 Task: Install coding tutorial extensions for learning programming languages.
Action: Mouse moved to (971, 29)
Screenshot: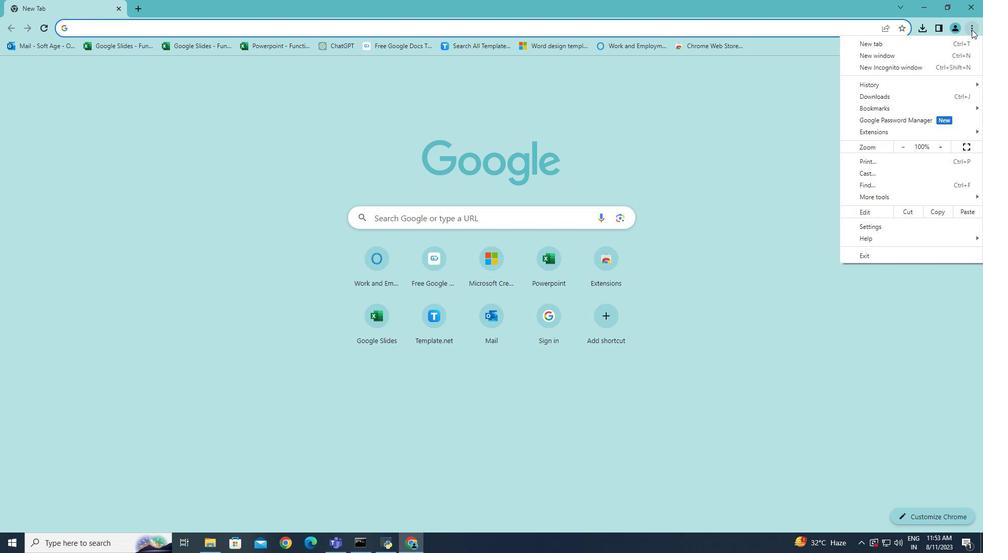 
Action: Mouse pressed left at (971, 29)
Screenshot: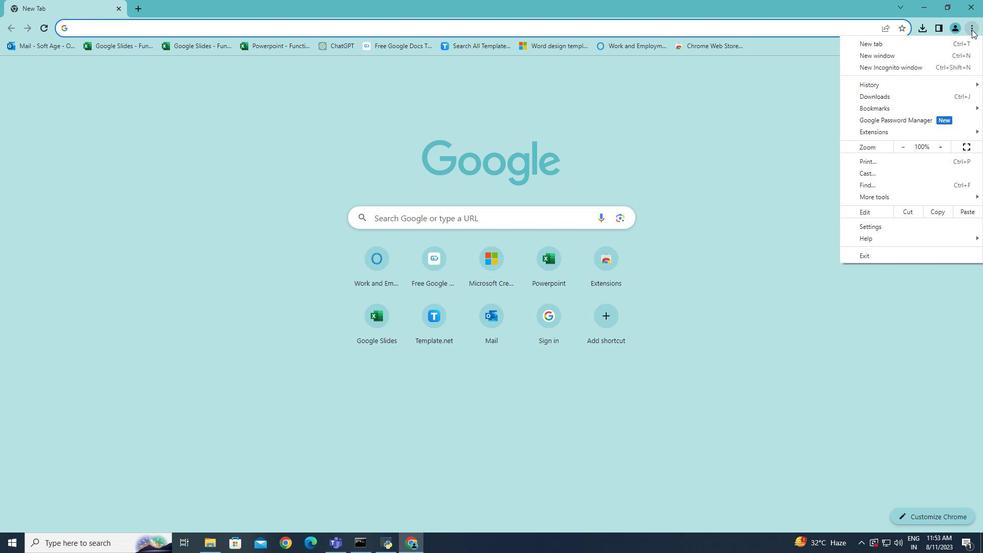 
Action: Mouse moved to (916, 131)
Screenshot: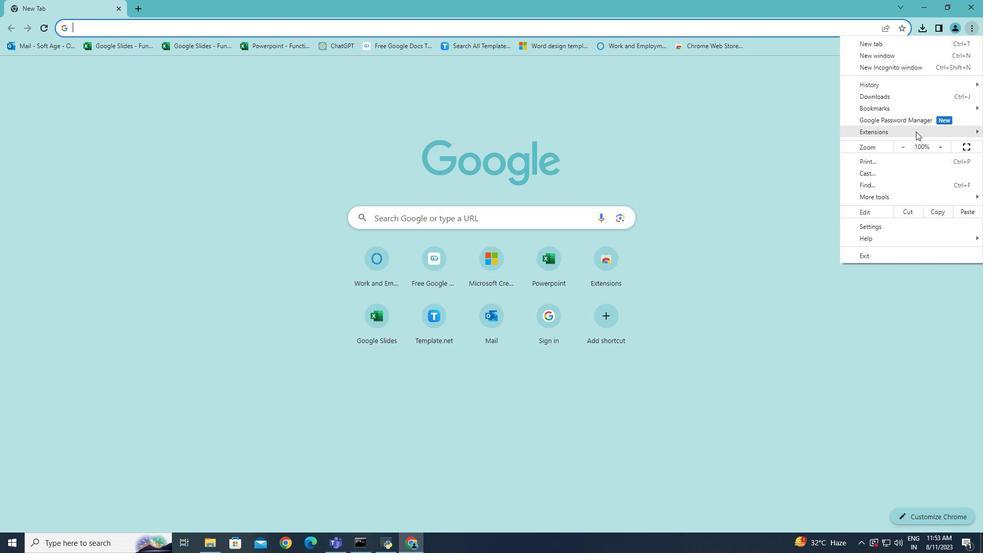 
Action: Mouse pressed left at (916, 131)
Screenshot: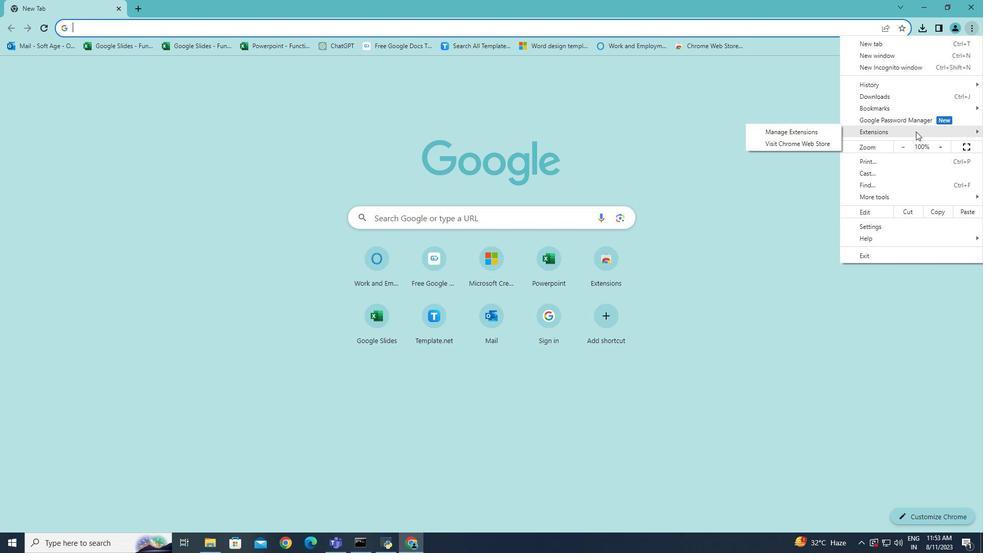 
Action: Mouse moved to (801, 142)
Screenshot: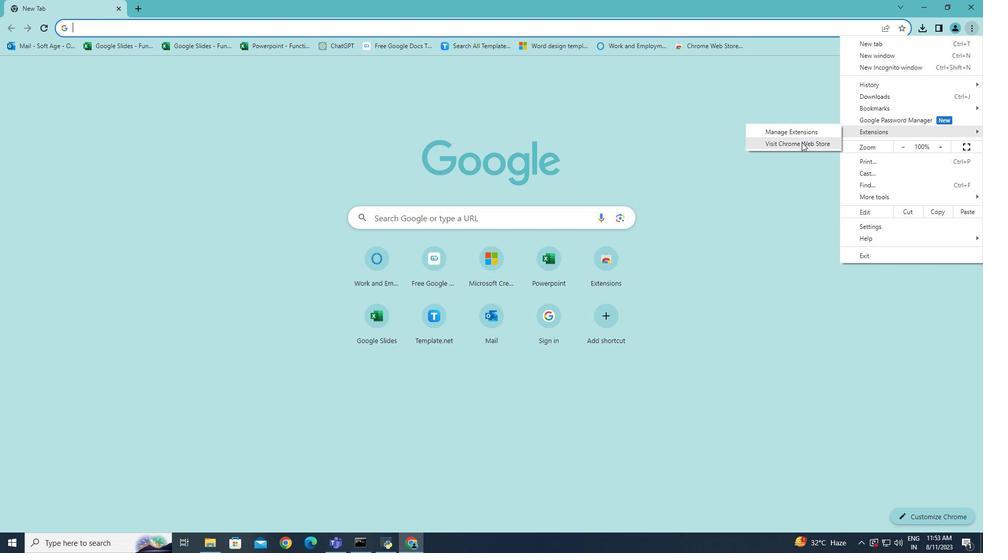 
Action: Mouse pressed left at (801, 142)
Screenshot: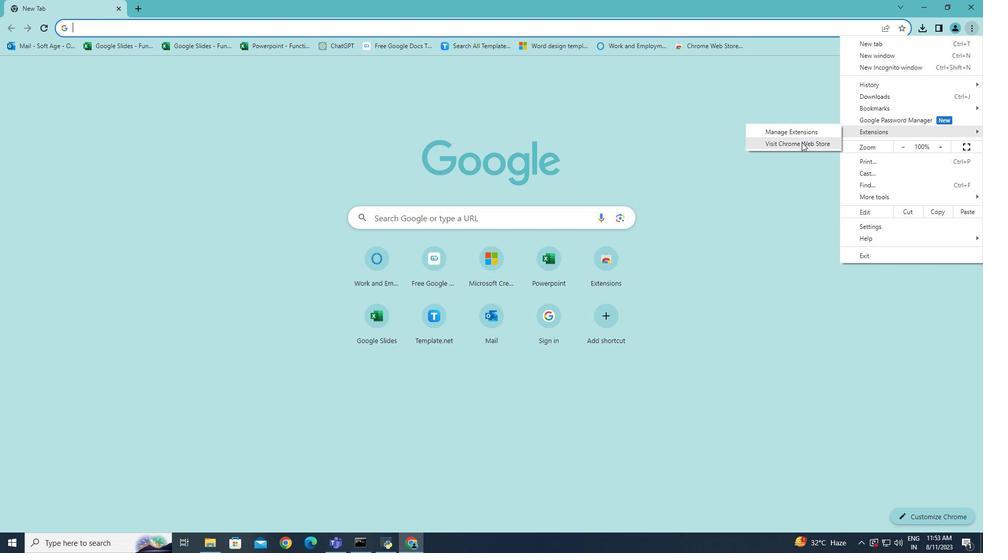 
Action: Mouse moved to (273, 93)
Screenshot: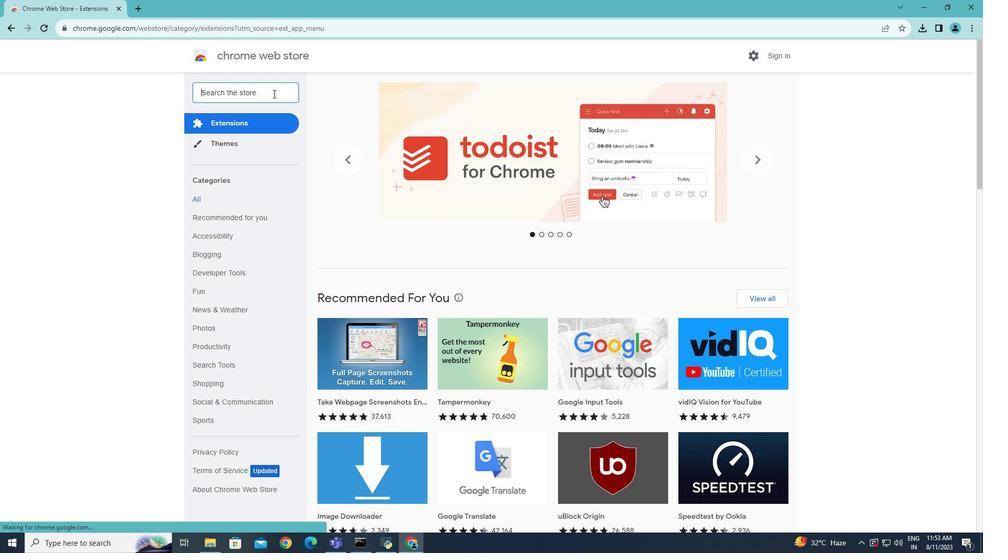 
Action: Mouse pressed left at (273, 93)
Screenshot: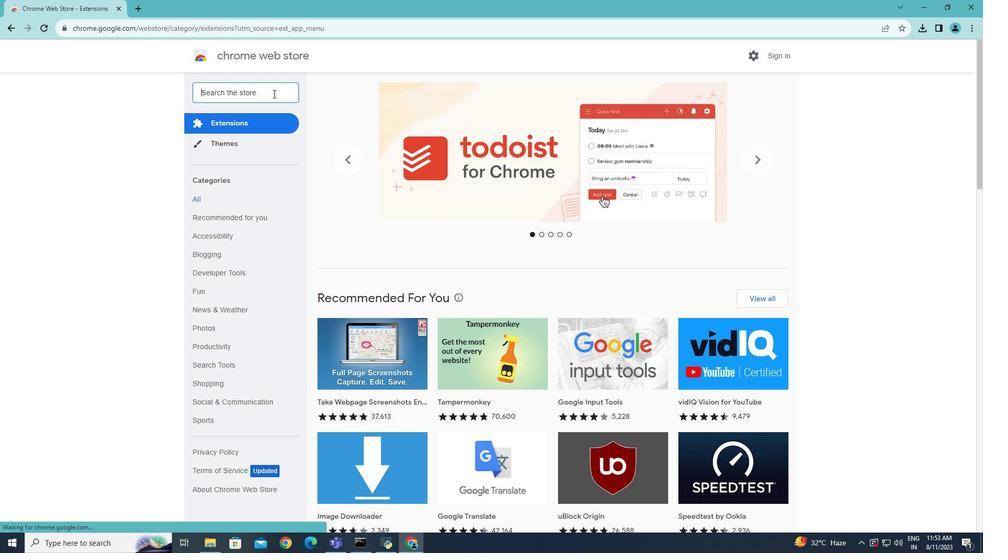 
Action: Key pressed coding<Key.space>tur<Key.backspace>torial<Key.space>extensions<Key.space>for<Key.space>learning<Key.space>programmo<Key.backspace>ing<Key.space>languages
Screenshot: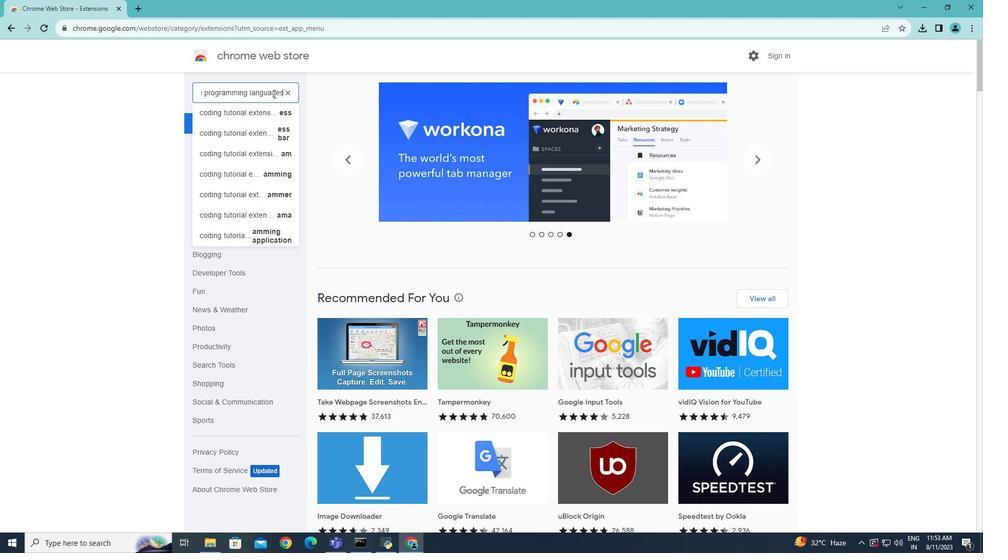
Action: Mouse moved to (420, 220)
Screenshot: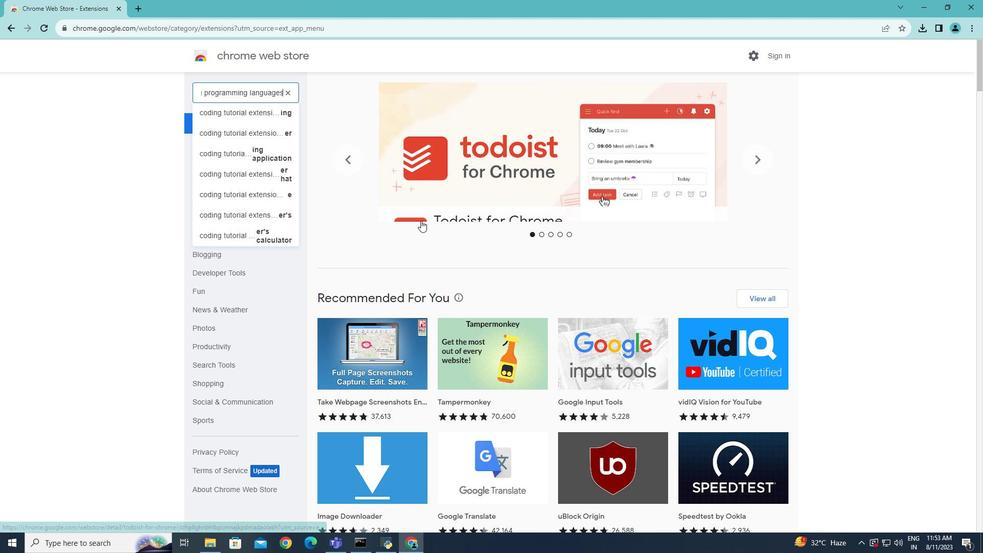 
Action: Key pressed <Key.enter>
Screenshot: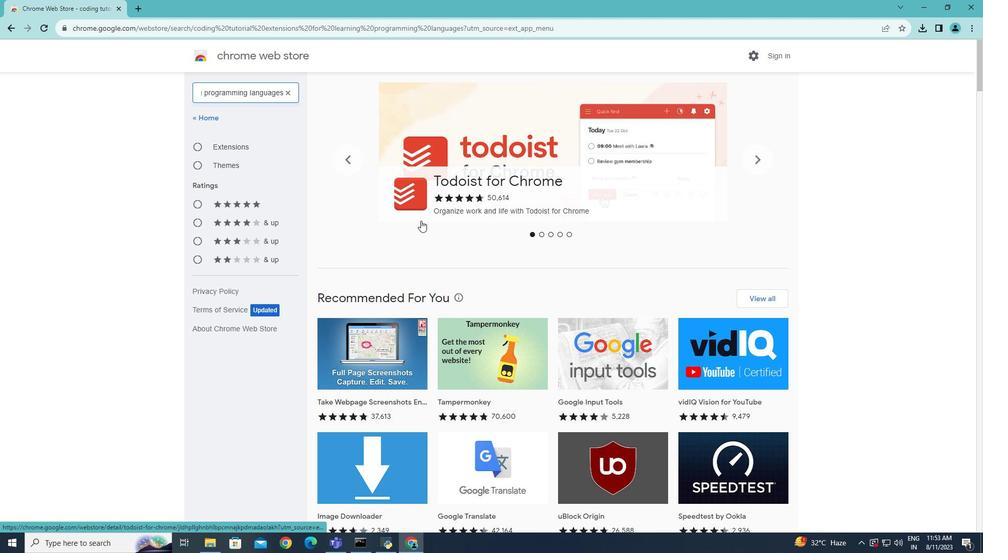 
Action: Mouse moved to (596, 218)
Screenshot: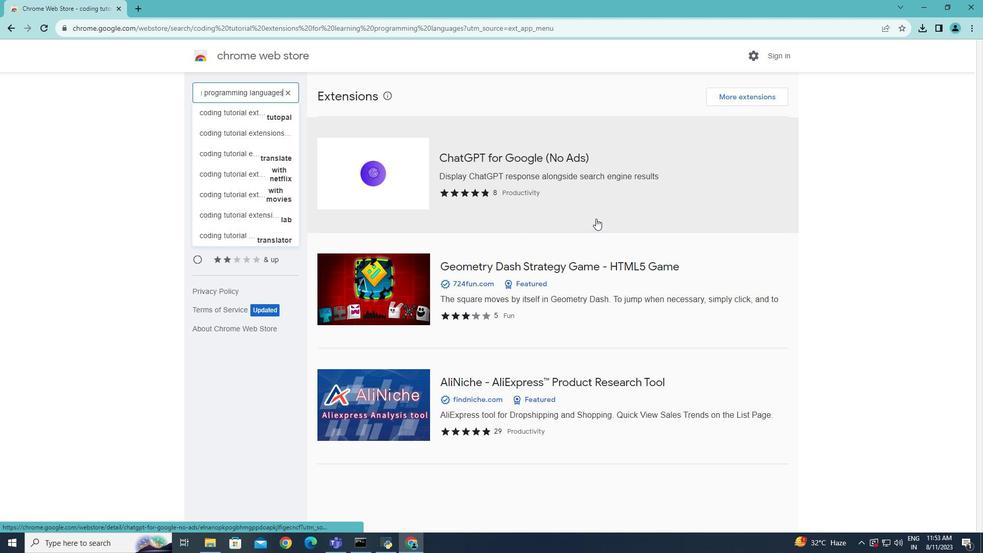 
Action: Mouse scrolled (596, 218) with delta (0, 0)
Screenshot: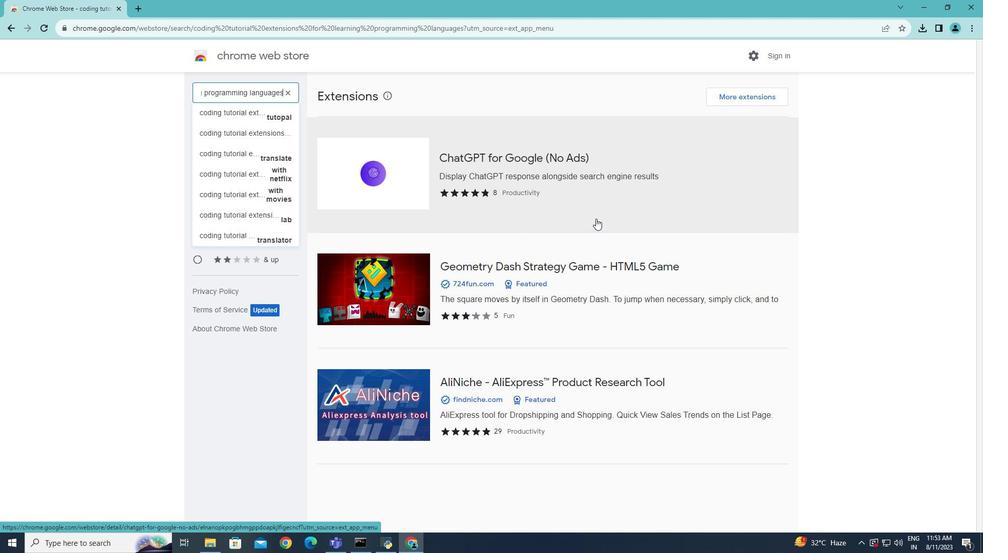 
Action: Mouse scrolled (596, 218) with delta (0, 0)
Screenshot: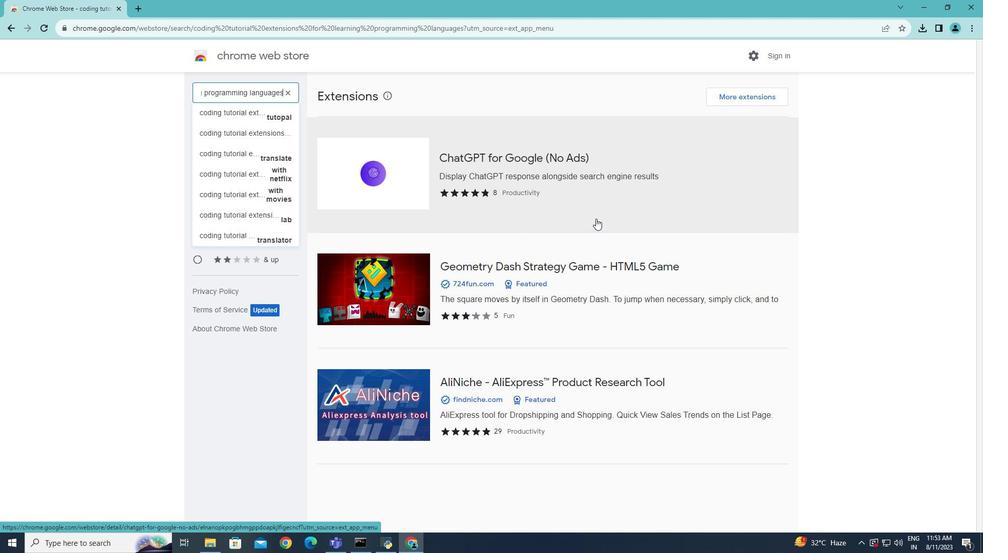 
Action: Mouse scrolled (596, 218) with delta (0, 0)
Screenshot: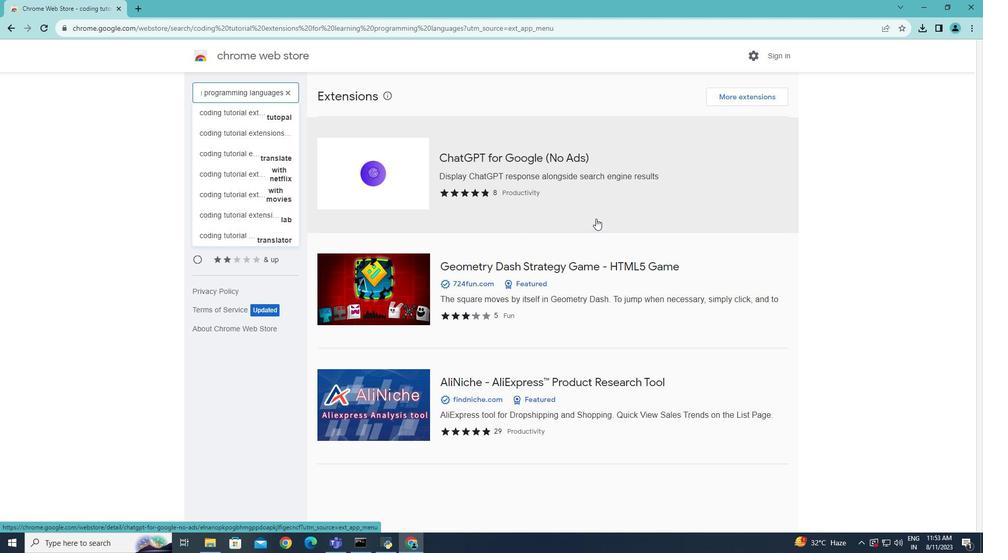 
Action: Mouse scrolled (596, 219) with delta (0, 0)
Screenshot: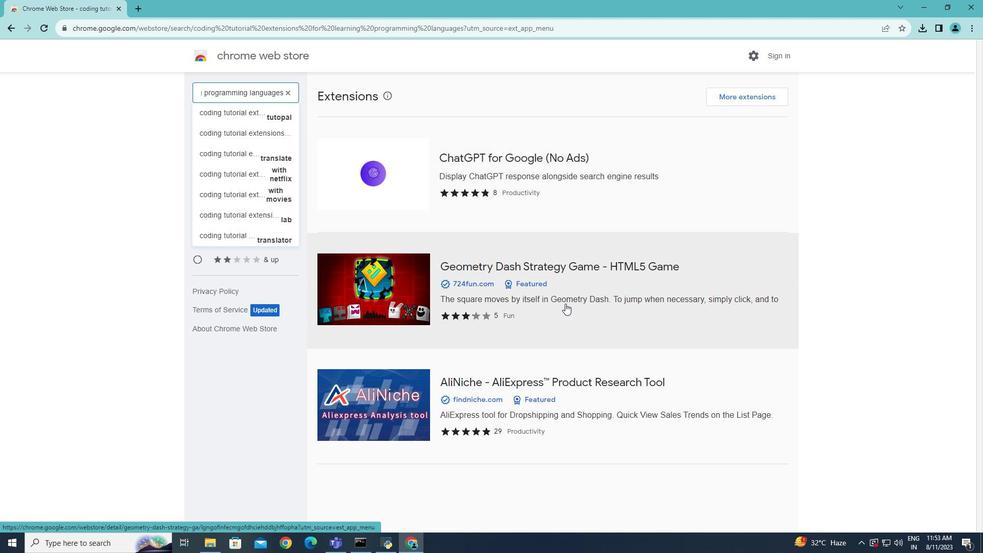 
Action: Mouse moved to (552, 334)
Screenshot: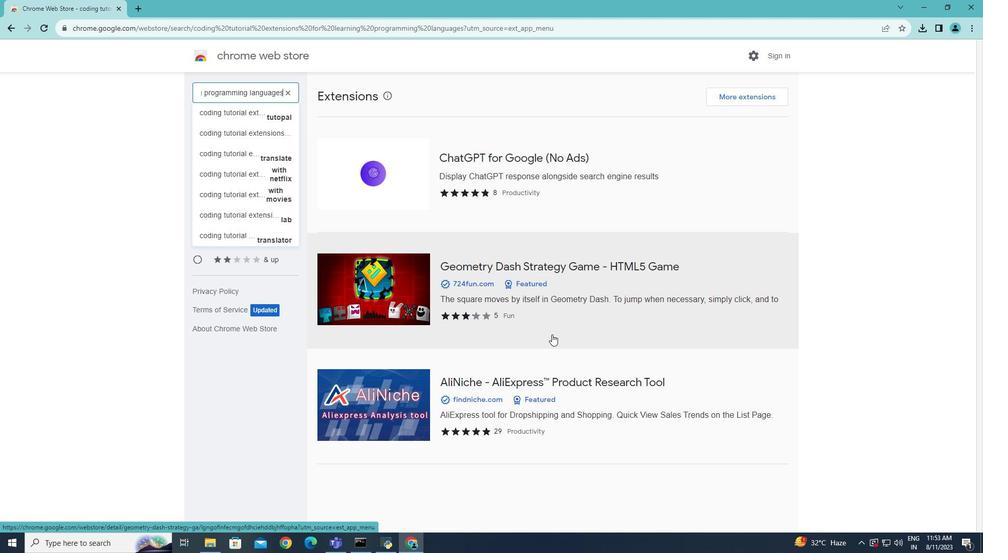 
Action: Mouse scrolled (552, 333) with delta (0, 0)
Screenshot: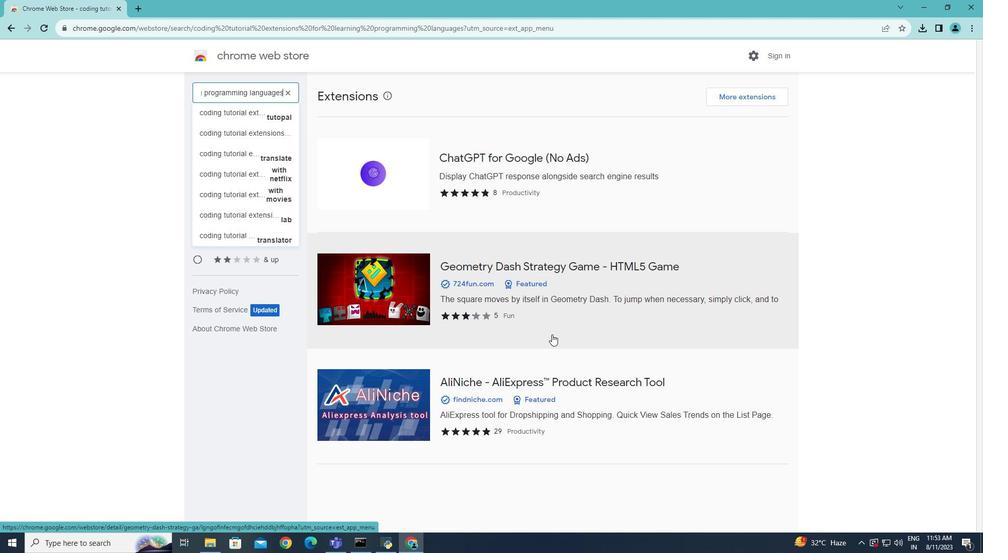 
Action: Mouse scrolled (552, 333) with delta (0, 0)
Screenshot: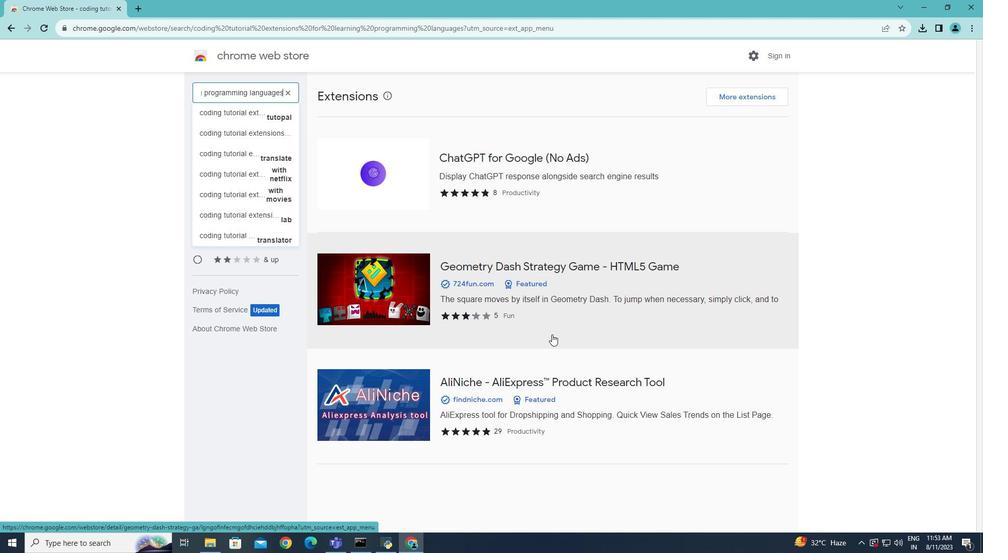 
Action: Mouse moved to (756, 96)
Screenshot: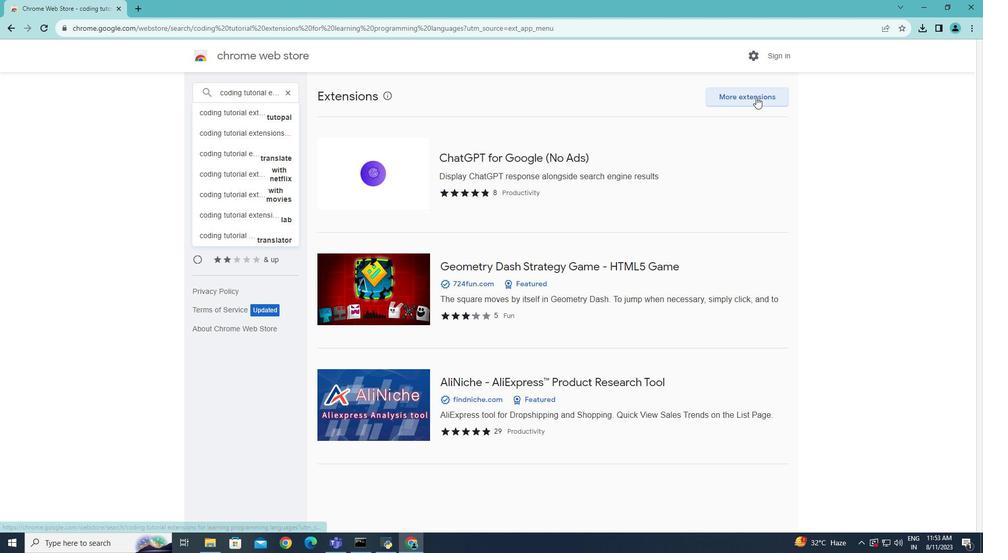 
Action: Mouse pressed left at (756, 96)
Screenshot: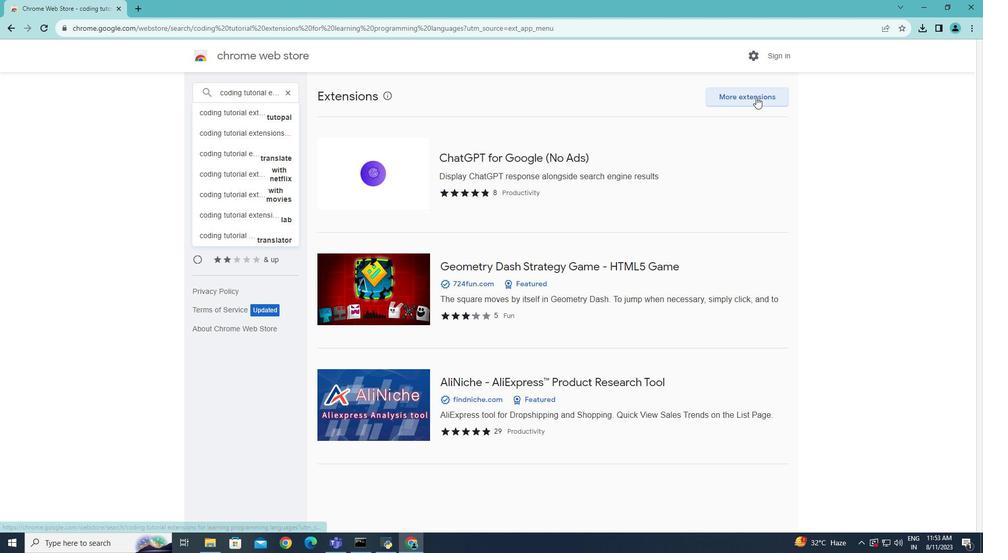 
Action: Mouse moved to (596, 248)
Screenshot: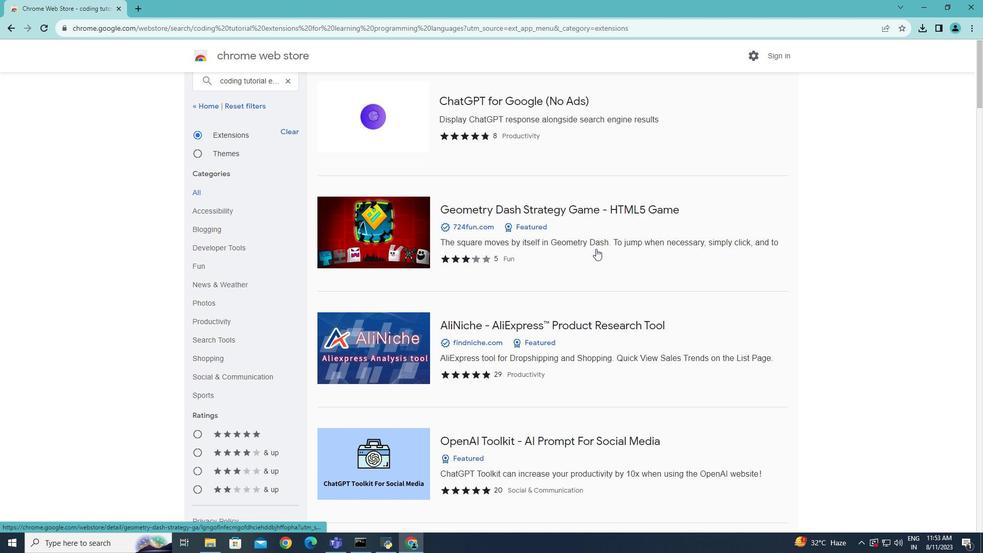 
Action: Mouse scrolled (596, 248) with delta (0, 0)
Screenshot: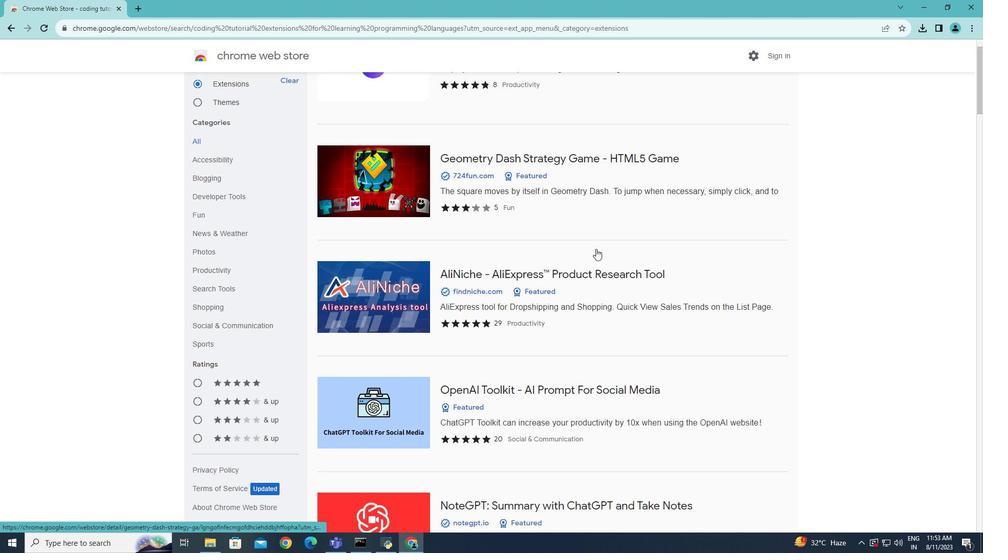 
Action: Mouse scrolled (596, 248) with delta (0, 0)
Screenshot: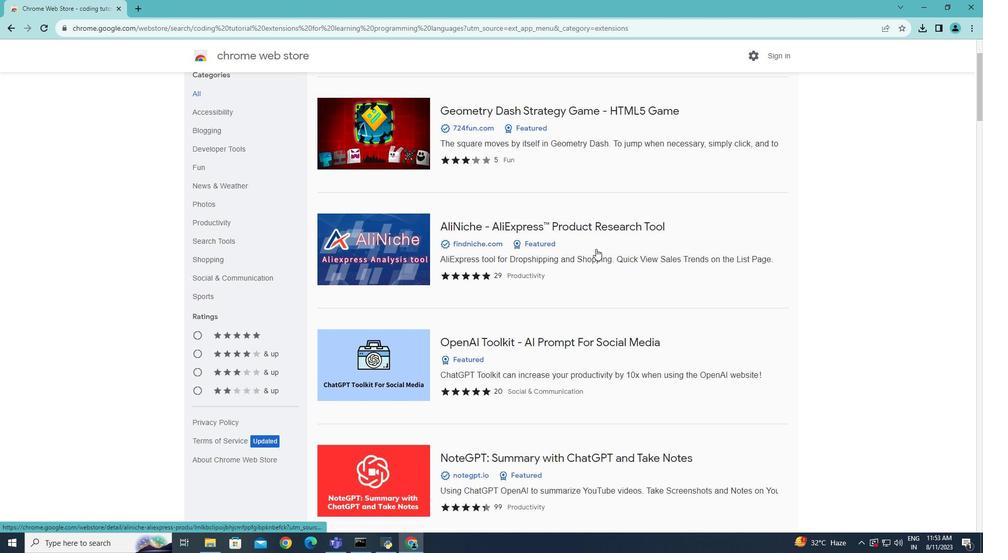 
Action: Mouse scrolled (596, 248) with delta (0, 0)
Screenshot: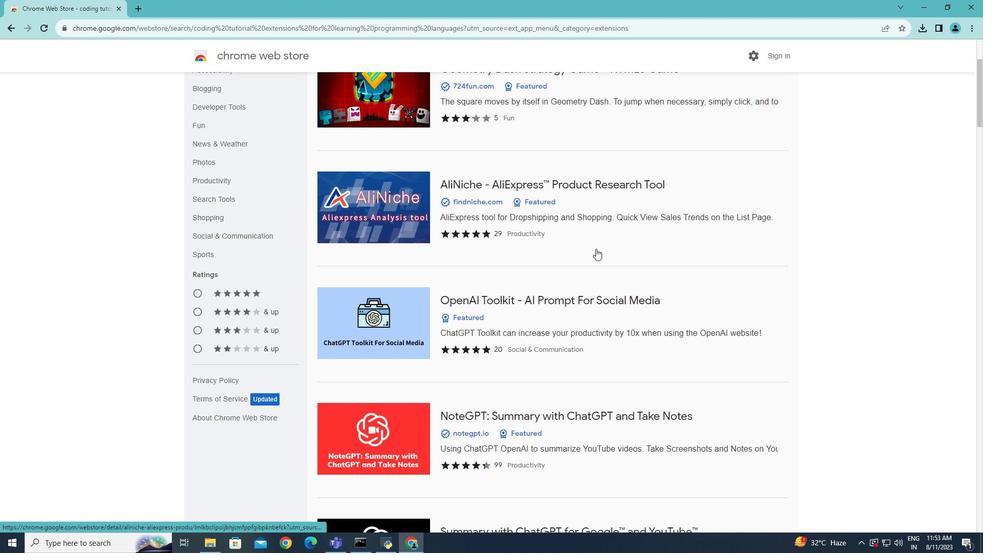 
Action: Mouse scrolled (596, 248) with delta (0, 0)
Screenshot: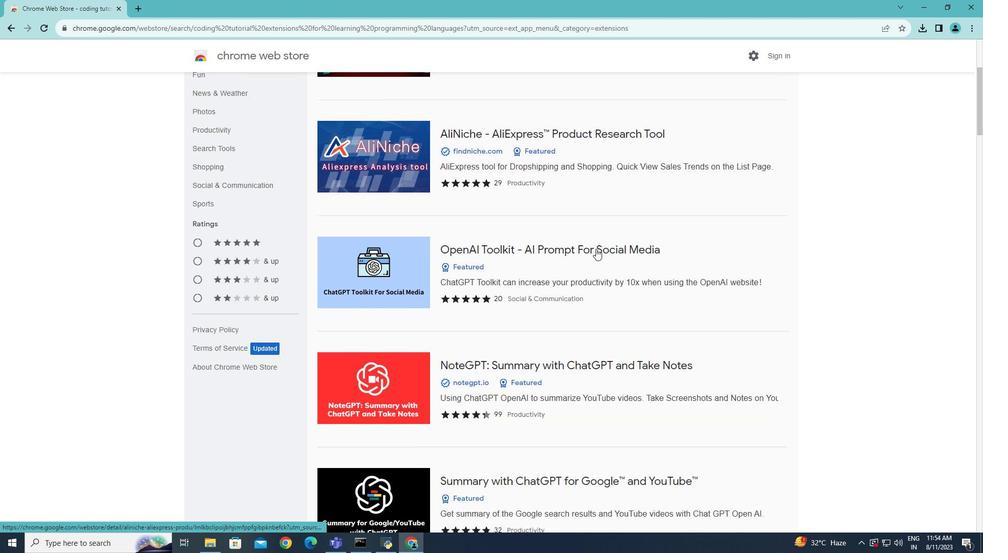 
Action: Mouse scrolled (596, 248) with delta (0, 0)
Screenshot: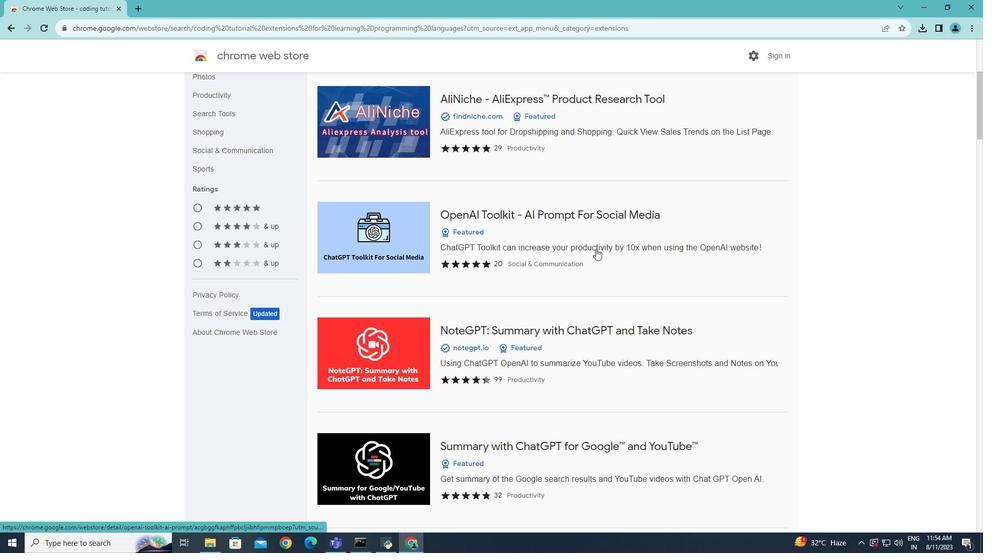 
Action: Mouse scrolled (596, 248) with delta (0, 0)
Screenshot: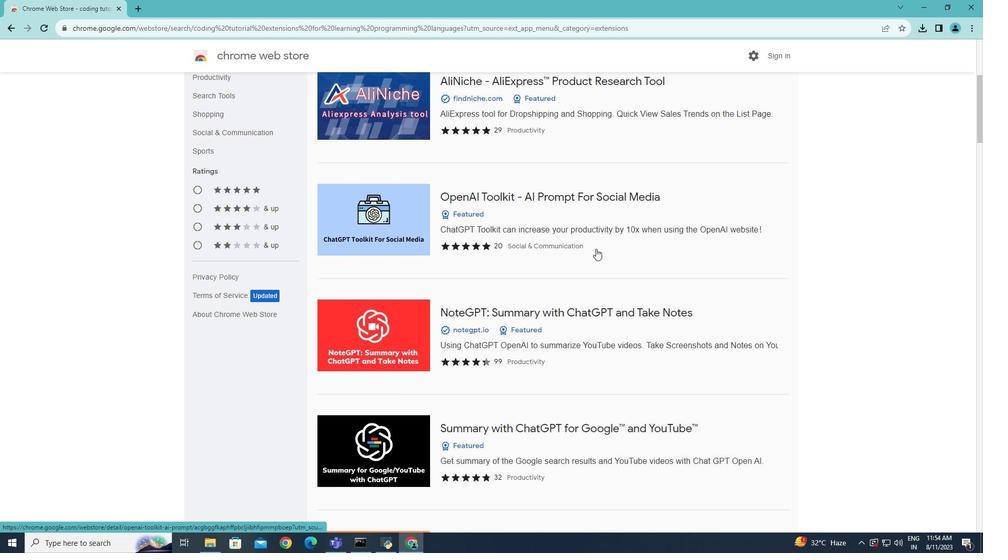 
Action: Mouse scrolled (596, 248) with delta (0, 0)
Screenshot: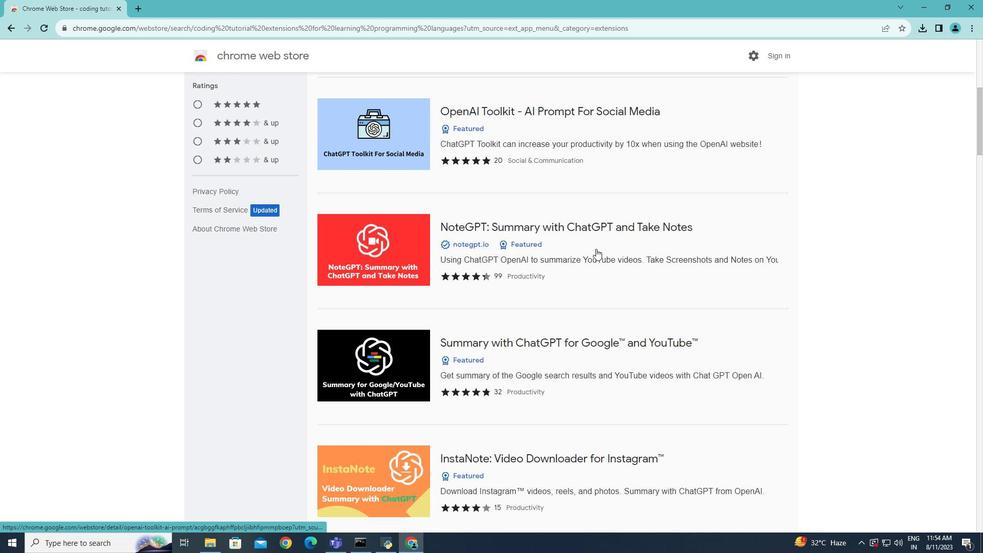
Action: Mouse scrolled (596, 248) with delta (0, 0)
Screenshot: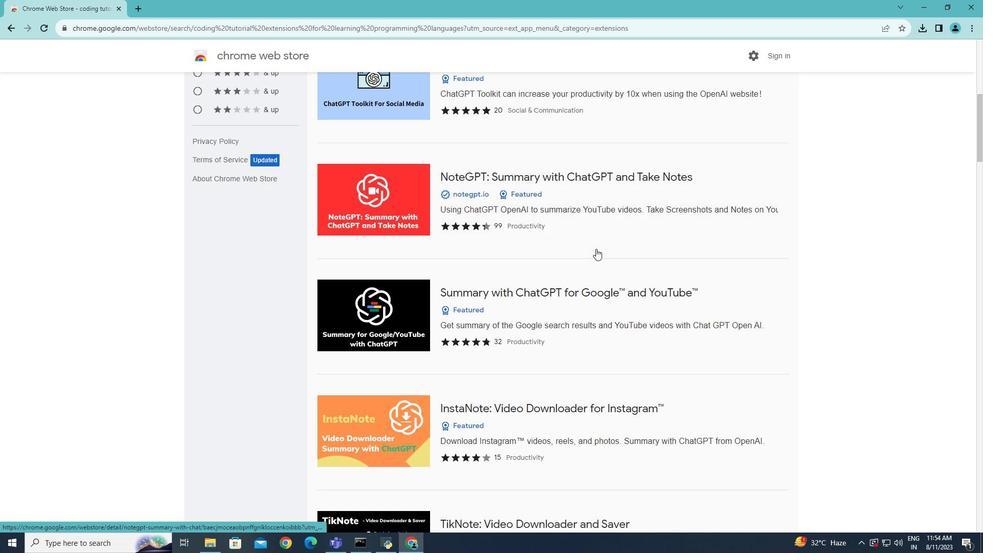 
Action: Mouse scrolled (596, 248) with delta (0, 0)
Screenshot: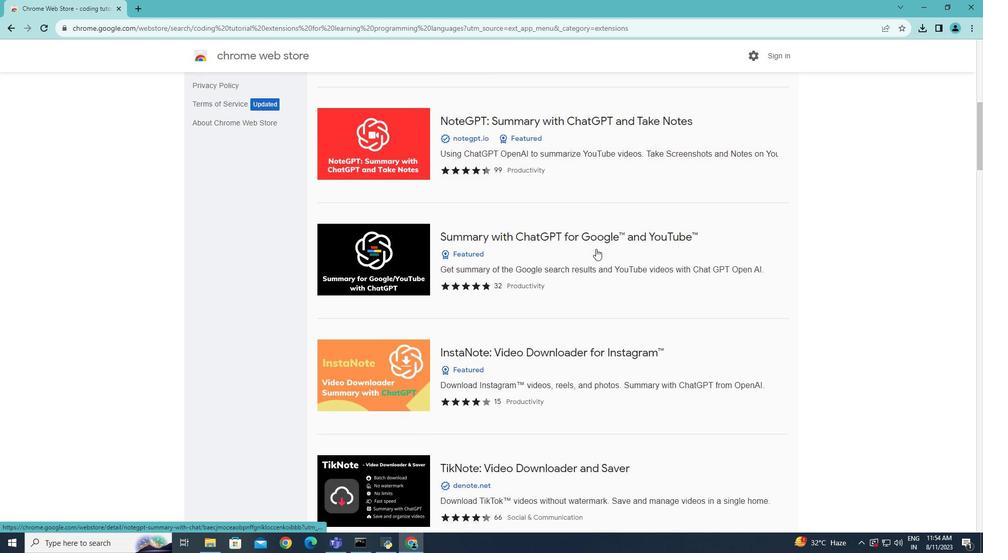 
Action: Mouse scrolled (596, 248) with delta (0, 0)
Screenshot: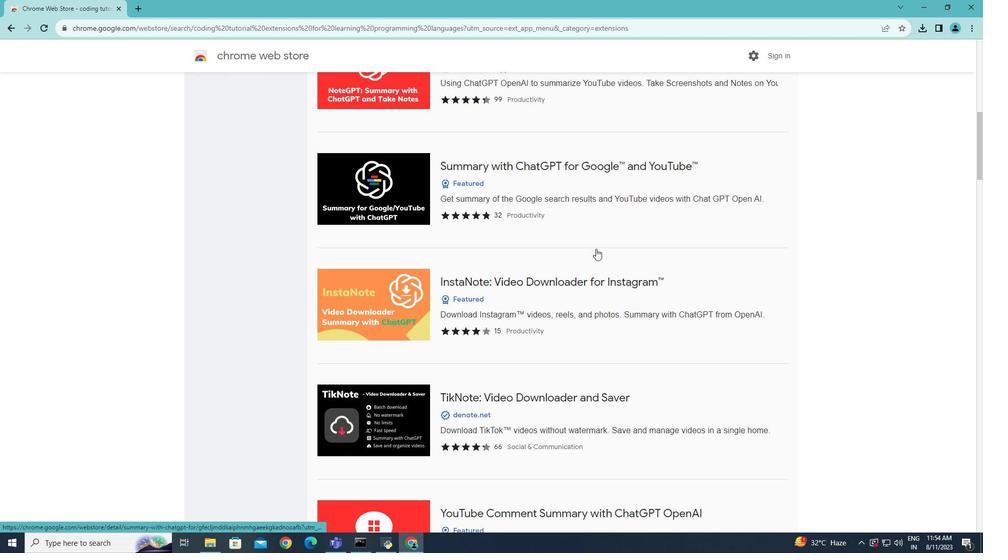 
Action: Mouse scrolled (596, 248) with delta (0, 0)
Screenshot: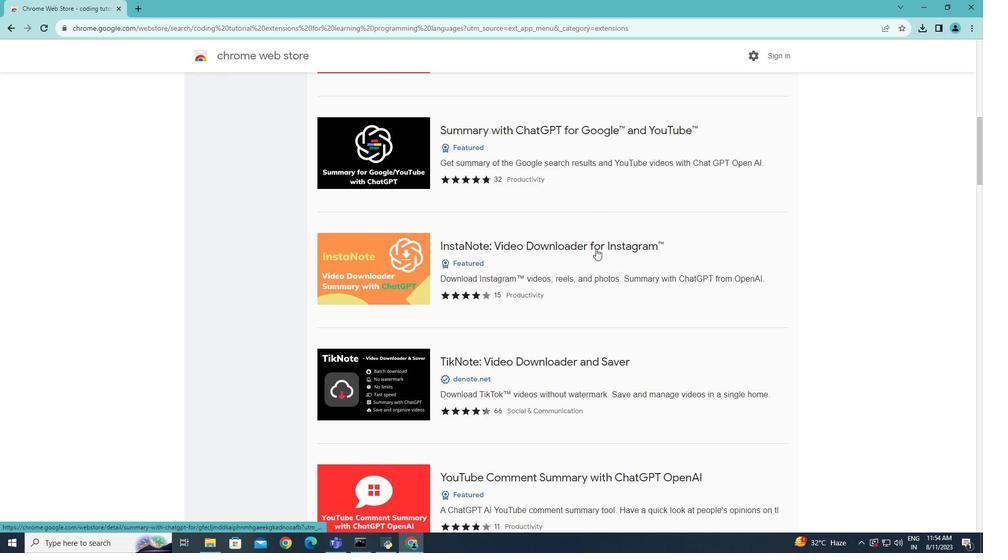 
Action: Mouse scrolled (596, 248) with delta (0, 0)
Screenshot: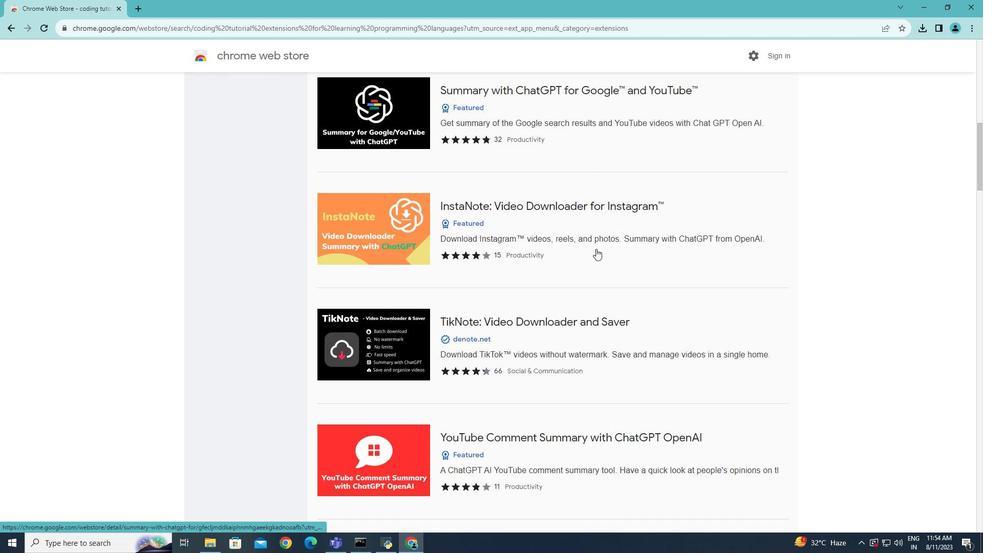 
Action: Mouse moved to (596, 249)
Screenshot: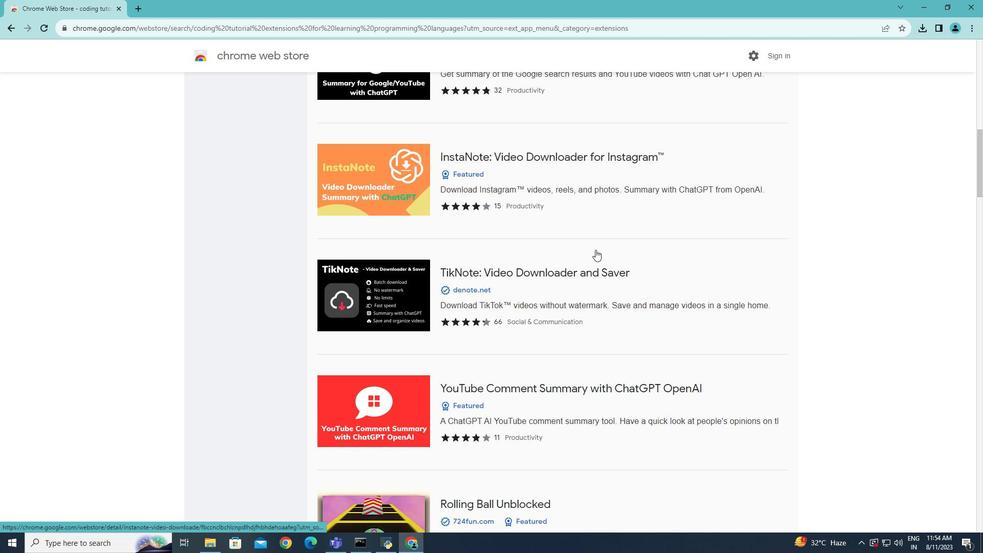 
Action: Mouse scrolled (596, 248) with delta (0, 0)
Screenshot: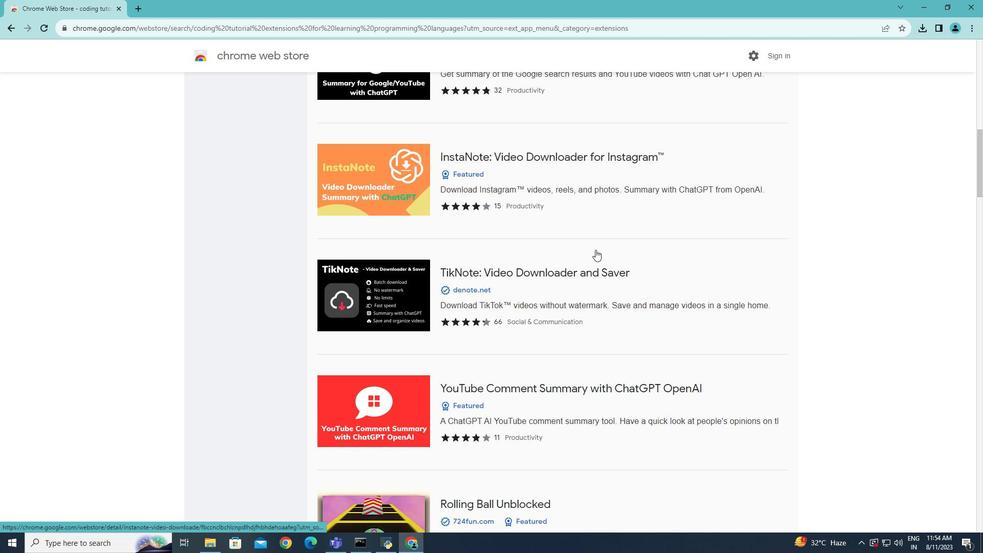 
Action: Mouse moved to (595, 249)
Screenshot: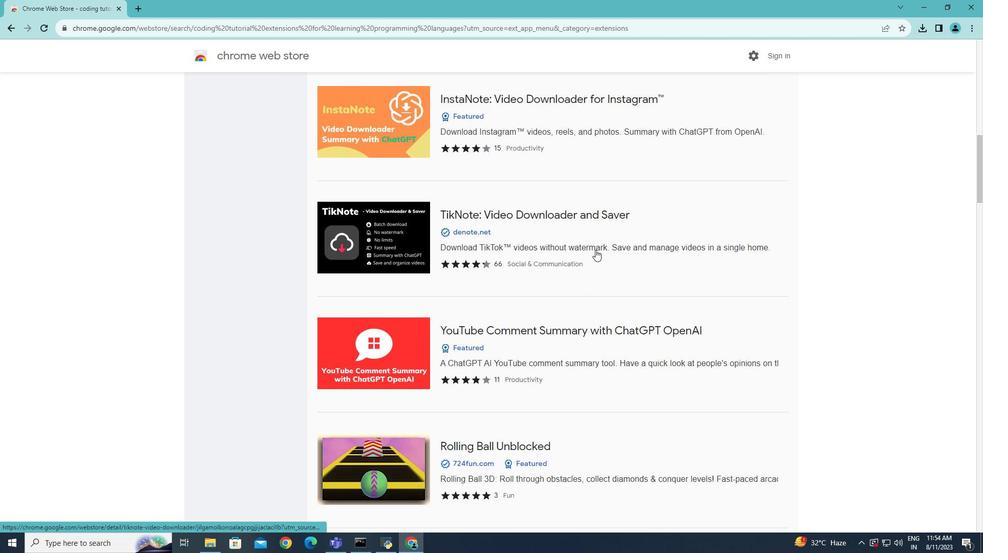 
Action: Mouse scrolled (595, 249) with delta (0, 0)
Screenshot: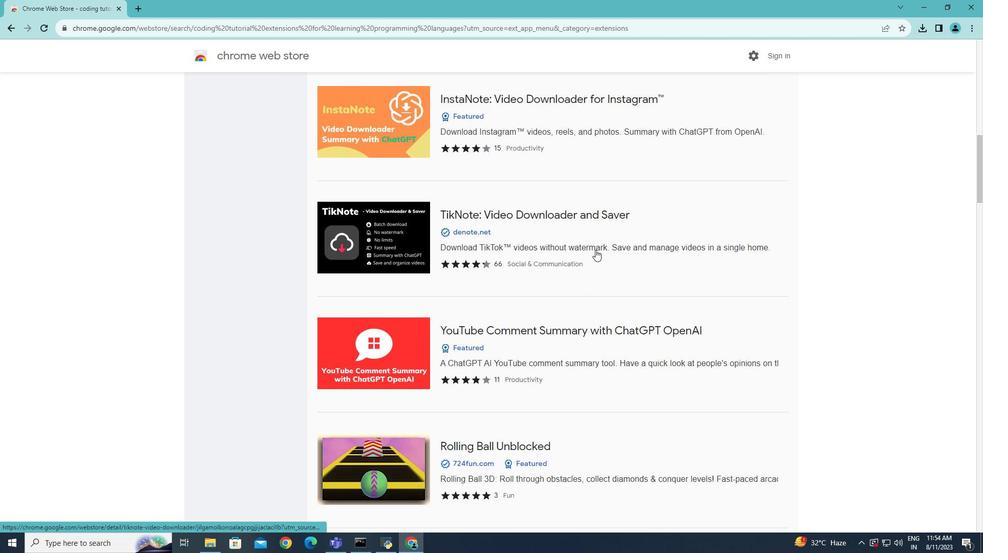 
Action: Mouse scrolled (595, 249) with delta (0, 0)
Screenshot: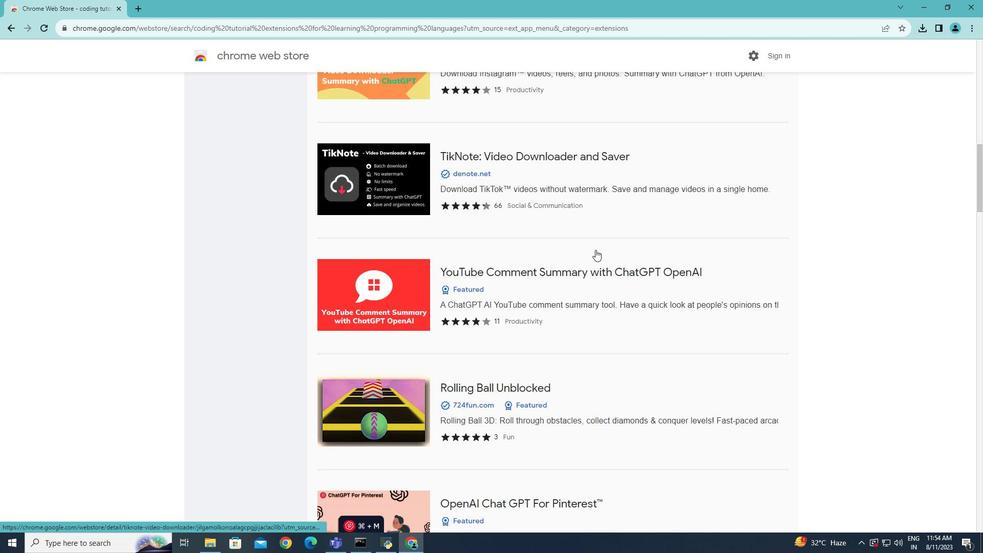 
Action: Mouse scrolled (595, 249) with delta (0, 0)
Screenshot: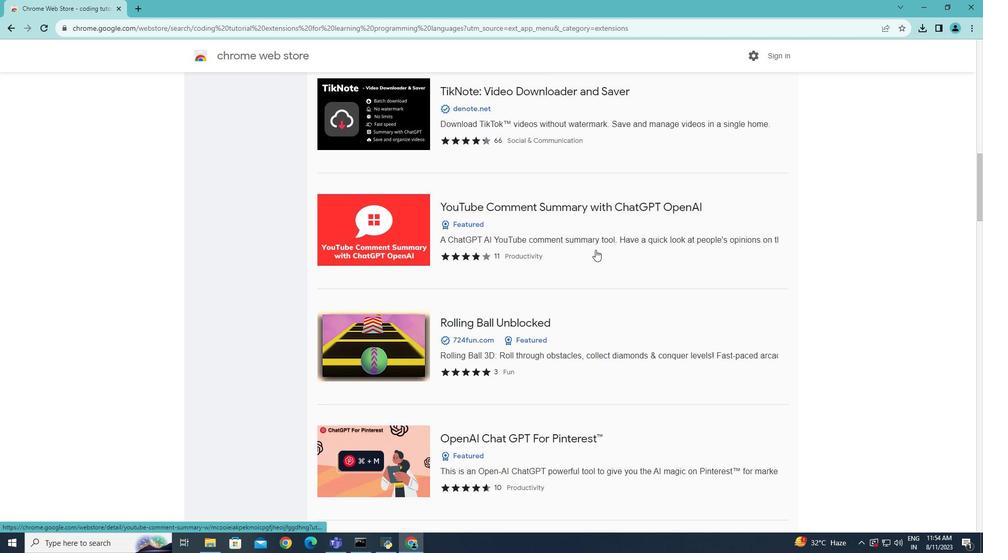 
Action: Mouse scrolled (595, 249) with delta (0, 0)
Screenshot: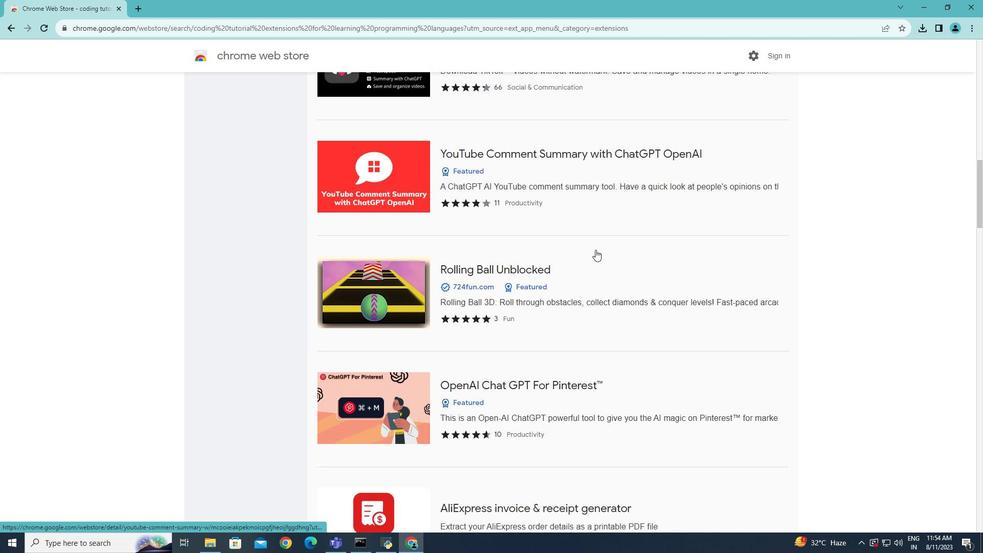 
Action: Mouse scrolled (595, 249) with delta (0, 0)
Screenshot: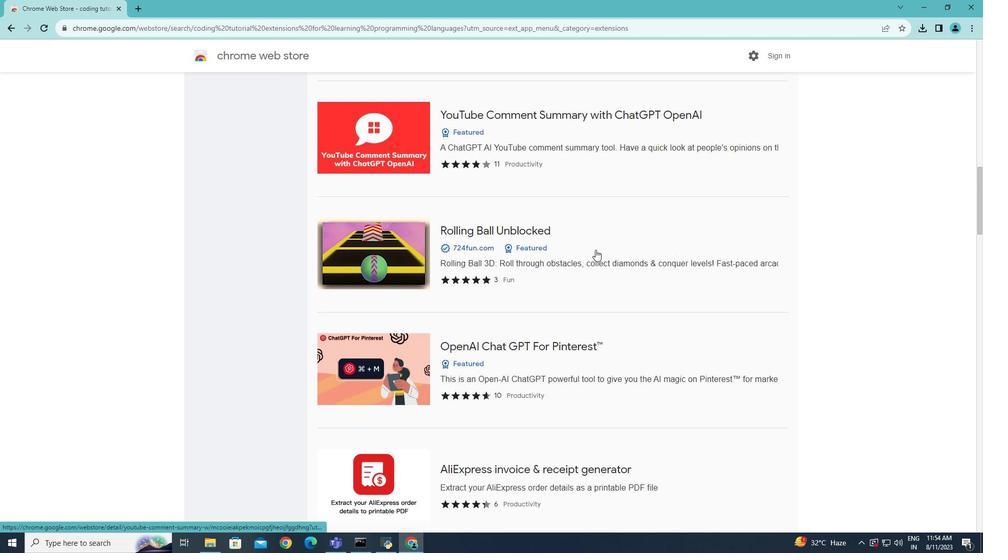 
Action: Mouse scrolled (595, 249) with delta (0, 0)
Screenshot: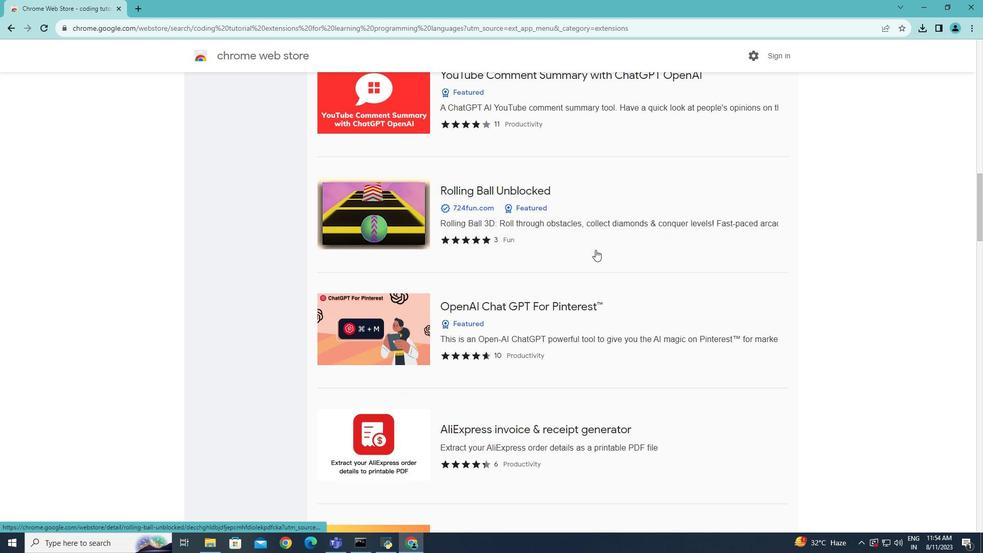 
Action: Mouse scrolled (595, 249) with delta (0, 0)
Screenshot: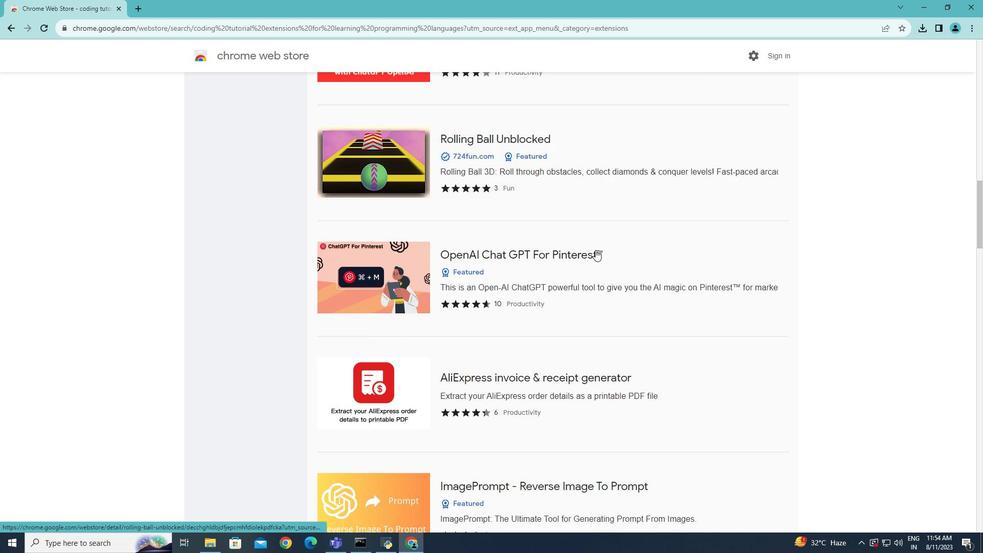
Action: Mouse scrolled (595, 249) with delta (0, 0)
Screenshot: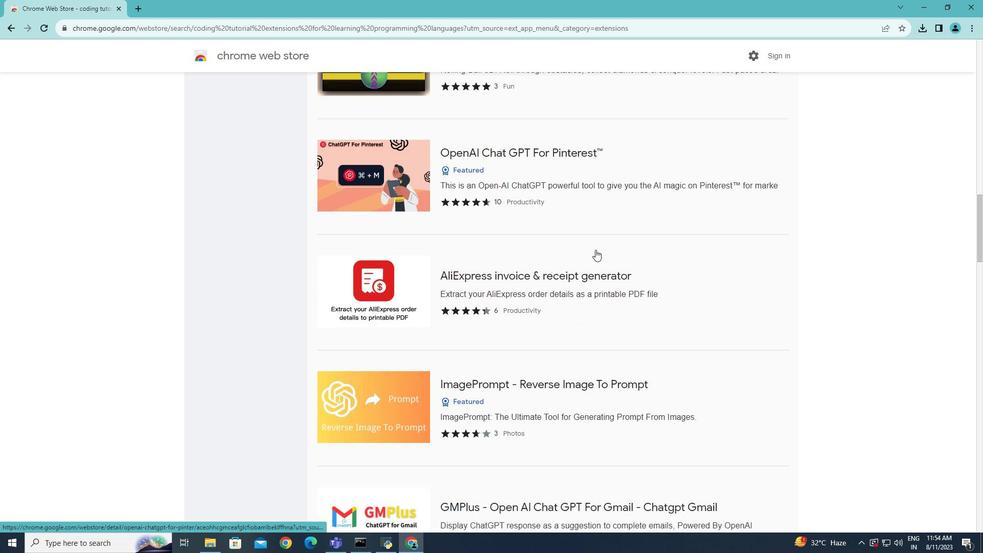 
Action: Mouse scrolled (595, 249) with delta (0, 0)
Screenshot: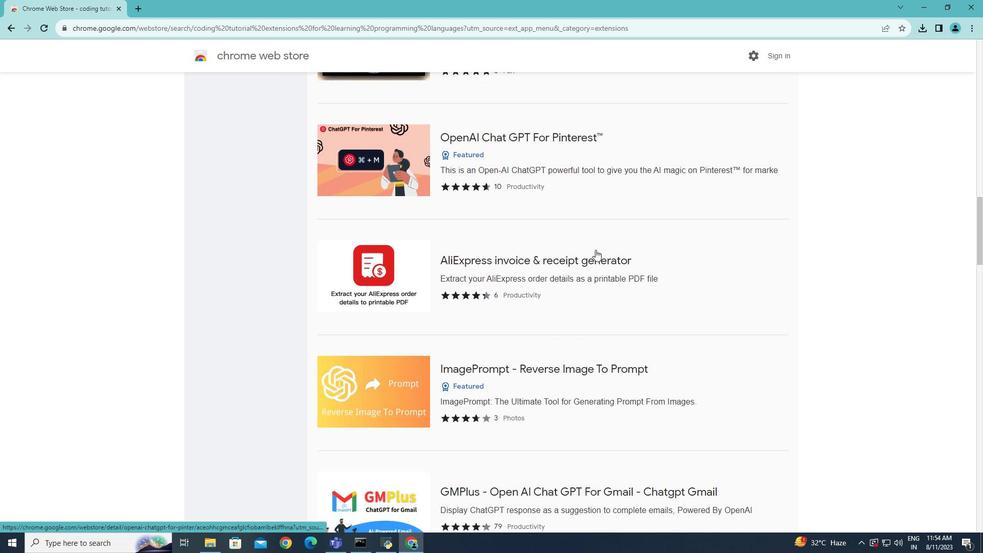 
Action: Mouse scrolled (595, 249) with delta (0, 0)
Screenshot: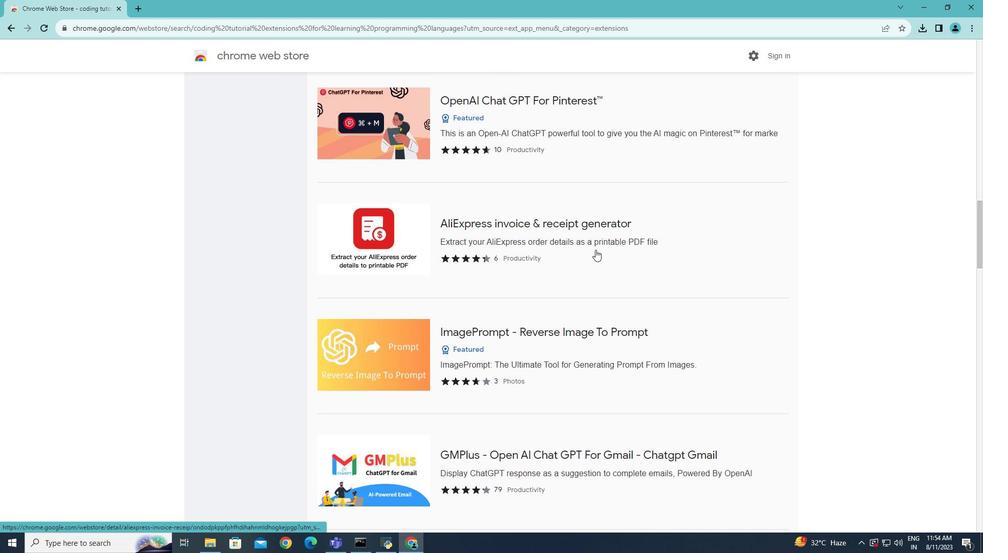 
Action: Mouse scrolled (595, 249) with delta (0, 0)
Screenshot: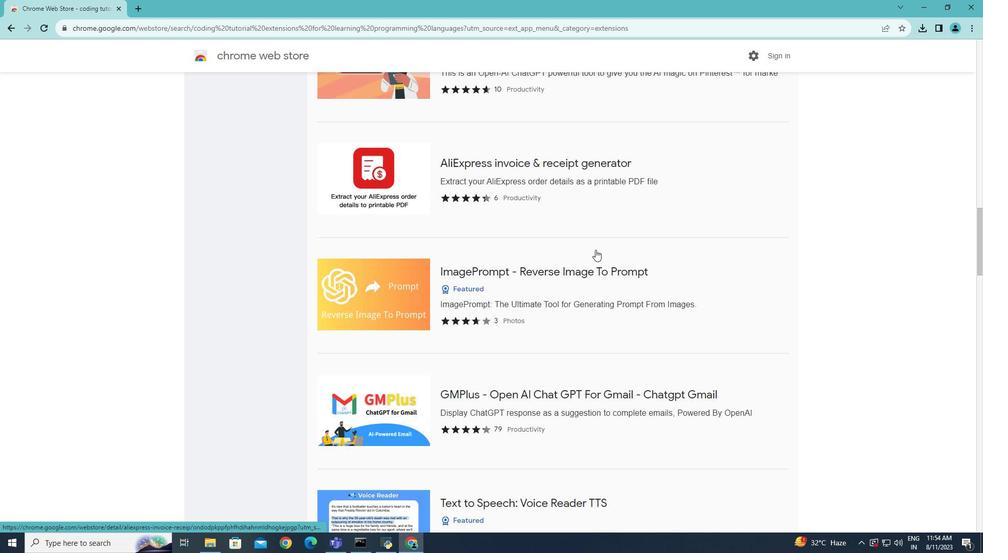 
Action: Mouse scrolled (595, 249) with delta (0, 0)
Screenshot: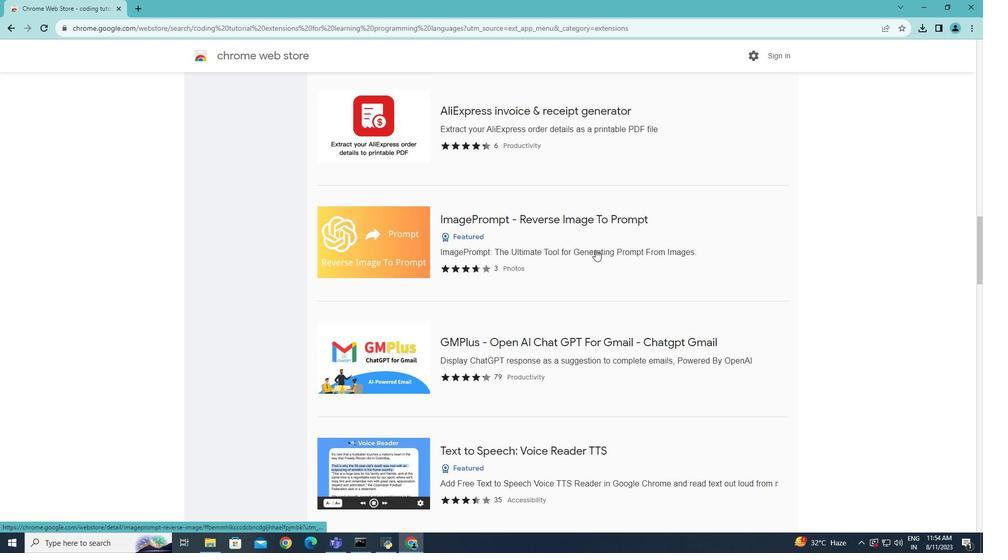 
Action: Mouse scrolled (595, 249) with delta (0, 0)
Screenshot: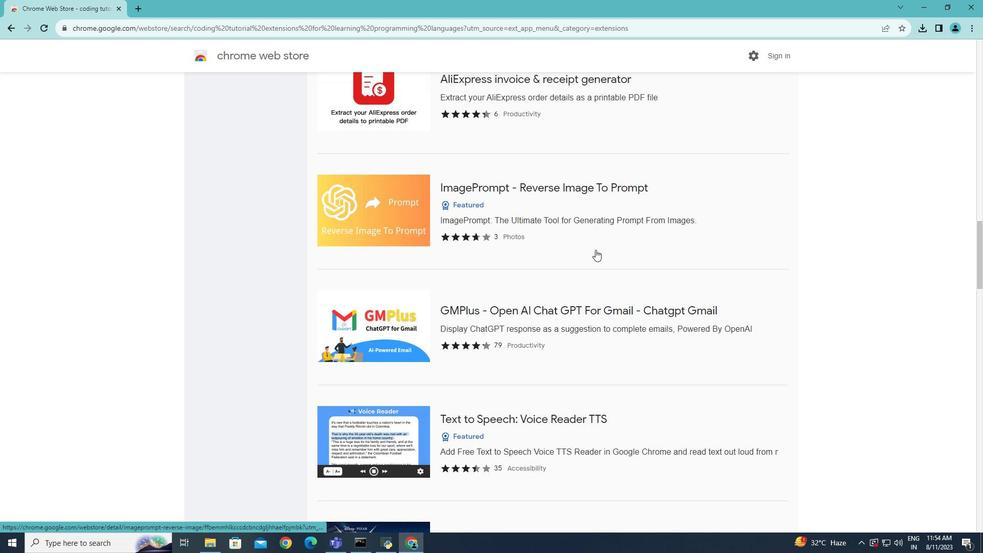 
Action: Mouse scrolled (595, 249) with delta (0, 0)
Screenshot: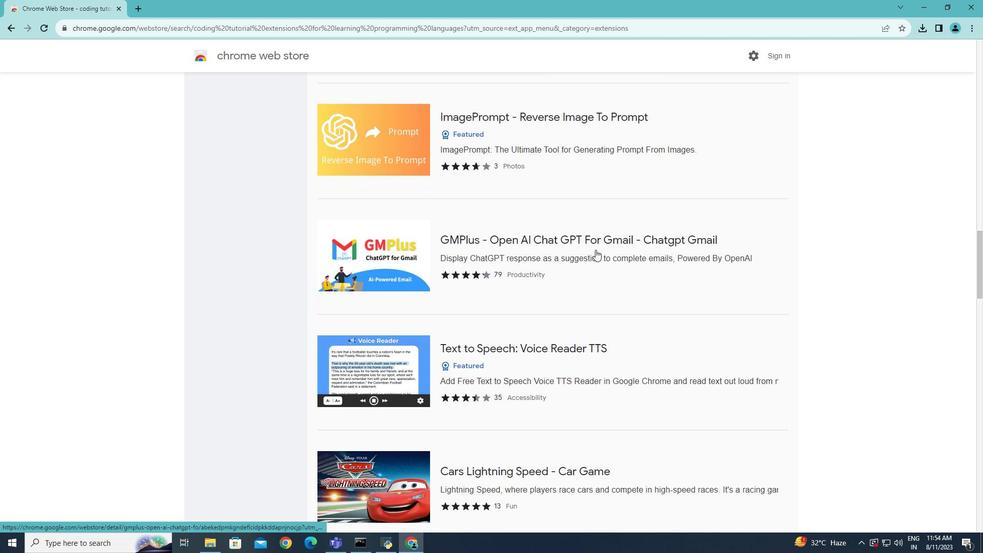 
Action: Mouse scrolled (595, 249) with delta (0, 0)
Screenshot: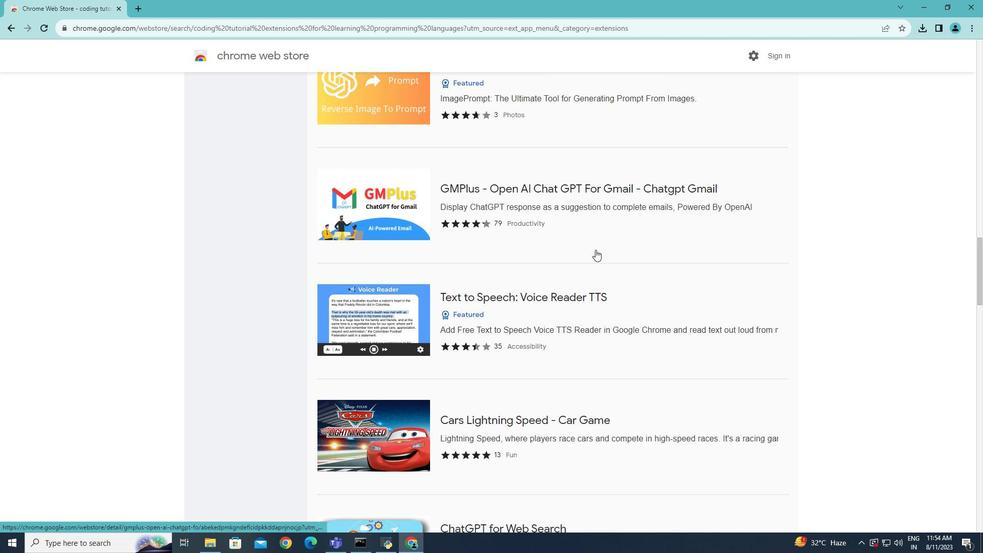 
Action: Mouse scrolled (595, 249) with delta (0, 0)
Screenshot: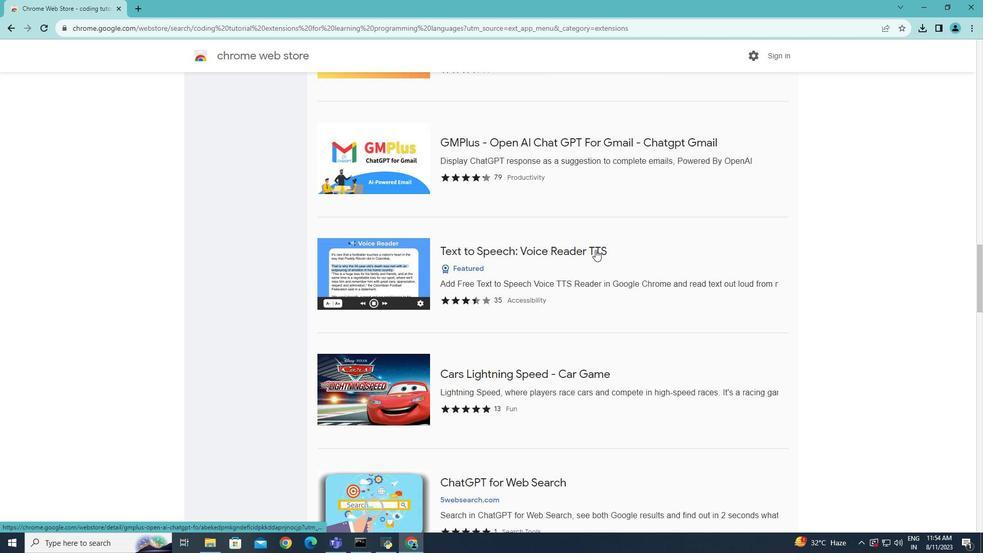 
Action: Mouse scrolled (595, 249) with delta (0, 0)
Screenshot: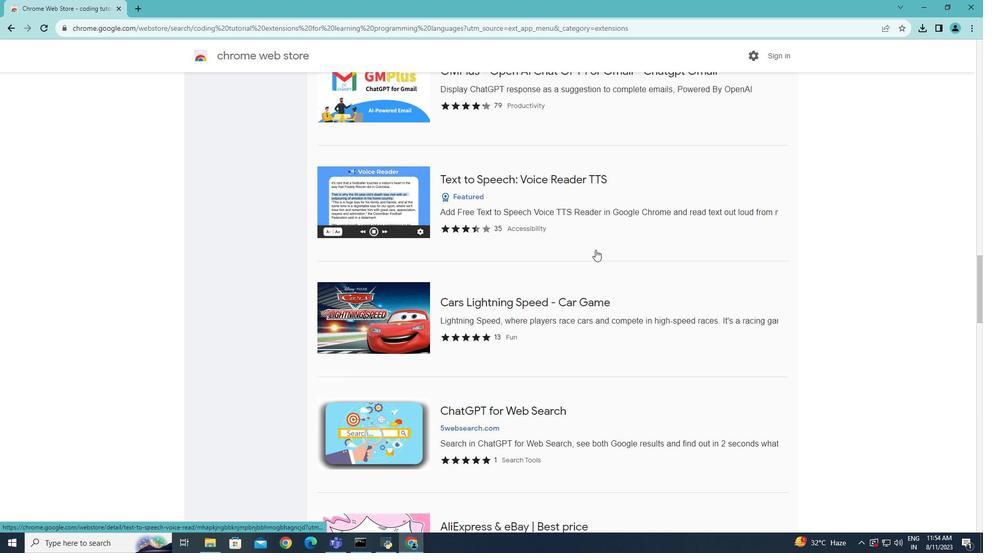 
Action: Mouse scrolled (595, 249) with delta (0, 0)
Screenshot: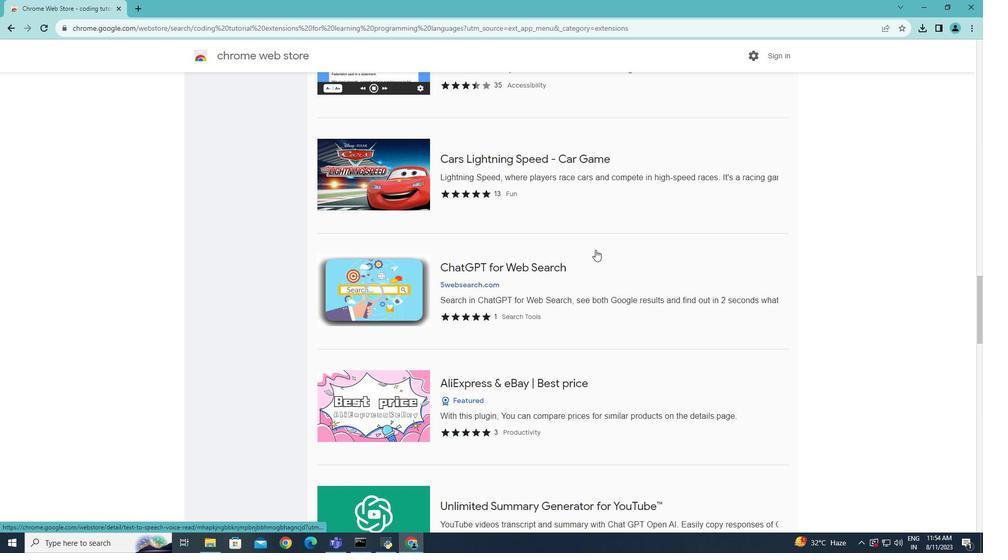
Action: Mouse scrolled (595, 249) with delta (0, 0)
Screenshot: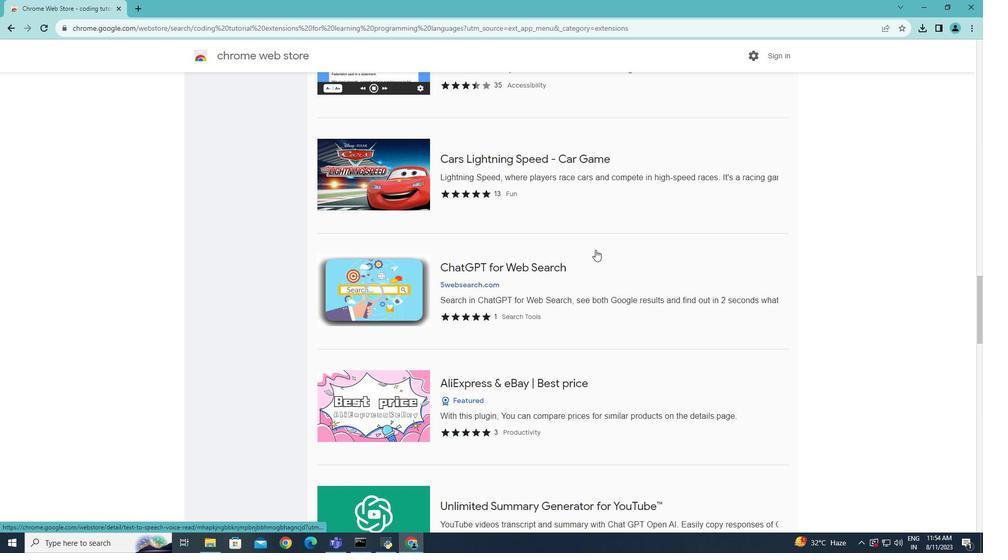 
Action: Mouse scrolled (595, 249) with delta (0, 0)
Screenshot: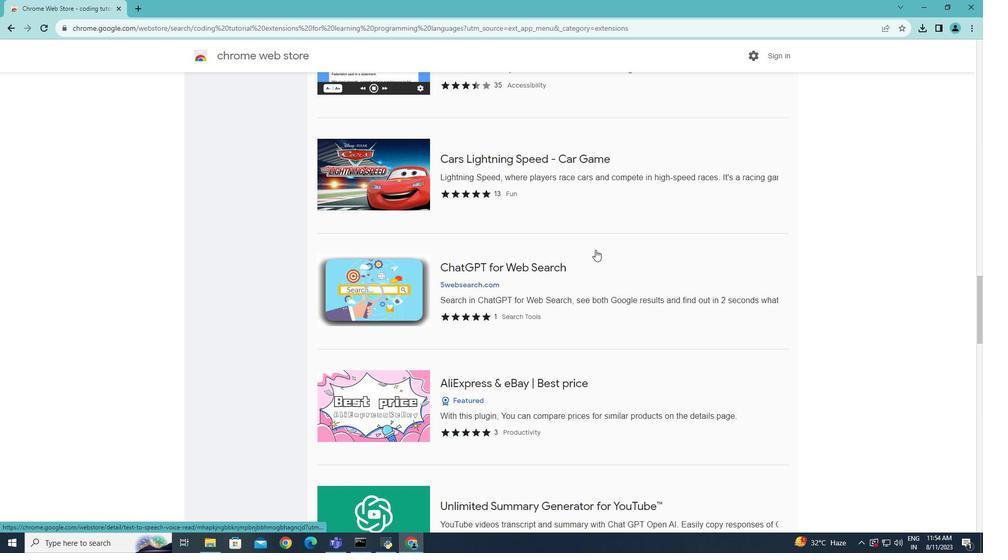 
Action: Mouse scrolled (595, 249) with delta (0, 0)
Screenshot: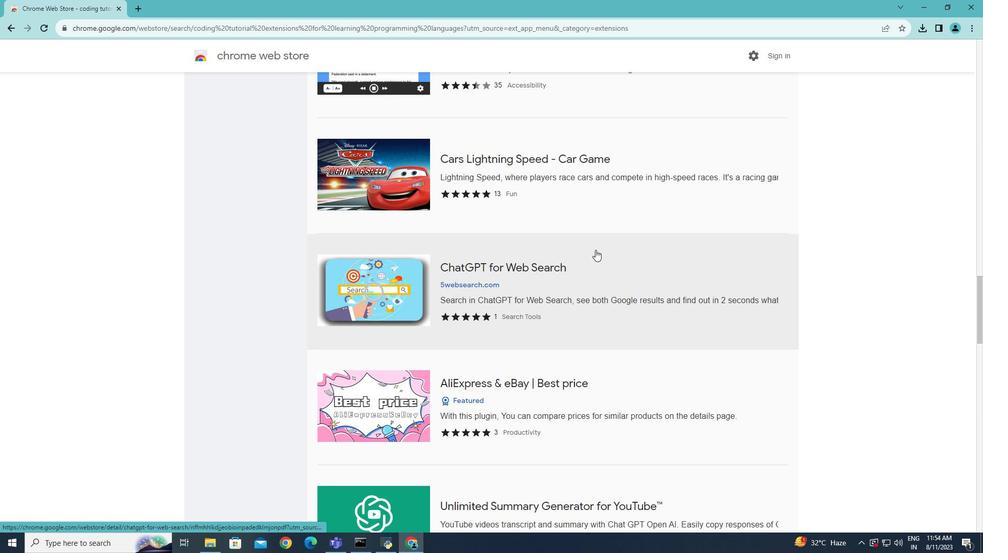 
Action: Mouse scrolled (595, 249) with delta (0, 0)
Screenshot: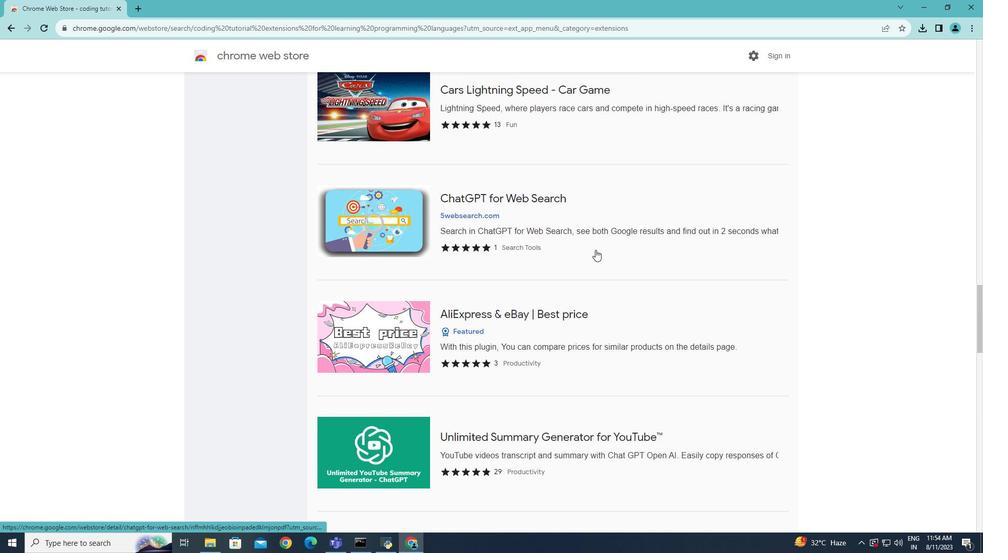 
Action: Mouse scrolled (595, 249) with delta (0, 0)
Screenshot: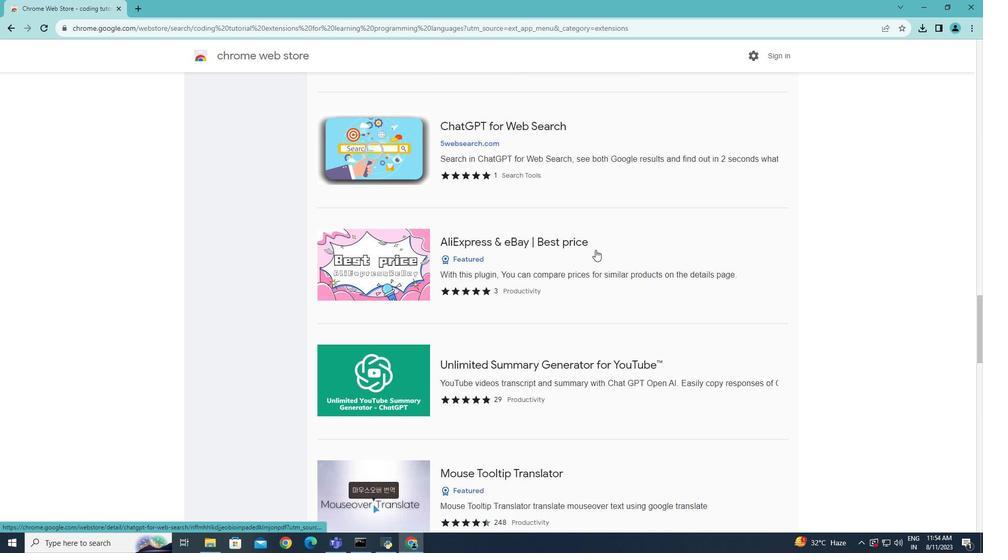 
Action: Mouse moved to (594, 276)
Screenshot: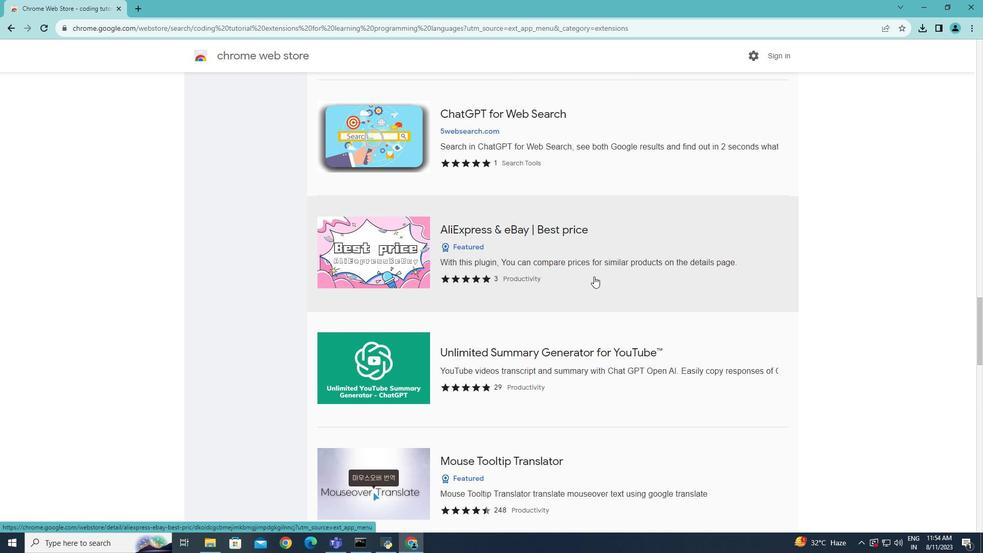 
Action: Mouse scrolled (594, 276) with delta (0, 0)
Screenshot: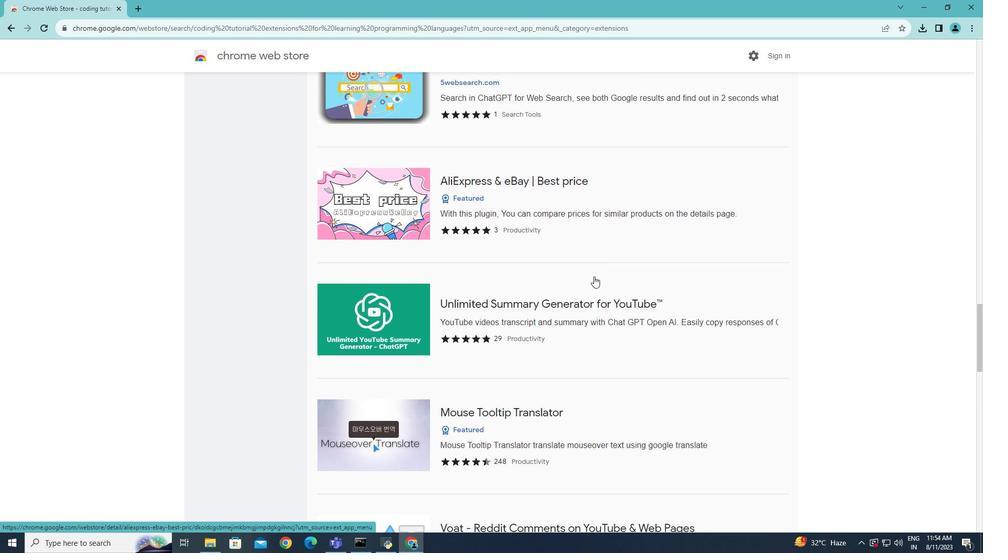 
Action: Mouse scrolled (594, 276) with delta (0, 0)
Screenshot: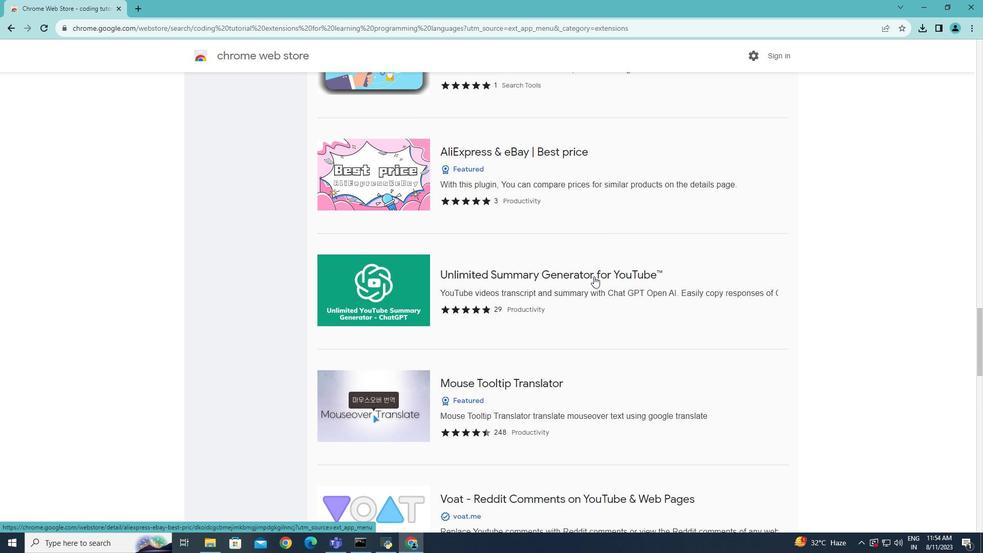 
Action: Mouse moved to (618, 323)
Screenshot: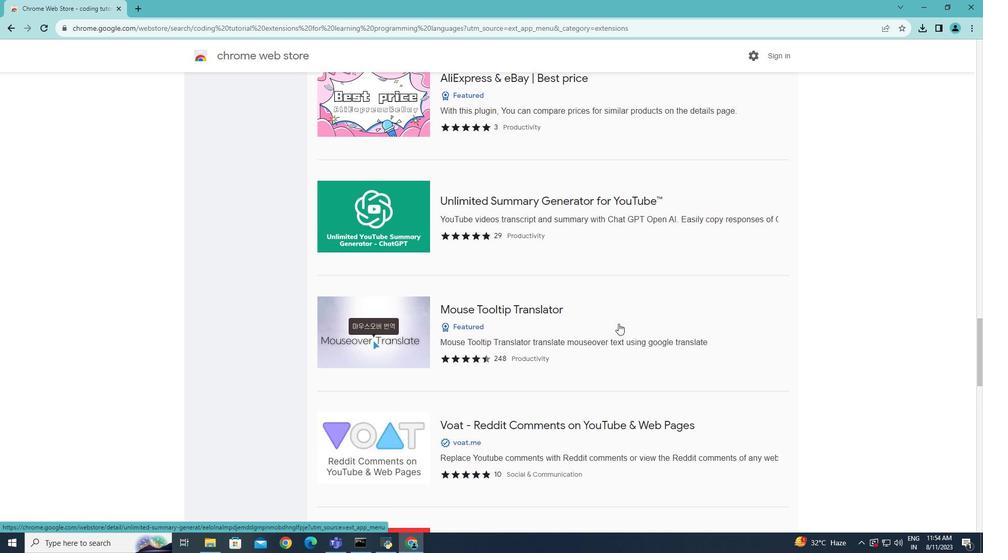 
Action: Mouse scrolled (618, 323) with delta (0, 0)
Screenshot: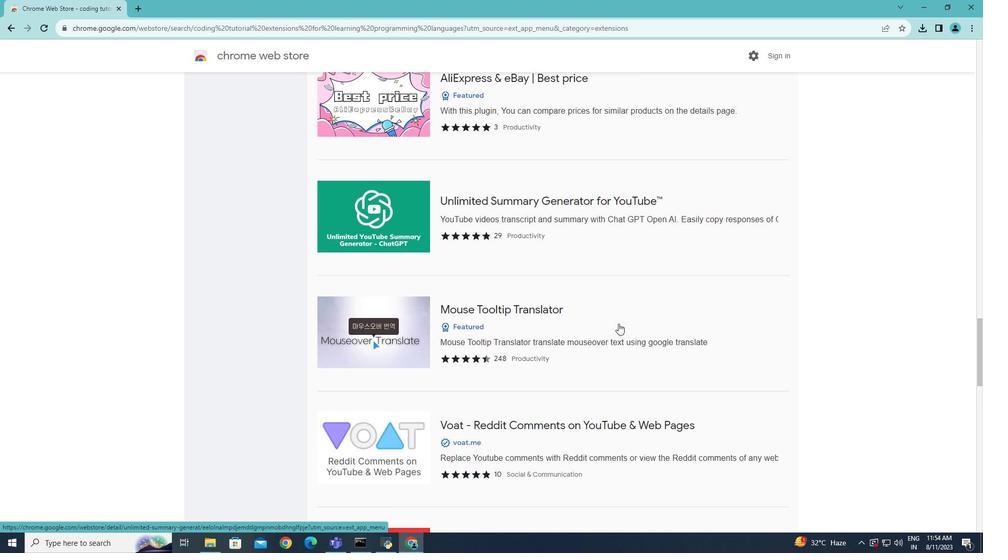 
Action: Mouse scrolled (618, 323) with delta (0, 0)
Screenshot: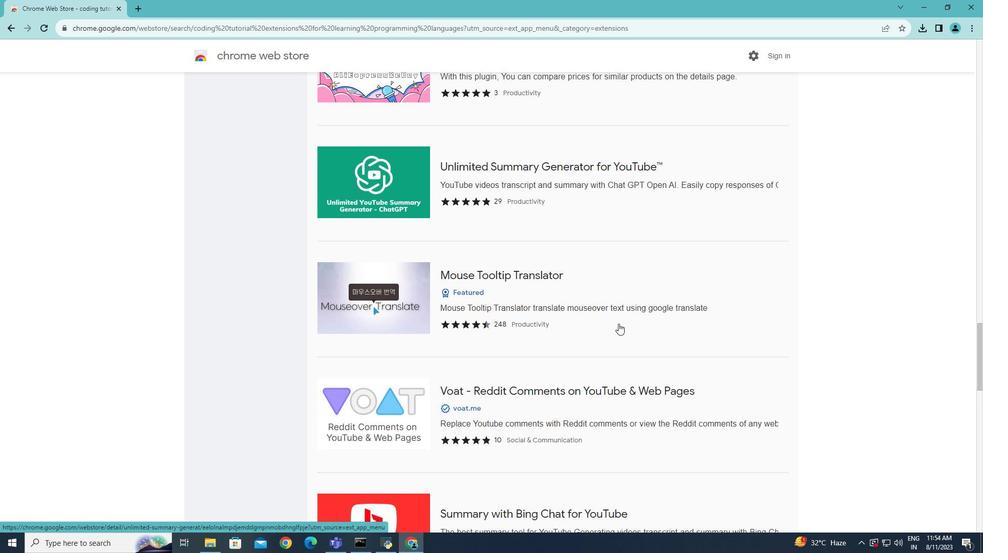 
Action: Mouse moved to (557, 315)
Screenshot: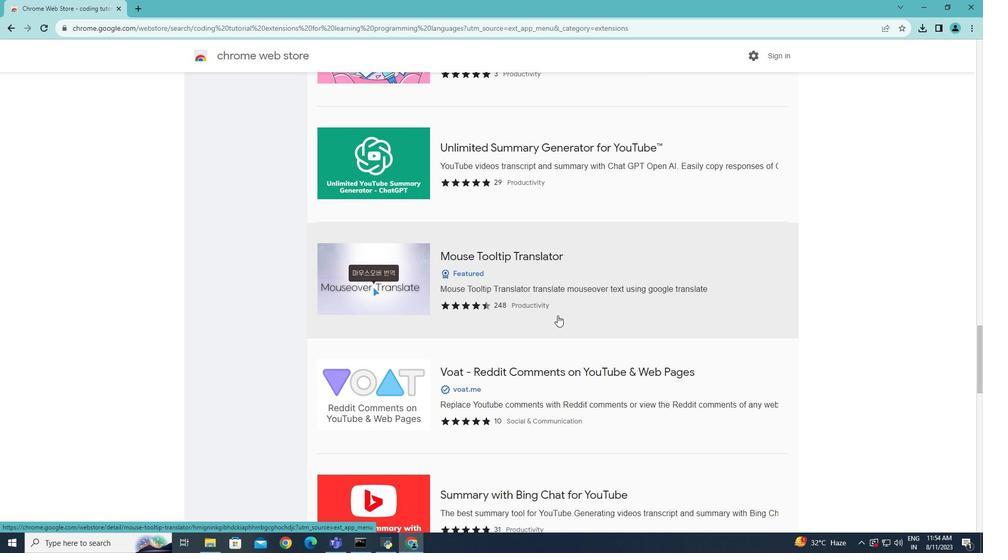 
Action: Mouse scrolled (557, 314) with delta (0, 0)
Screenshot: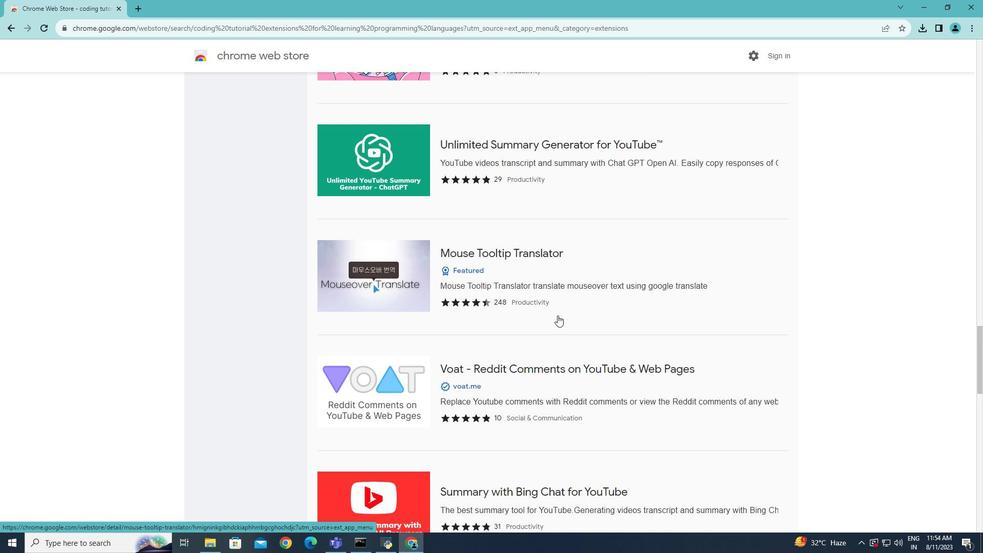 
Action: Mouse scrolled (557, 314) with delta (0, 0)
Screenshot: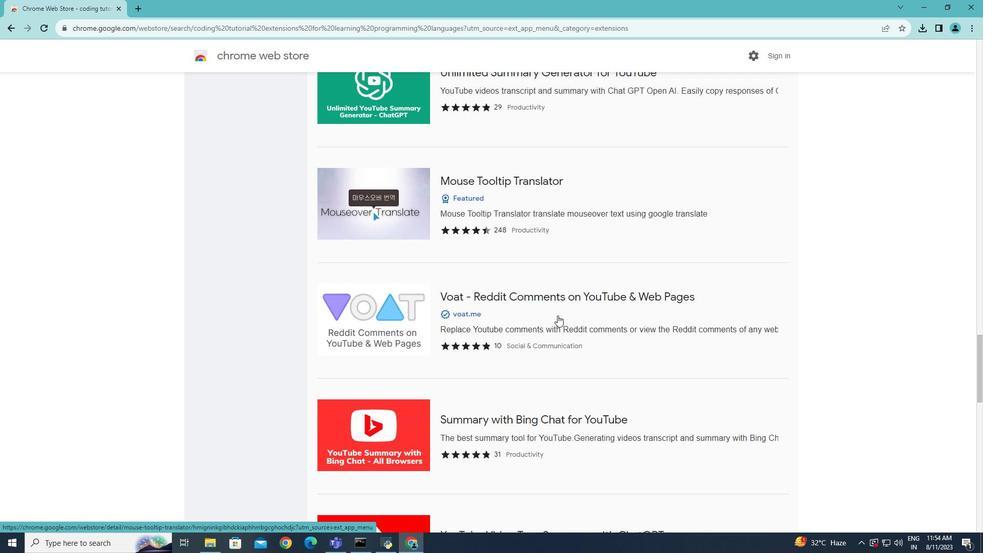 
Action: Mouse scrolled (557, 314) with delta (0, 0)
Screenshot: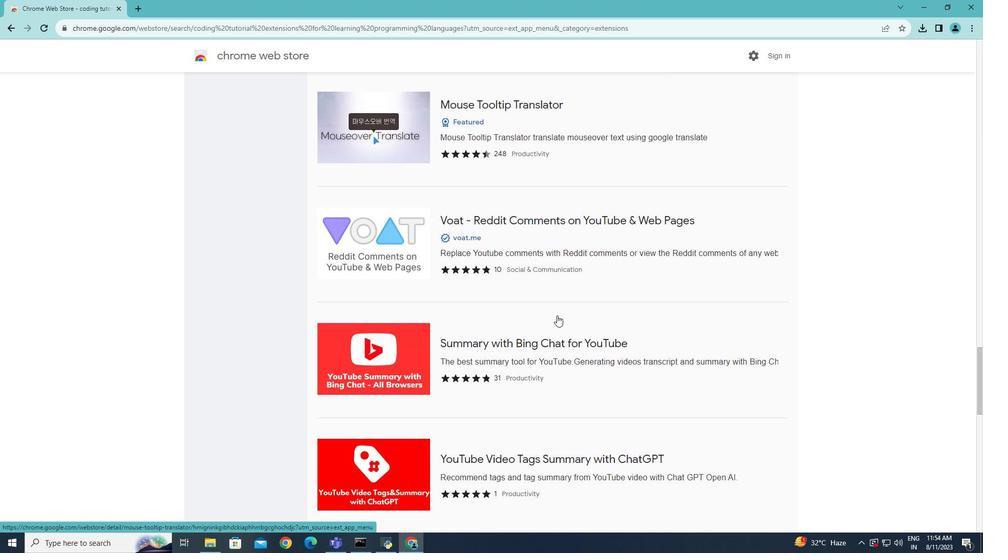 
Action: Mouse moved to (650, 376)
Screenshot: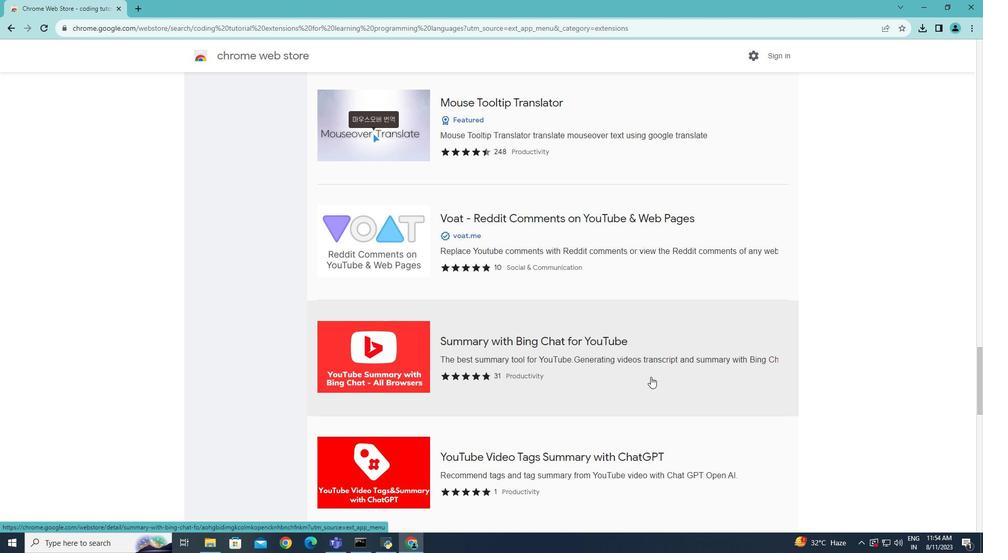 
Action: Mouse scrolled (650, 376) with delta (0, 0)
Screenshot: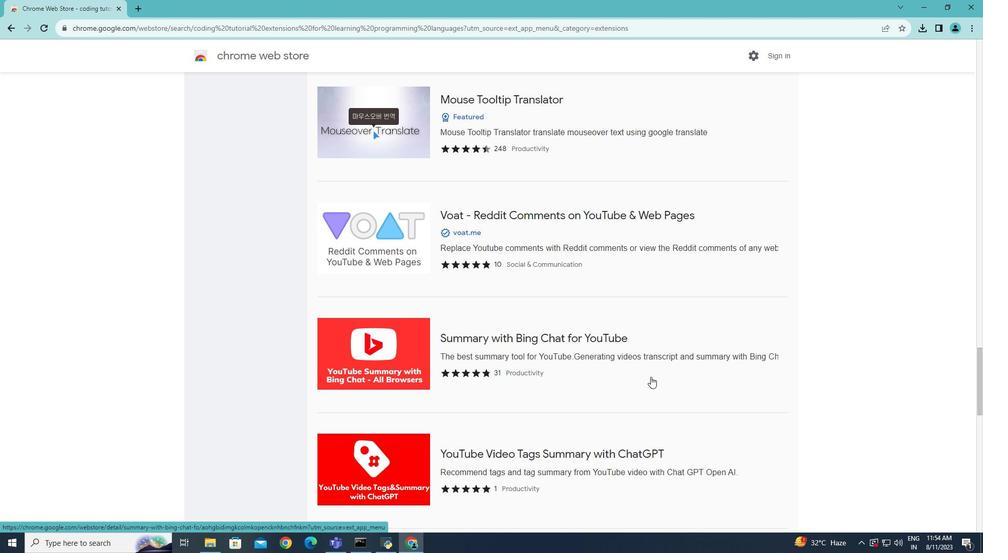 
Action: Mouse moved to (651, 376)
Screenshot: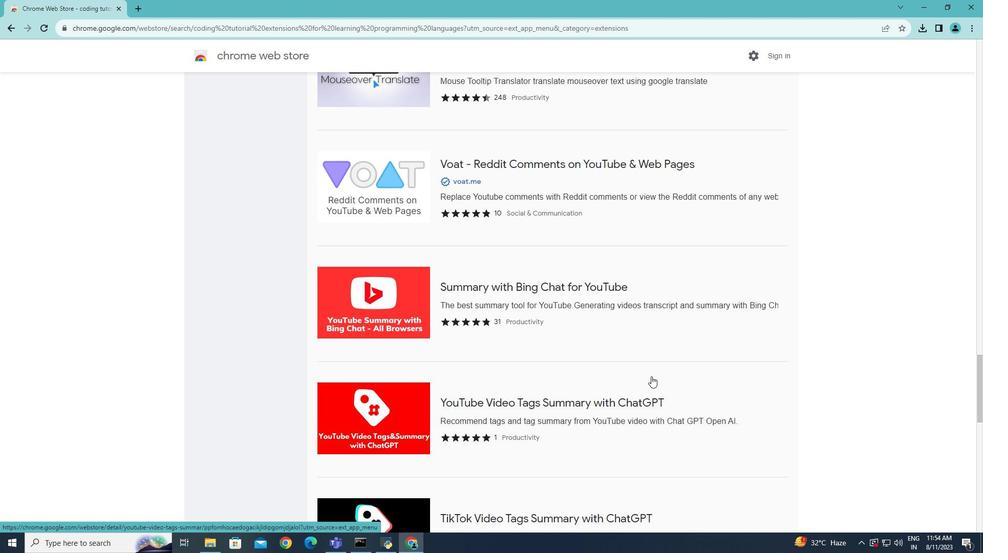 
Action: Mouse scrolled (651, 375) with delta (0, 0)
Screenshot: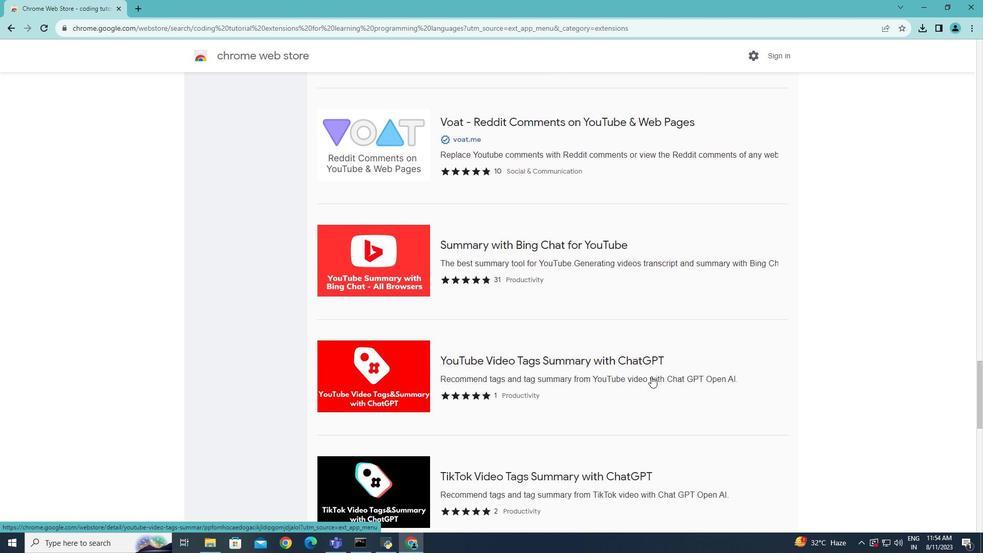 
Action: Mouse scrolled (651, 375) with delta (0, 0)
Screenshot: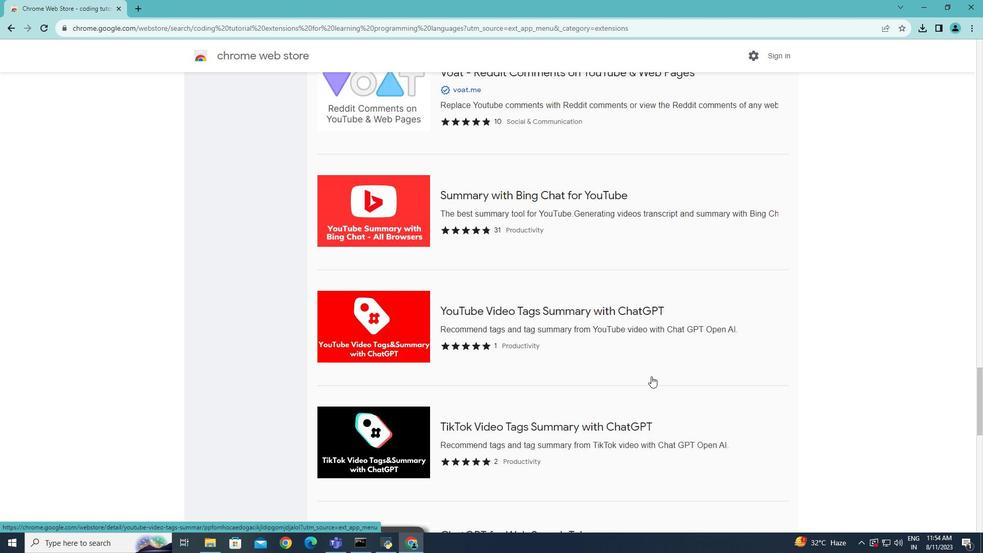 
Action: Mouse moved to (652, 375)
Screenshot: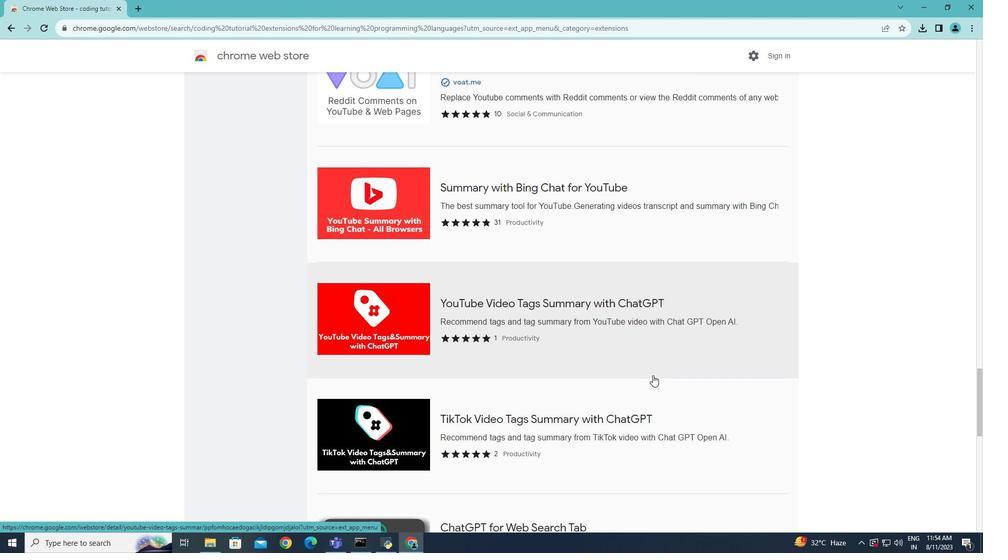 
Action: Mouse scrolled (652, 374) with delta (0, 0)
Screenshot: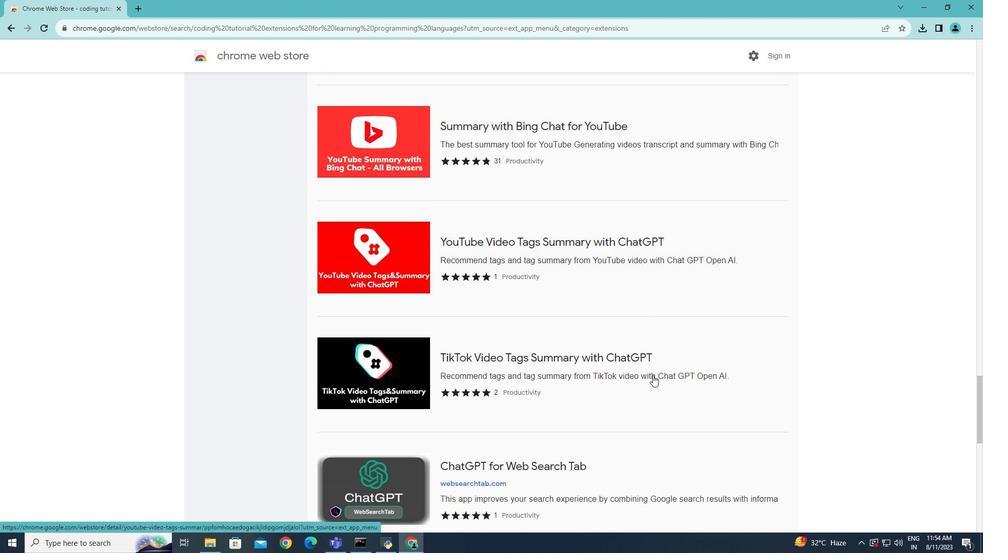 
Action: Mouse scrolled (652, 374) with delta (0, 0)
Screenshot: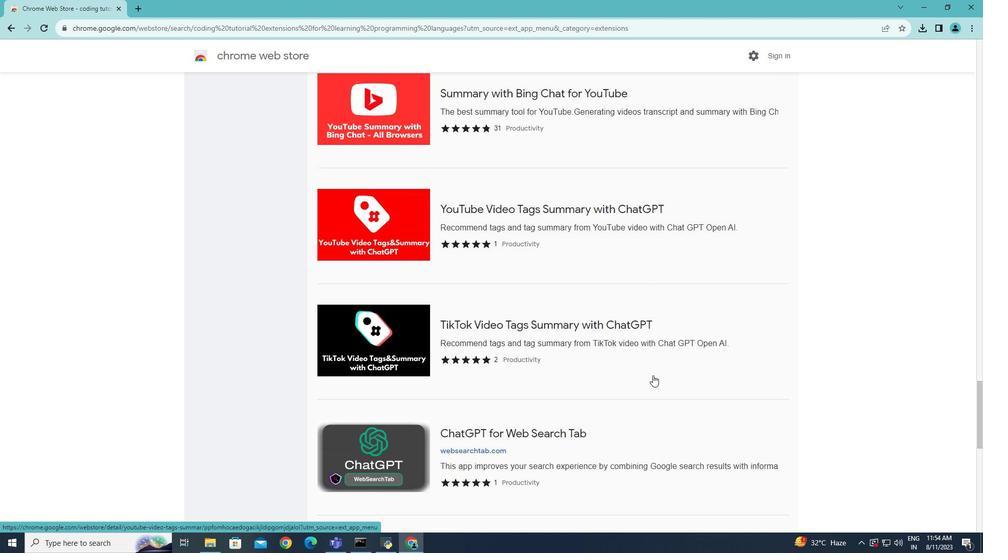 
Action: Mouse moved to (572, 362)
Screenshot: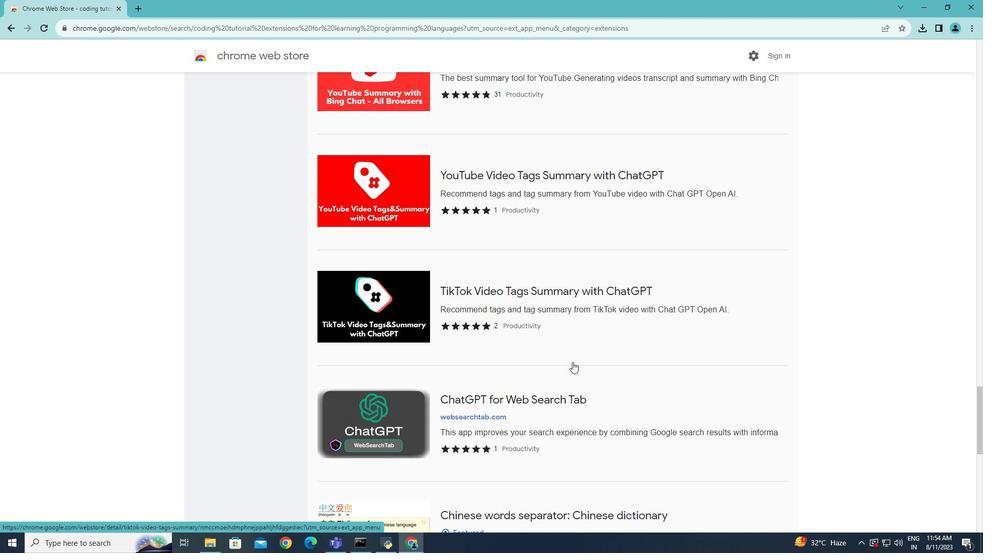 
Action: Mouse scrolled (572, 361) with delta (0, 0)
Screenshot: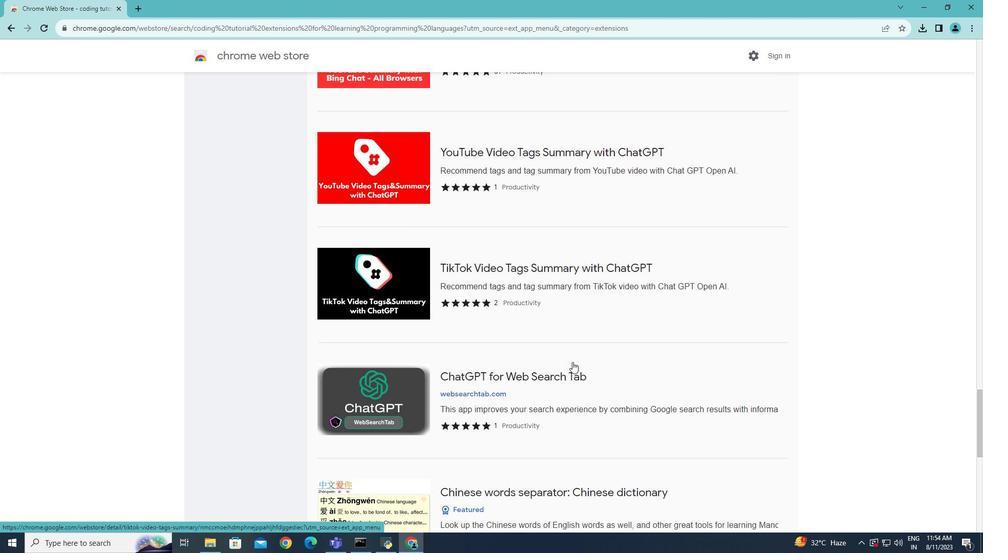 
Action: Mouse moved to (572, 362)
Screenshot: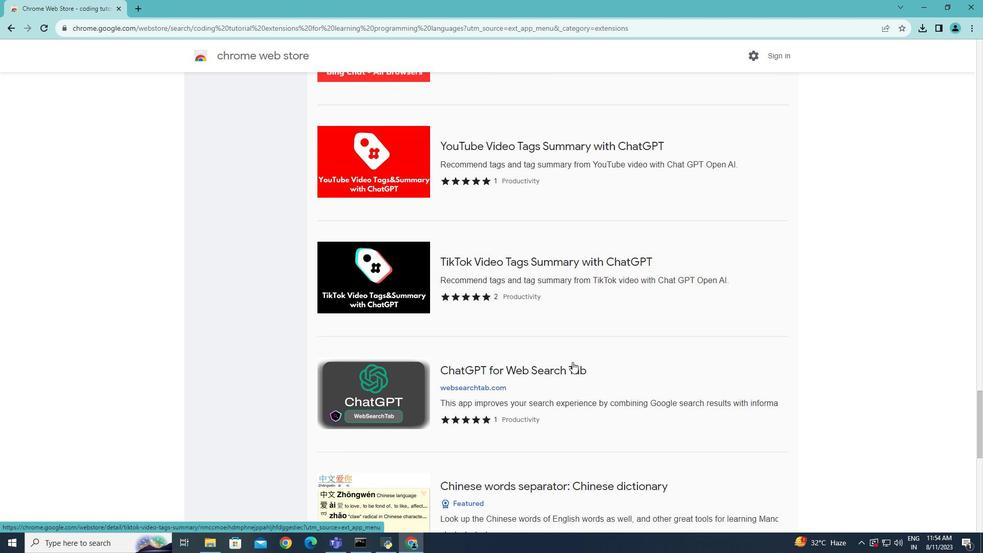 
Action: Mouse scrolled (572, 361) with delta (0, 0)
Screenshot: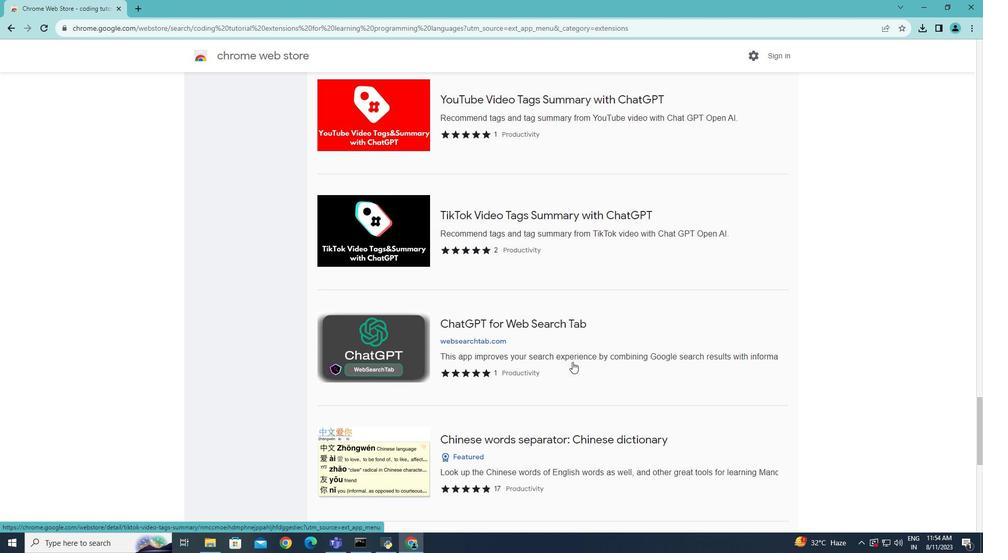 
Action: Mouse moved to (556, 357)
Screenshot: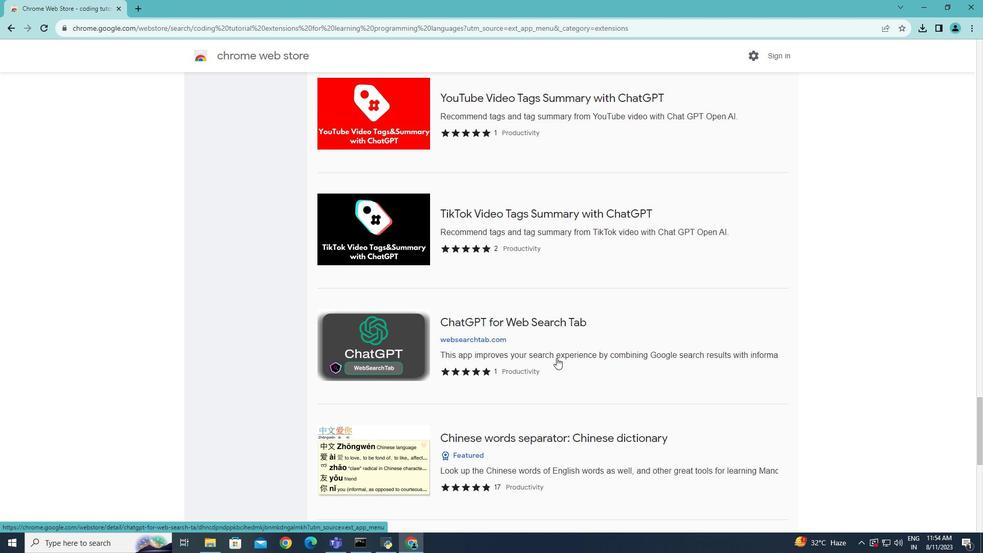 
Action: Mouse scrolled (556, 357) with delta (0, 0)
Screenshot: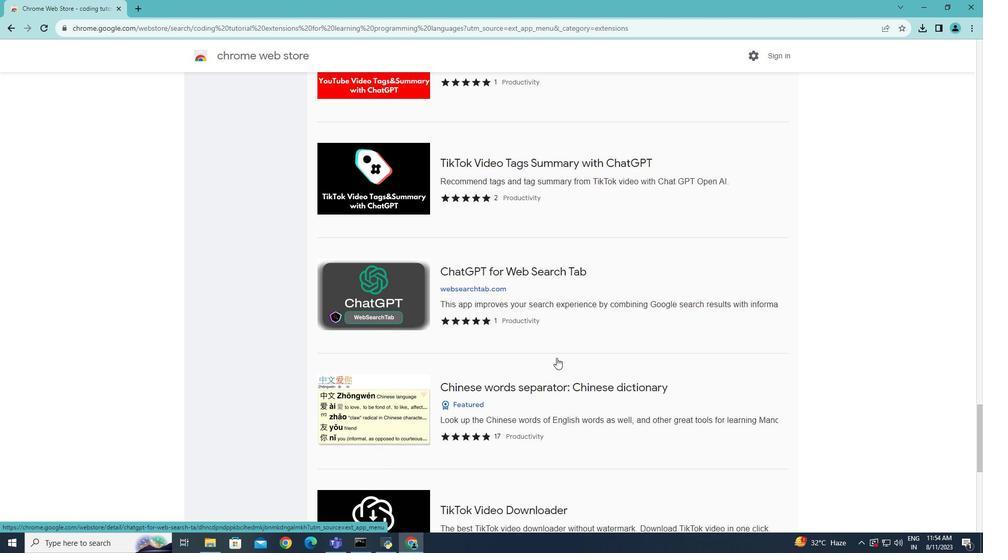 
Action: Mouse moved to (556, 357)
Screenshot: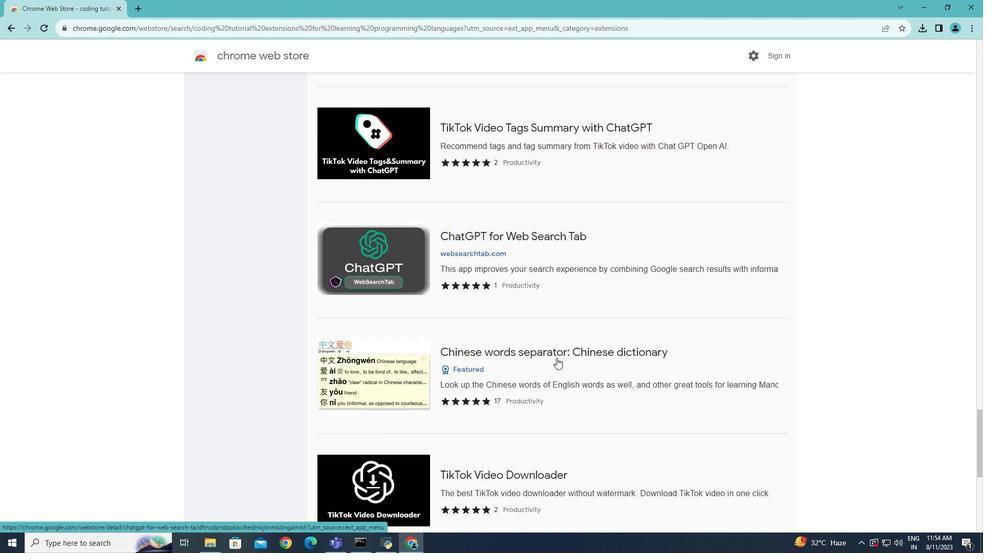 
Action: Mouse scrolled (556, 357) with delta (0, 0)
Screenshot: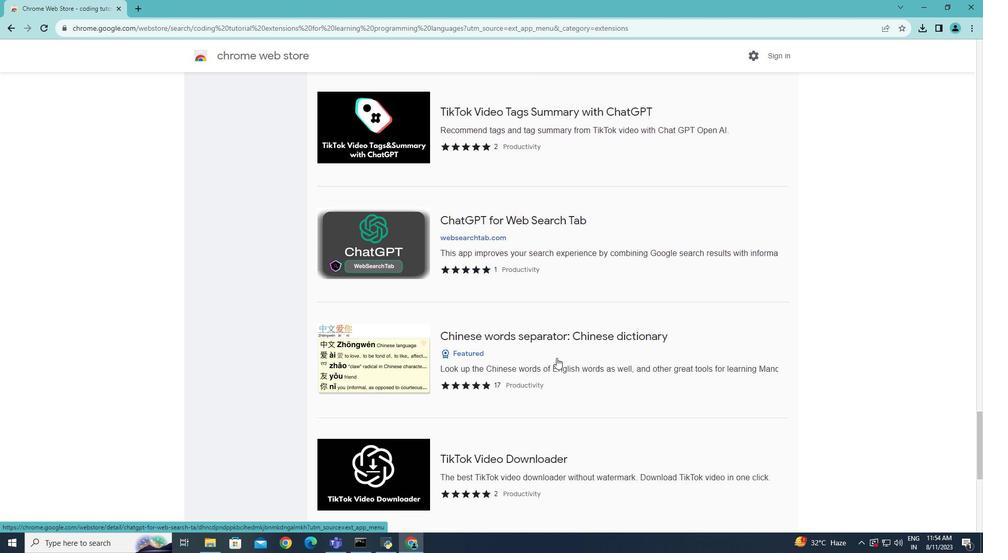 
Action: Mouse moved to (656, 377)
Screenshot: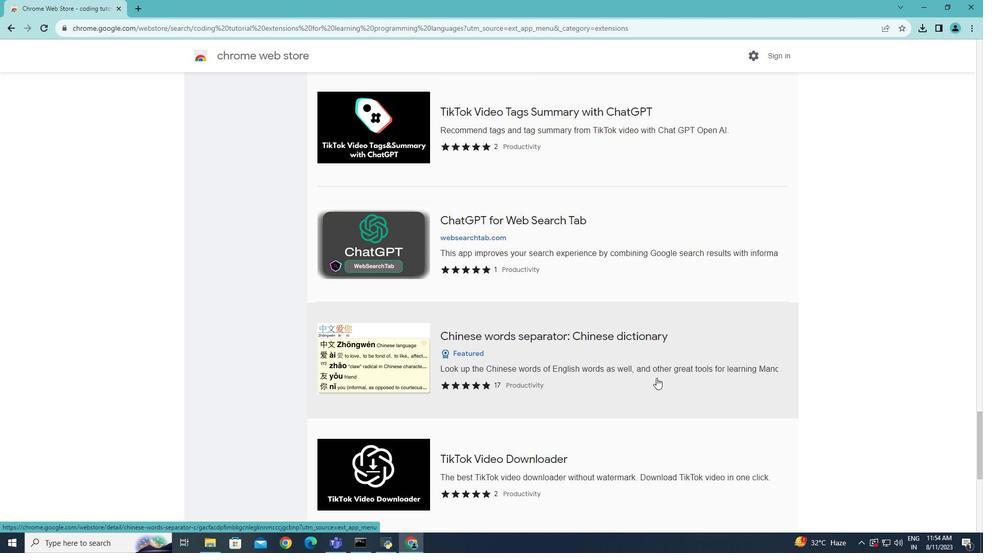 
Action: Mouse scrolled (656, 377) with delta (0, 0)
Screenshot: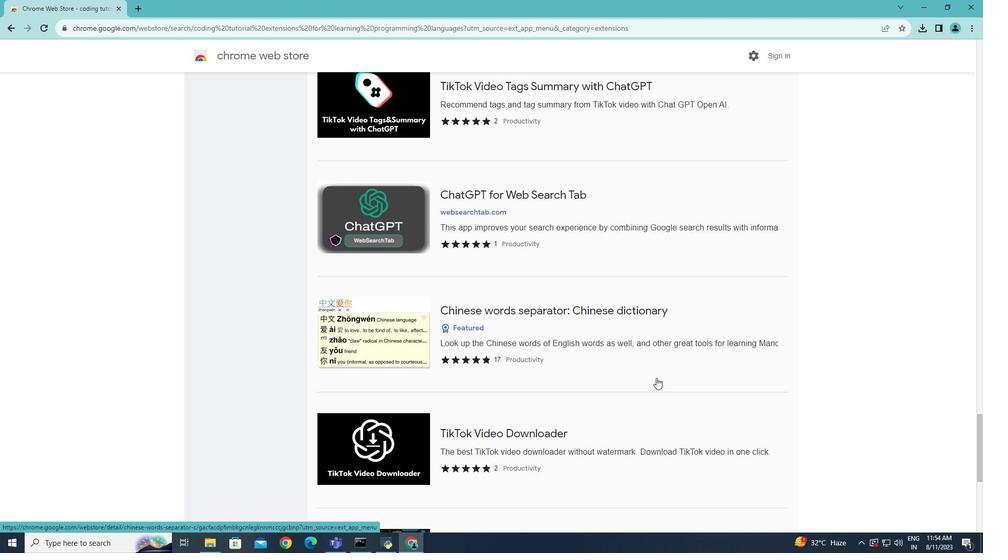 
Action: Mouse scrolled (656, 377) with delta (0, 0)
Screenshot: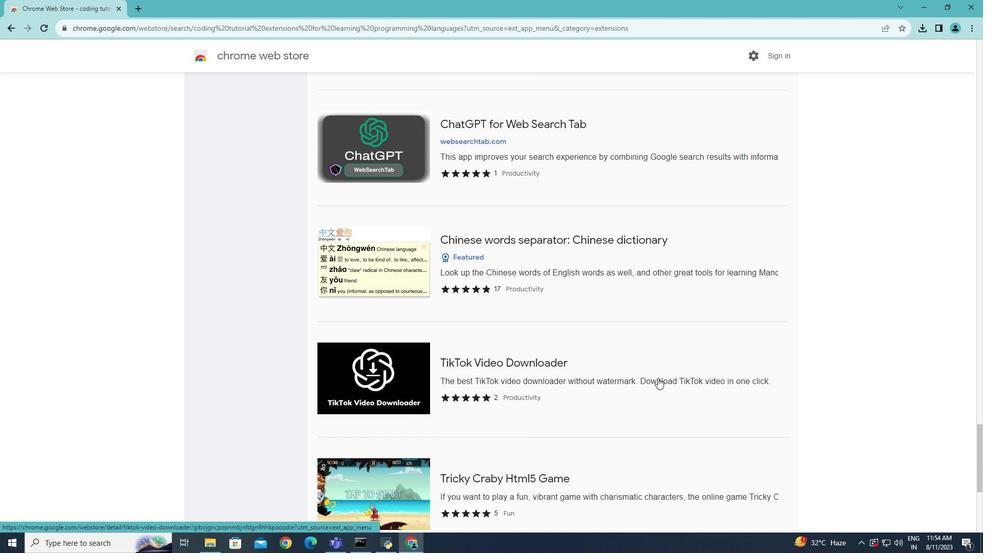 
Action: Mouse moved to (659, 377)
Screenshot: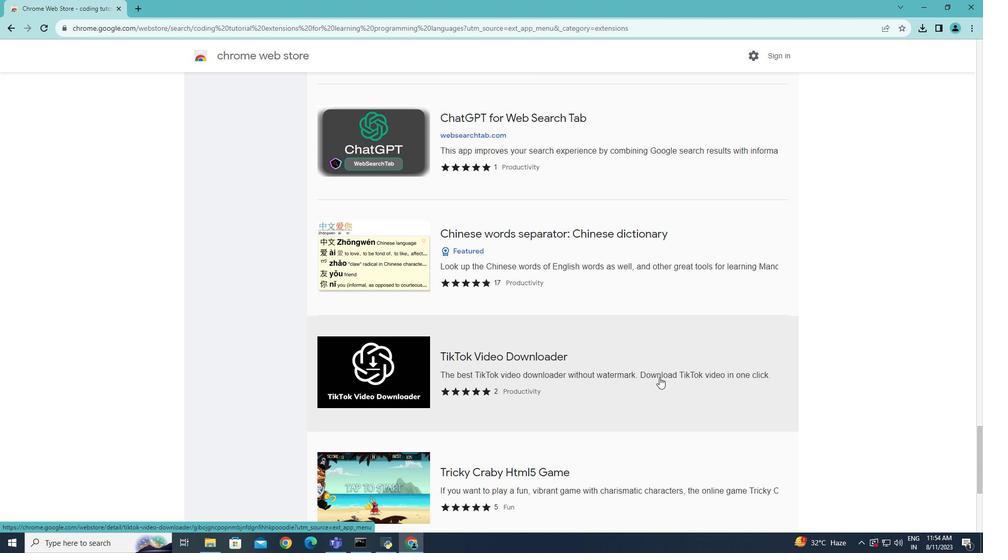 
Action: Mouse scrolled (659, 376) with delta (0, 0)
Screenshot: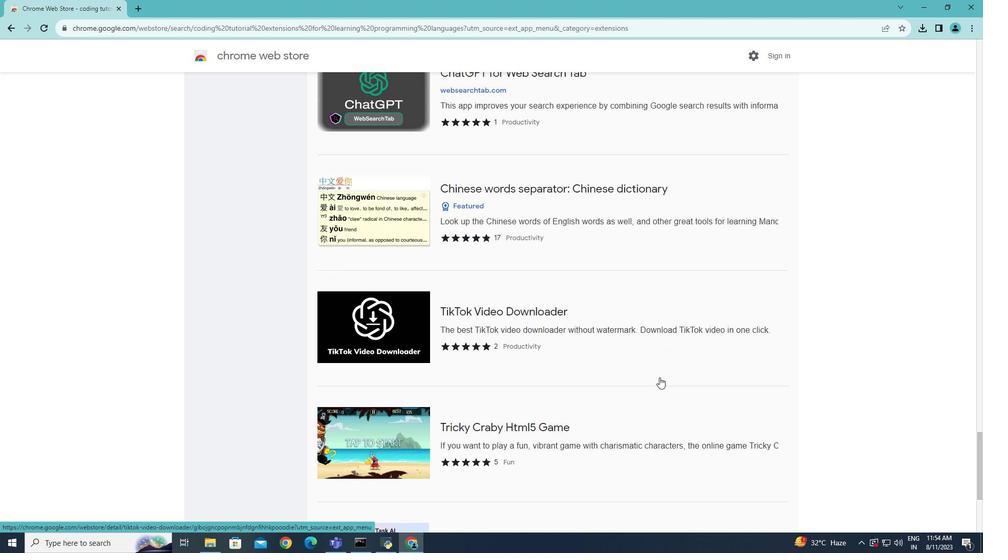 
Action: Mouse scrolled (659, 376) with delta (0, 0)
Screenshot: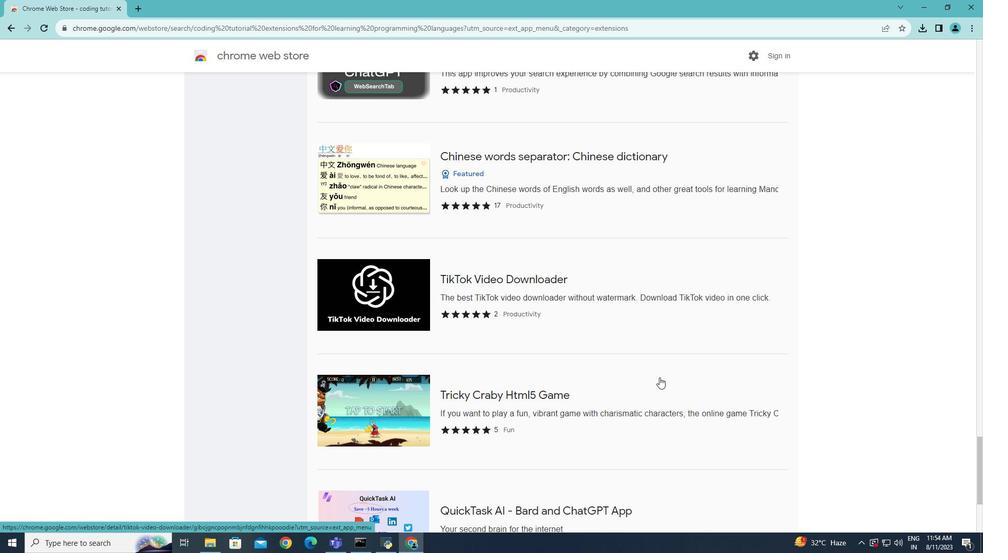 
Action: Mouse scrolled (659, 376) with delta (0, 0)
Screenshot: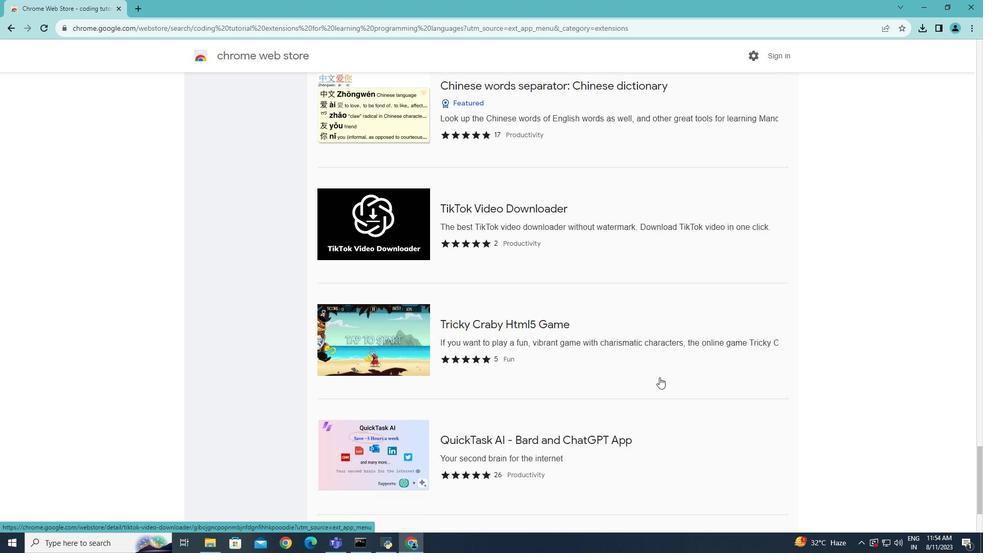 
Action: Mouse scrolled (659, 376) with delta (0, 0)
Screenshot: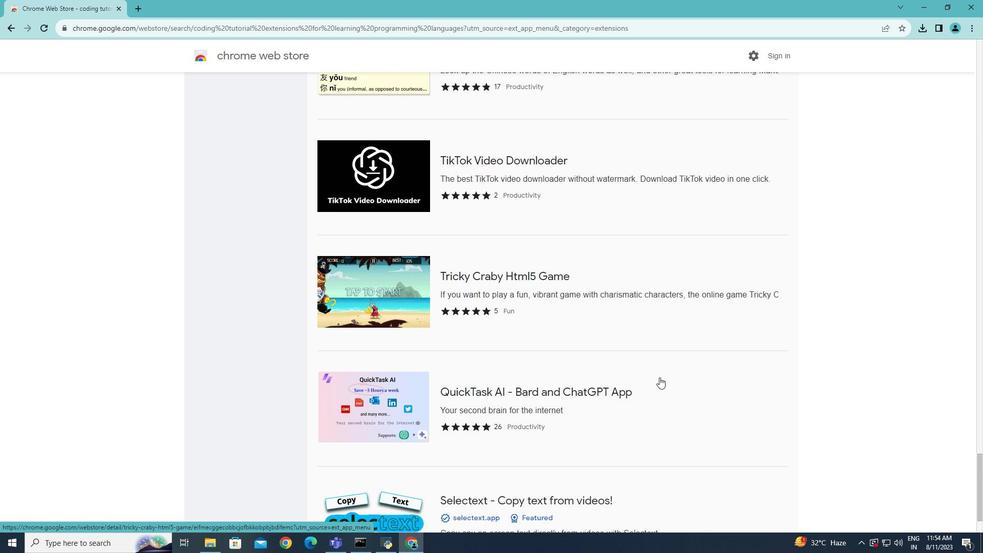 
Action: Mouse scrolled (659, 376) with delta (0, 0)
Screenshot: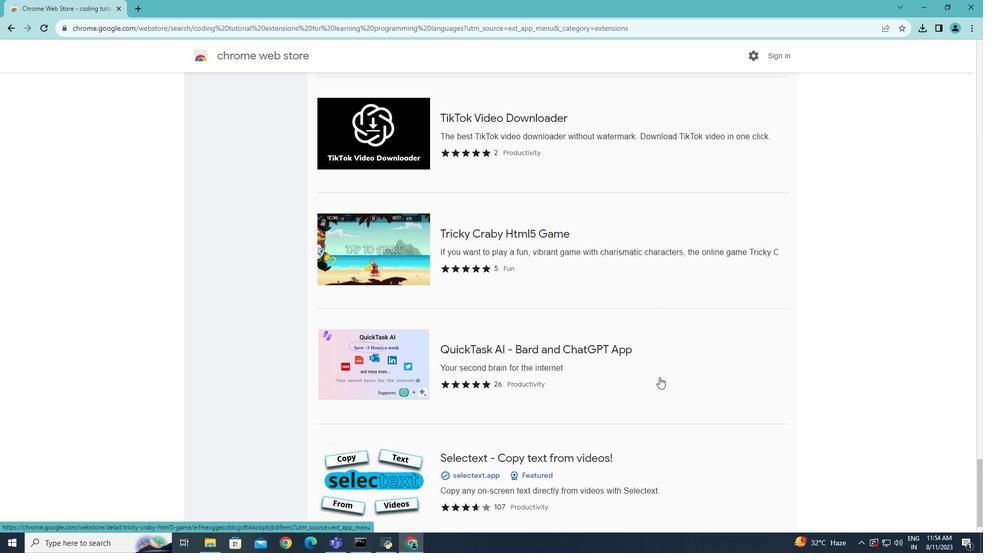 
Action: Mouse scrolled (659, 376) with delta (0, 0)
Screenshot: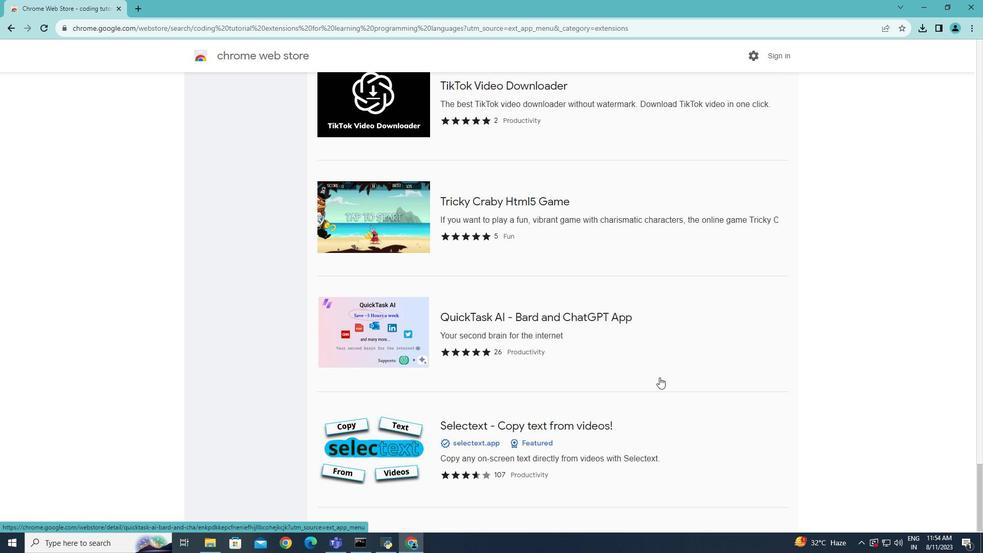 
Action: Mouse scrolled (659, 376) with delta (0, 0)
Screenshot: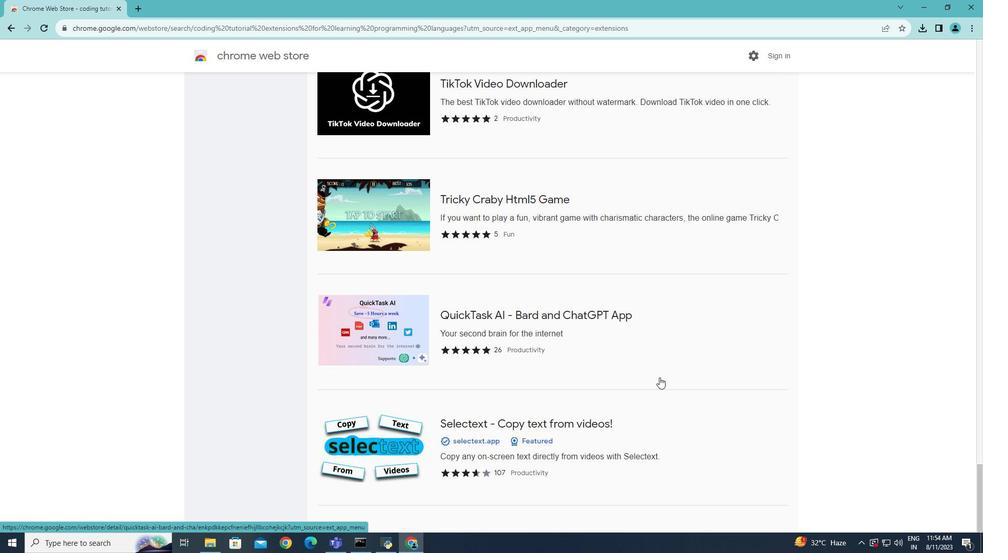 
Action: Mouse scrolled (659, 376) with delta (0, 0)
Screenshot: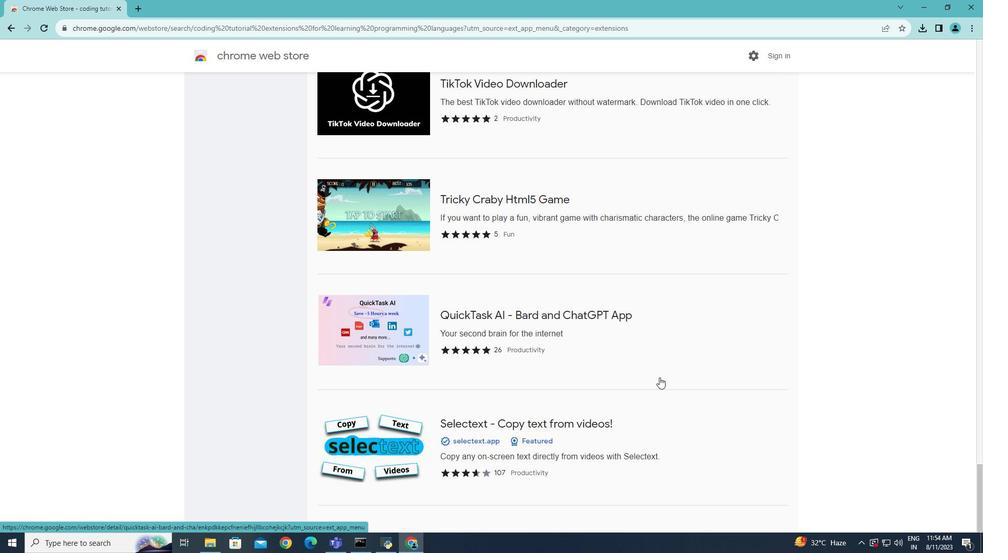 
Action: Mouse moved to (552, 420)
Screenshot: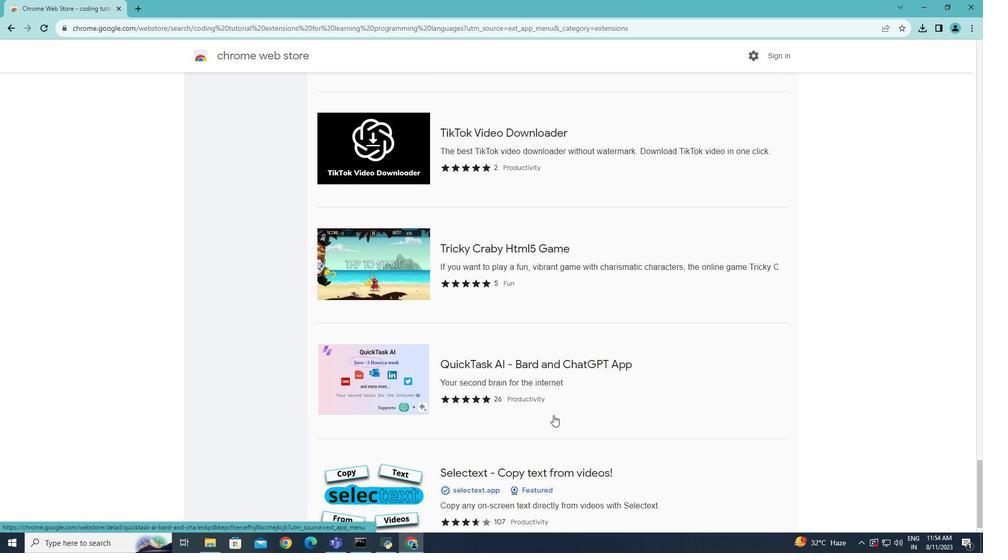 
Action: Mouse scrolled (552, 420) with delta (0, 0)
Screenshot: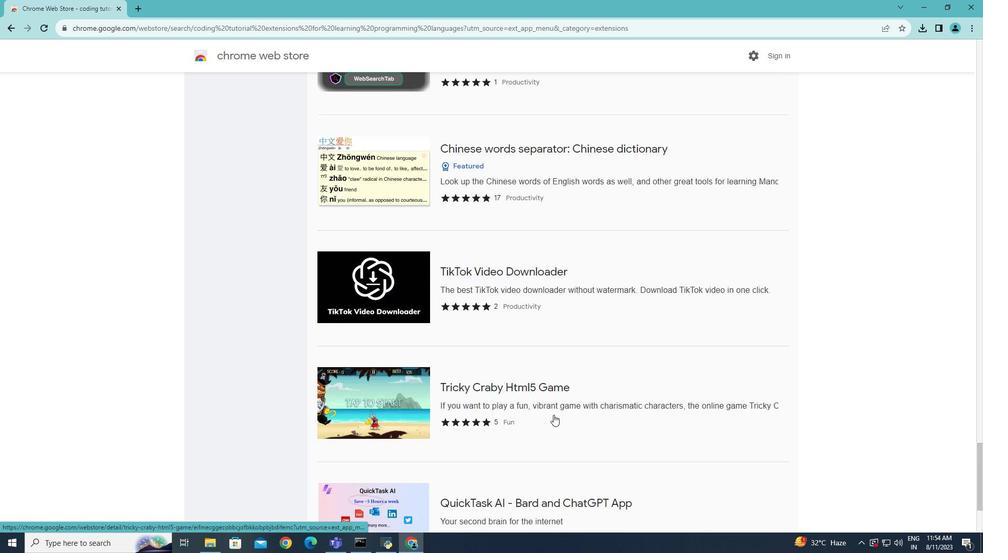 
Action: Mouse moved to (553, 419)
Screenshot: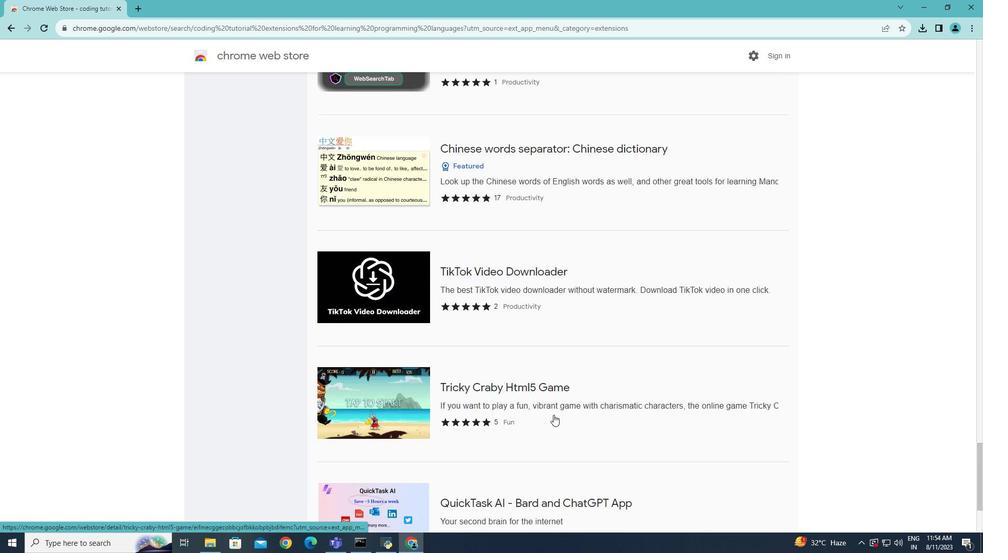 
Action: Mouse scrolled (553, 420) with delta (0, 0)
Screenshot: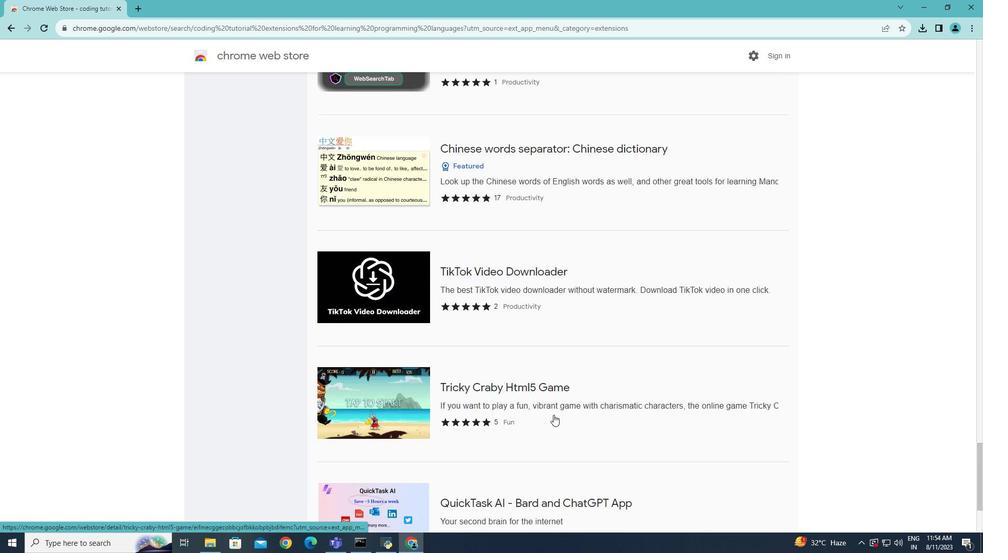 
Action: Mouse moved to (553, 419)
Screenshot: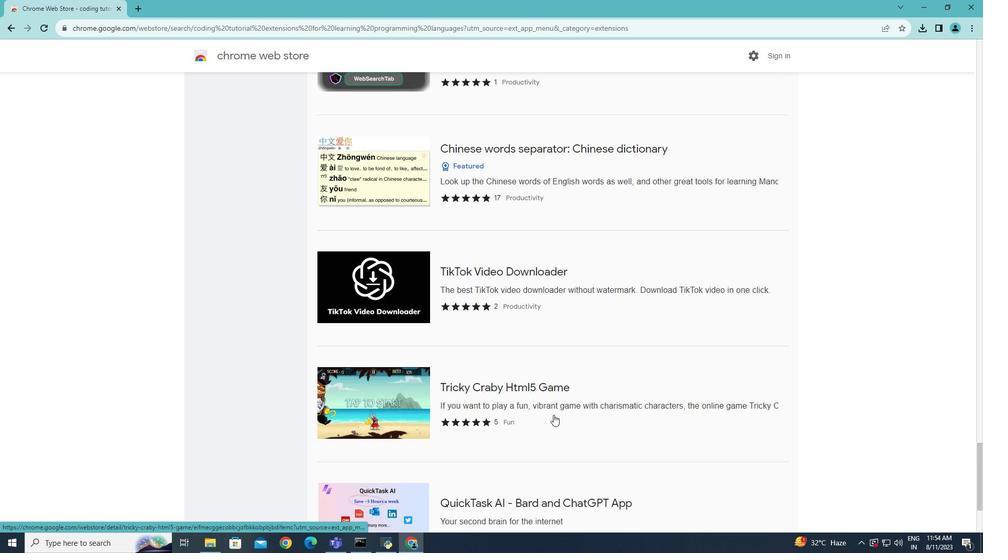 
Action: Mouse scrolled (553, 420) with delta (0, 0)
Screenshot: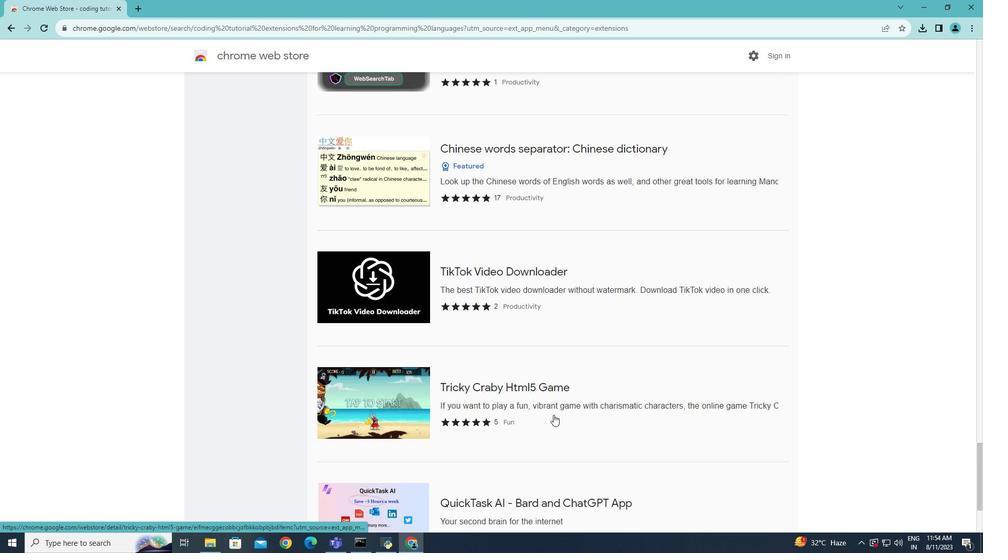 
Action: Mouse scrolled (553, 420) with delta (0, 0)
Screenshot: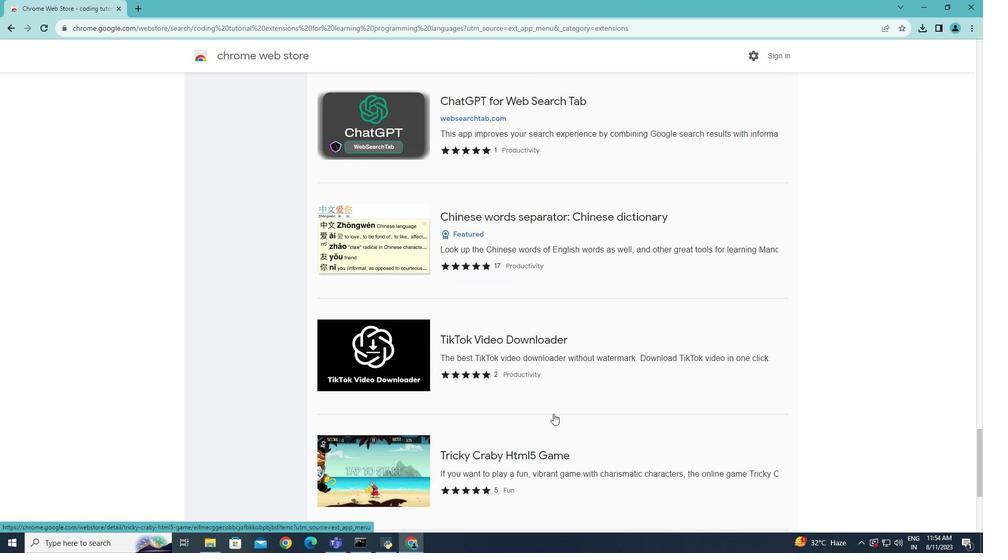 
Action: Mouse moved to (553, 418)
Screenshot: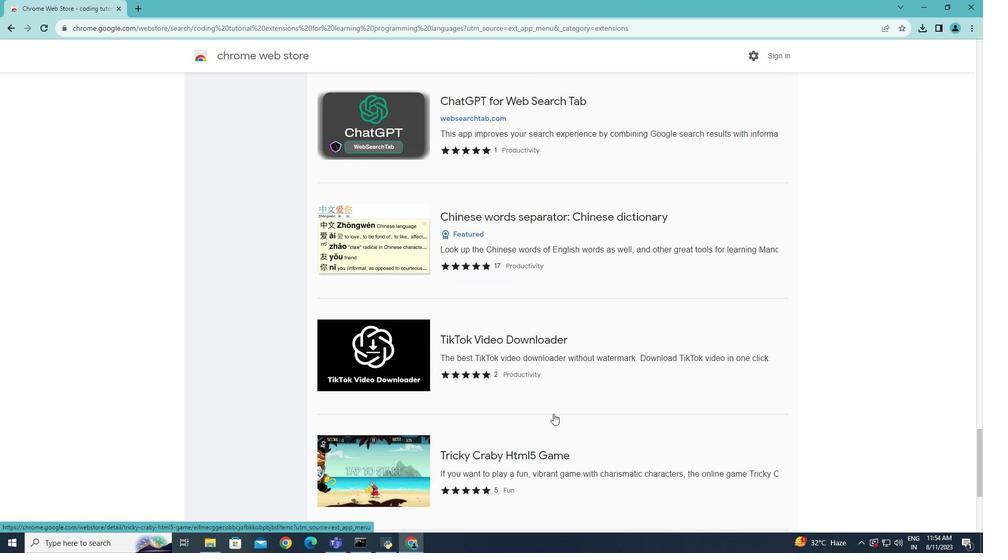 
Action: Mouse scrolled (553, 419) with delta (0, 0)
Screenshot: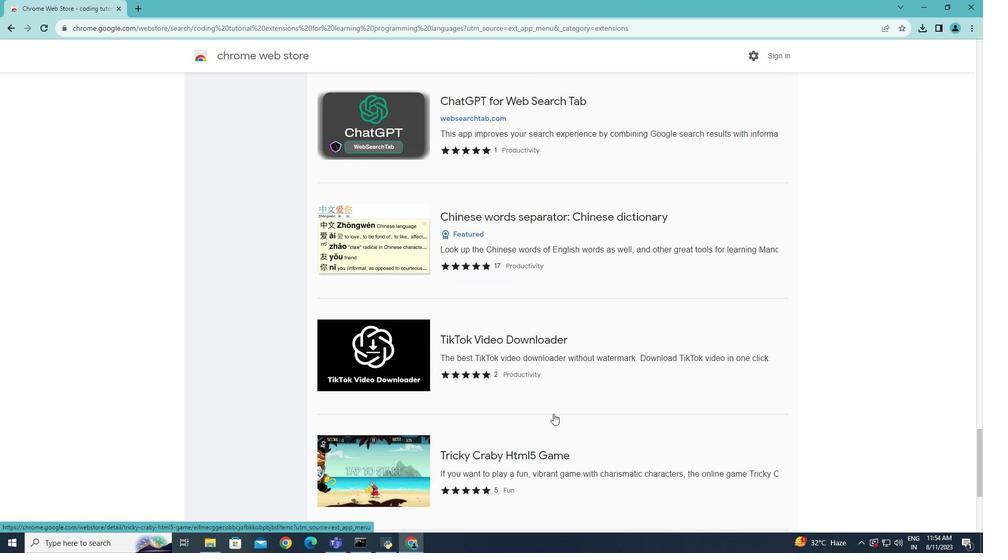 
Action: Mouse moved to (553, 411)
Screenshot: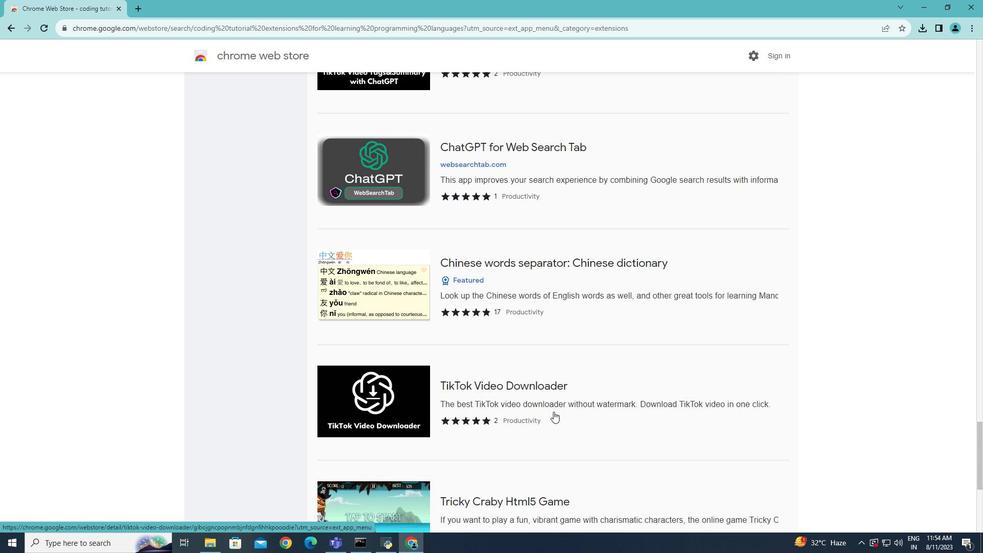 
Action: Mouse scrolled (553, 412) with delta (0, 0)
Screenshot: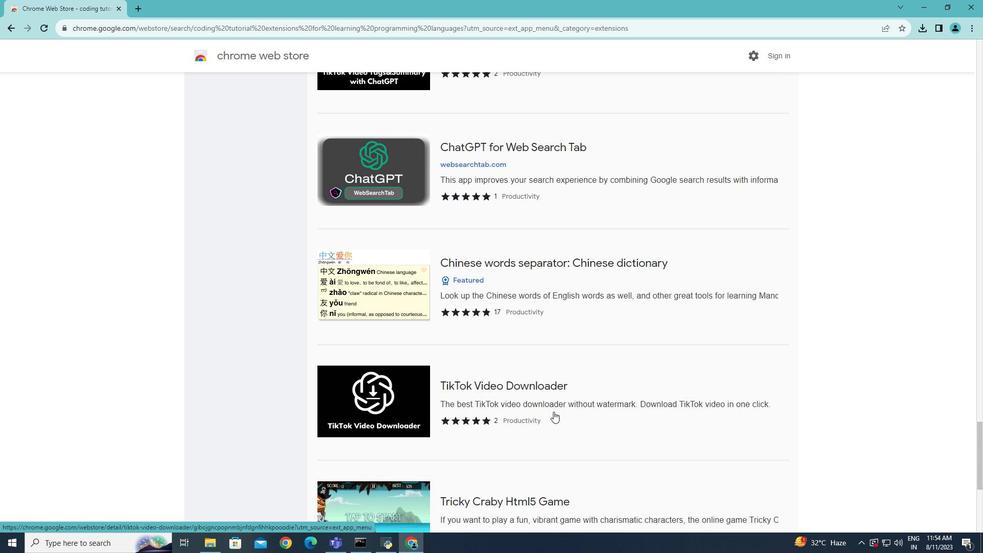 
Action: Mouse scrolled (553, 412) with delta (0, 0)
Screenshot: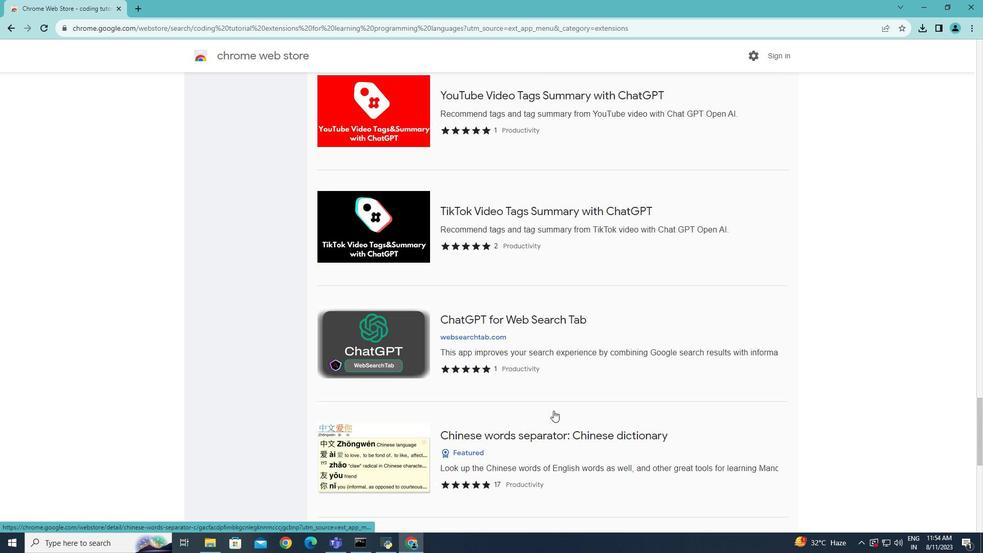 
Action: Mouse scrolled (553, 412) with delta (0, 0)
Screenshot: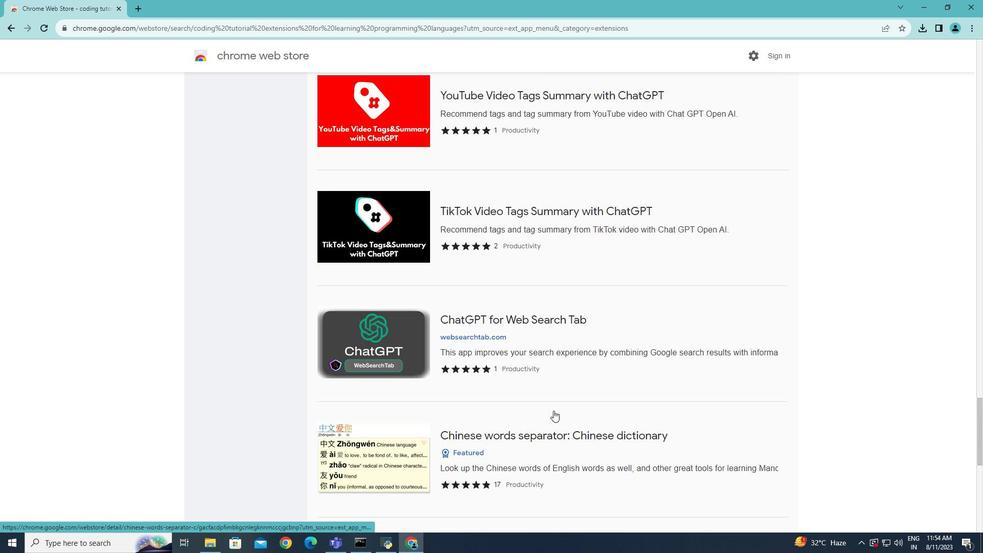 
Action: Mouse scrolled (553, 412) with delta (0, 0)
Screenshot: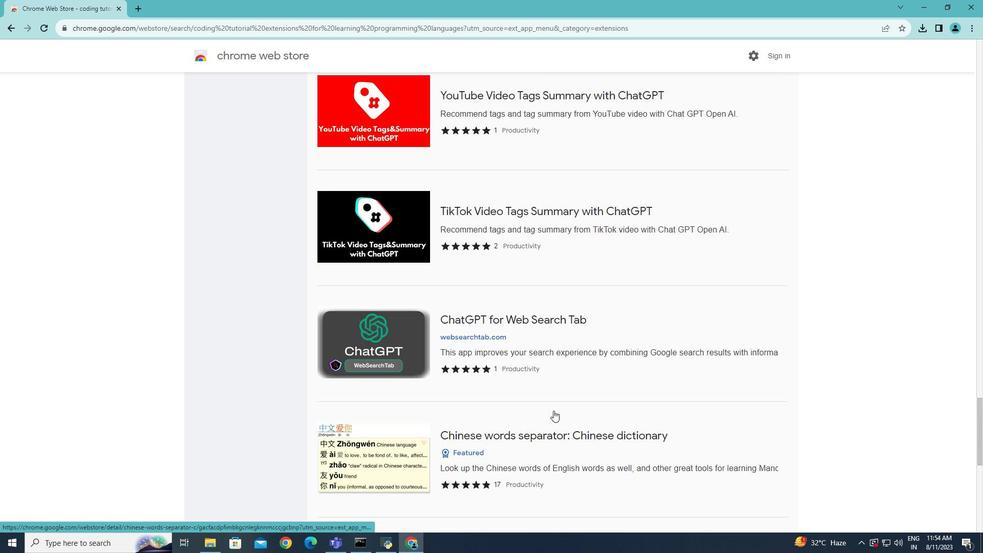 
Action: Mouse scrolled (553, 412) with delta (0, 0)
Screenshot: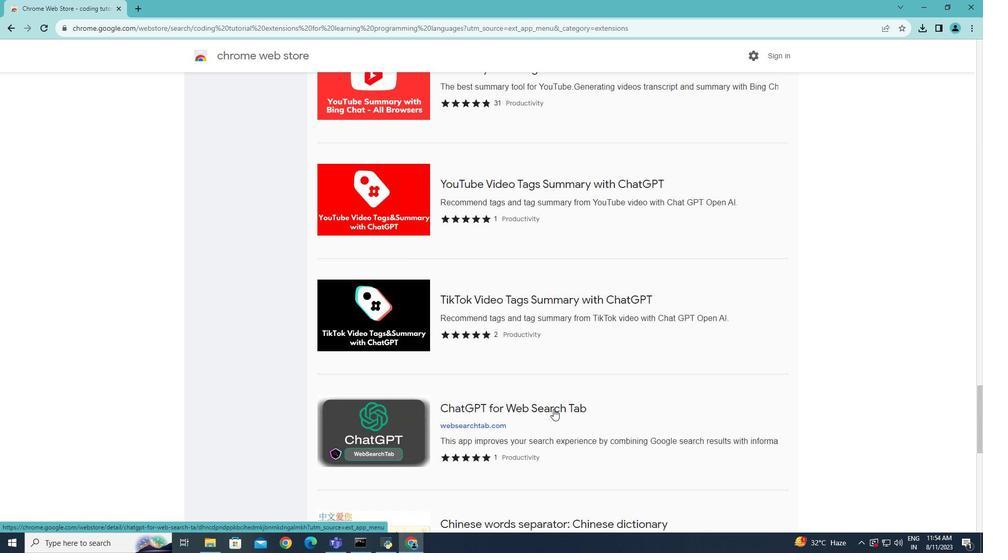 
Action: Mouse scrolled (553, 412) with delta (0, 0)
Screenshot: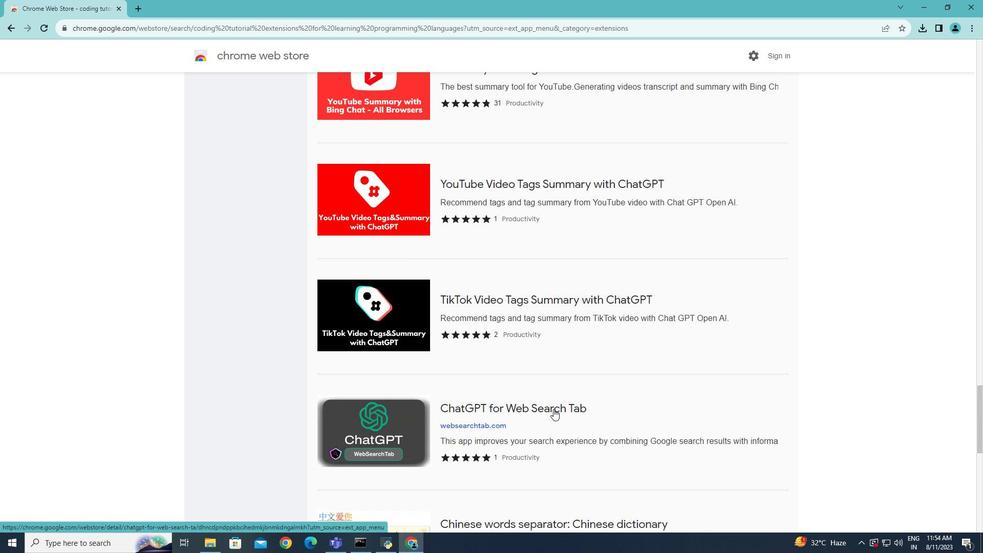 
Action: Mouse moved to (553, 407)
Screenshot: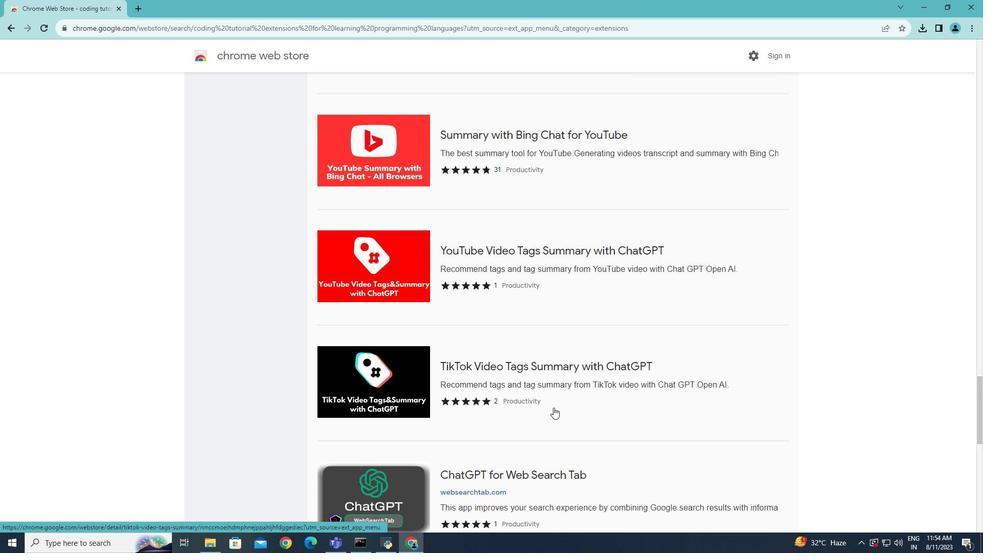 
Action: Mouse scrolled (553, 408) with delta (0, 0)
Screenshot: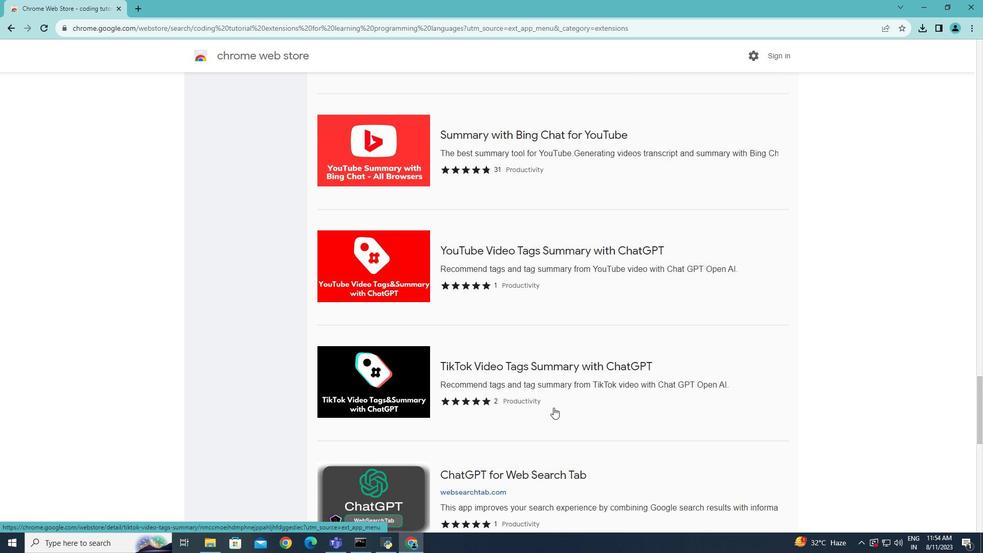 
Action: Mouse scrolled (553, 408) with delta (0, 0)
Screenshot: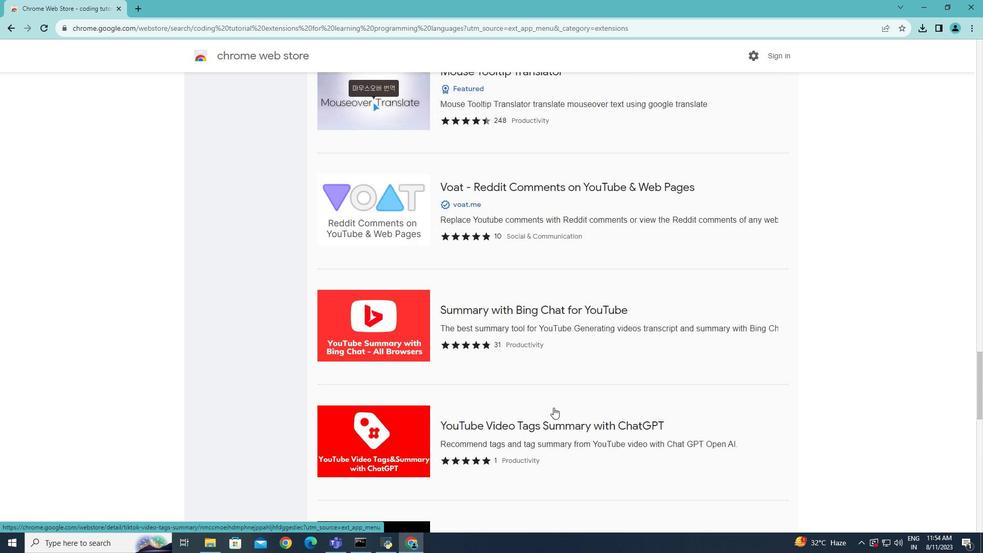 
Action: Mouse scrolled (553, 408) with delta (0, 0)
Screenshot: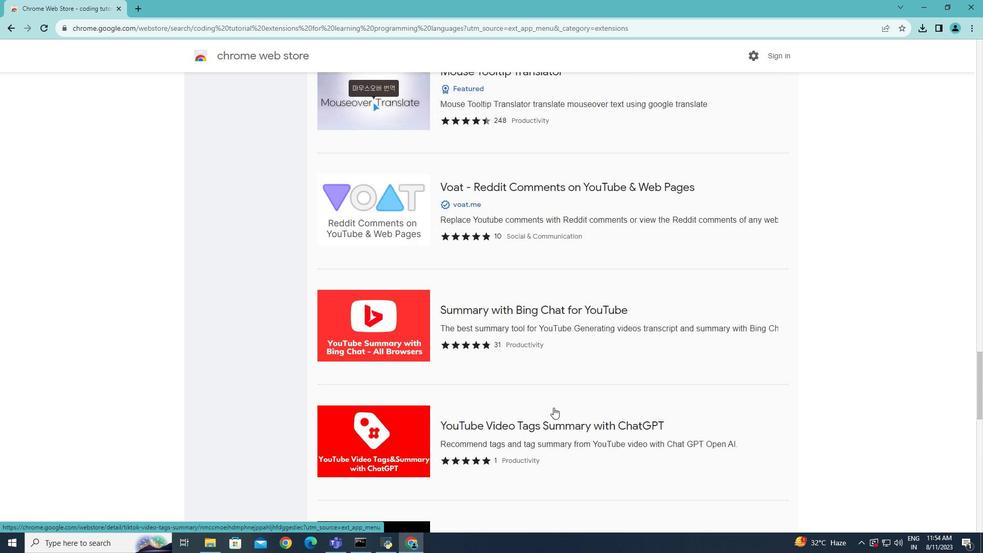 
Action: Mouse scrolled (553, 408) with delta (0, 0)
Screenshot: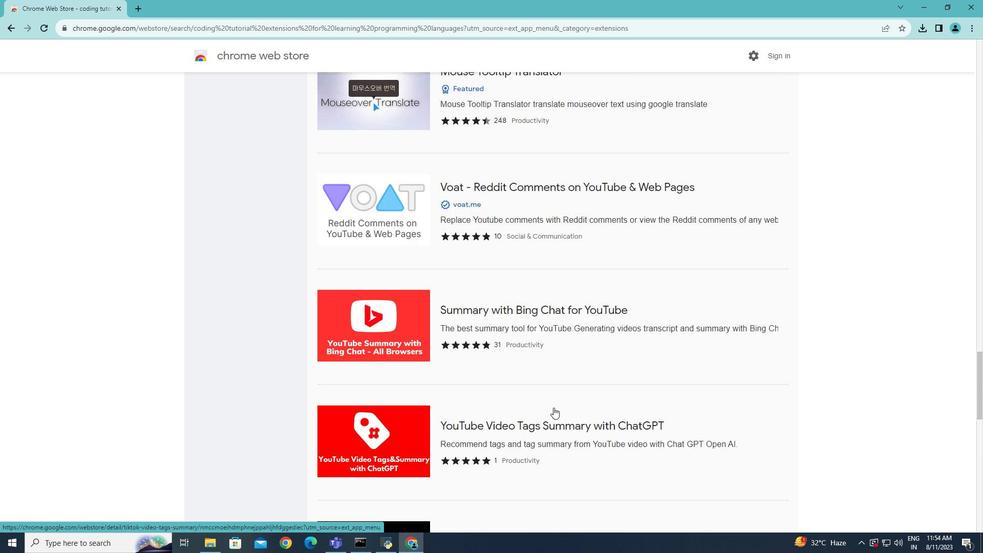 
Action: Mouse scrolled (553, 408) with delta (0, 0)
Screenshot: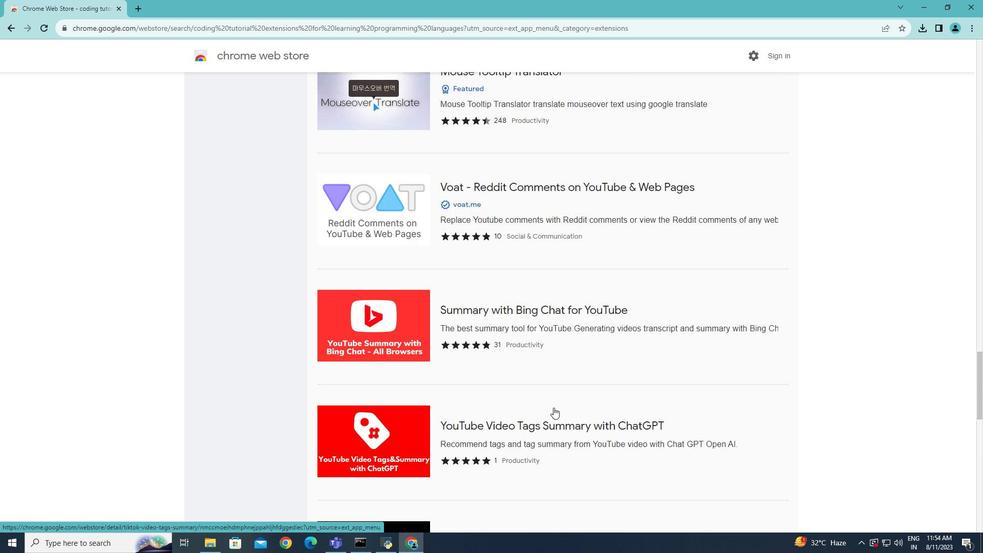 
Action: Mouse scrolled (553, 408) with delta (0, 0)
Screenshot: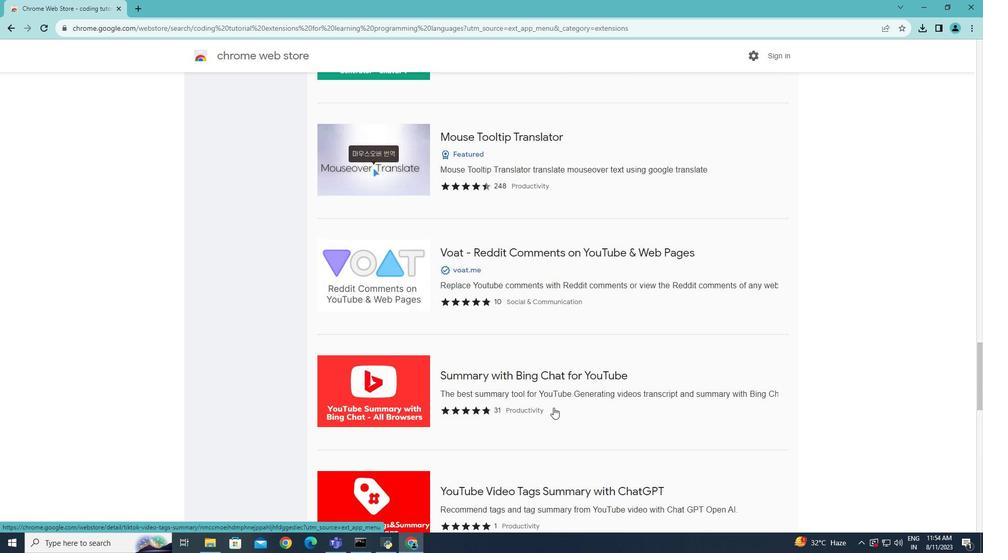 
Action: Mouse moved to (553, 407)
Screenshot: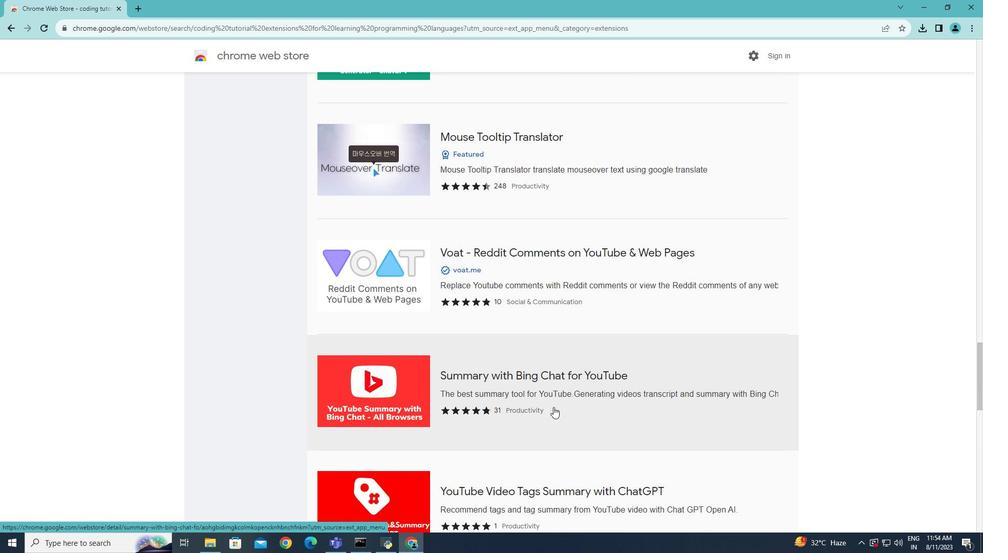 
Action: Mouse scrolled (553, 407) with delta (0, 0)
Screenshot: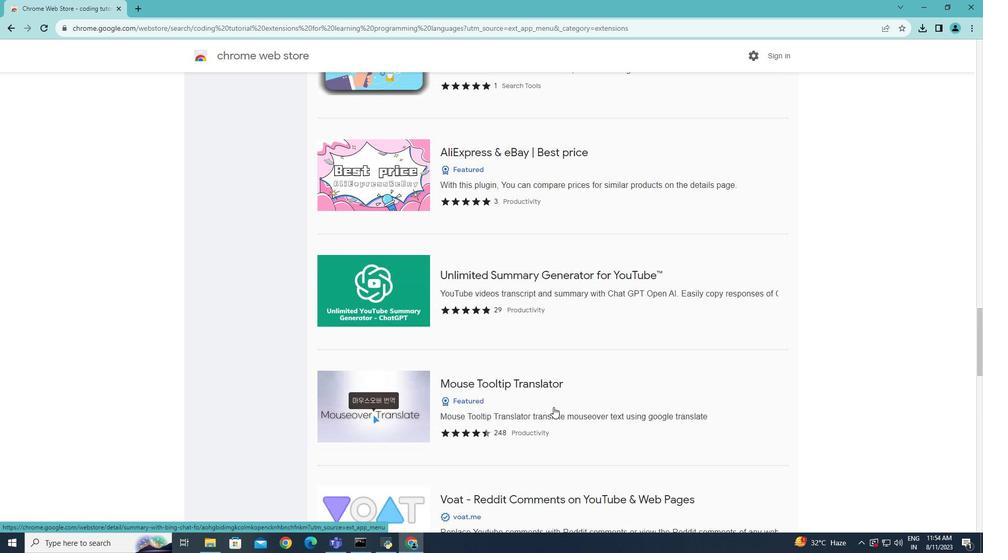 
Action: Mouse scrolled (553, 407) with delta (0, 0)
Screenshot: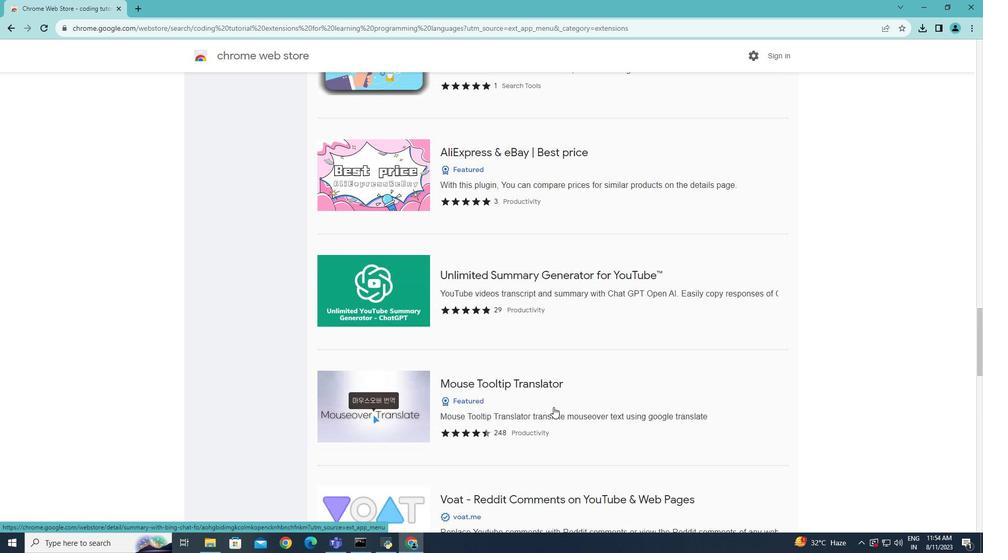 
Action: Mouse scrolled (553, 407) with delta (0, 0)
Screenshot: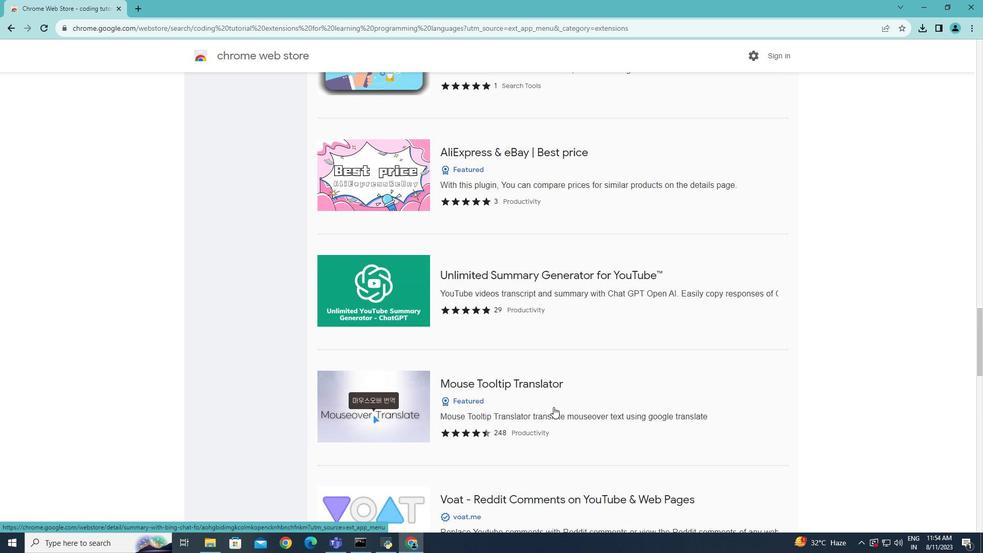 
Action: Mouse scrolled (553, 407) with delta (0, 0)
Screenshot: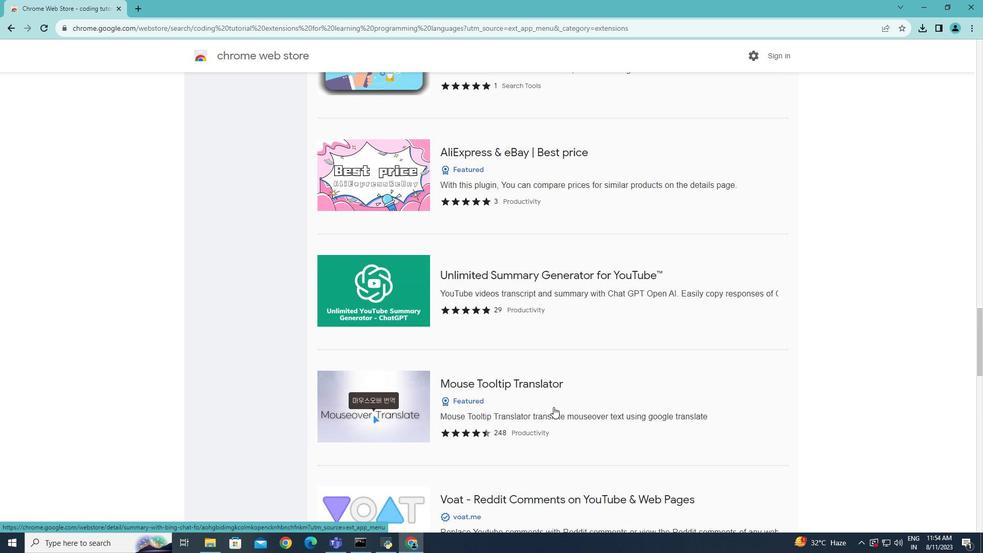 
Action: Mouse scrolled (553, 407) with delta (0, 0)
Screenshot: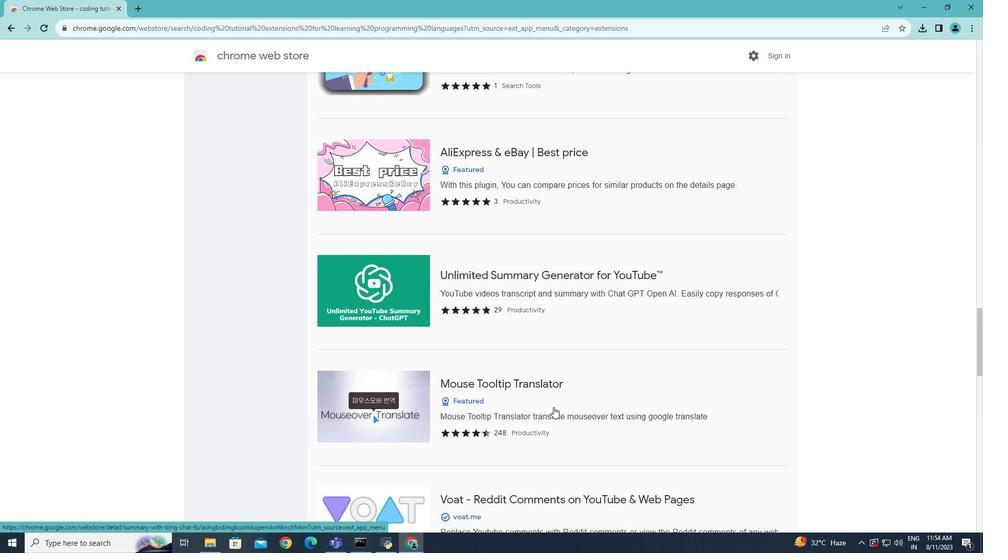 
Action: Mouse moved to (553, 403)
Screenshot: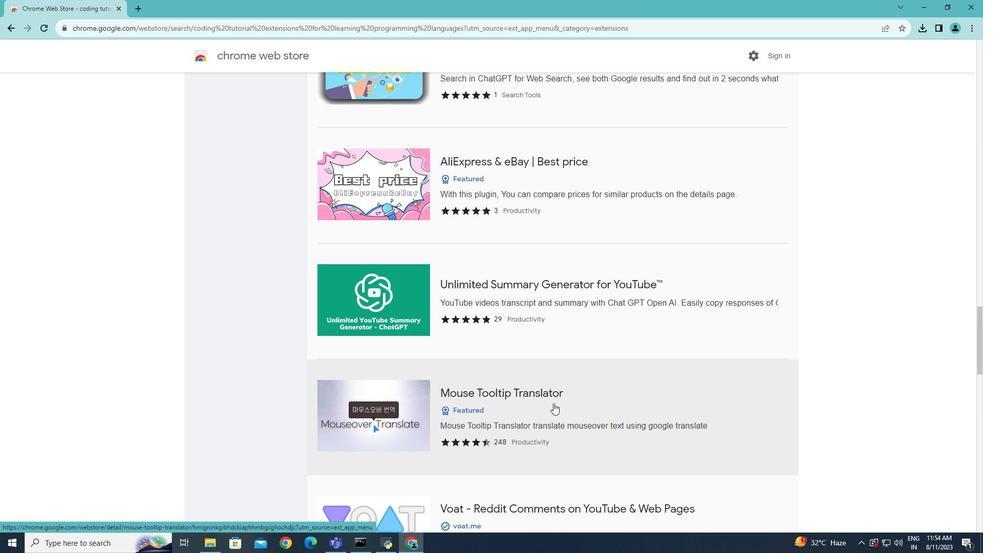 
Action: Mouse scrolled (553, 404) with delta (0, 0)
Screenshot: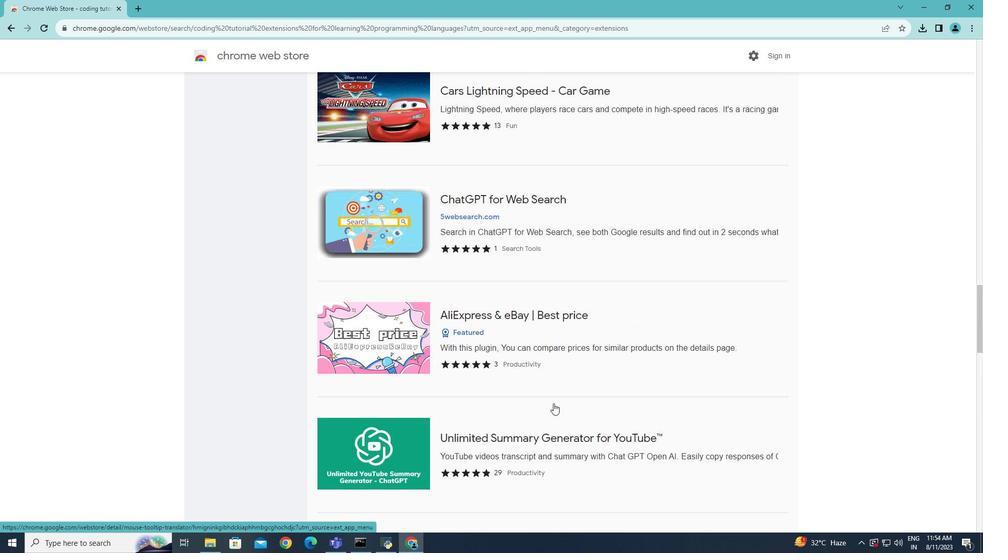 
Action: Mouse scrolled (553, 404) with delta (0, 0)
Screenshot: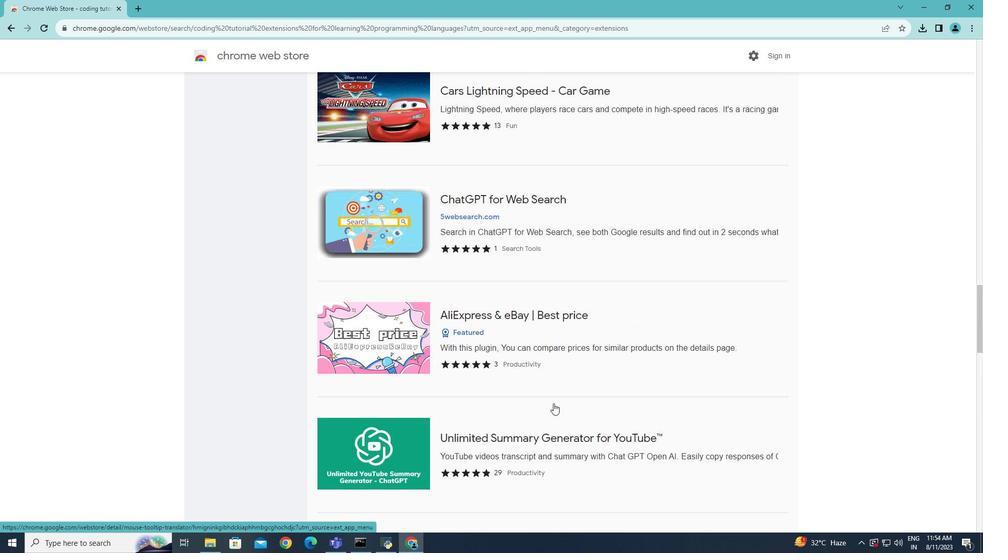 
Action: Mouse scrolled (553, 404) with delta (0, 0)
Screenshot: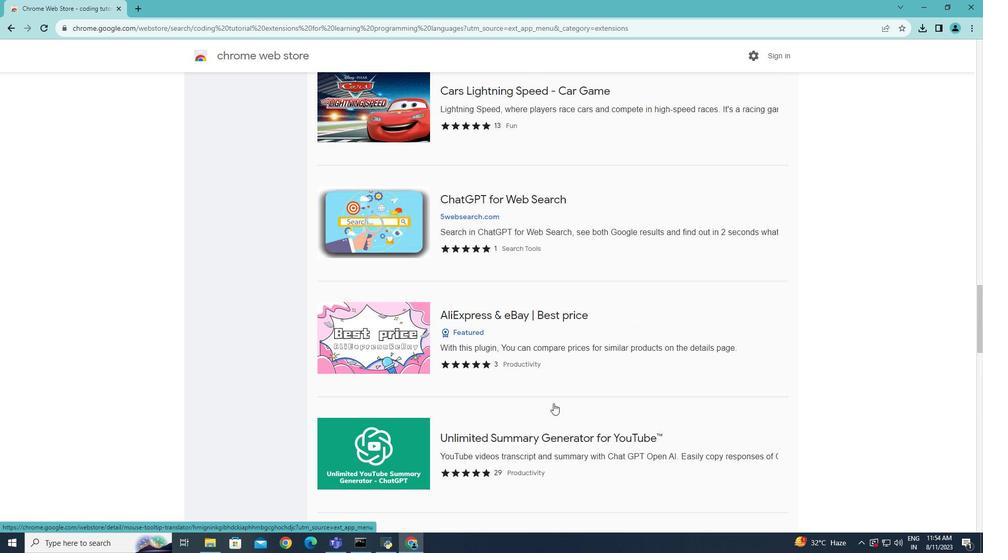 
Action: Mouse scrolled (553, 404) with delta (0, 0)
Screenshot: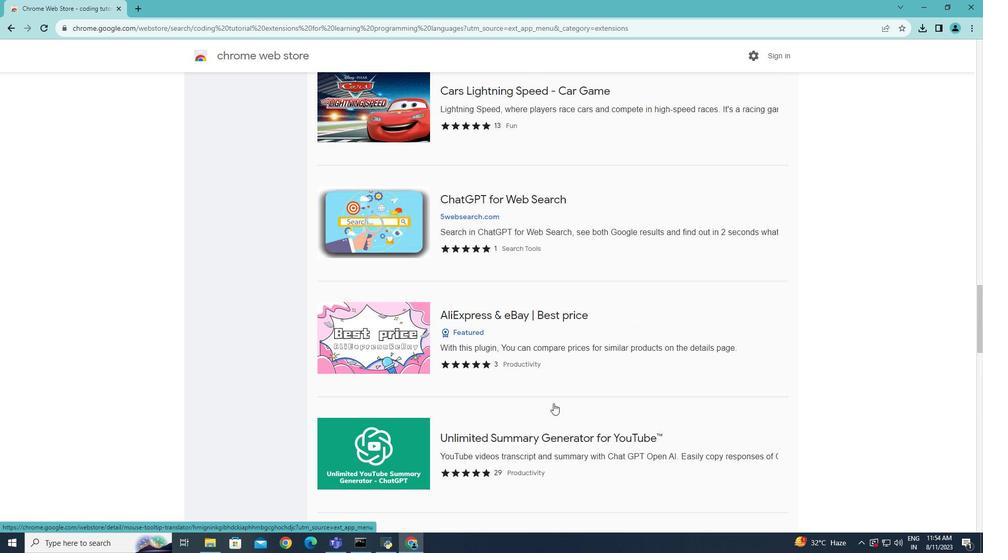
Action: Mouse scrolled (553, 404) with delta (0, 0)
Screenshot: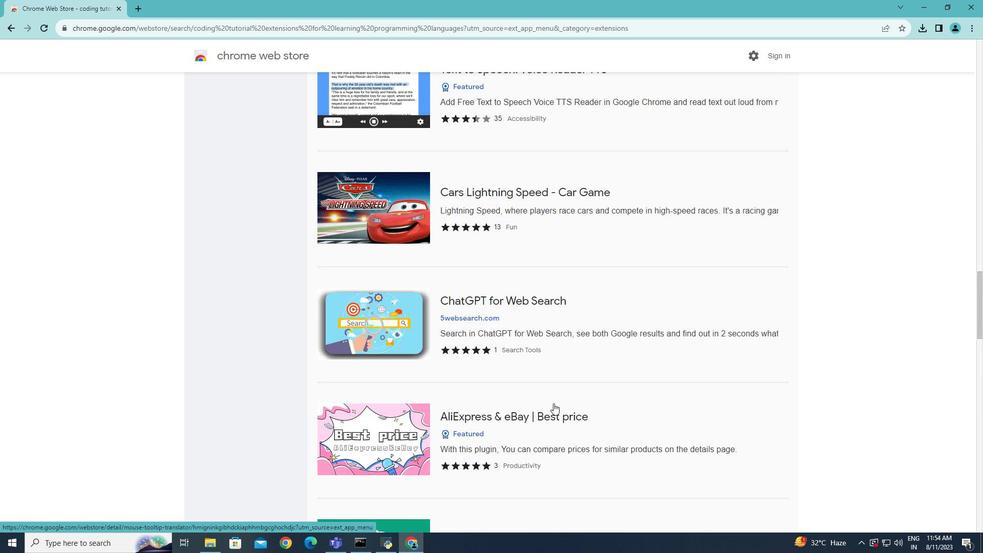 
Action: Mouse moved to (553, 402)
Screenshot: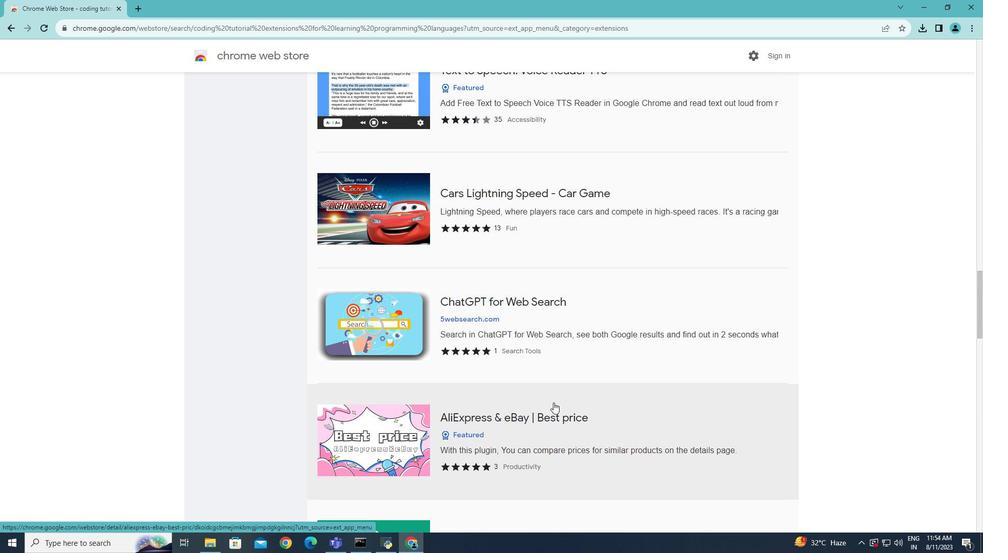 
Action: Mouse scrolled (553, 403) with delta (0, 0)
Screenshot: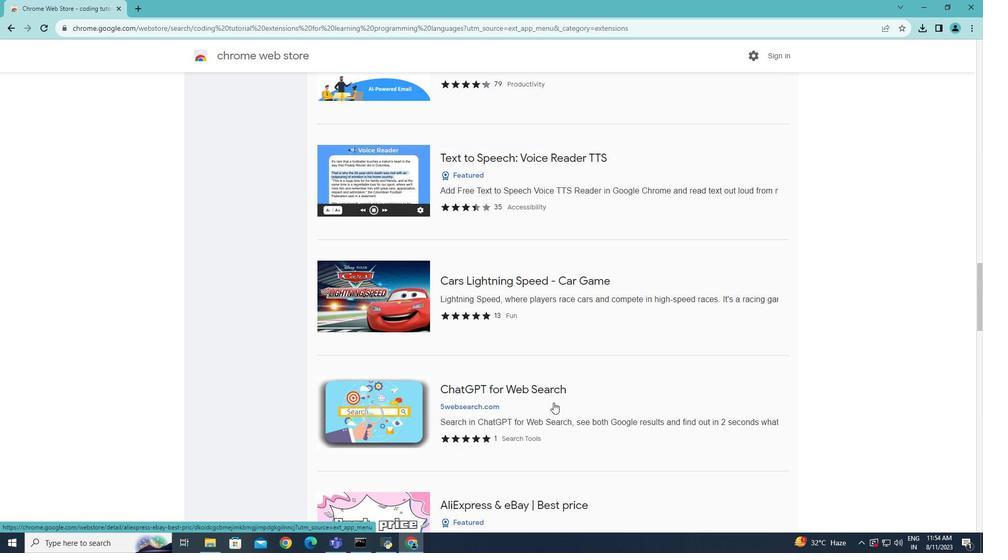 
Action: Mouse scrolled (553, 403) with delta (0, 0)
Screenshot: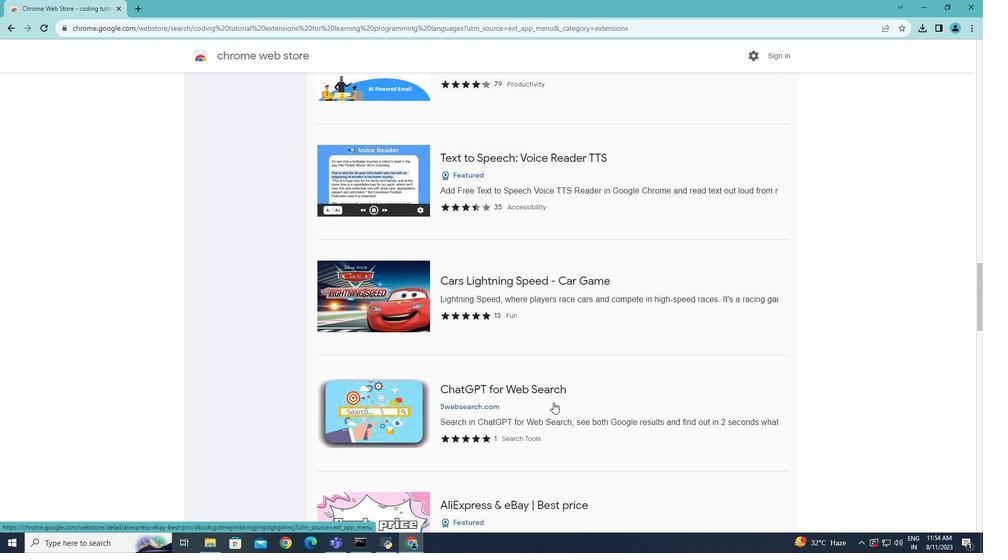 
Action: Mouse scrolled (553, 403) with delta (0, 0)
Screenshot: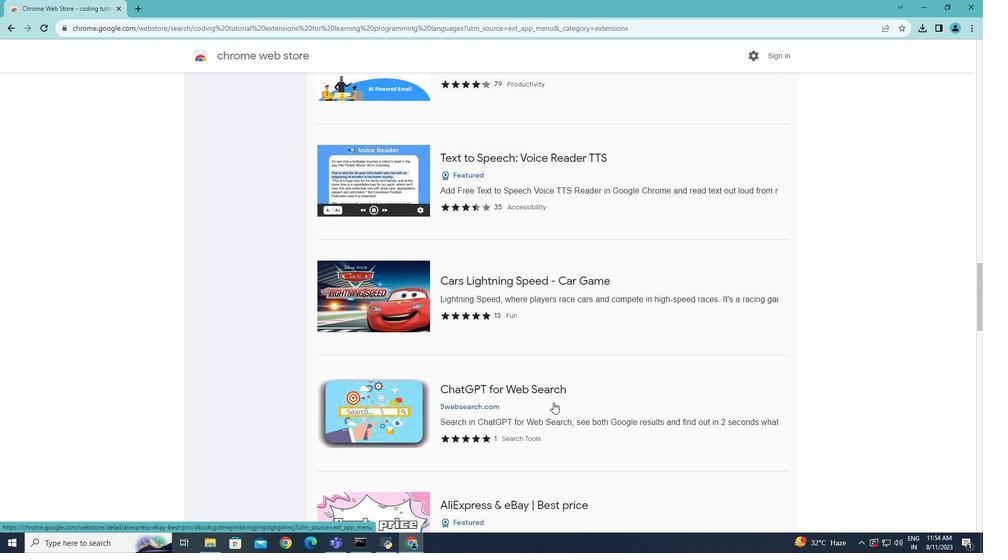 
Action: Mouse scrolled (553, 403) with delta (0, 0)
Screenshot: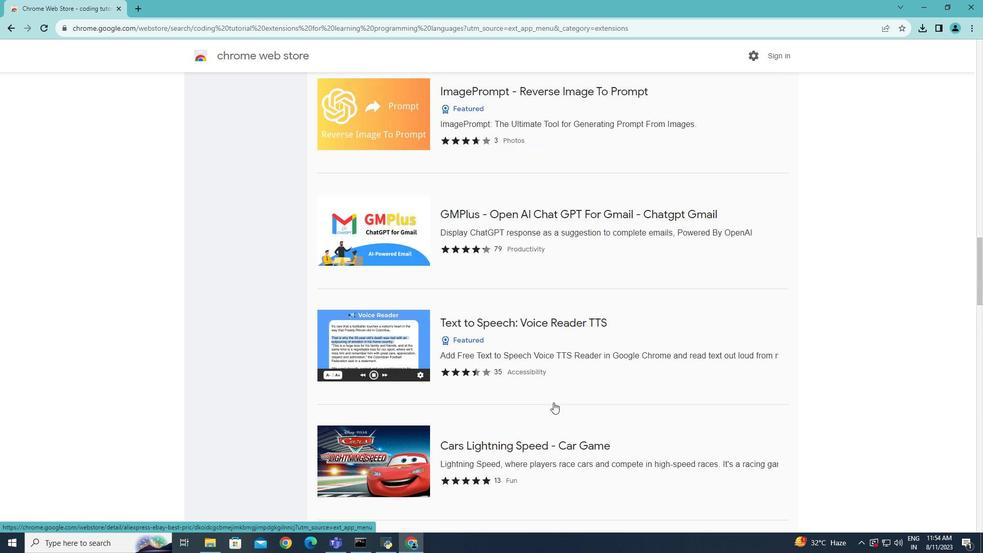 
Action: Mouse scrolled (553, 403) with delta (0, 0)
Screenshot: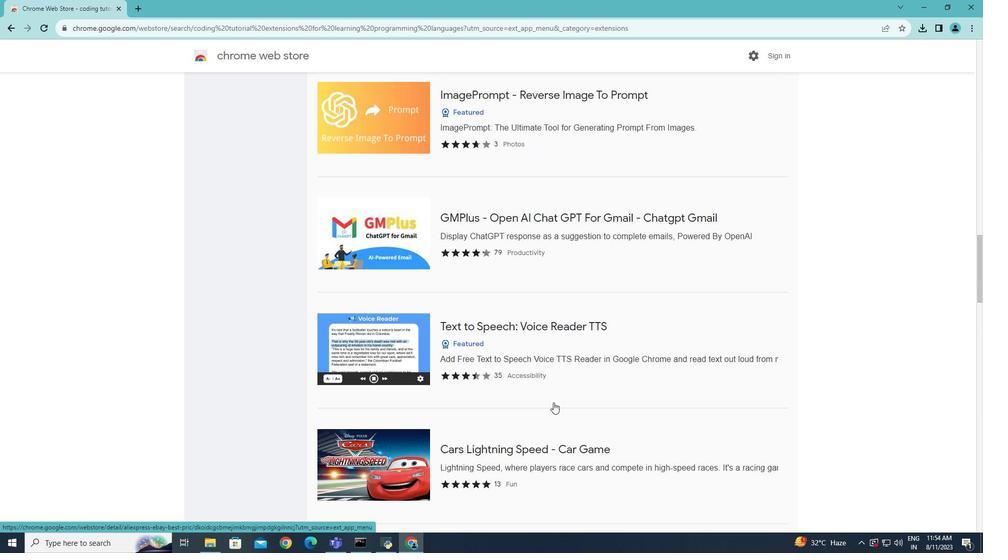 
Action: Mouse moved to (553, 400)
Screenshot: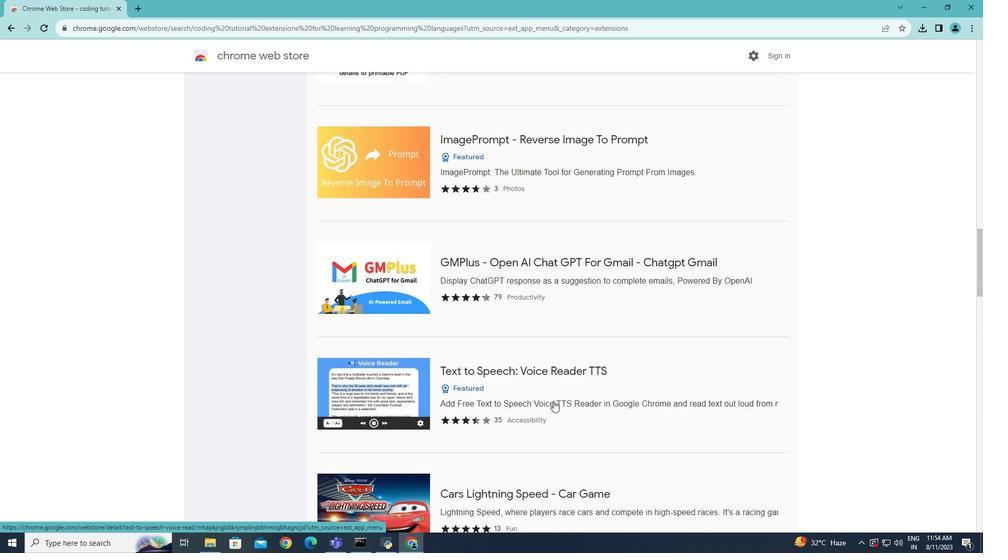 
Action: Mouse scrolled (553, 401) with delta (0, 0)
Screenshot: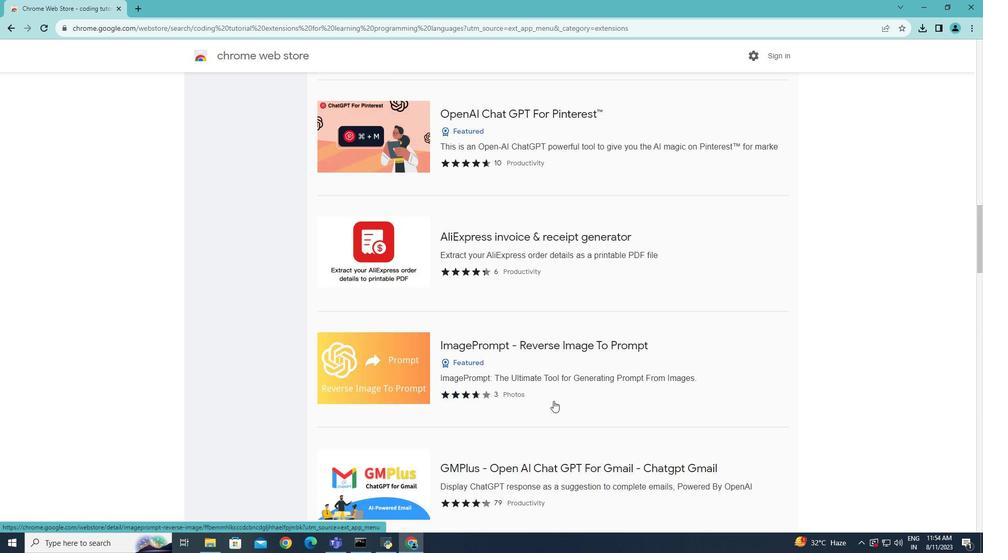 
Action: Mouse scrolled (553, 401) with delta (0, 0)
Screenshot: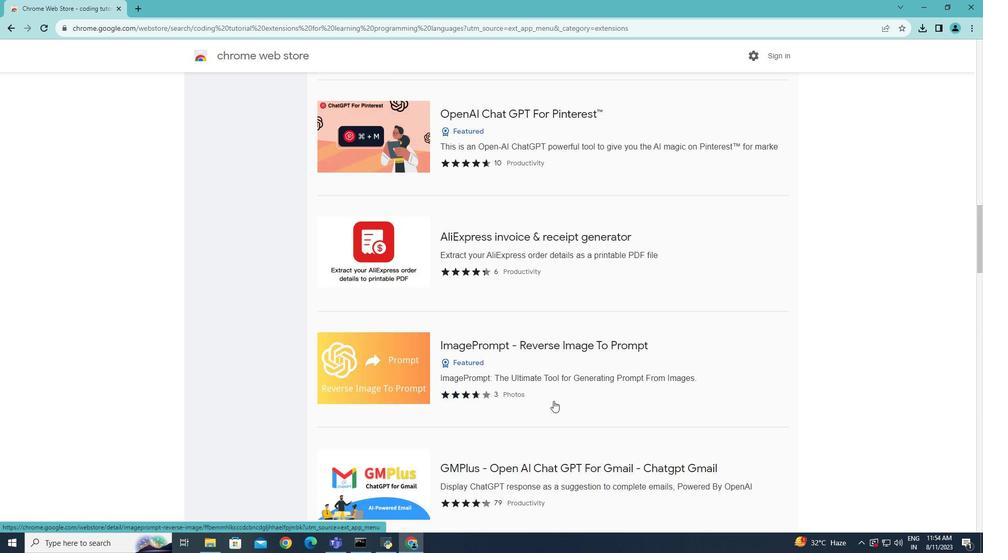 
Action: Mouse scrolled (553, 401) with delta (0, 0)
Screenshot: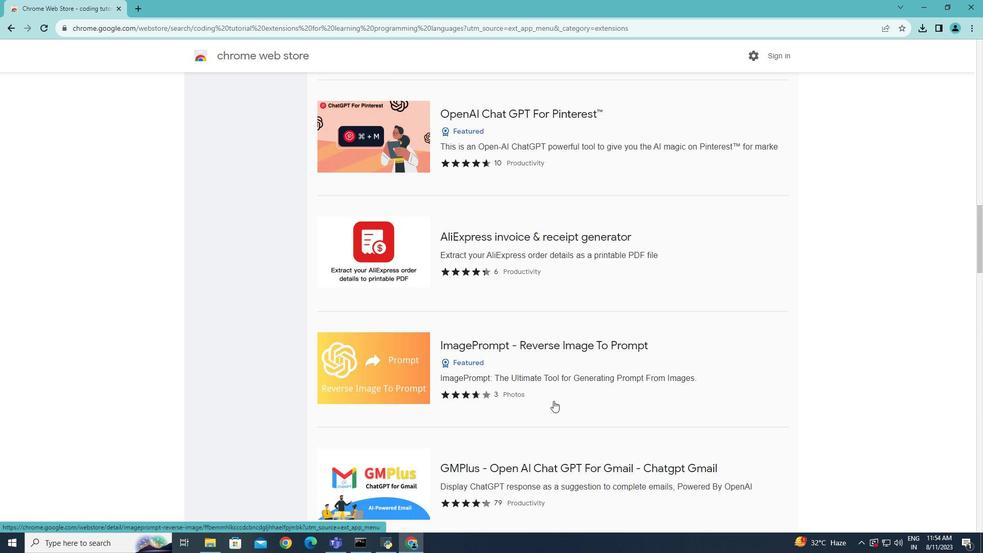 
Action: Mouse scrolled (553, 401) with delta (0, 0)
Screenshot: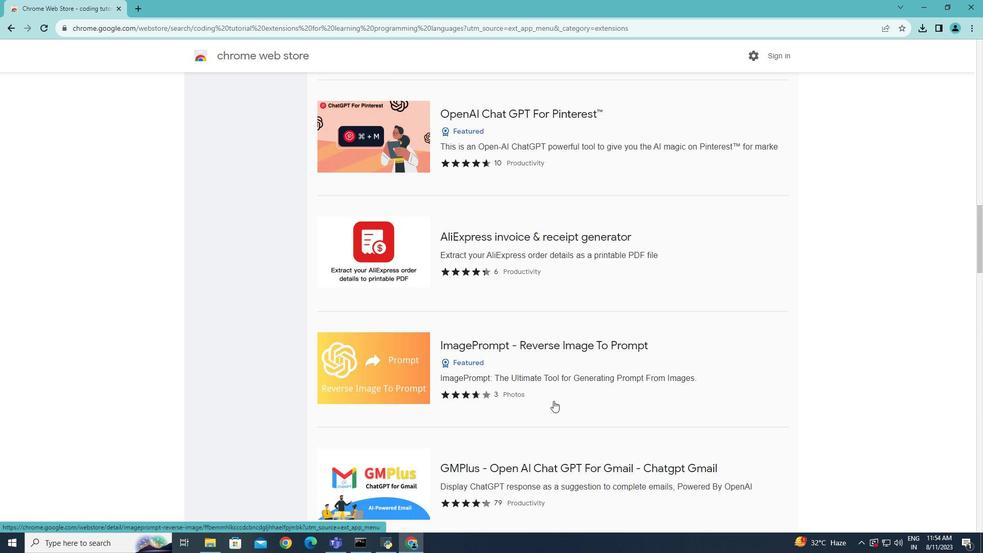 
Action: Mouse scrolled (553, 401) with delta (0, 0)
Screenshot: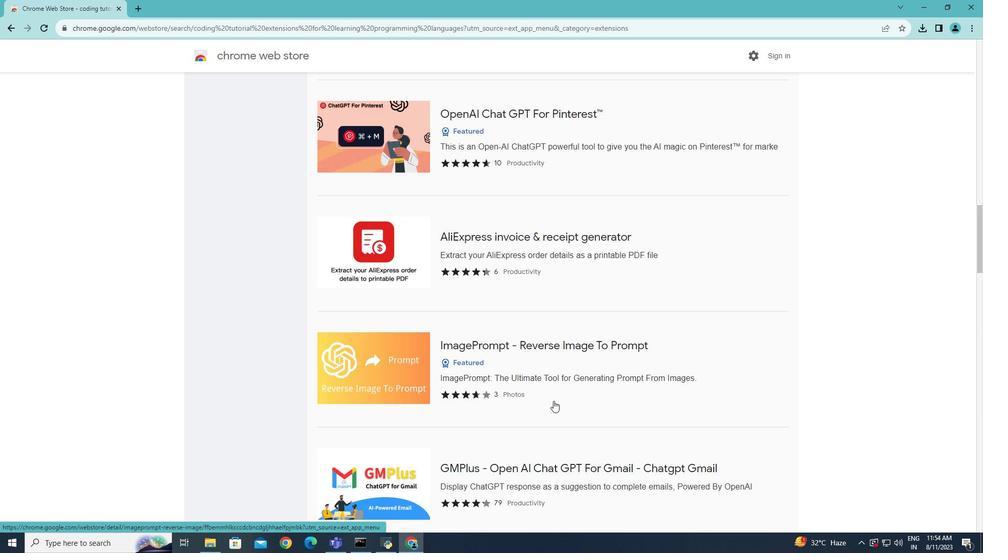 
Action: Mouse scrolled (553, 401) with delta (0, 0)
Screenshot: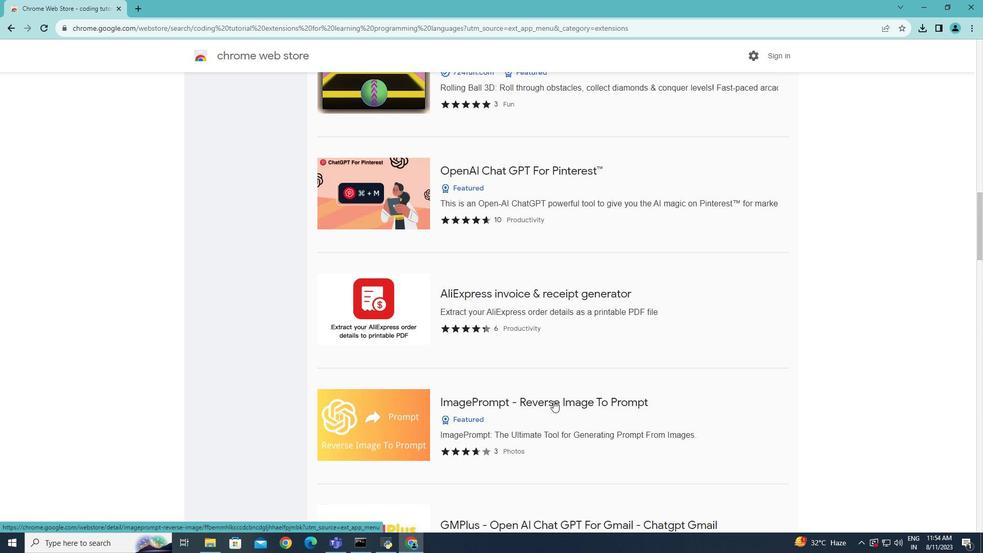 
Action: Mouse scrolled (553, 401) with delta (0, 0)
Screenshot: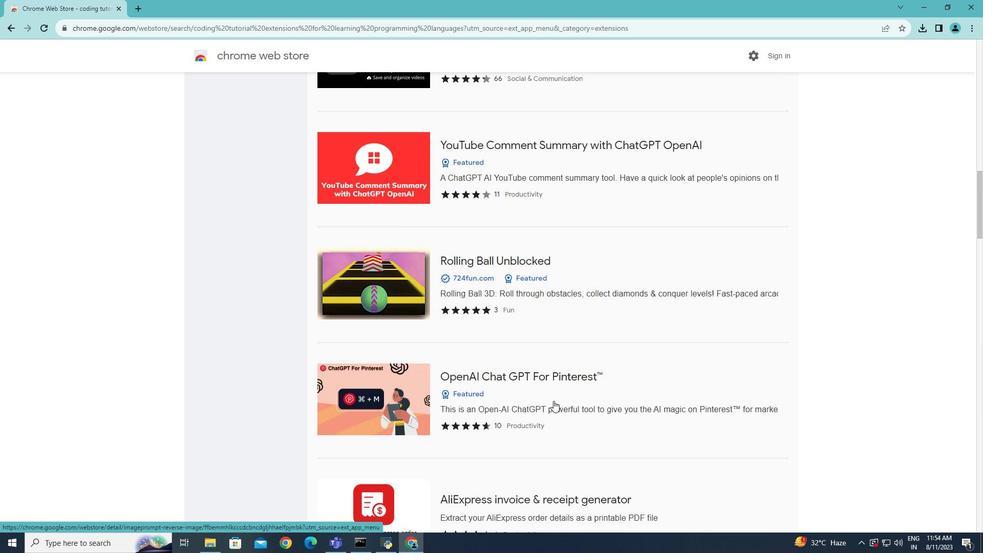 
Action: Mouse scrolled (553, 401) with delta (0, 0)
Screenshot: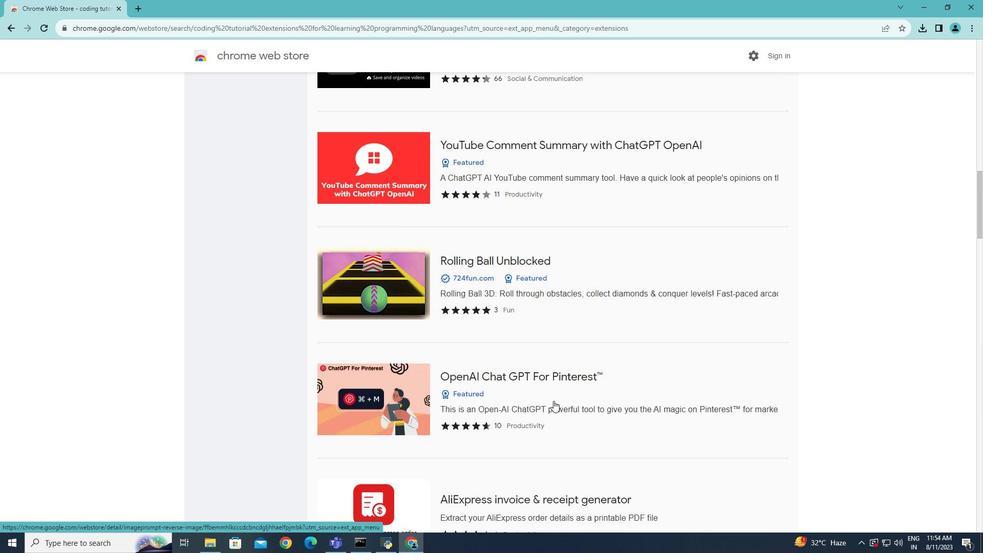 
Action: Mouse scrolled (553, 401) with delta (0, 0)
Screenshot: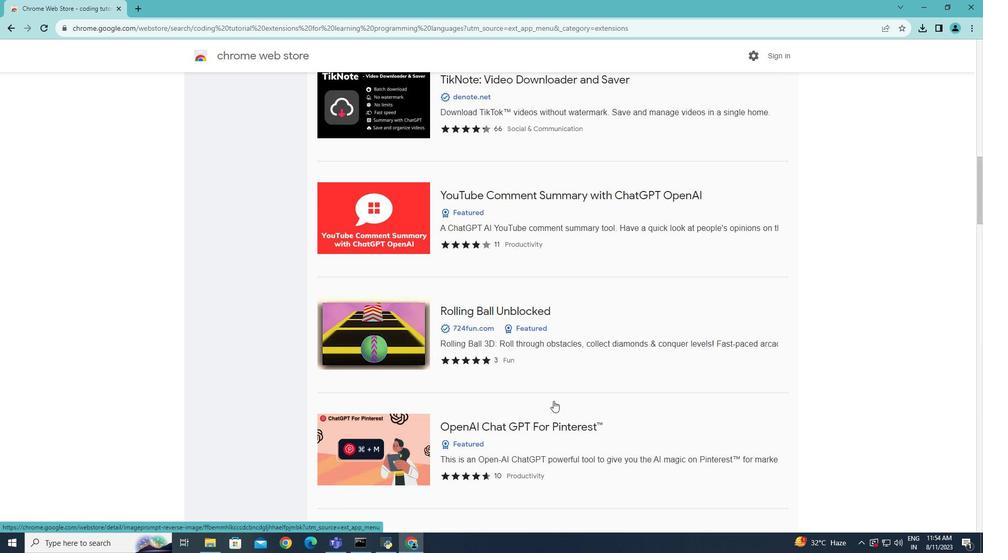 
Action: Mouse scrolled (553, 401) with delta (0, 0)
Screenshot: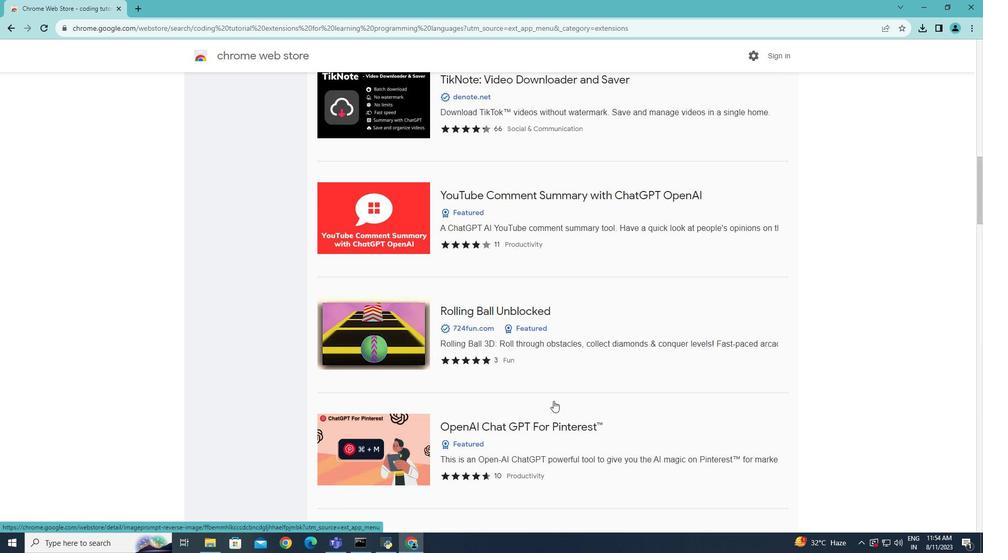 
Action: Mouse scrolled (553, 401) with delta (0, 0)
Screenshot: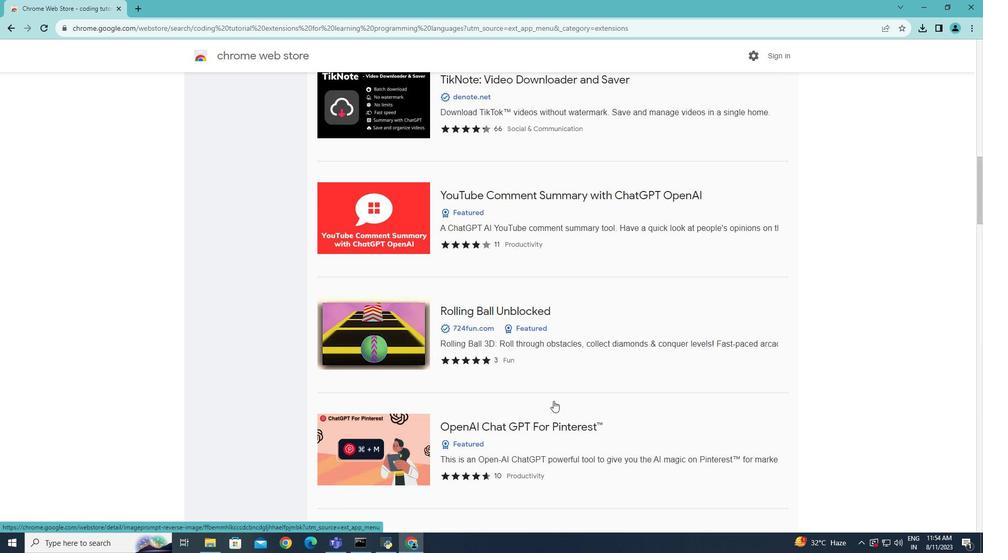 
Action: Mouse moved to (553, 400)
Screenshot: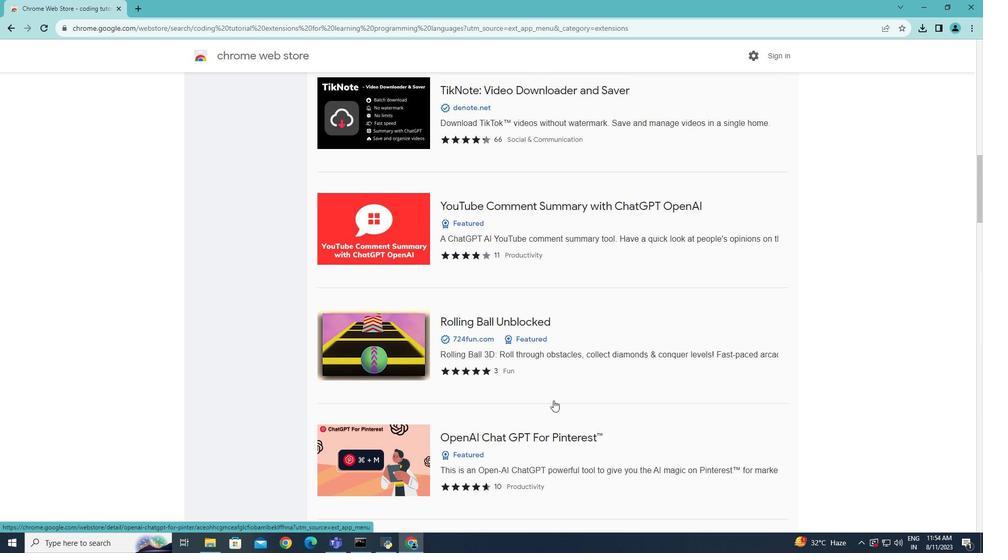 
Action: Mouse scrolled (553, 400) with delta (0, 0)
Screenshot: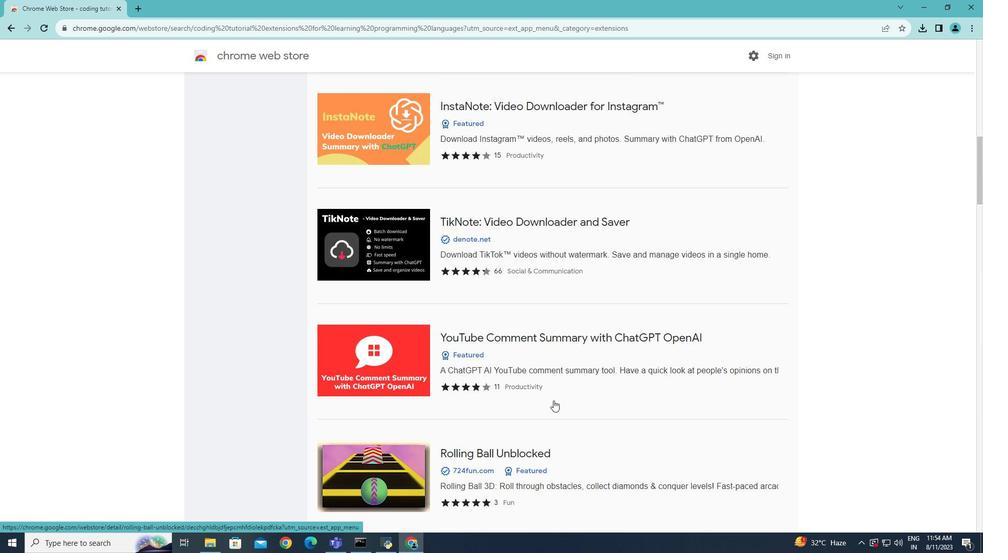 
Action: Mouse scrolled (553, 400) with delta (0, 0)
Screenshot: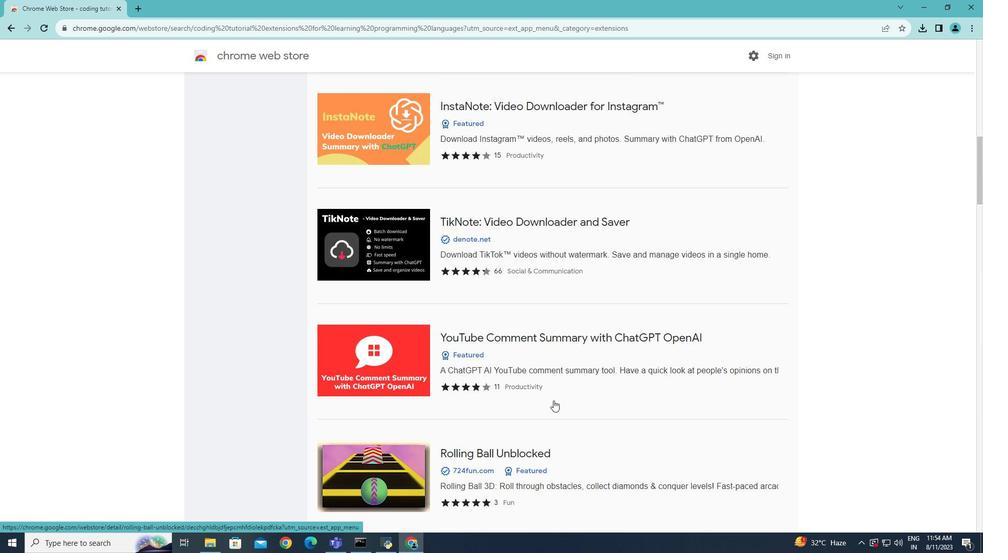 
Action: Mouse scrolled (553, 400) with delta (0, 0)
Screenshot: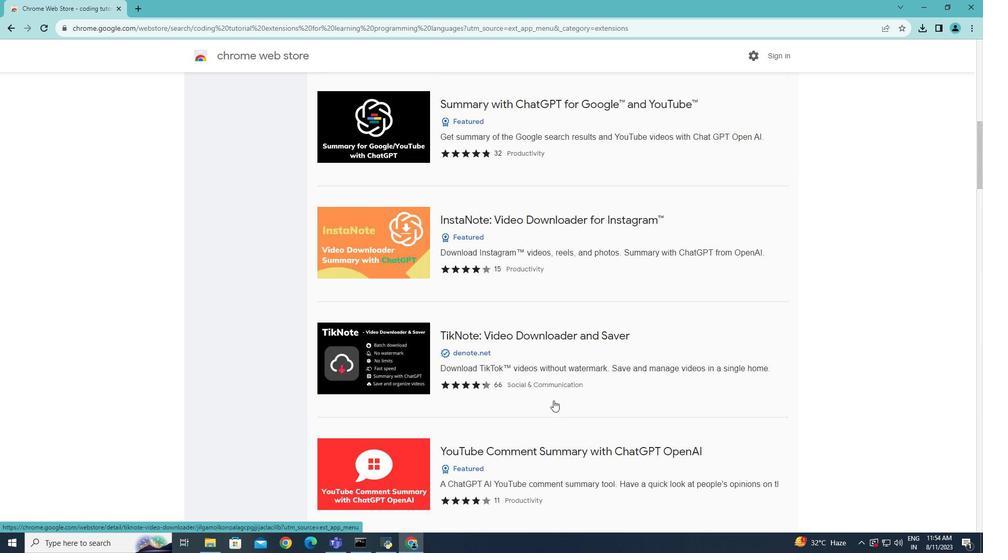 
Action: Mouse scrolled (553, 400) with delta (0, 0)
Screenshot: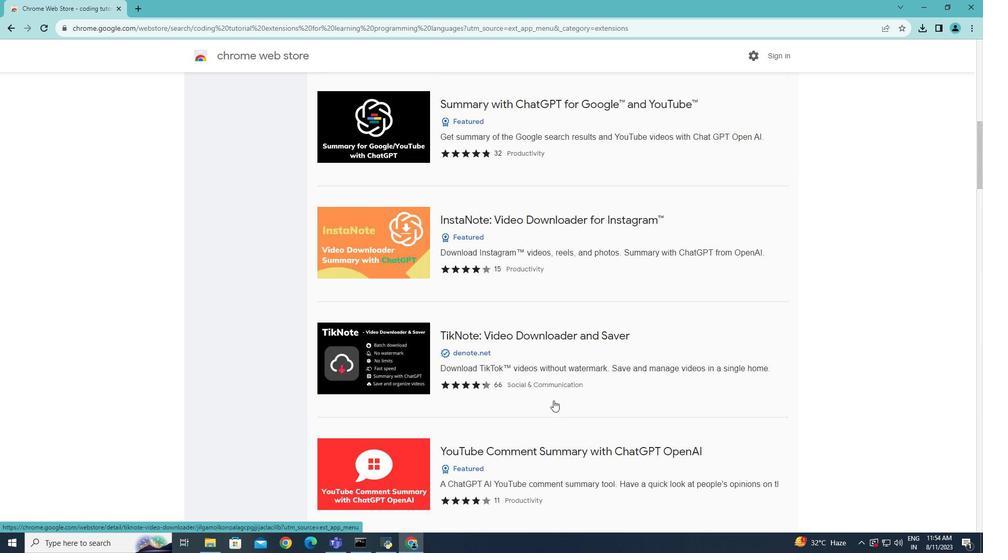 
Action: Mouse scrolled (553, 400) with delta (0, 0)
Screenshot: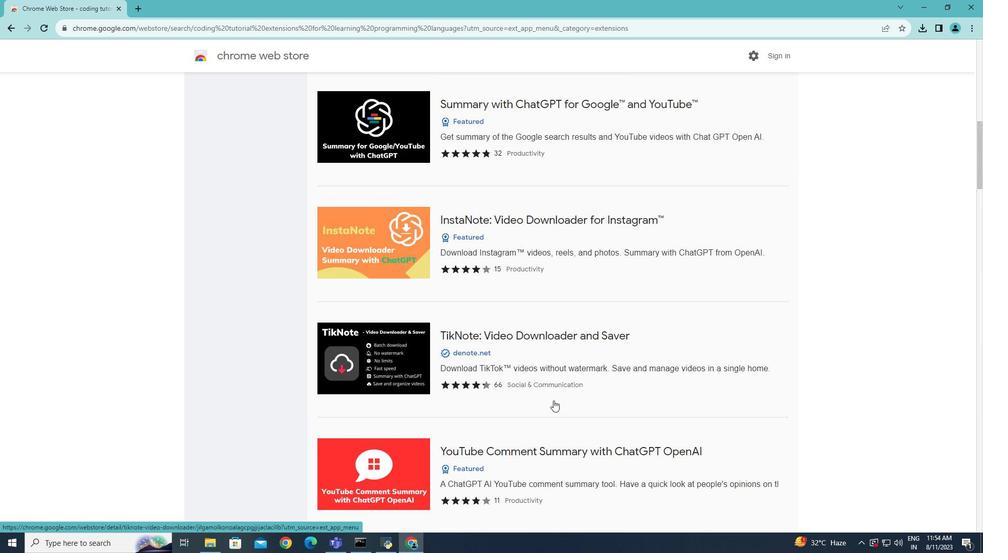 
Action: Mouse moved to (553, 399)
Screenshot: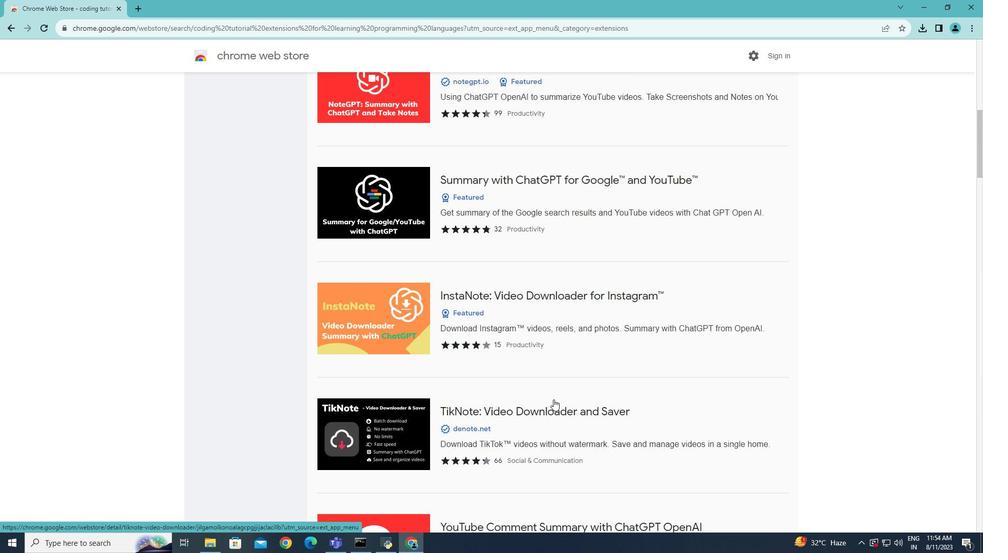 
Action: Mouse scrolled (553, 399) with delta (0, 0)
Screenshot: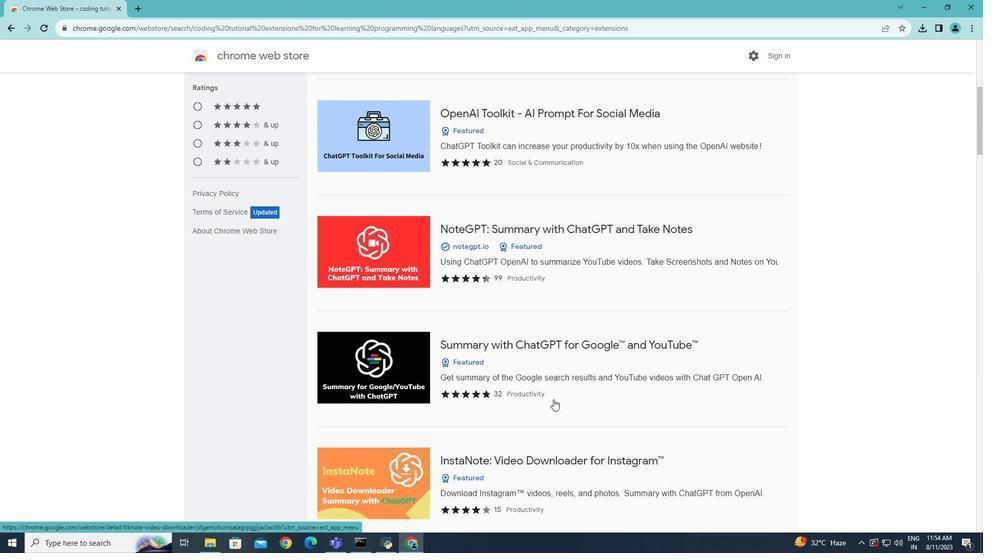 
Action: Mouse scrolled (553, 399) with delta (0, 0)
Screenshot: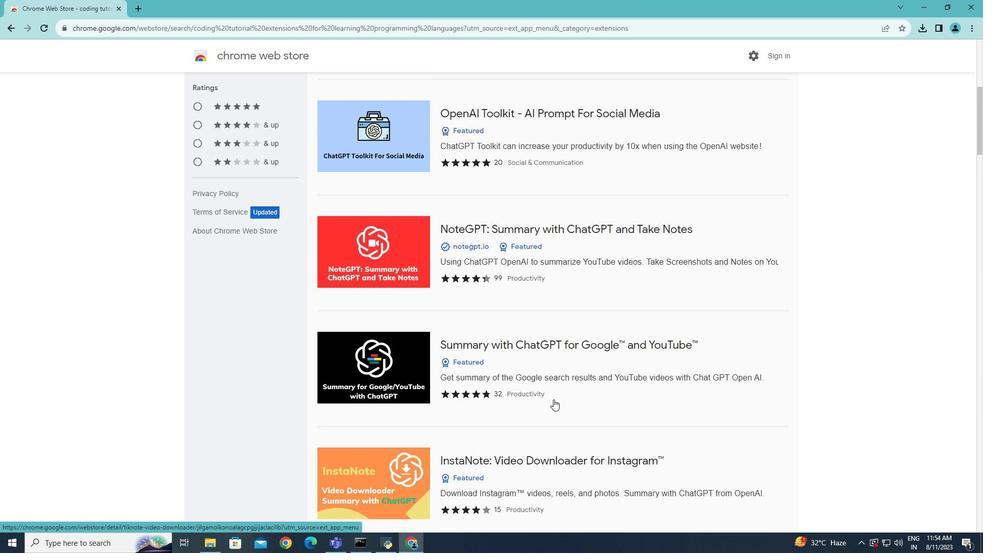 
Action: Mouse scrolled (553, 399) with delta (0, 0)
Screenshot: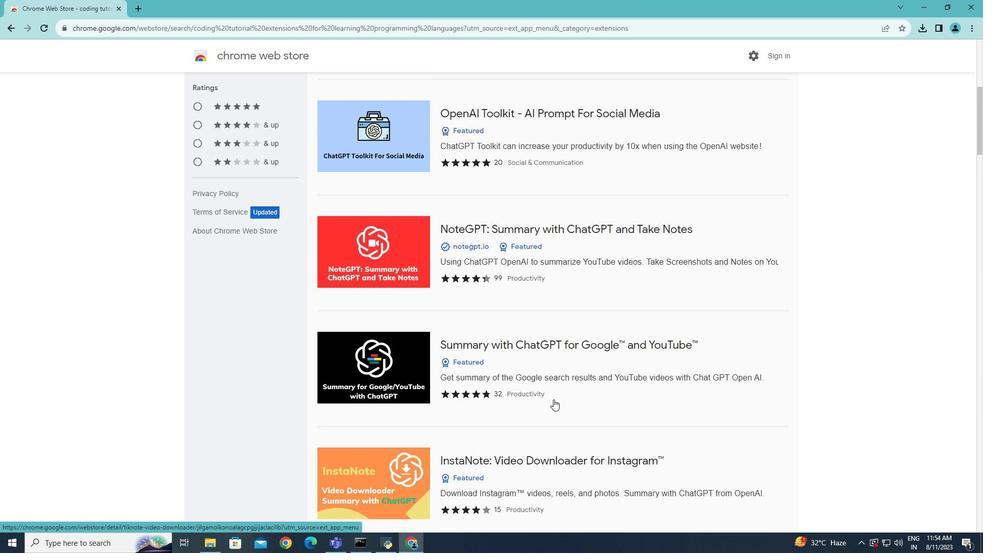 
Action: Mouse scrolled (553, 399) with delta (0, 0)
Screenshot: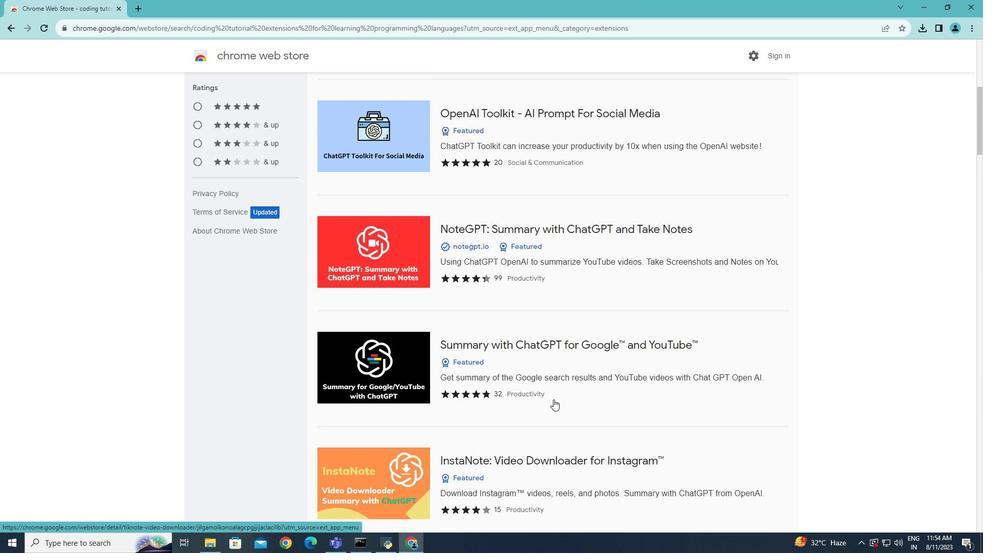 
Action: Mouse scrolled (553, 399) with delta (0, 0)
Screenshot: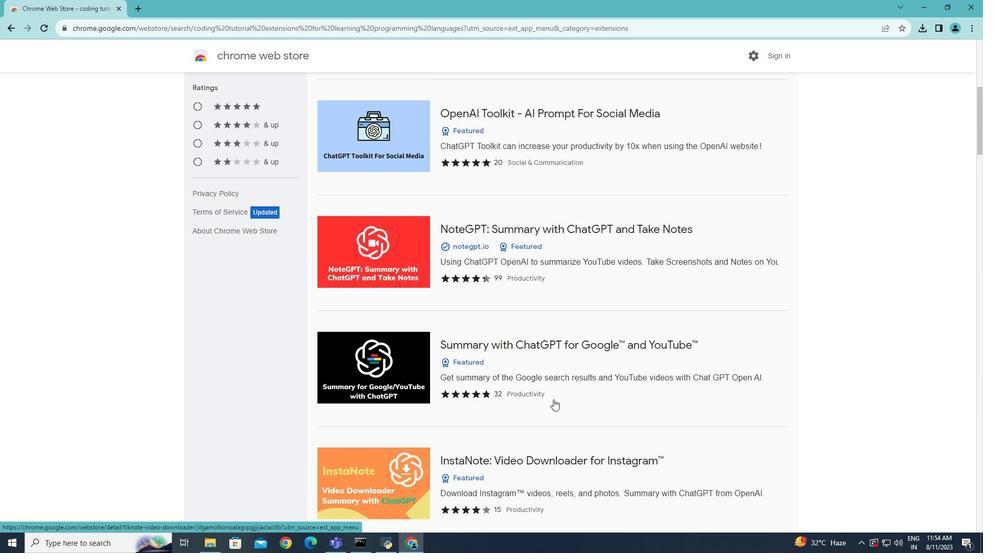 
Action: Mouse moved to (553, 396)
Screenshot: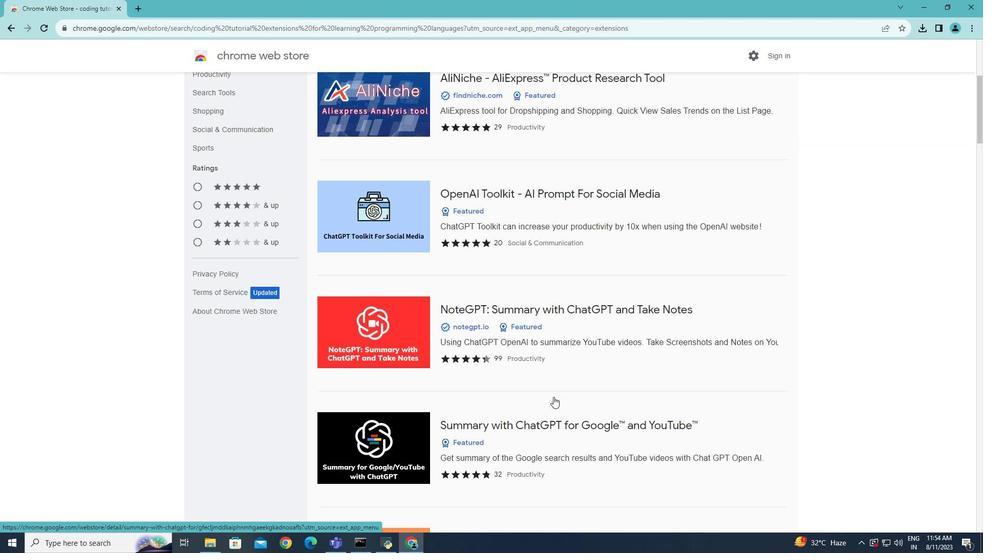
Action: Mouse scrolled (553, 397) with delta (0, 0)
Screenshot: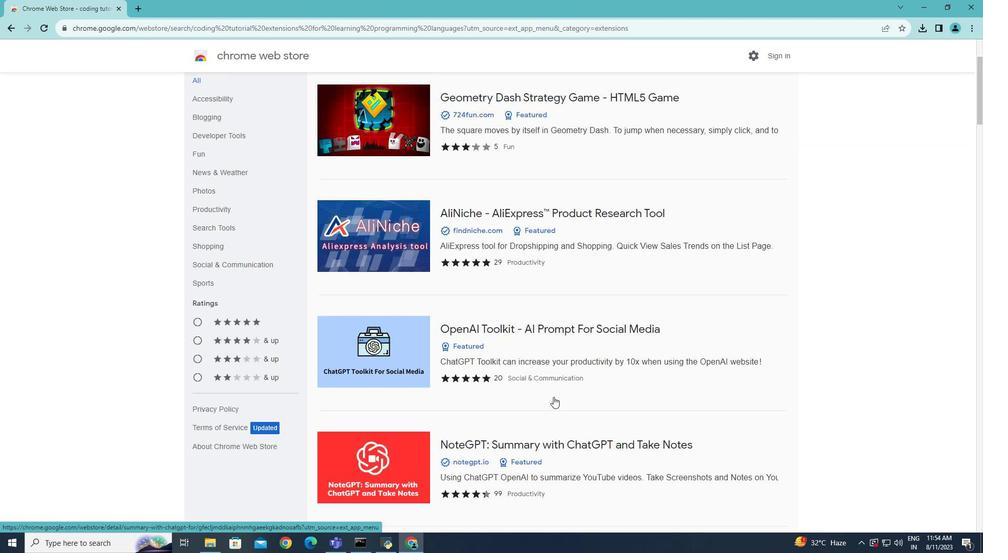 
Action: Mouse scrolled (553, 397) with delta (0, 0)
Screenshot: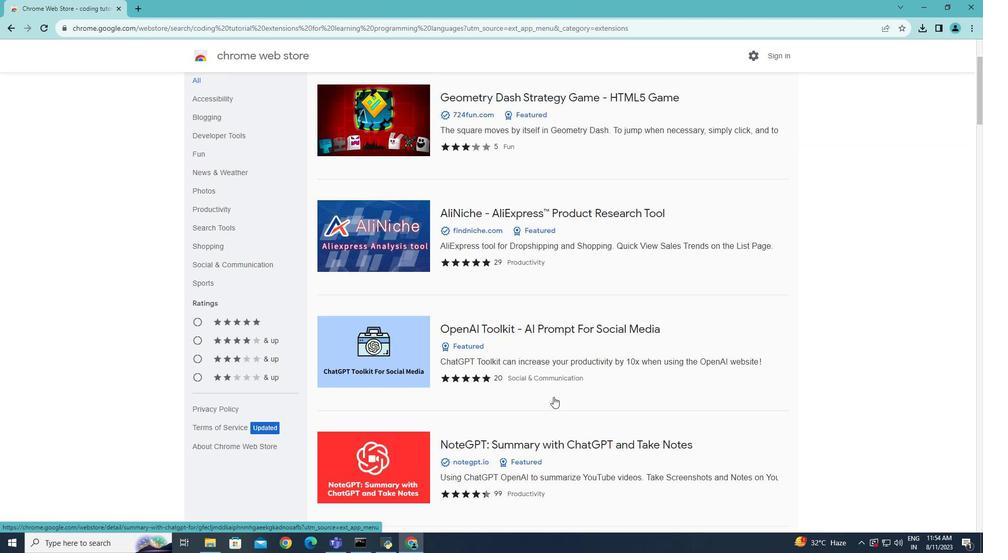 
Action: Mouse scrolled (553, 397) with delta (0, 0)
Screenshot: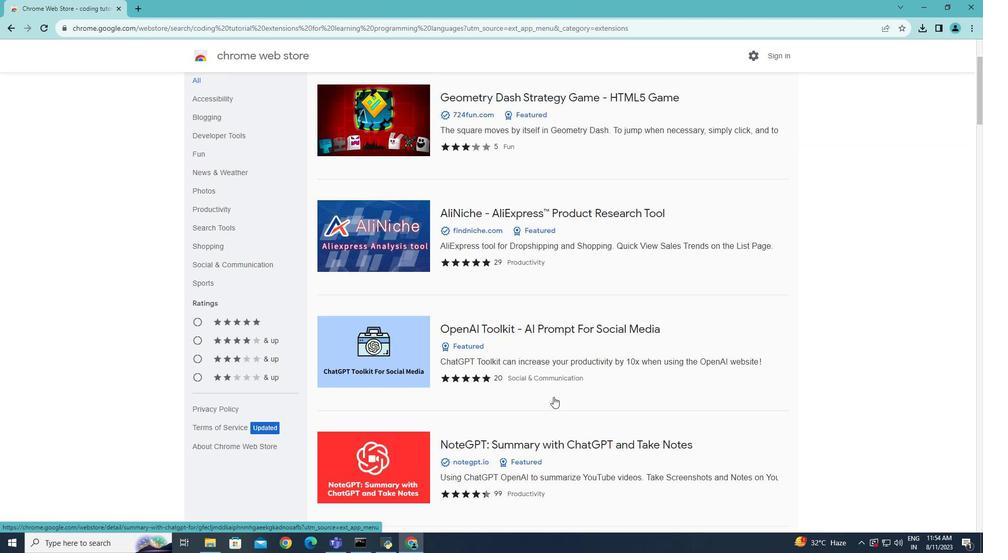 
Action: Mouse scrolled (553, 397) with delta (0, 0)
Screenshot: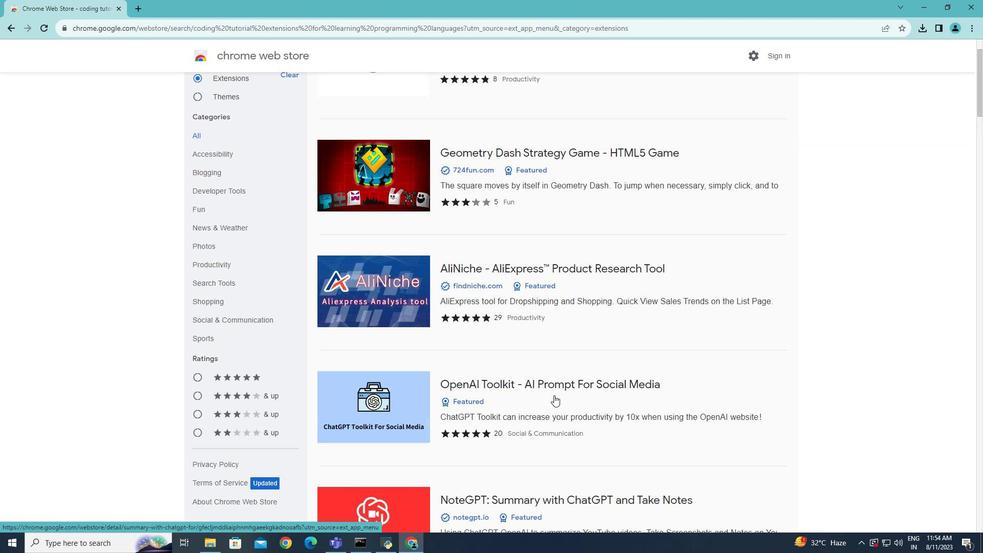 
Action: Mouse scrolled (553, 397) with delta (0, 0)
Screenshot: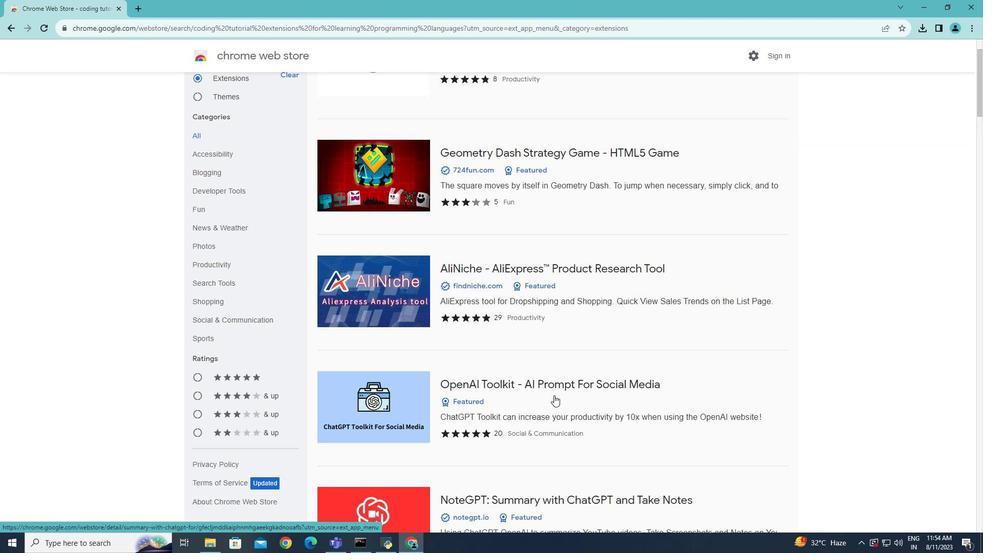 
Action: Mouse moved to (554, 360)
Screenshot: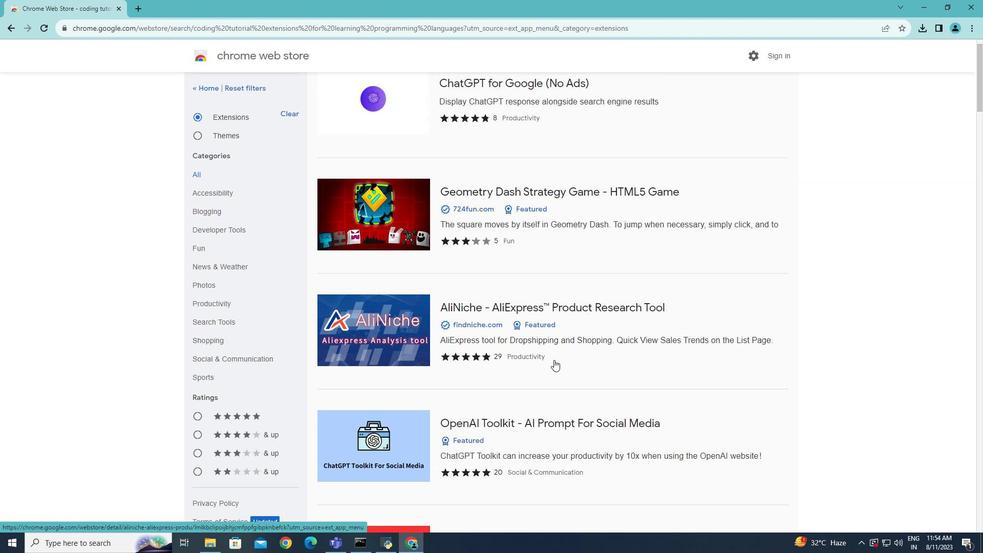 
Action: Mouse scrolled (554, 360) with delta (0, 0)
Screenshot: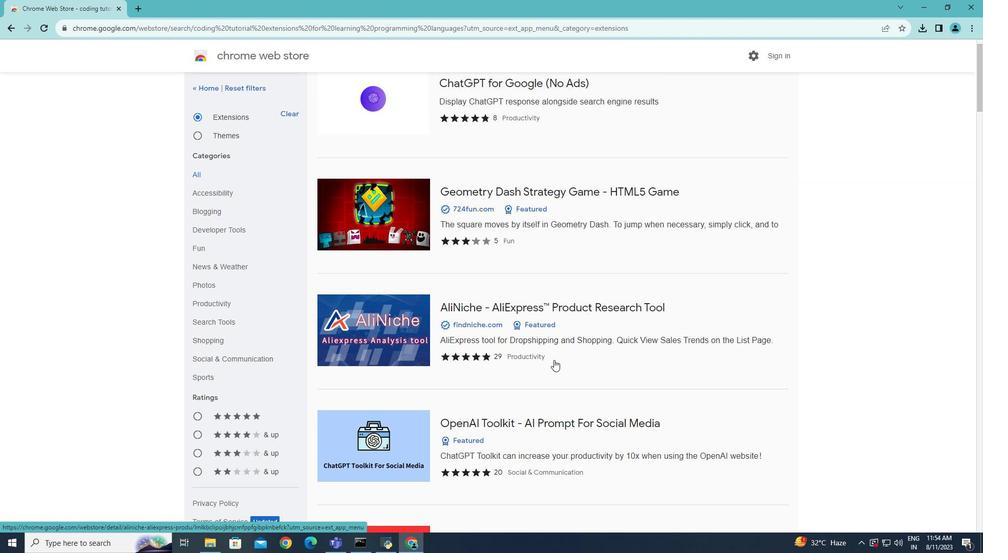 
Action: Mouse scrolled (554, 360) with delta (0, 0)
Screenshot: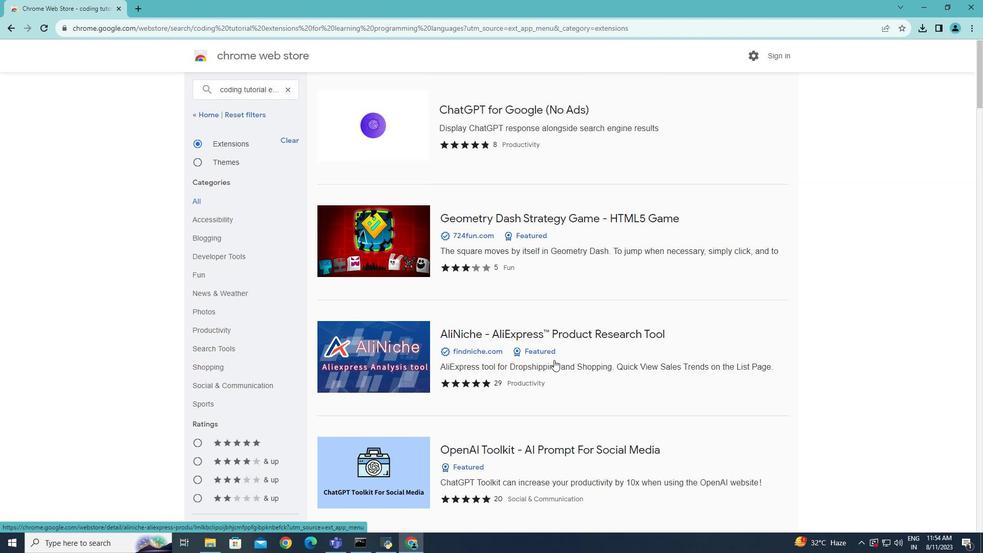 
Action: Mouse scrolled (554, 360) with delta (0, 0)
Screenshot: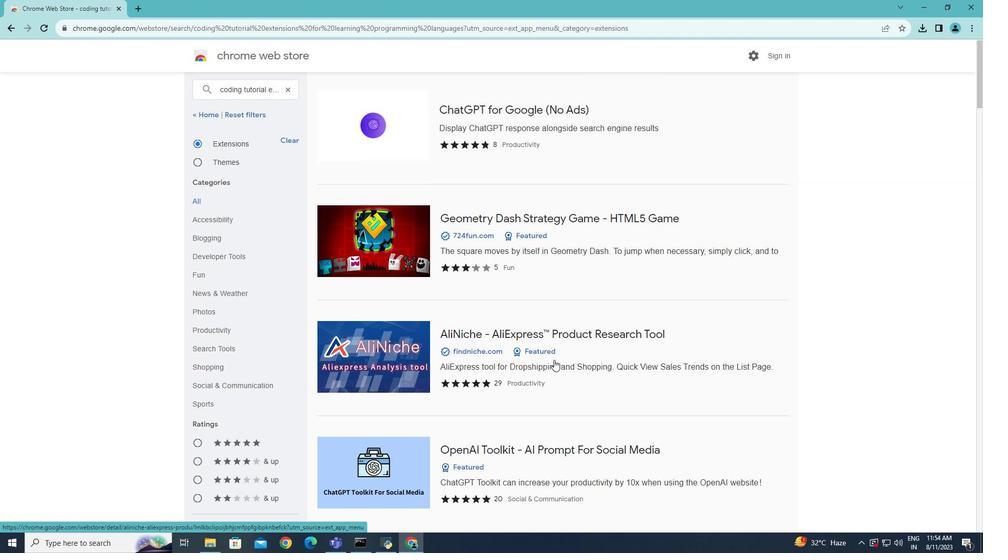 
Action: Mouse scrolled (554, 360) with delta (0, 0)
Screenshot: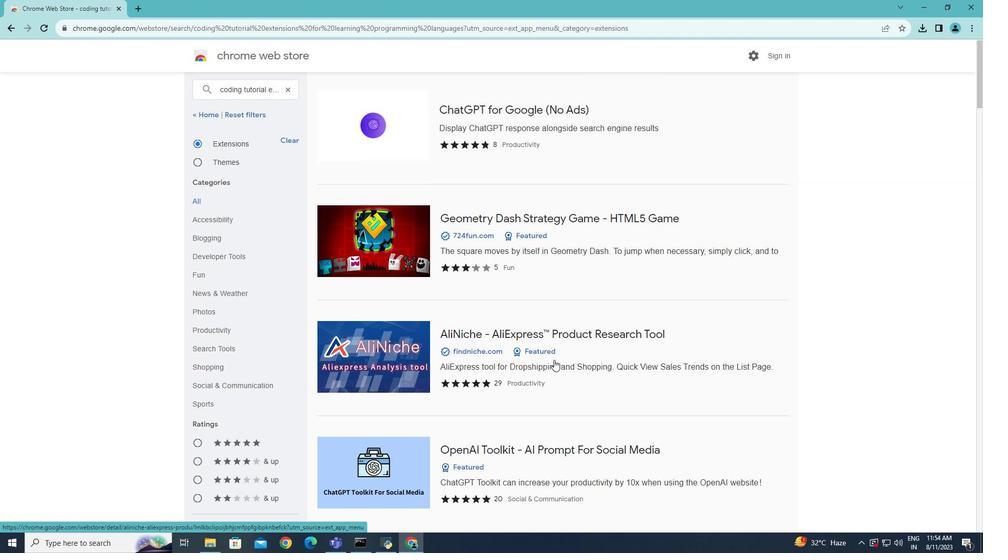 
Action: Mouse scrolled (554, 360) with delta (0, 0)
Screenshot: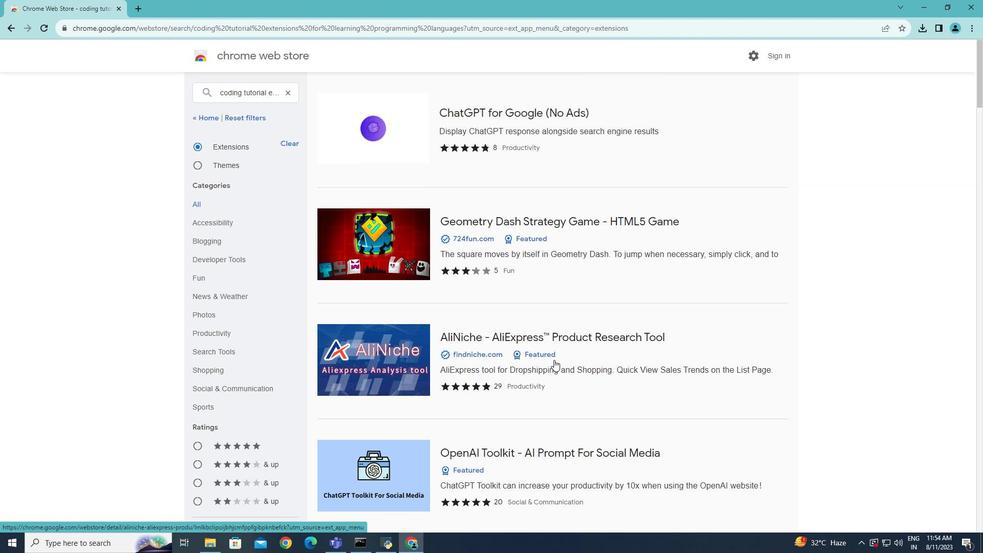 
Action: Mouse scrolled (554, 360) with delta (0, 0)
Screenshot: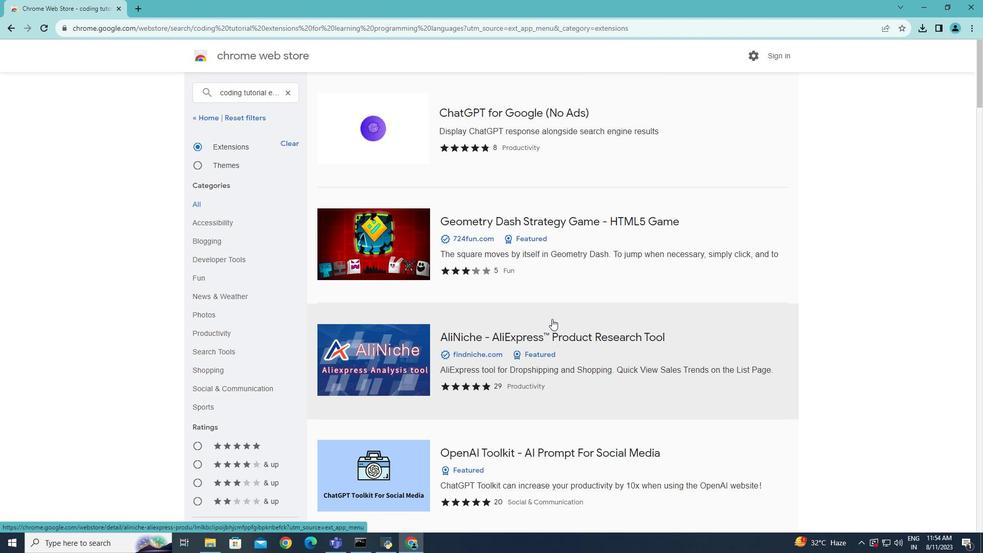 
Action: Mouse scrolled (554, 360) with delta (0, 0)
Screenshot: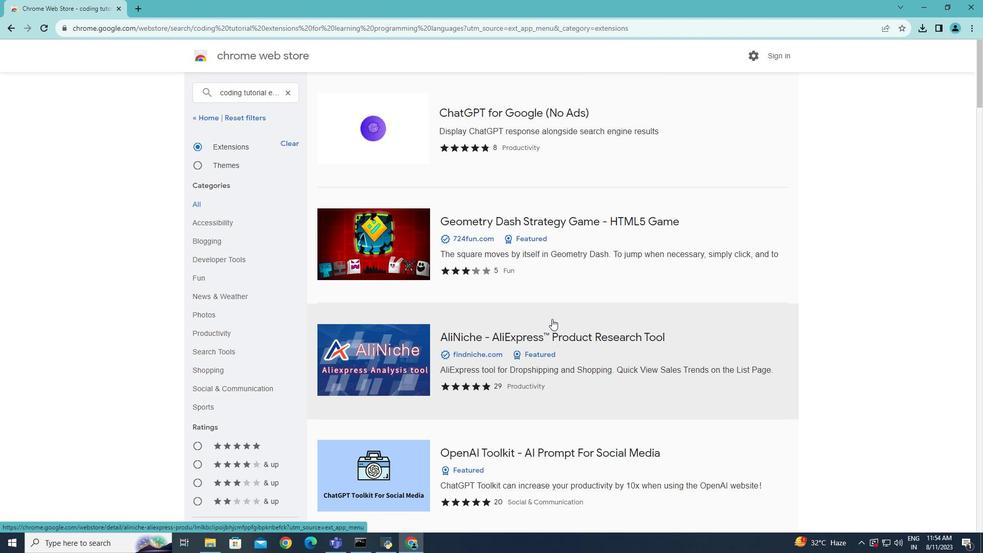 
Action: Mouse scrolled (554, 360) with delta (0, 0)
Screenshot: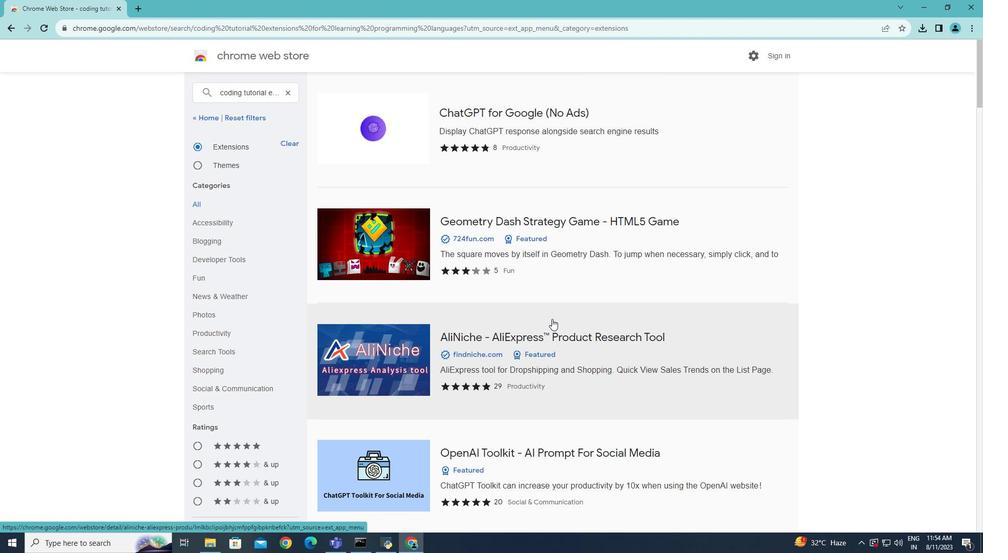 
Action: Mouse scrolled (554, 360) with delta (0, 0)
Screenshot: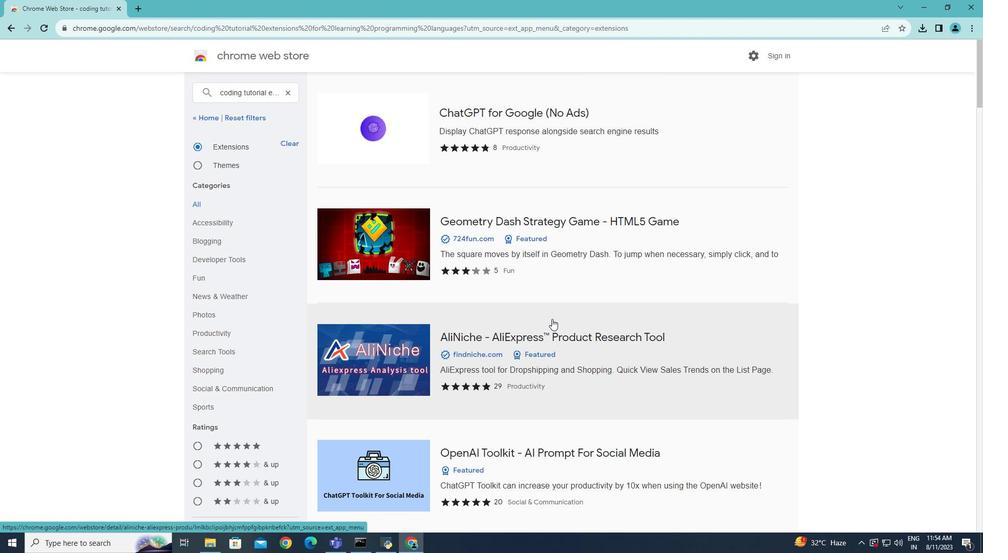 
Action: Mouse moved to (480, 123)
Screenshot: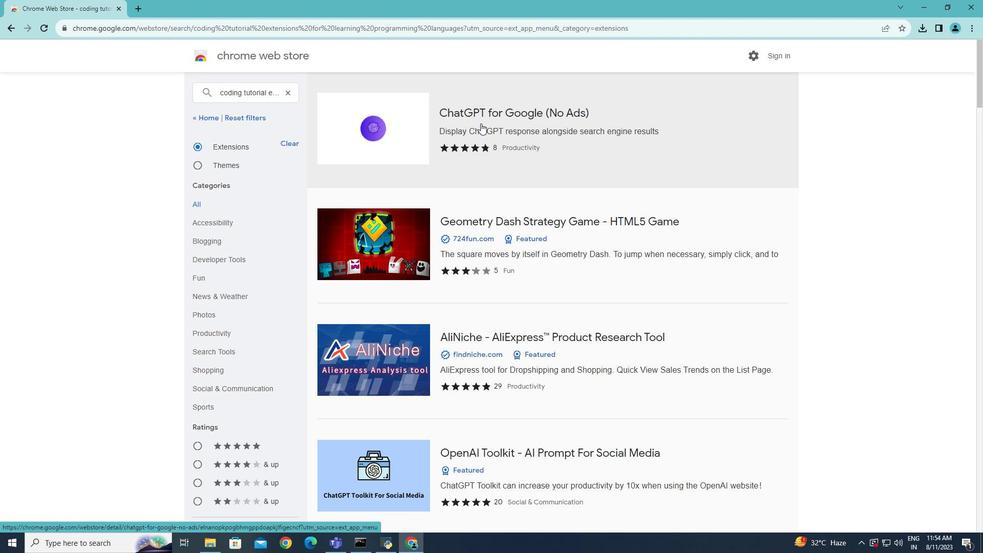 
Action: Mouse pressed left at (480, 123)
Screenshot: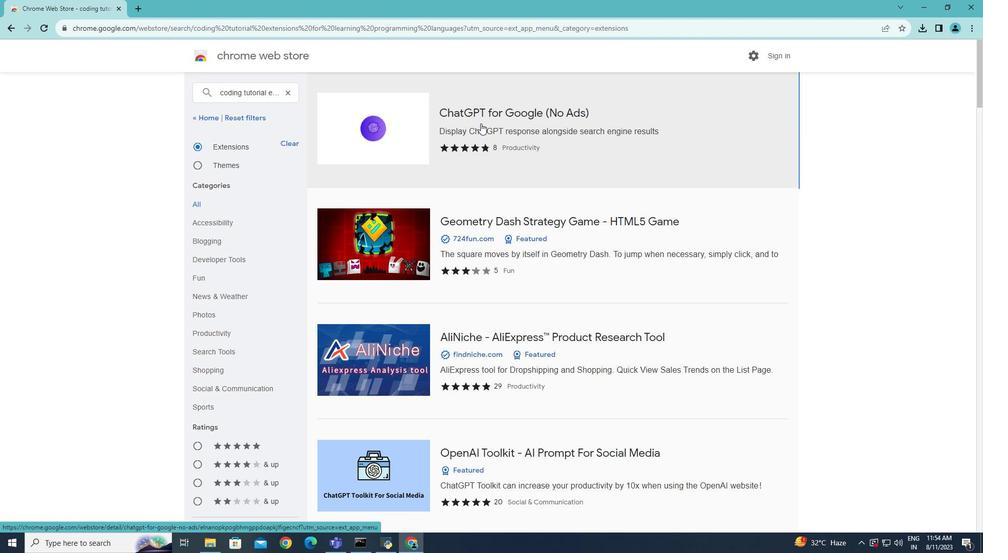 
Action: Mouse moved to (717, 127)
Screenshot: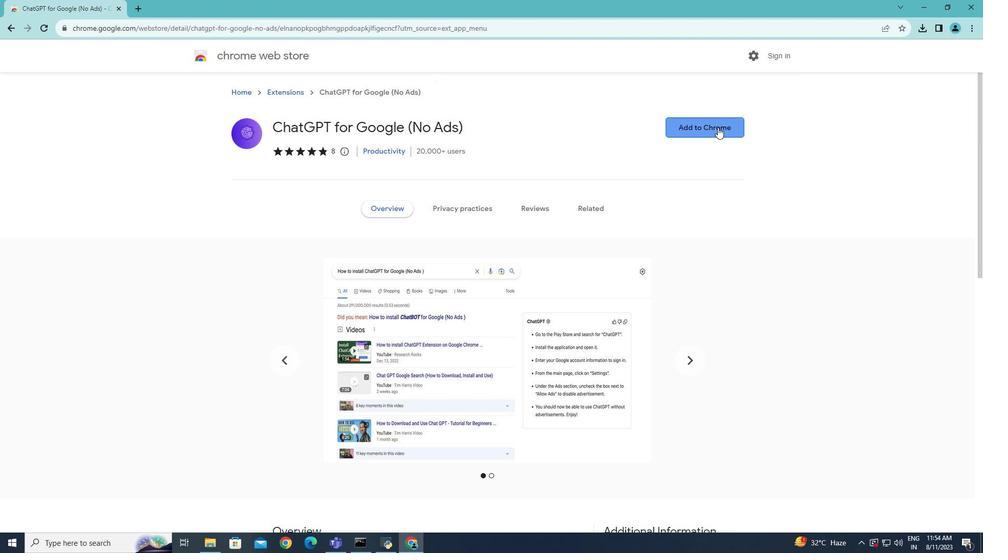 
Action: Mouse pressed left at (717, 127)
Screenshot: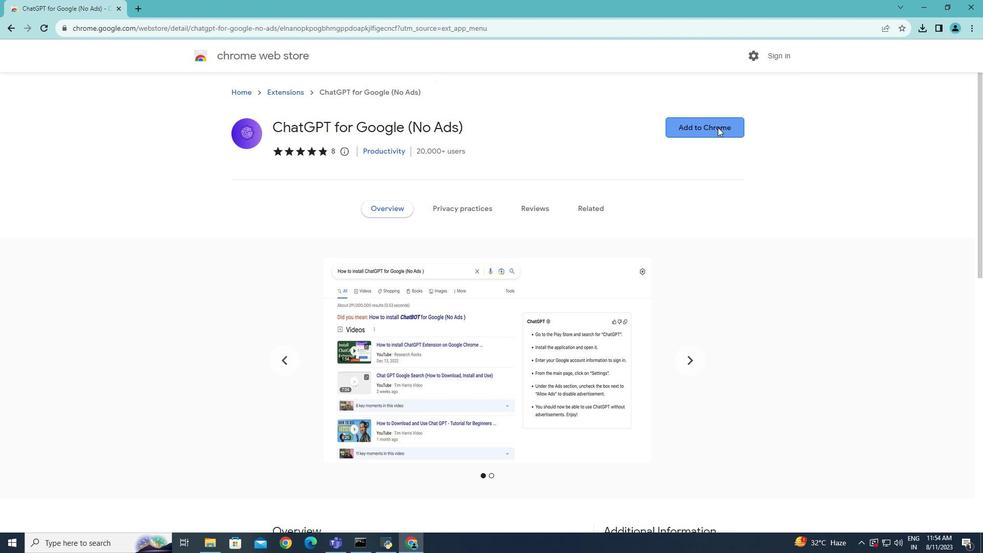 
Action: Mouse moved to (517, 126)
Screenshot: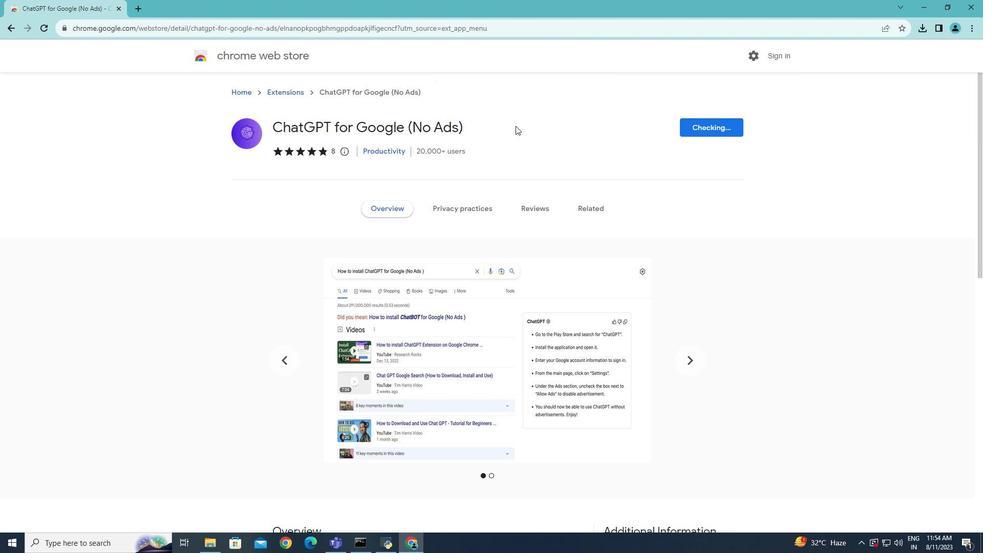
Action: Mouse pressed left at (517, 126)
Screenshot: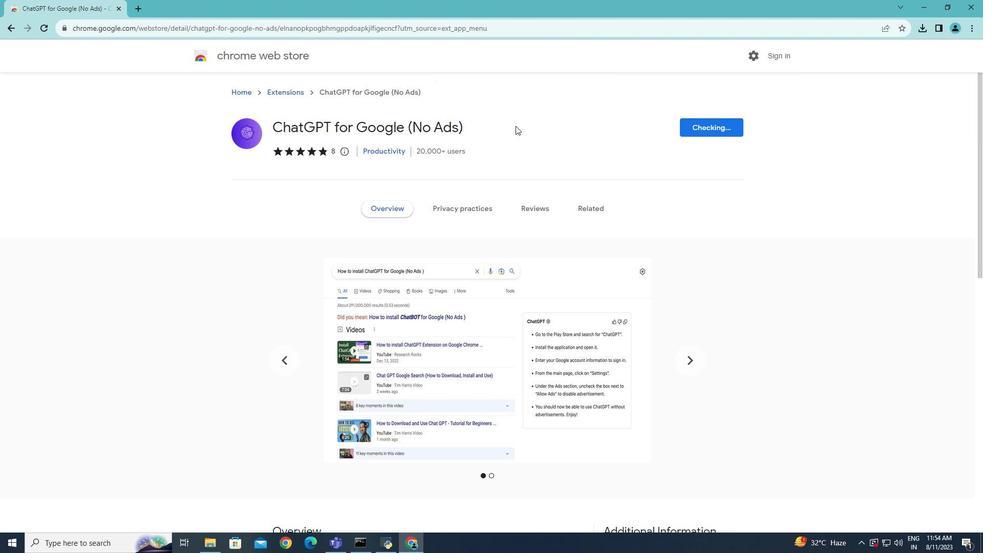 
Action: Mouse moved to (905, 26)
Screenshot: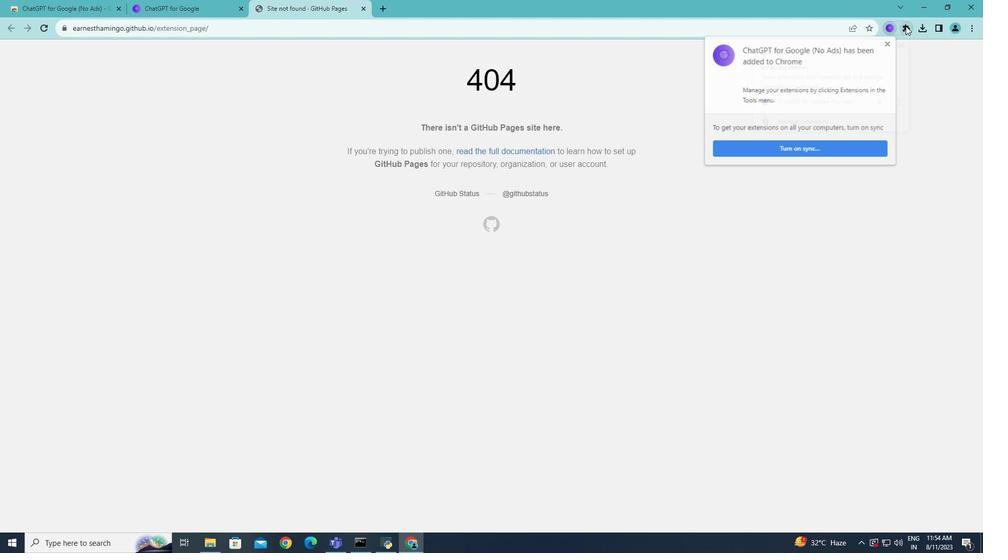 
Action: Mouse pressed left at (905, 26)
Screenshot: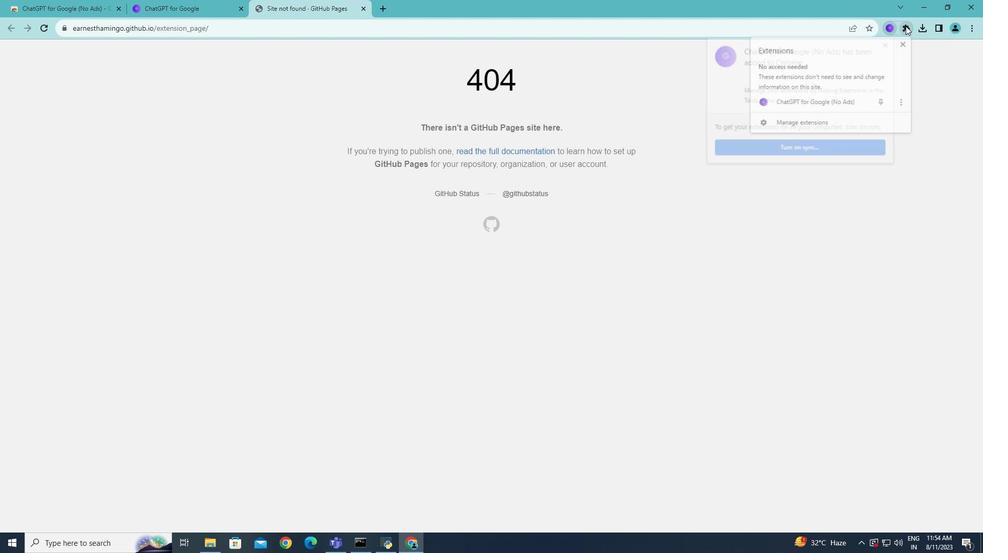 
Action: Mouse moved to (829, 121)
Screenshot: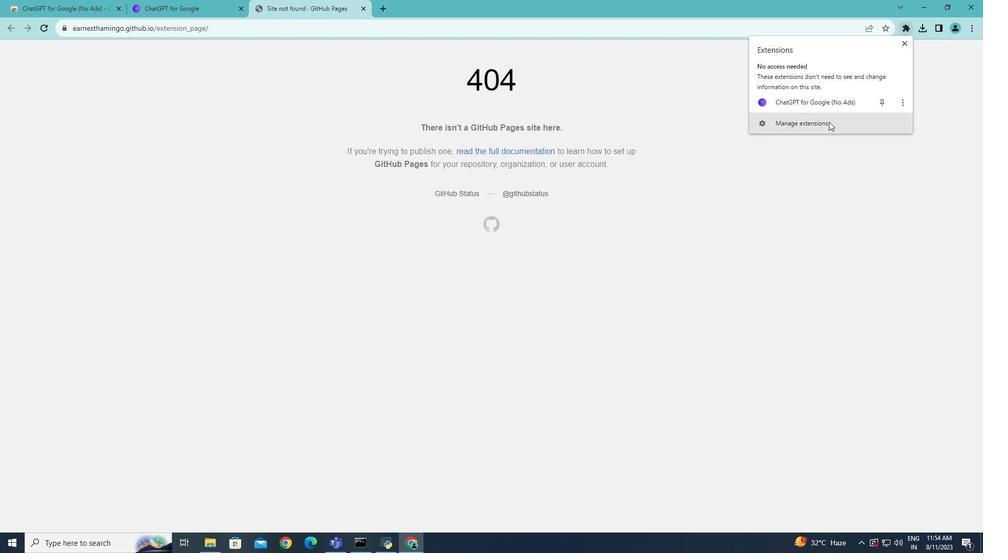 
Action: Mouse pressed left at (829, 121)
Screenshot: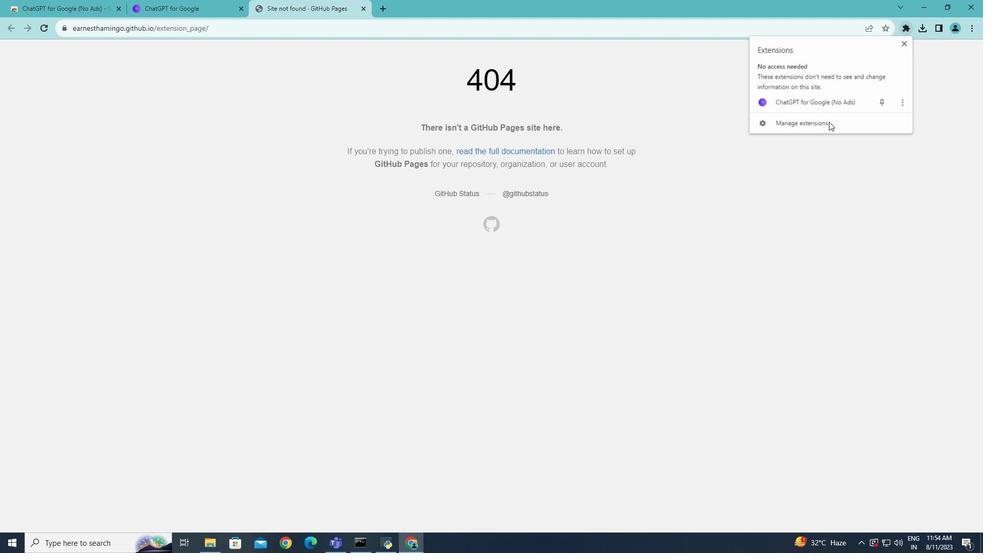 
Action: Mouse moved to (203, 151)
Screenshot: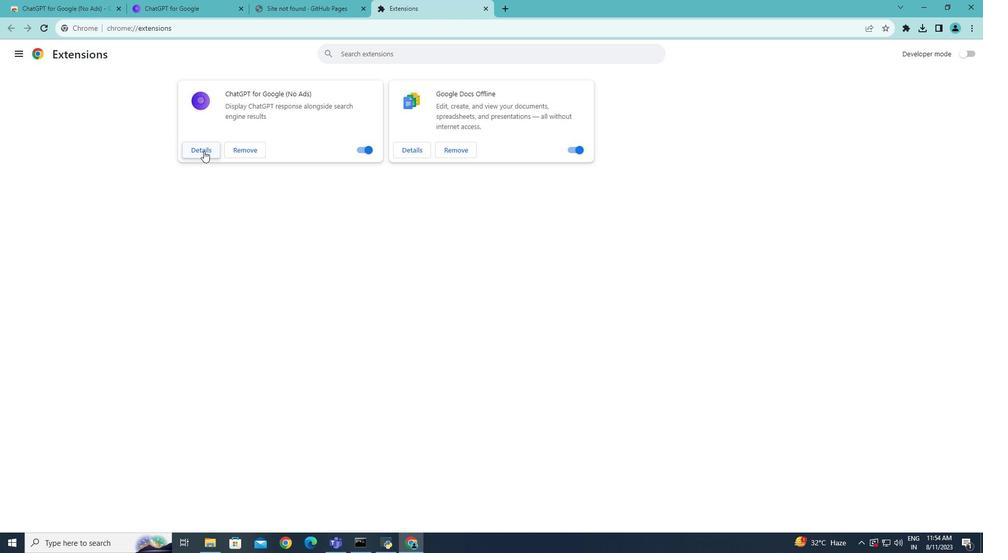 
Action: Mouse pressed left at (203, 151)
Screenshot: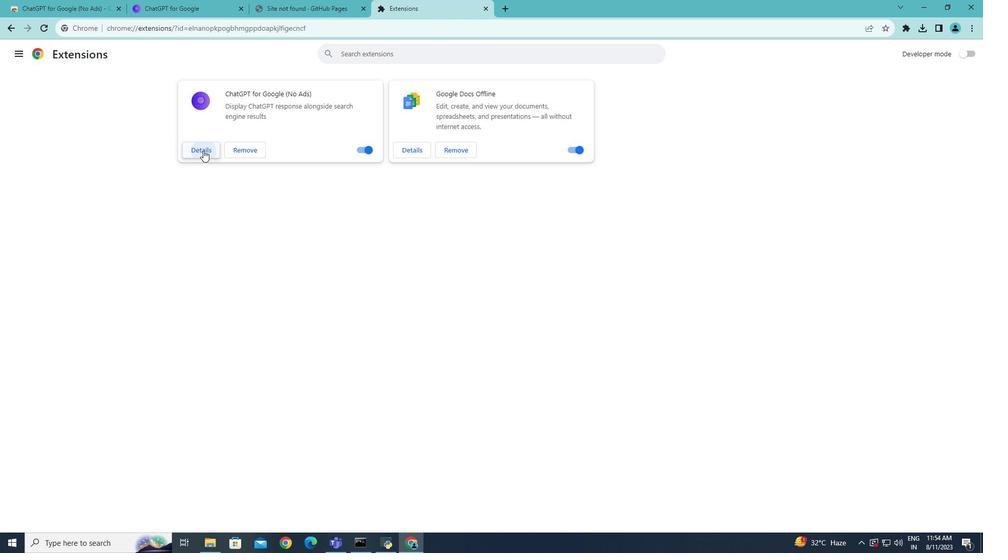 
Action: Mouse moved to (538, 157)
Screenshot: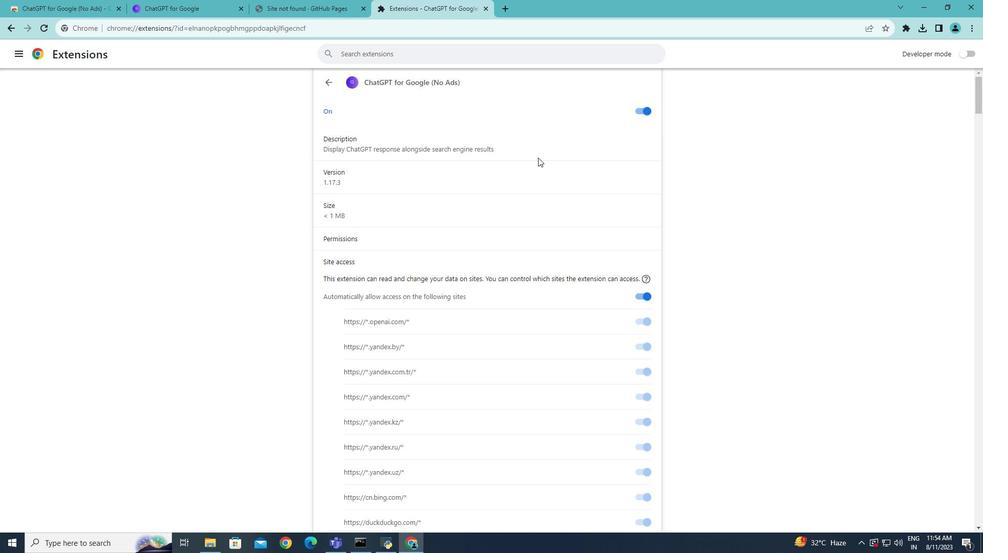 
Action: Mouse scrolled (538, 157) with delta (0, 0)
Screenshot: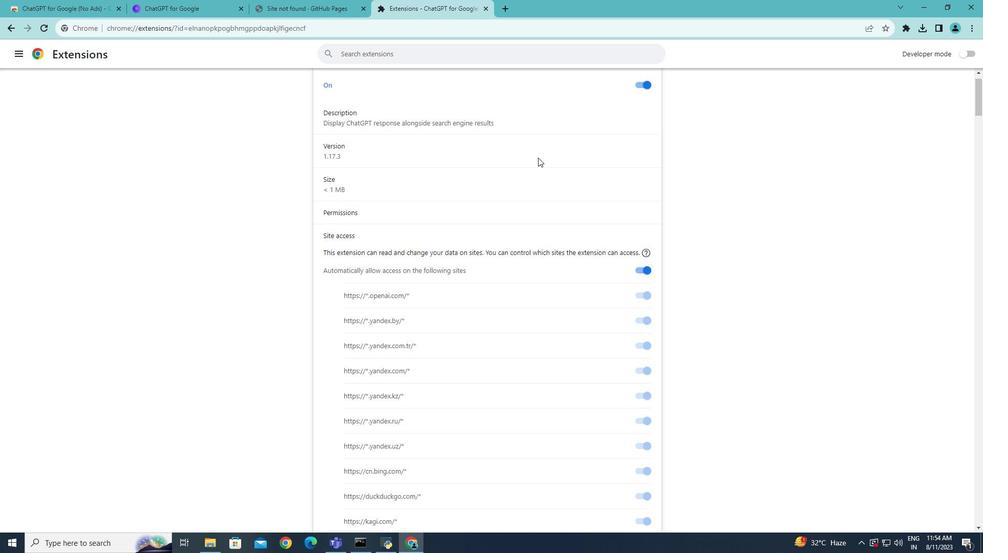 
Action: Mouse scrolled (538, 157) with delta (0, 0)
Screenshot: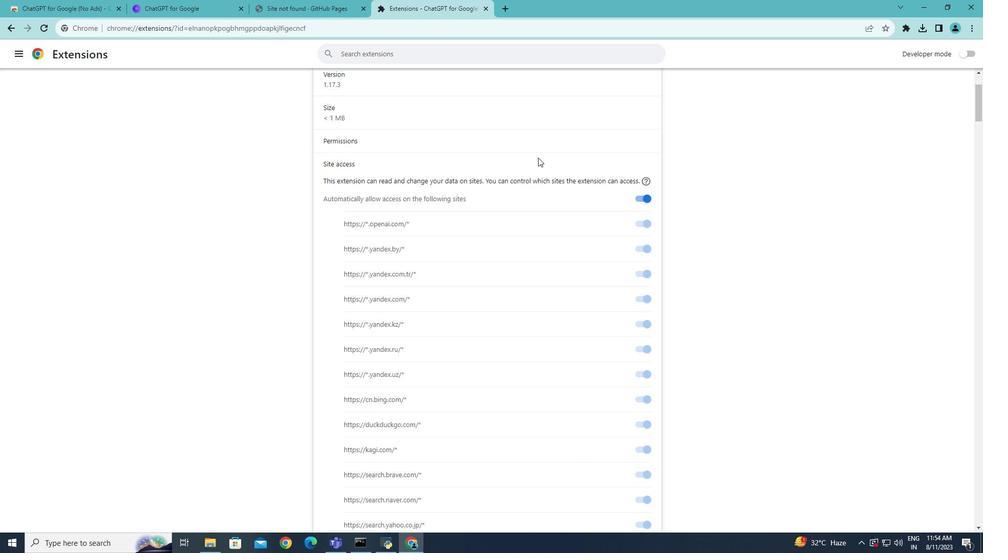 
Action: Mouse scrolled (538, 157) with delta (0, 0)
Screenshot: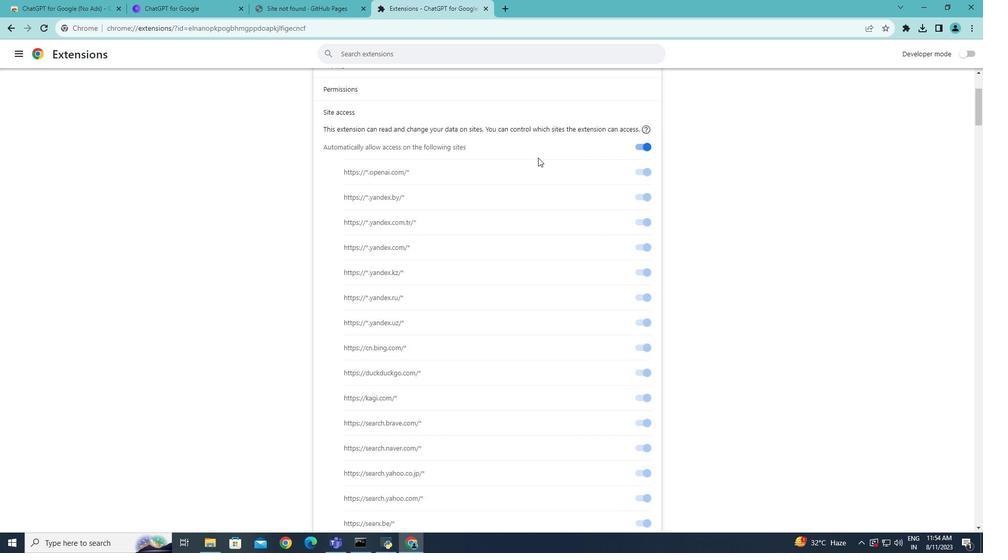 
Action: Mouse scrolled (538, 157) with delta (0, 0)
Screenshot: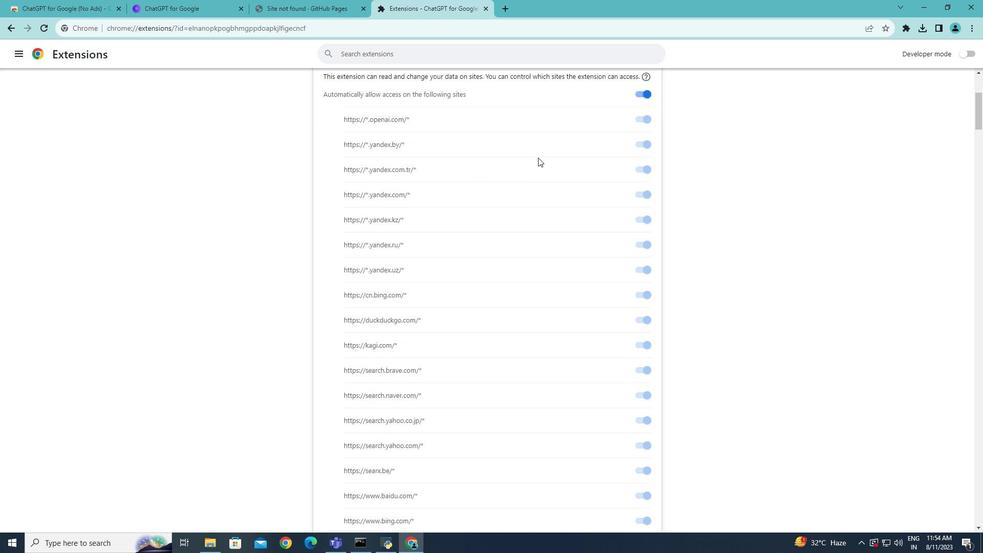 
Action: Mouse scrolled (538, 157) with delta (0, 0)
Screenshot: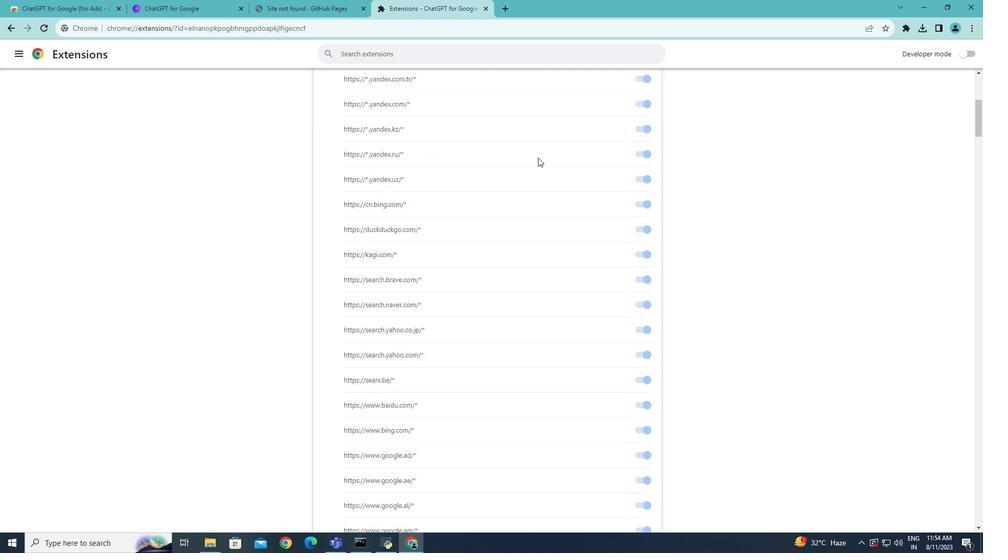 
Action: Mouse scrolled (538, 157) with delta (0, 0)
Screenshot: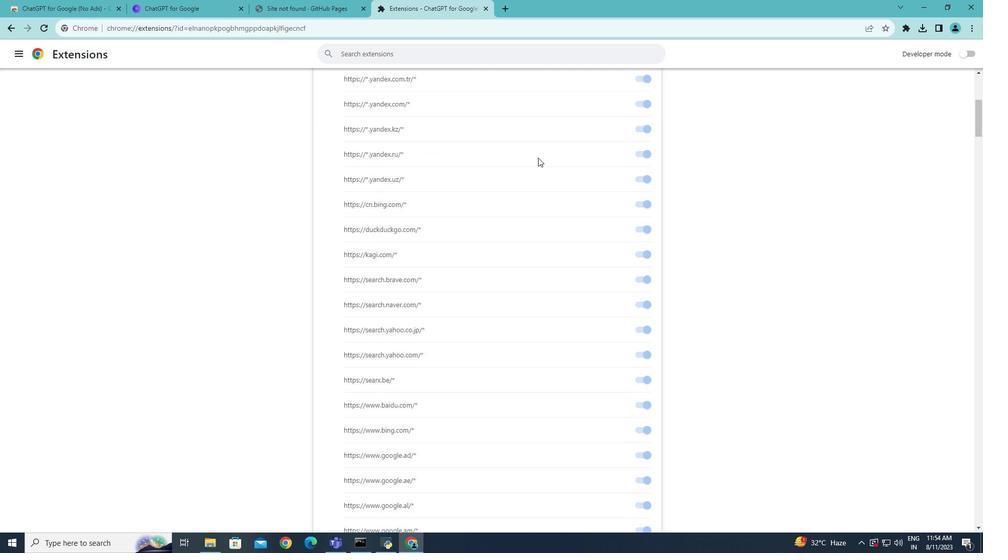 
Action: Mouse scrolled (538, 157) with delta (0, 0)
Screenshot: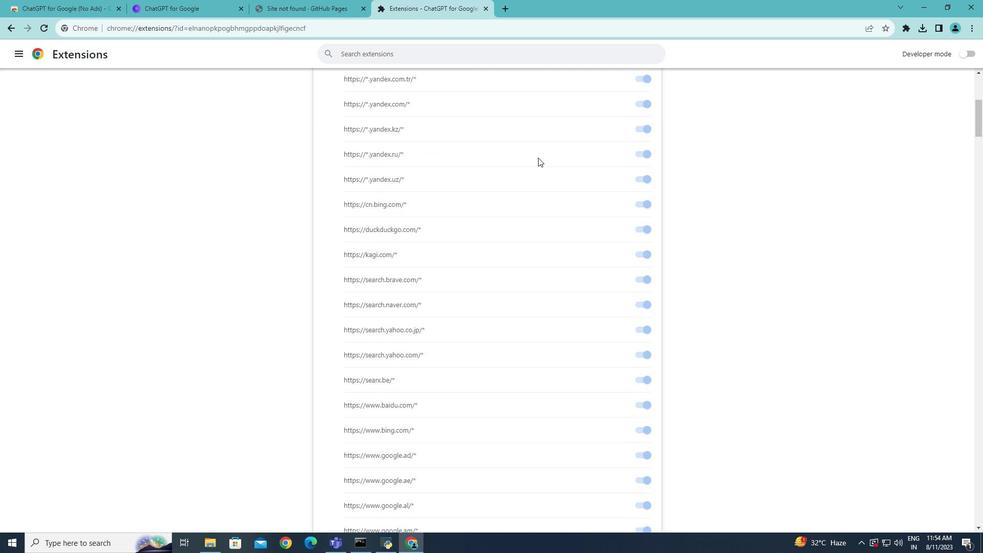 
Action: Mouse scrolled (538, 157) with delta (0, 0)
Screenshot: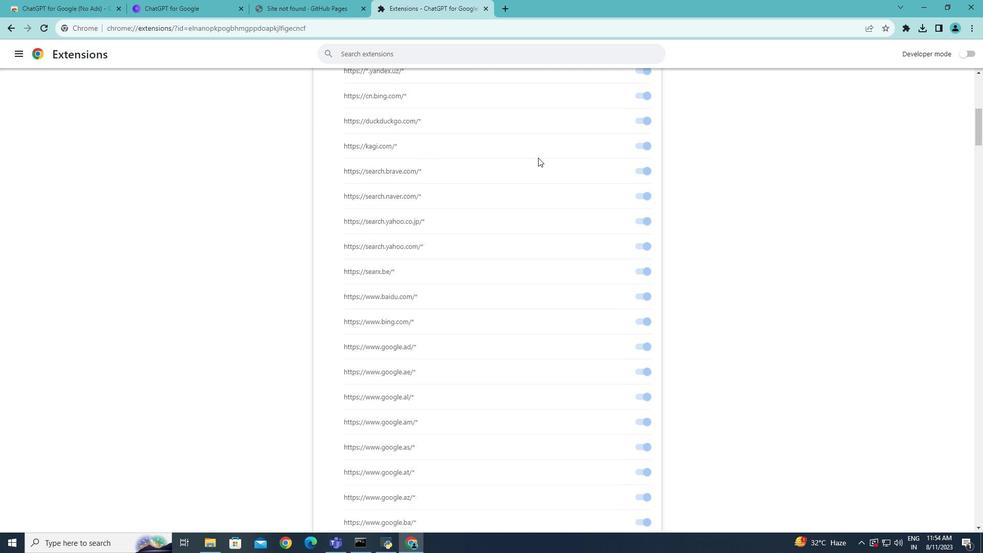 
Action: Mouse scrolled (538, 157) with delta (0, 0)
Screenshot: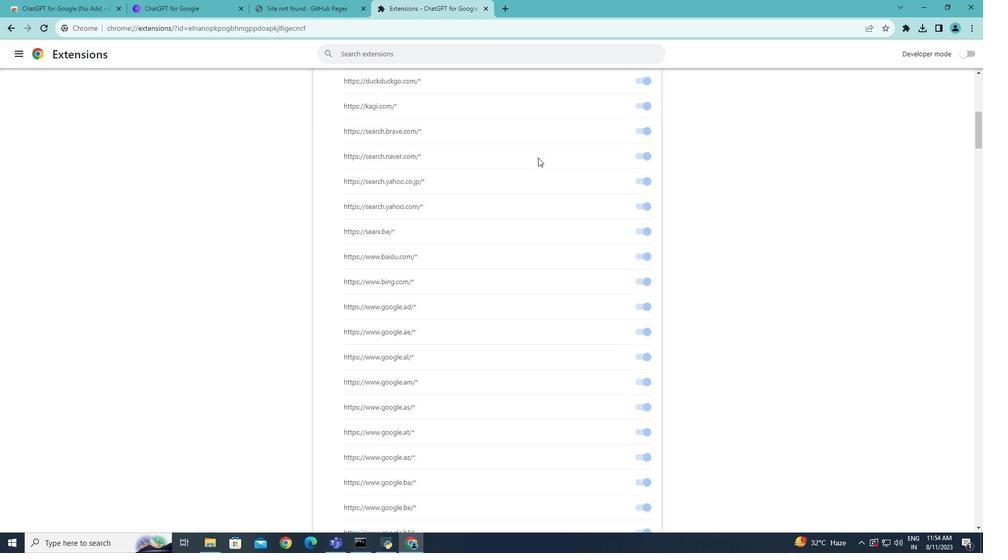 
Action: Mouse scrolled (538, 157) with delta (0, 0)
Screenshot: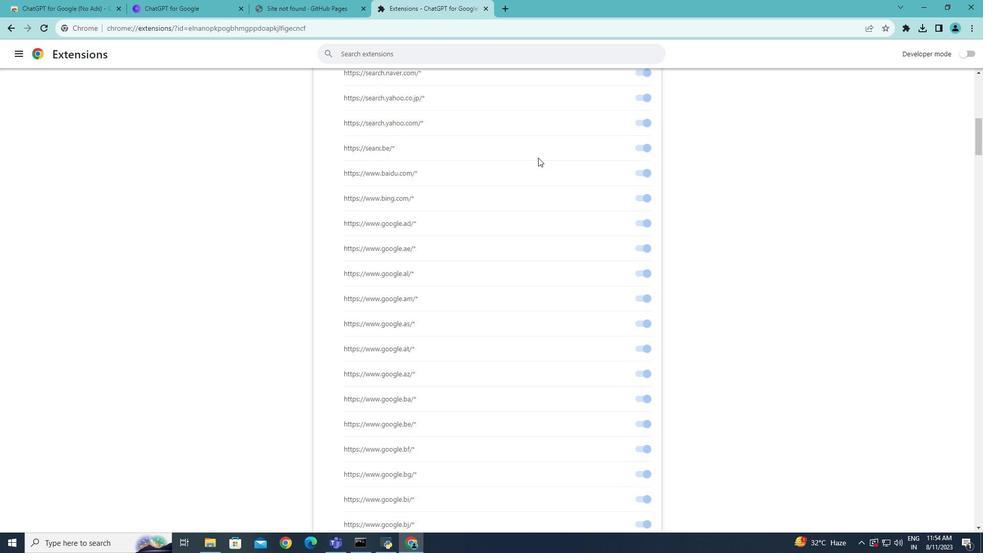 
Action: Mouse scrolled (538, 157) with delta (0, 0)
Screenshot: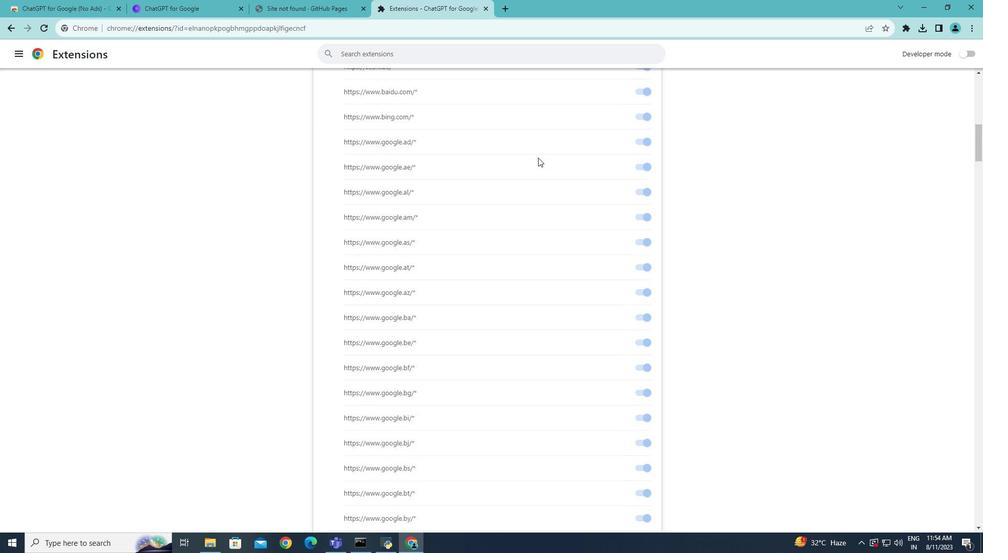 
Action: Mouse scrolled (538, 157) with delta (0, 0)
Screenshot: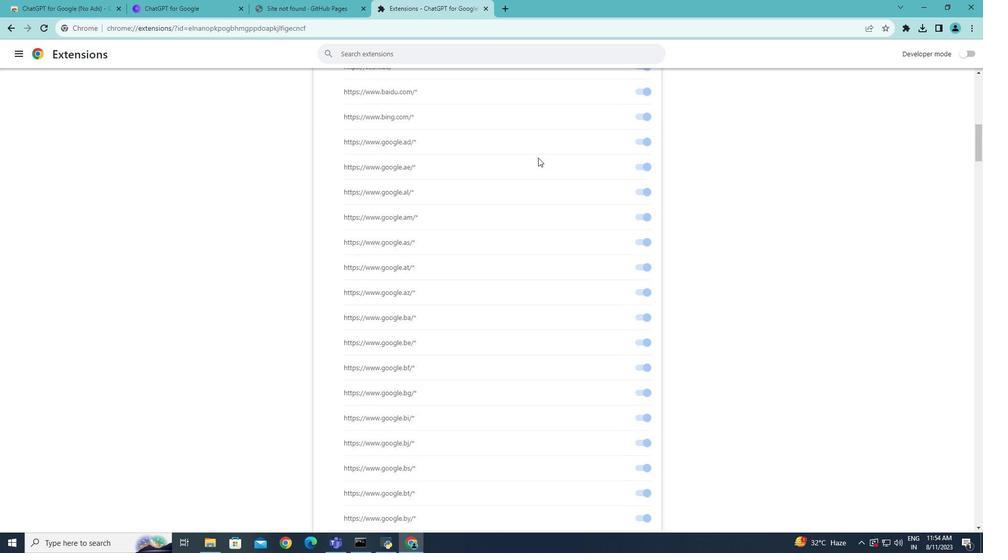 
Action: Mouse scrolled (538, 157) with delta (0, 0)
Screenshot: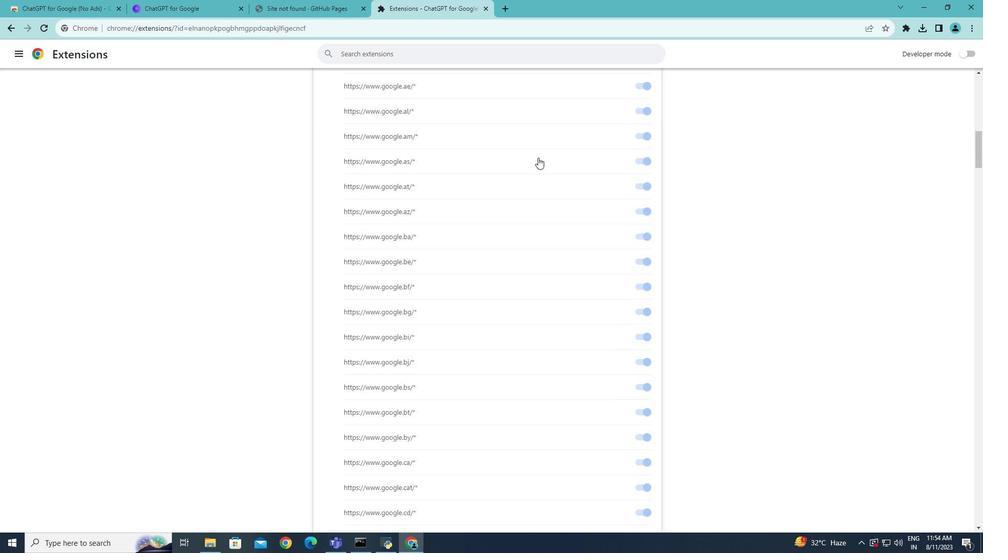 
Action: Mouse scrolled (538, 157) with delta (0, 0)
Screenshot: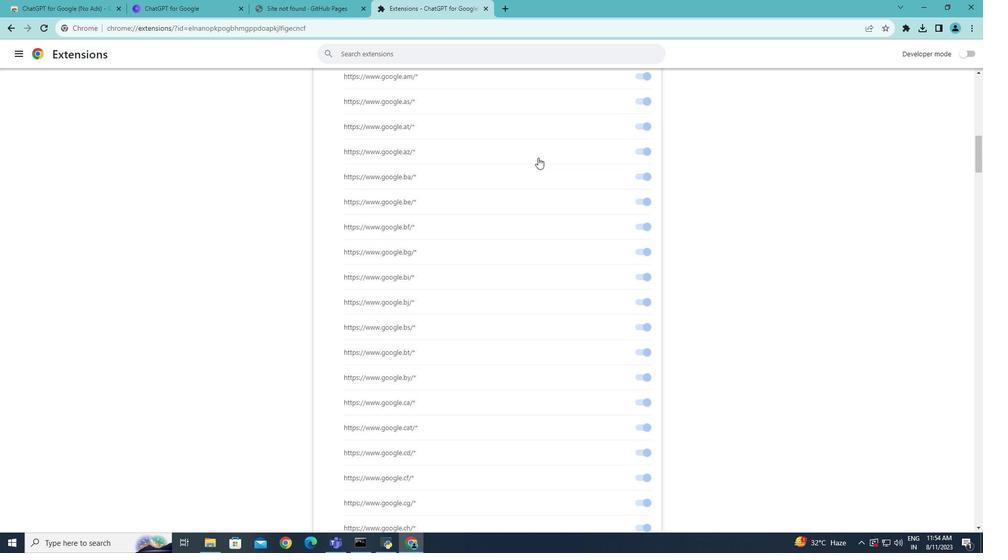 
Action: Mouse scrolled (538, 157) with delta (0, 0)
Screenshot: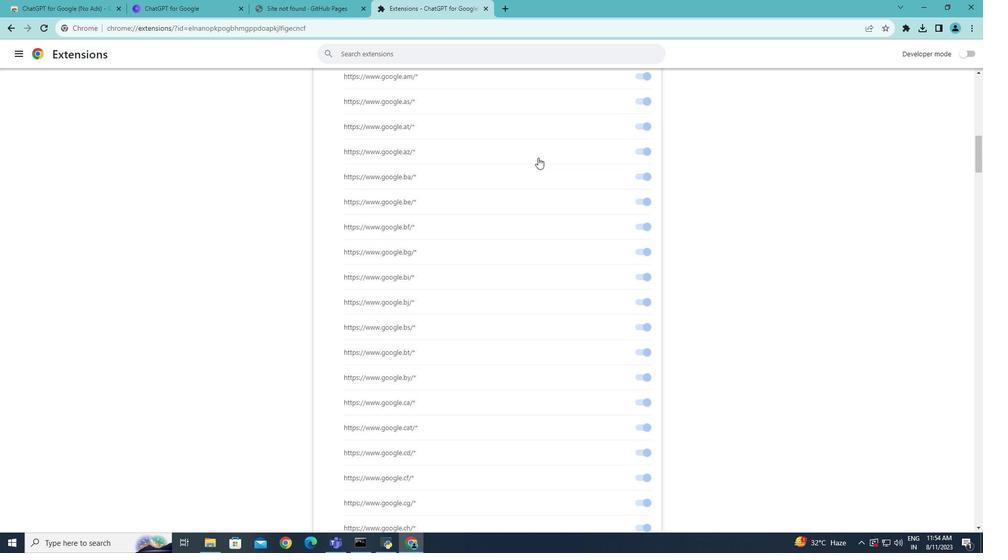 
Action: Mouse scrolled (538, 157) with delta (0, 0)
Screenshot: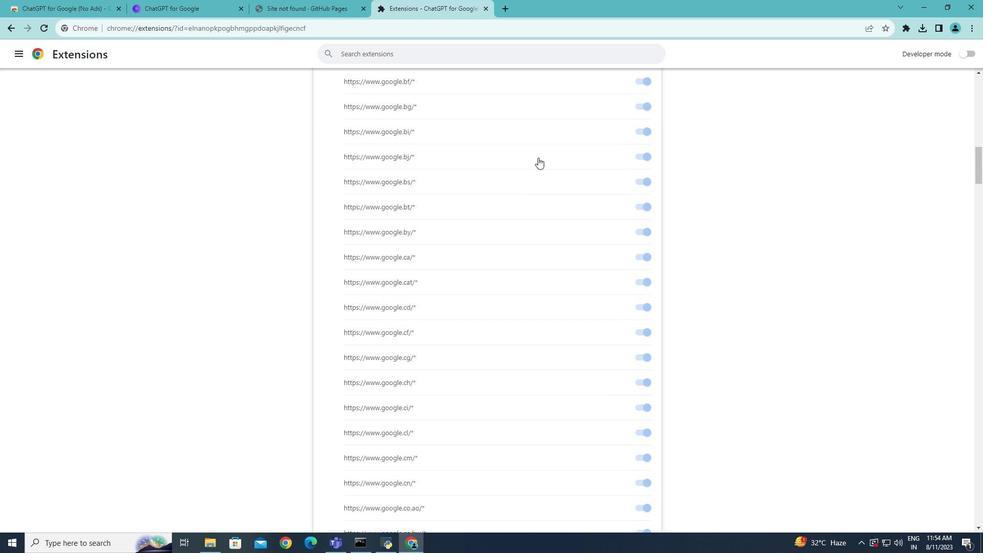 
Action: Mouse scrolled (538, 157) with delta (0, 0)
Screenshot: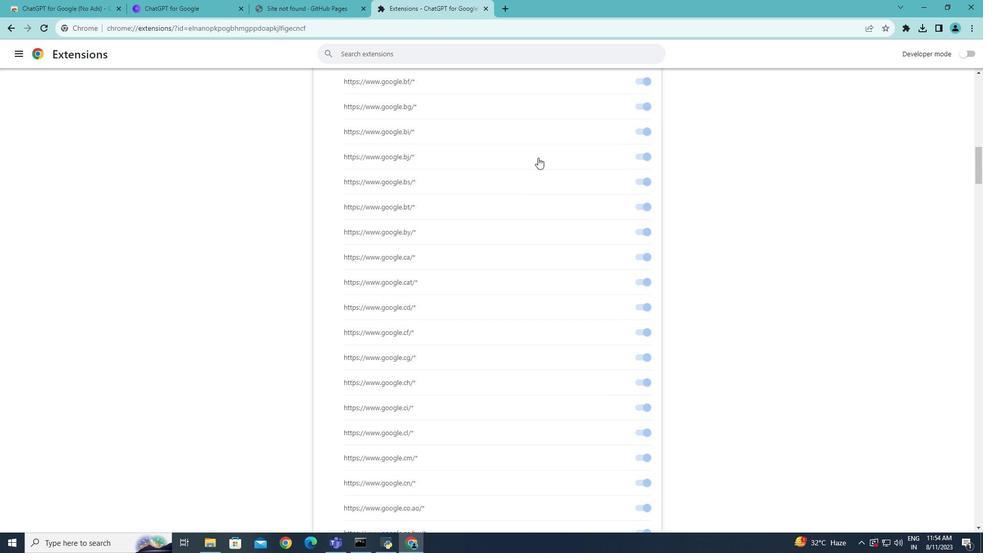 
Action: Mouse scrolled (538, 157) with delta (0, 0)
Screenshot: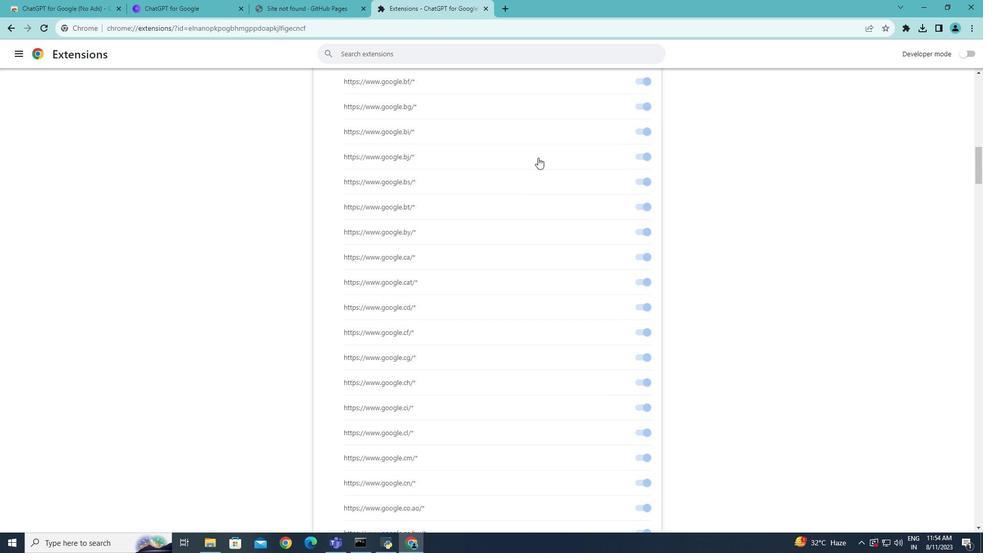 
Action: Mouse scrolled (538, 157) with delta (0, 0)
Screenshot: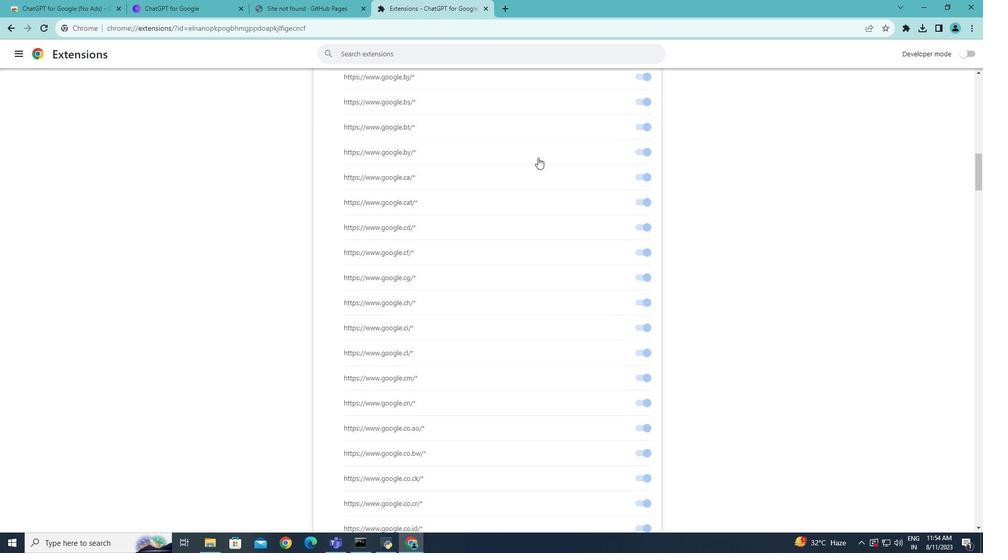 
Action: Mouse scrolled (538, 157) with delta (0, 0)
Screenshot: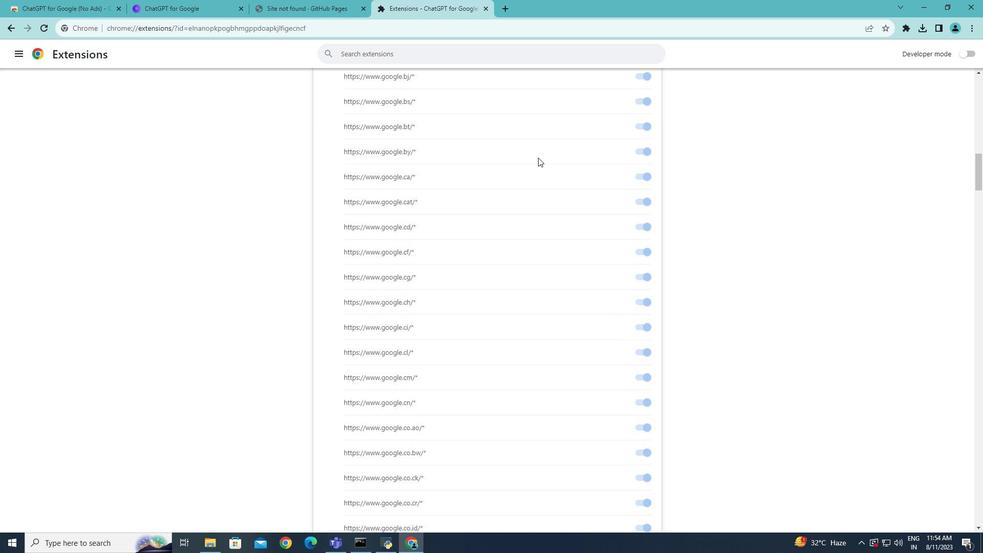 
Action: Mouse scrolled (538, 157) with delta (0, 0)
Screenshot: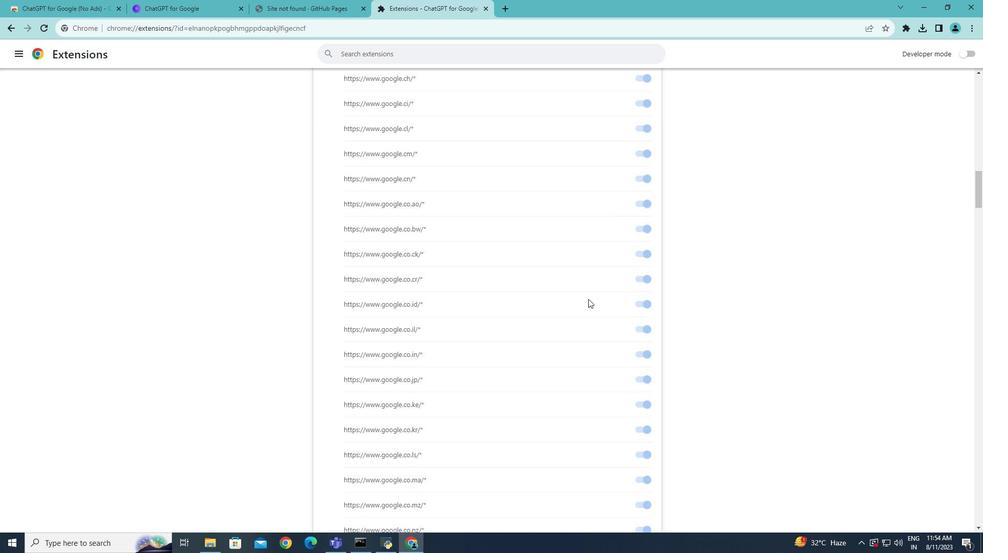 
Action: Mouse moved to (573, 260)
Screenshot: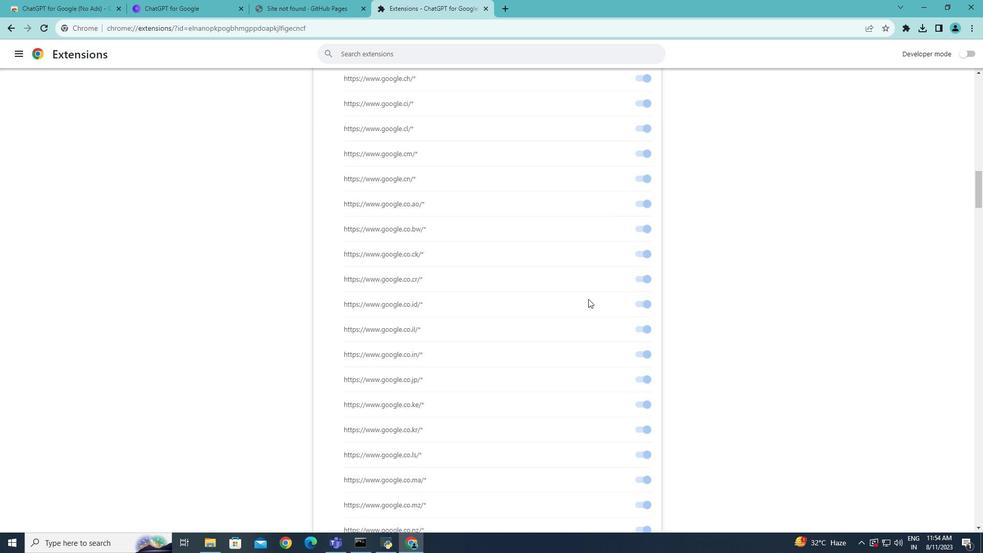 
Action: Mouse scrolled (538, 157) with delta (0, 0)
Screenshot: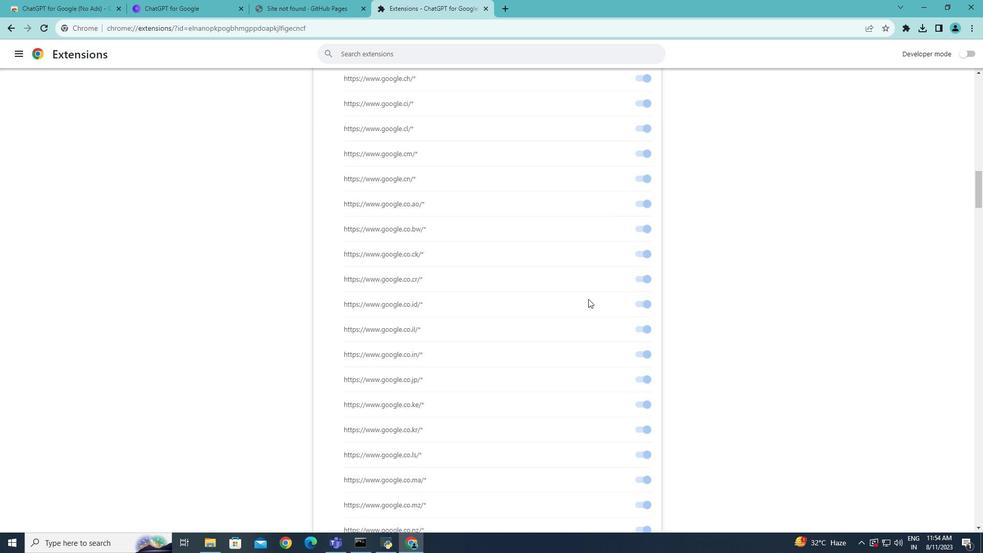 
Action: Mouse moved to (588, 292)
Screenshot: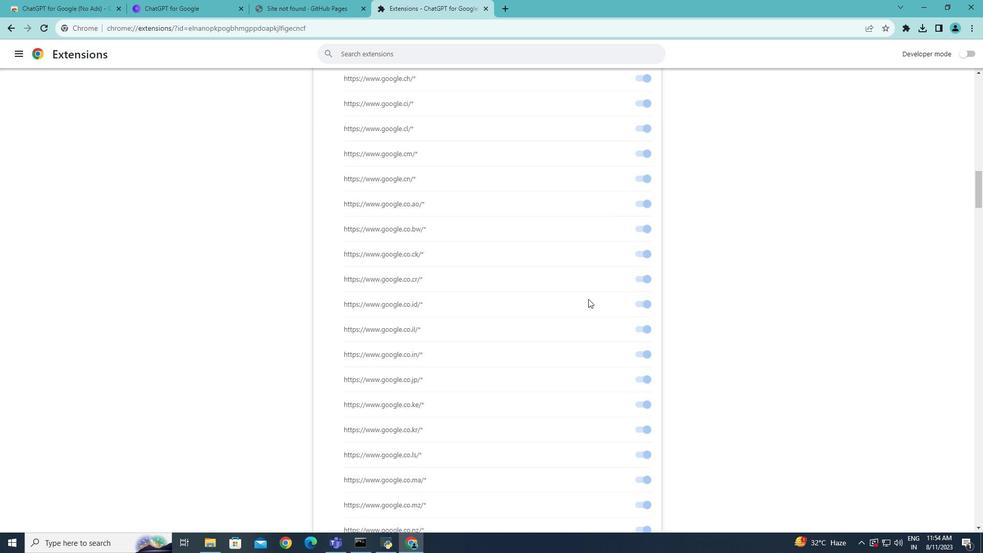 
Action: Mouse scrolled (538, 157) with delta (0, 0)
Screenshot: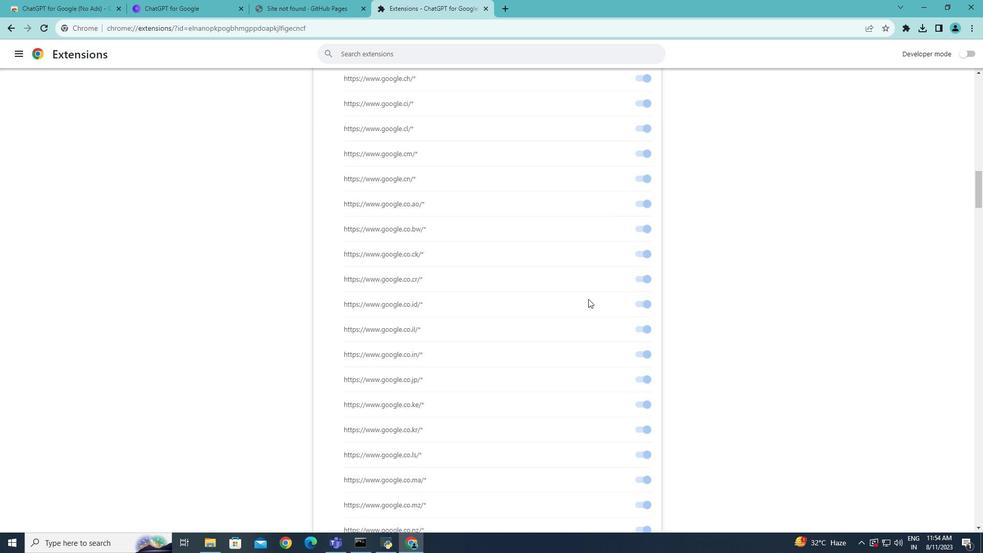 
Action: Mouse scrolled (588, 291) with delta (0, 0)
Screenshot: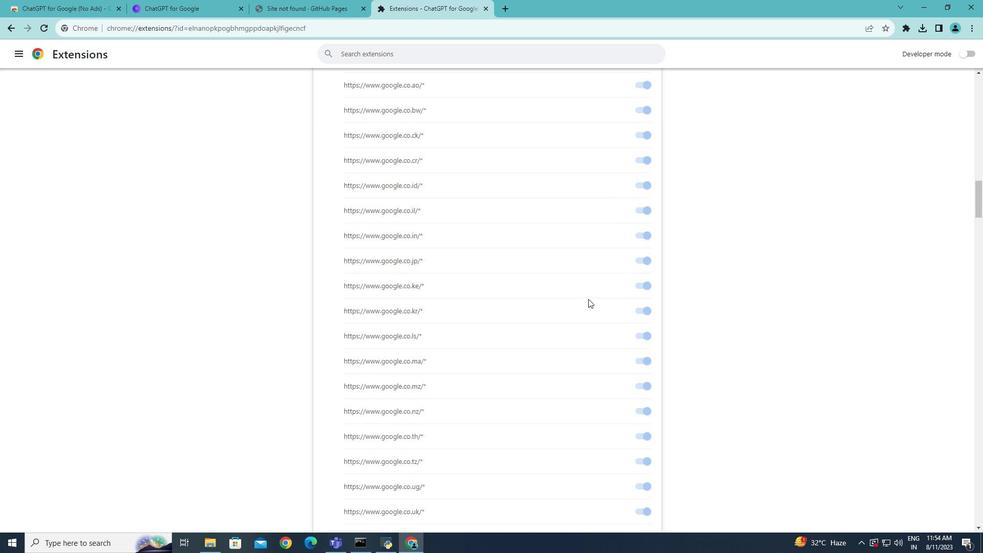 
Action: Mouse moved to (588, 294)
Screenshot: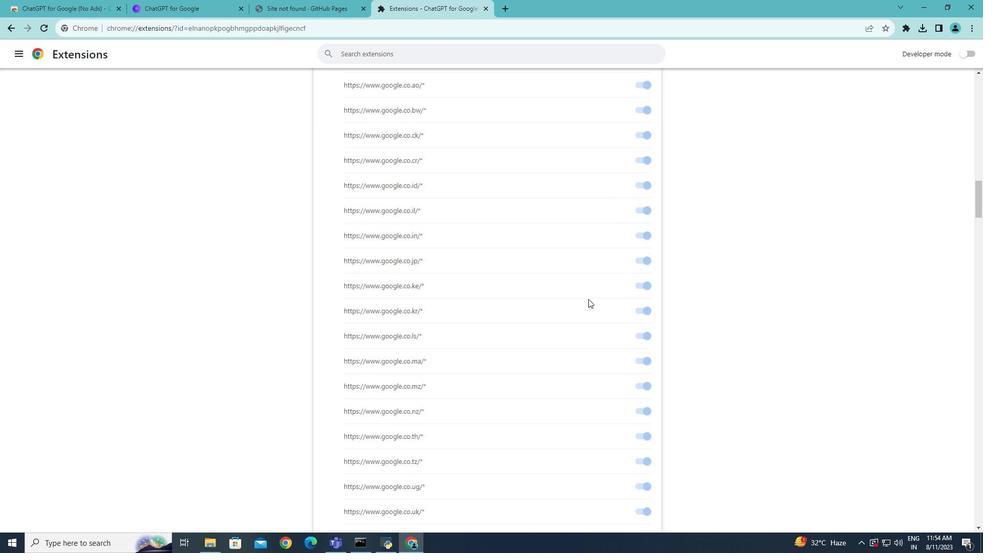 
Action: Mouse scrolled (588, 293) with delta (0, 0)
Screenshot: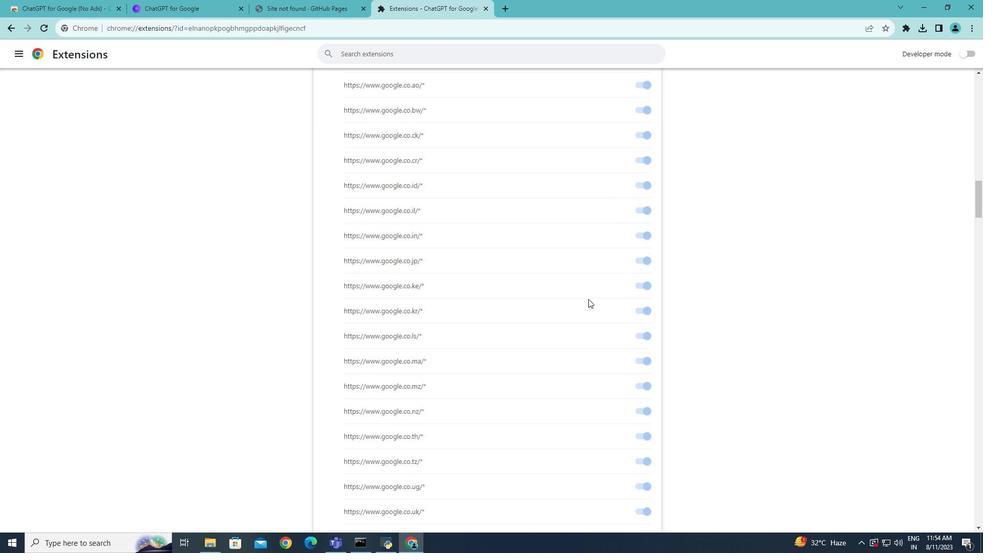 
Action: Mouse moved to (588, 295)
Screenshot: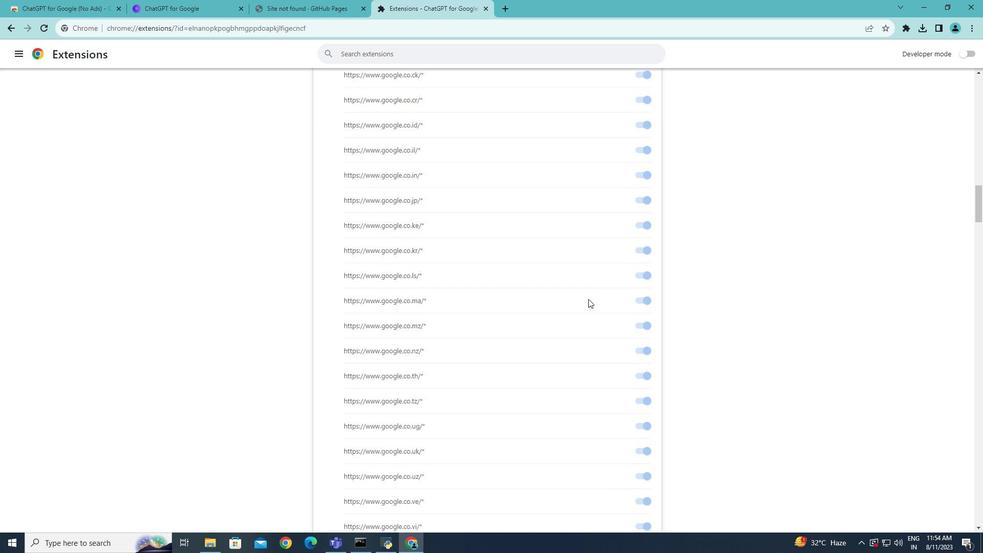 
Action: Mouse scrolled (588, 294) with delta (0, 0)
Screenshot: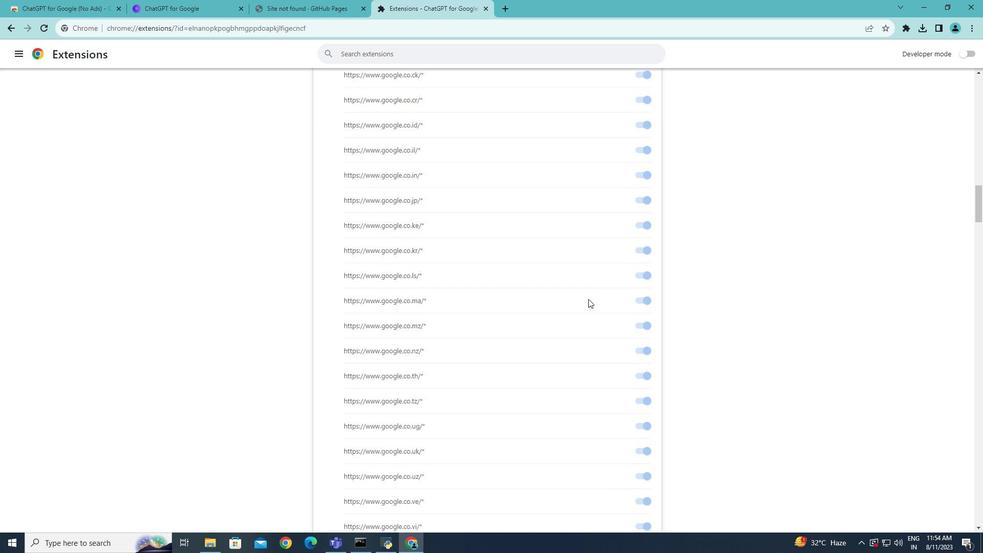 
Action: Mouse moved to (588, 297)
Screenshot: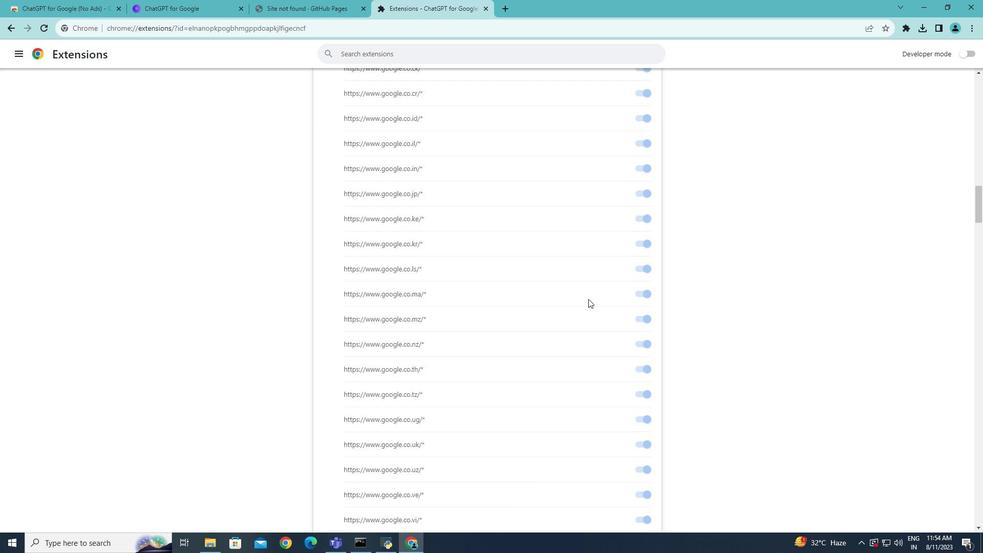 
Action: Mouse scrolled (588, 295) with delta (0, 0)
Screenshot: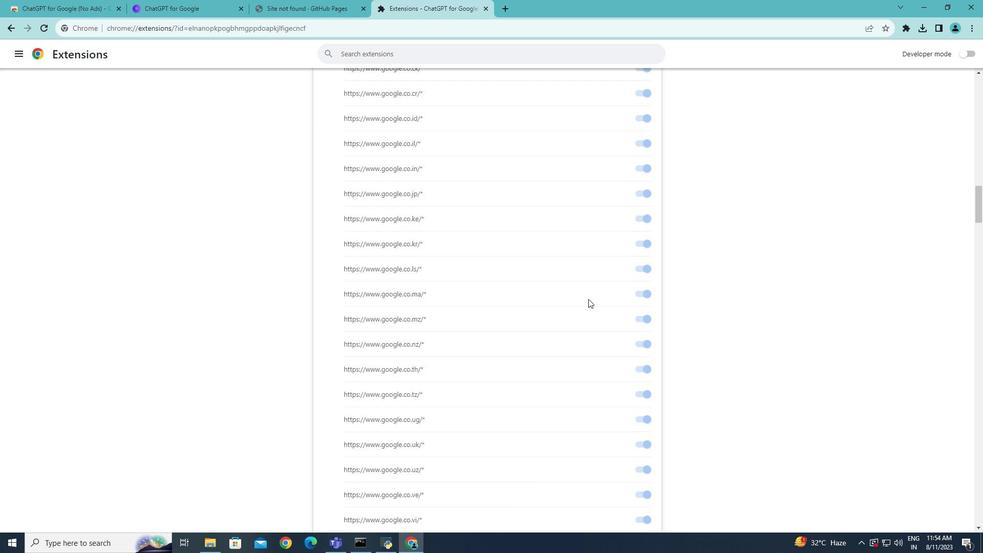 
Action: Mouse moved to (573, 314)
Screenshot: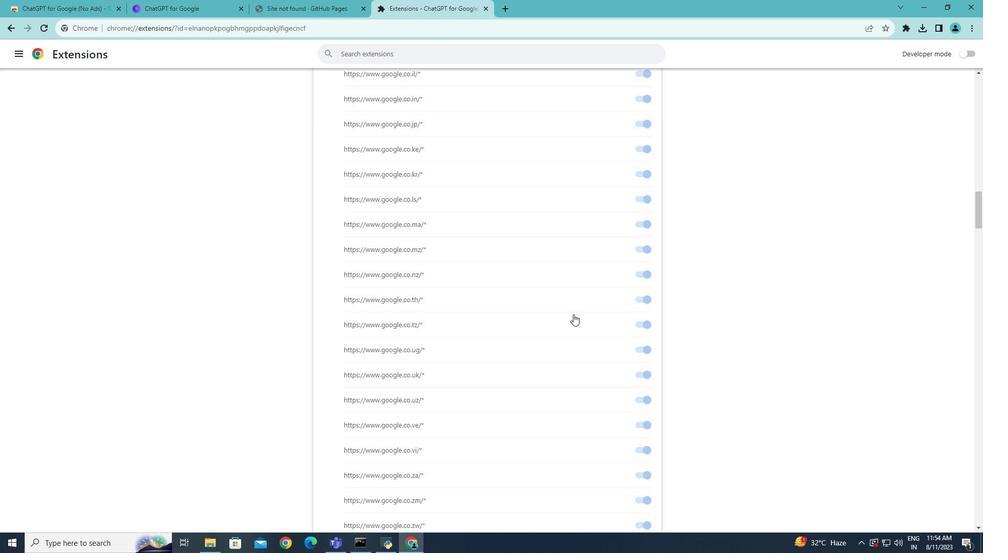 
Action: Mouse scrolled (588, 300) with delta (0, 0)
Screenshot: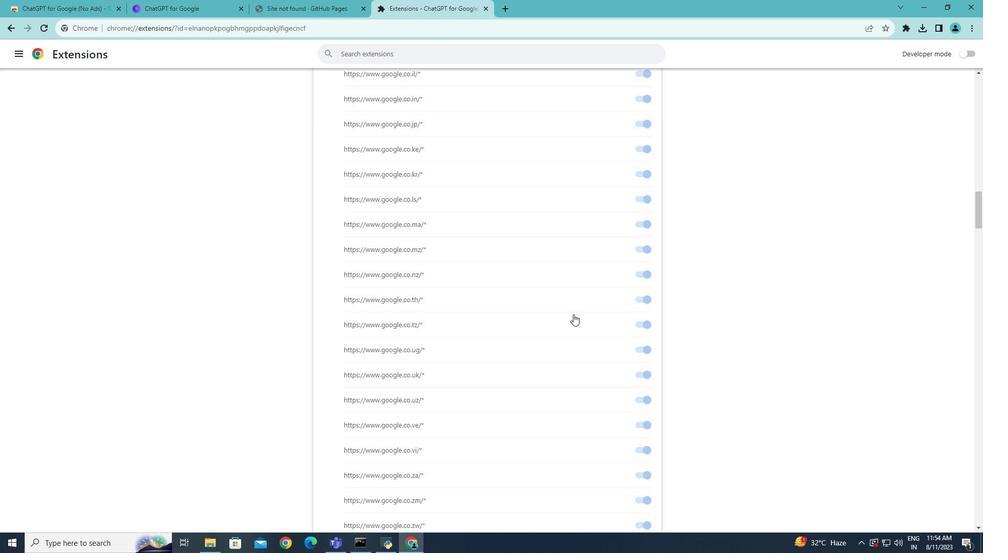 
Action: Mouse scrolled (573, 313) with delta (0, 0)
Screenshot: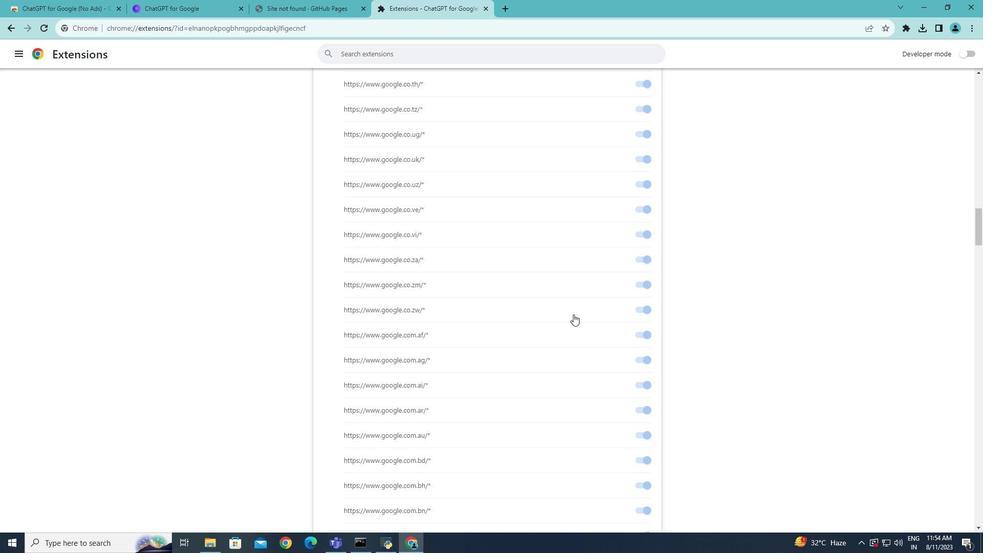
Action: Mouse scrolled (573, 313) with delta (0, 0)
Screenshot: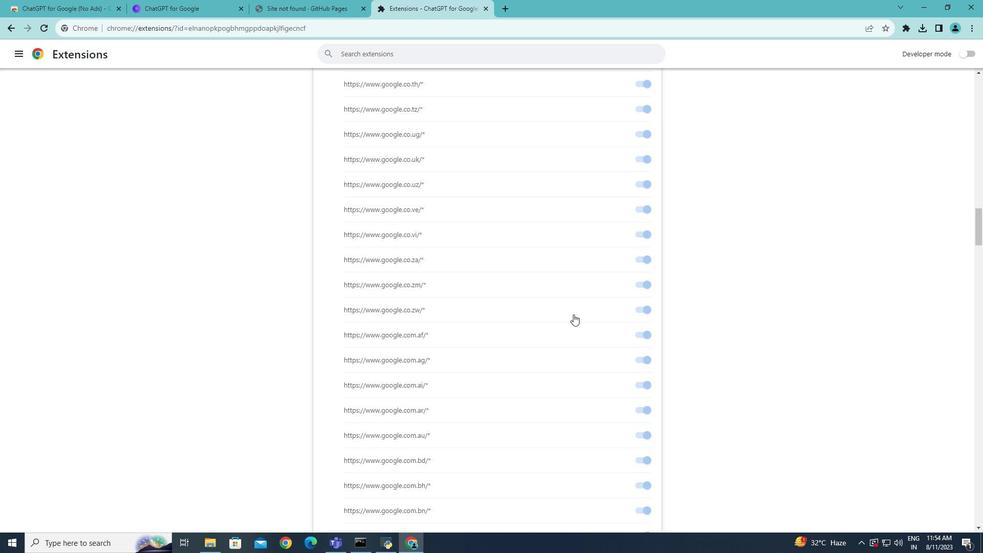 
Action: Mouse scrolled (573, 313) with delta (0, 0)
Screenshot: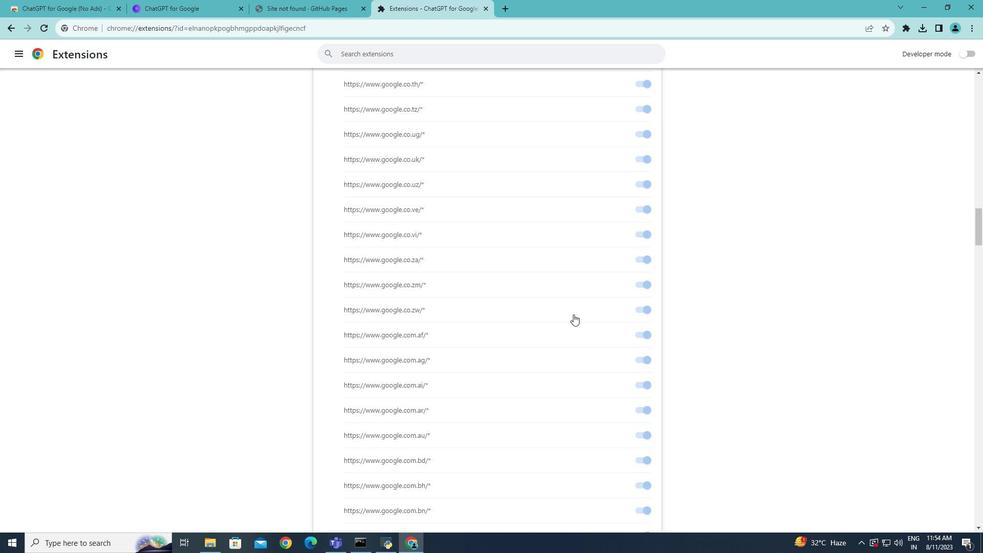 
Action: Mouse scrolled (573, 313) with delta (0, 0)
Screenshot: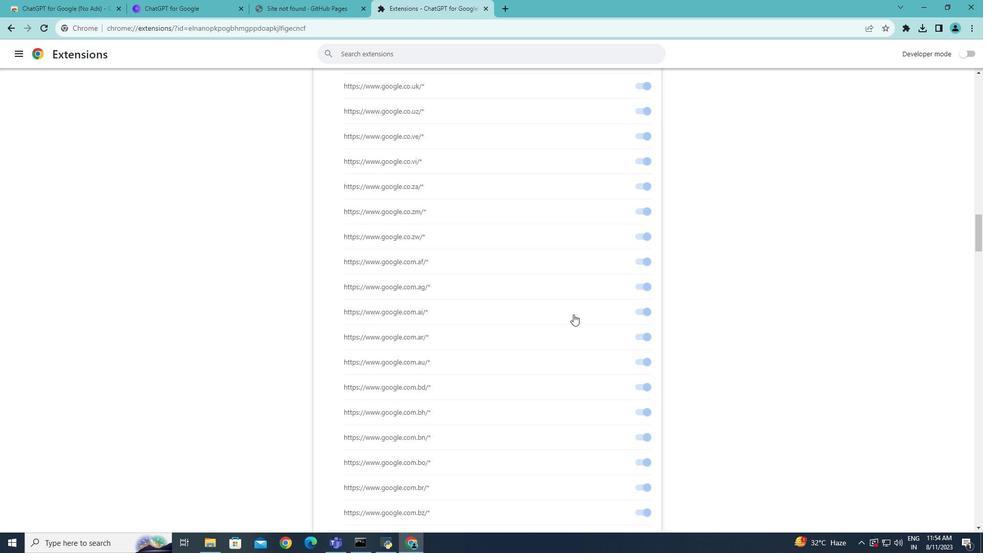 
Action: Mouse scrolled (573, 313) with delta (0, 0)
Screenshot: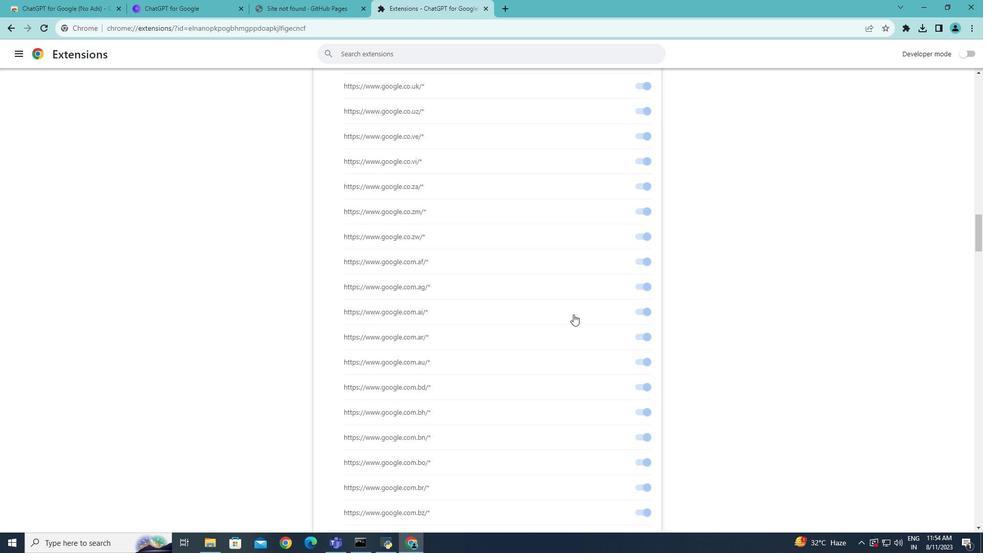 
Action: Mouse scrolled (573, 313) with delta (0, 0)
Screenshot: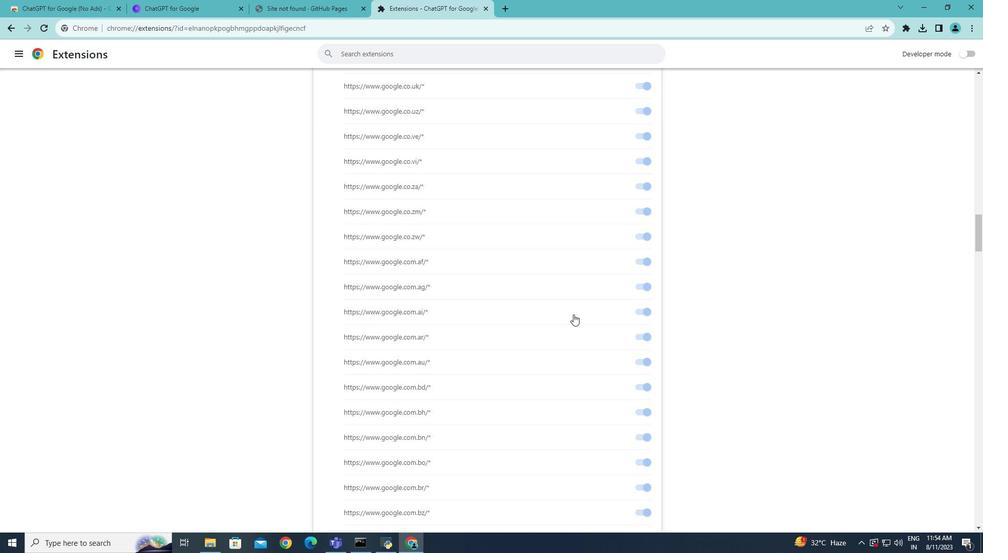 
Action: Mouse scrolled (573, 313) with delta (0, 0)
Screenshot: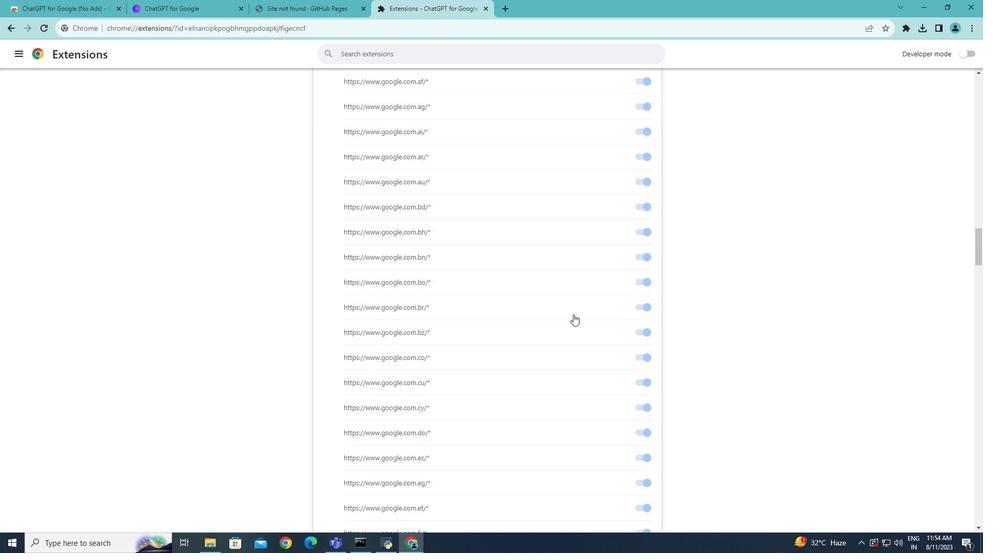 
Action: Mouse scrolled (573, 313) with delta (0, 0)
Screenshot: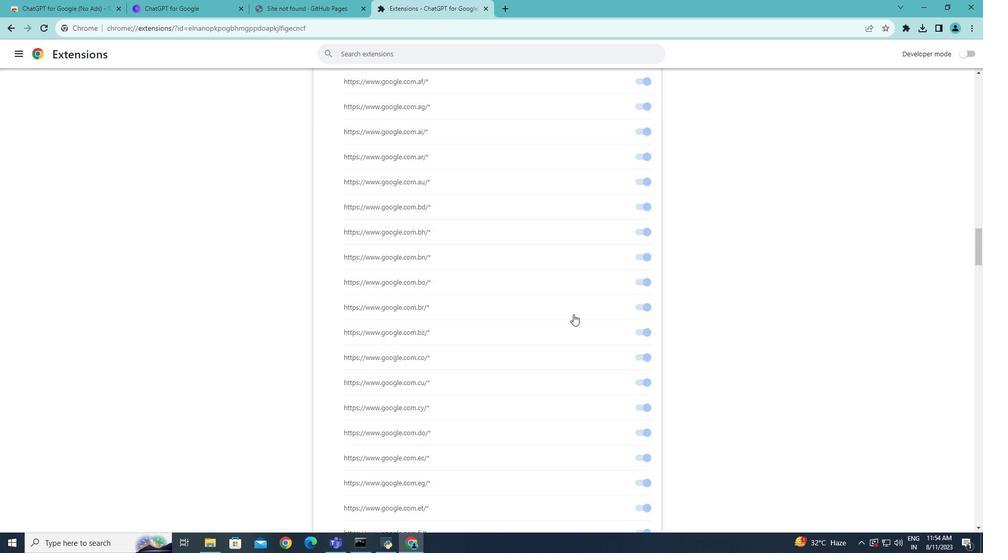 
Action: Mouse scrolled (573, 313) with delta (0, 0)
Screenshot: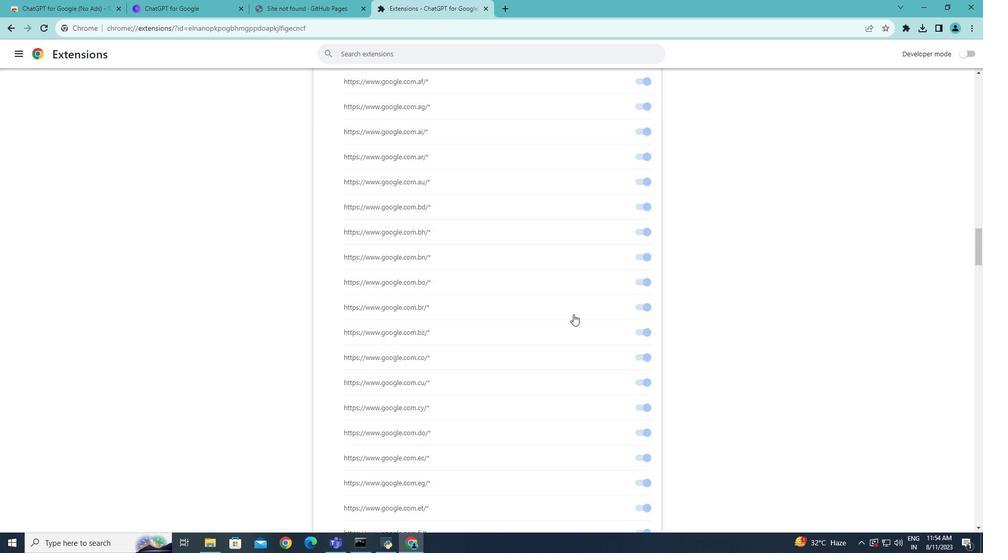 
Action: Mouse scrolled (573, 313) with delta (0, 0)
Screenshot: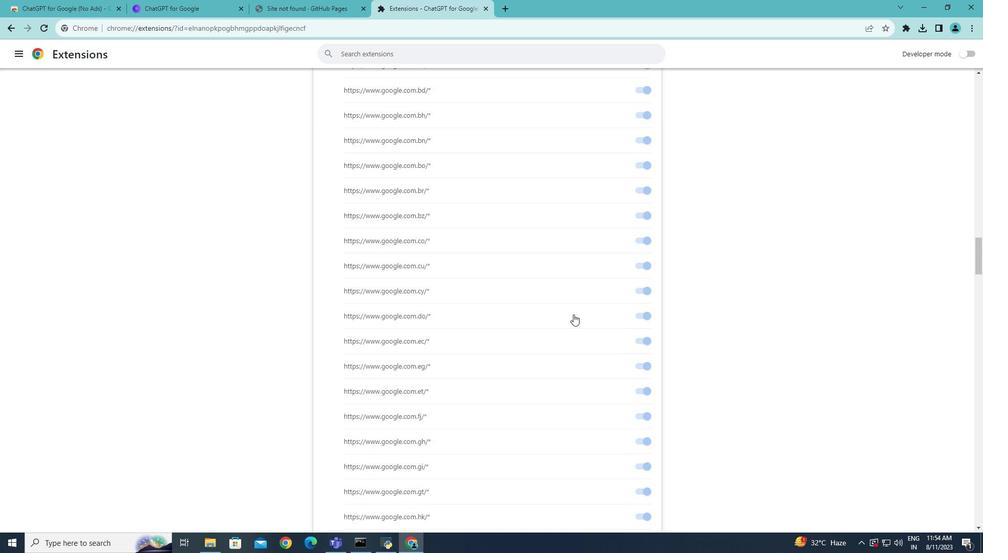 
Action: Mouse scrolled (573, 313) with delta (0, 0)
Screenshot: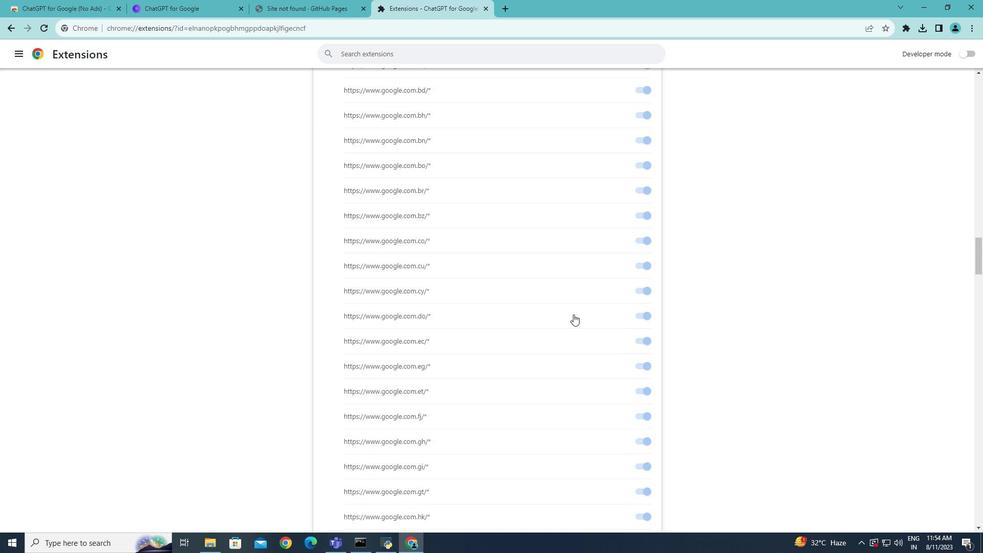 
Action: Mouse scrolled (573, 313) with delta (0, 0)
Screenshot: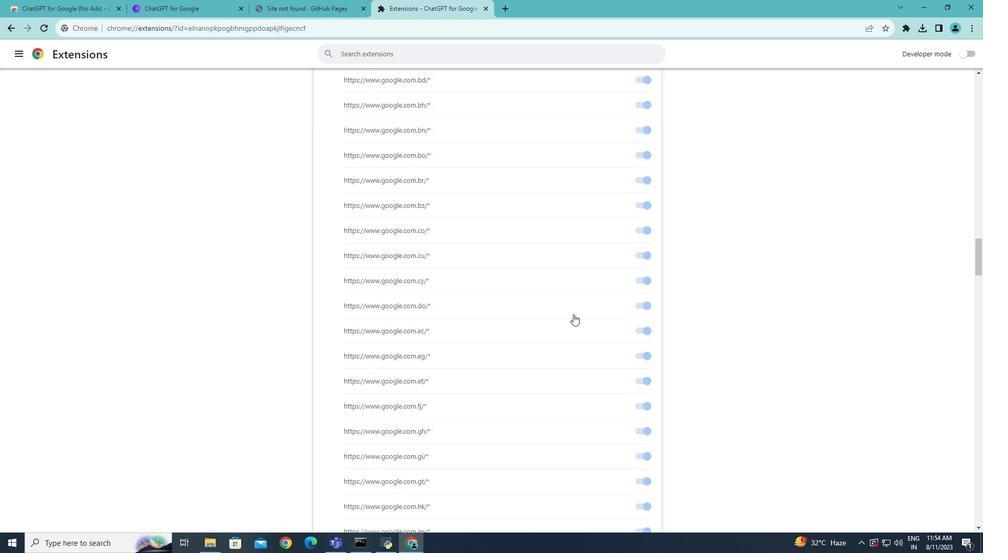 
Action: Mouse scrolled (573, 313) with delta (0, 0)
Screenshot: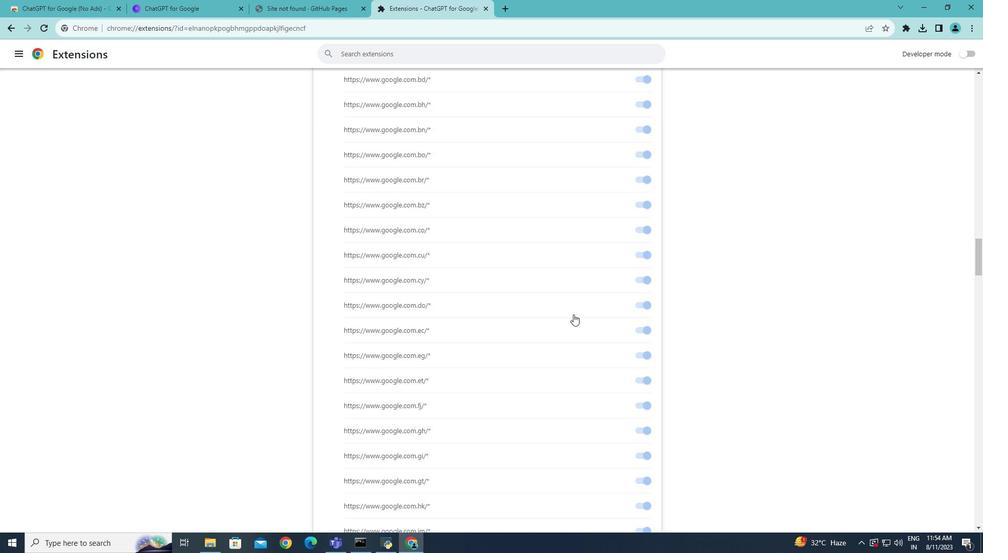 
Action: Mouse scrolled (573, 313) with delta (0, 0)
Screenshot: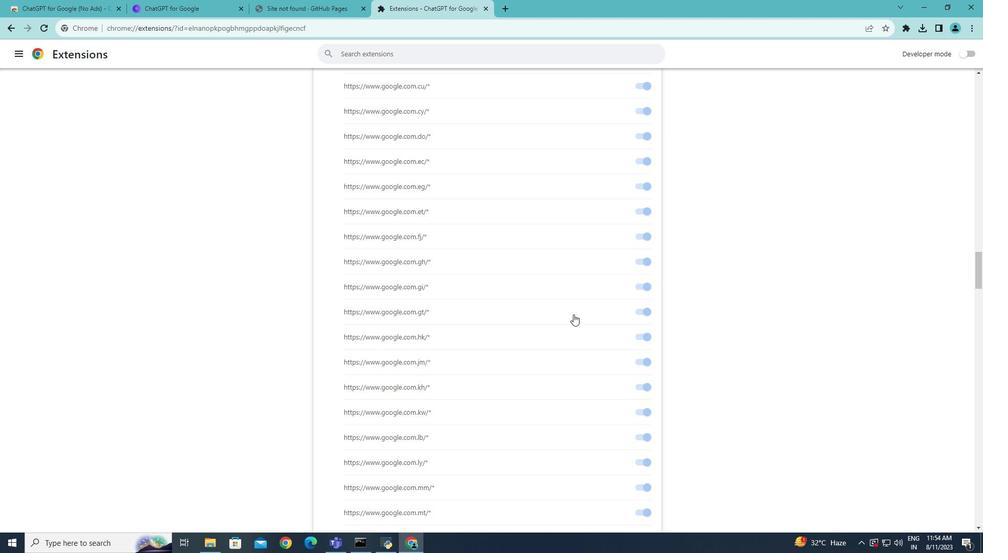 
Action: Mouse scrolled (573, 313) with delta (0, 0)
Screenshot: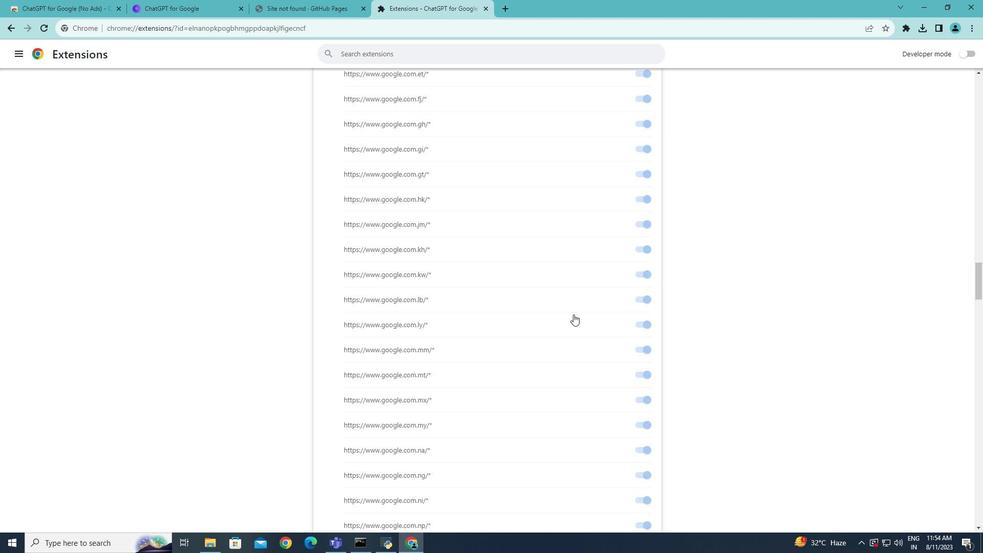 
Action: Mouse scrolled (573, 313) with delta (0, 0)
Screenshot: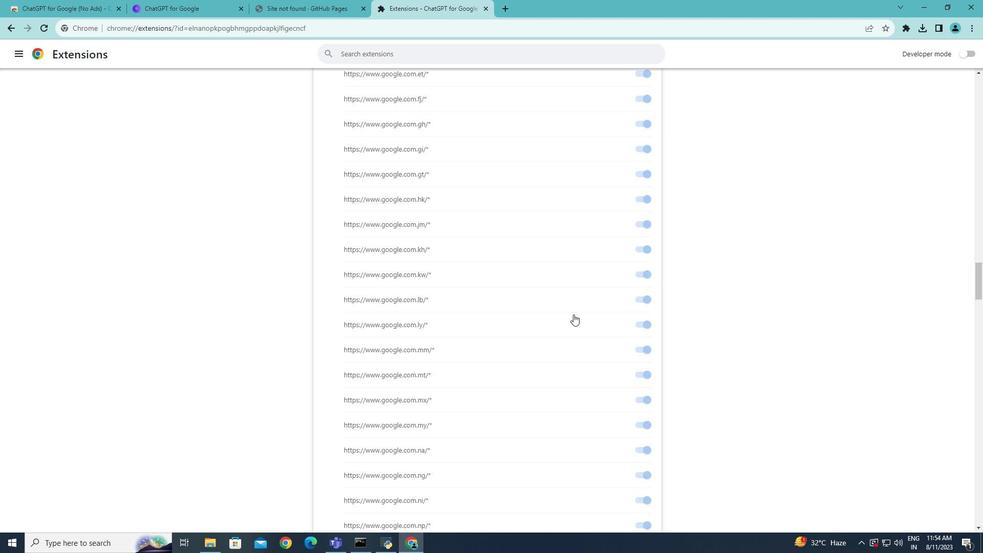
Action: Mouse scrolled (573, 313) with delta (0, 0)
Screenshot: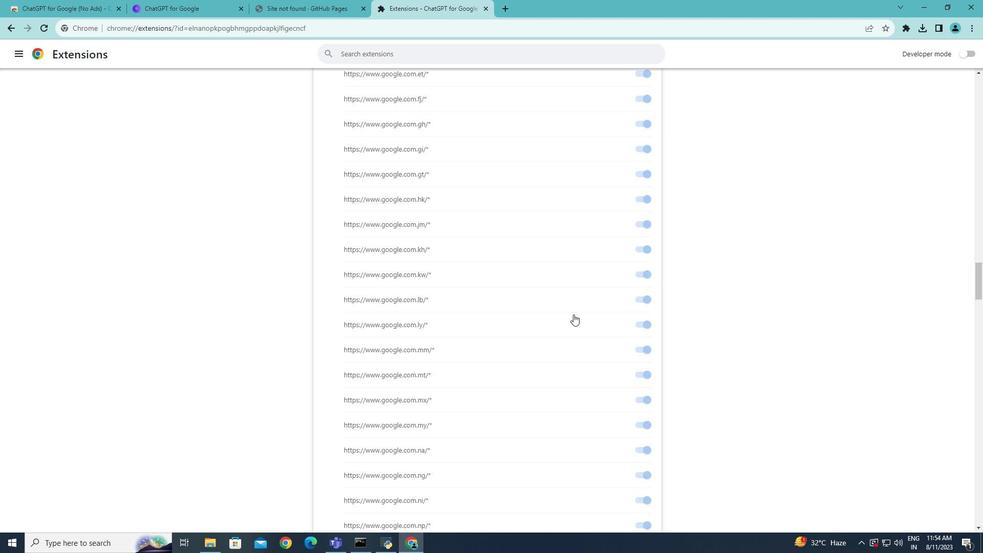 
Action: Mouse scrolled (573, 313) with delta (0, 0)
Screenshot: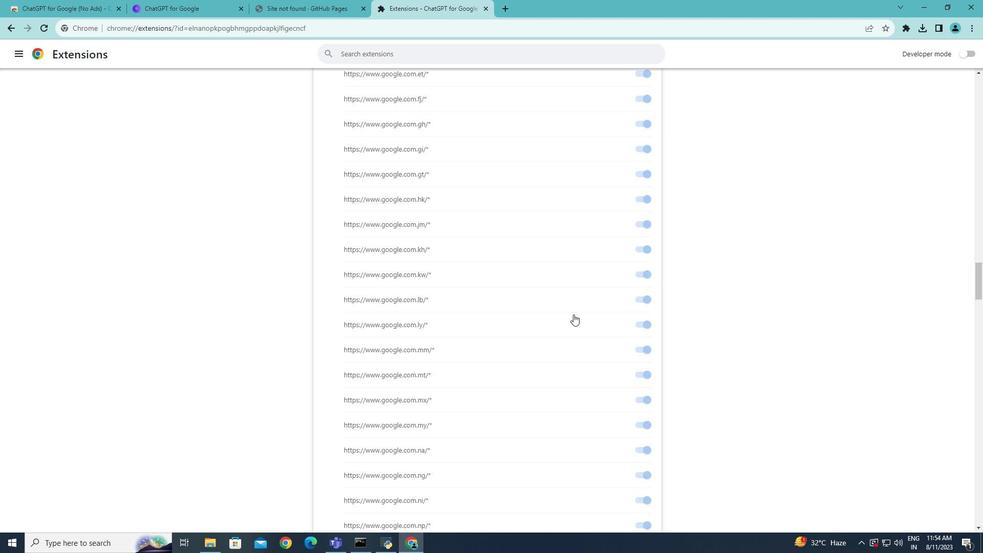 
Action: Mouse scrolled (573, 313) with delta (0, 0)
Screenshot: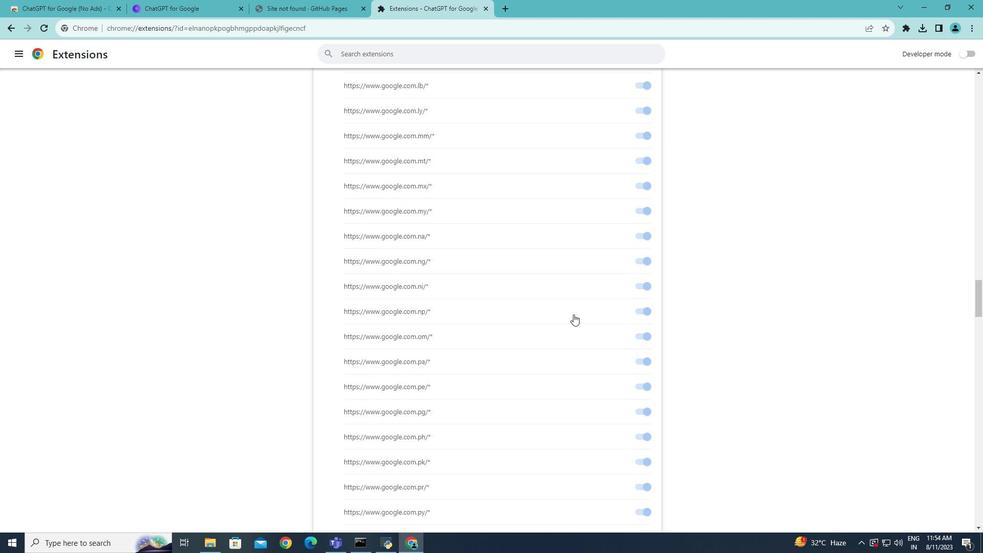 
Action: Mouse scrolled (573, 313) with delta (0, 0)
Screenshot: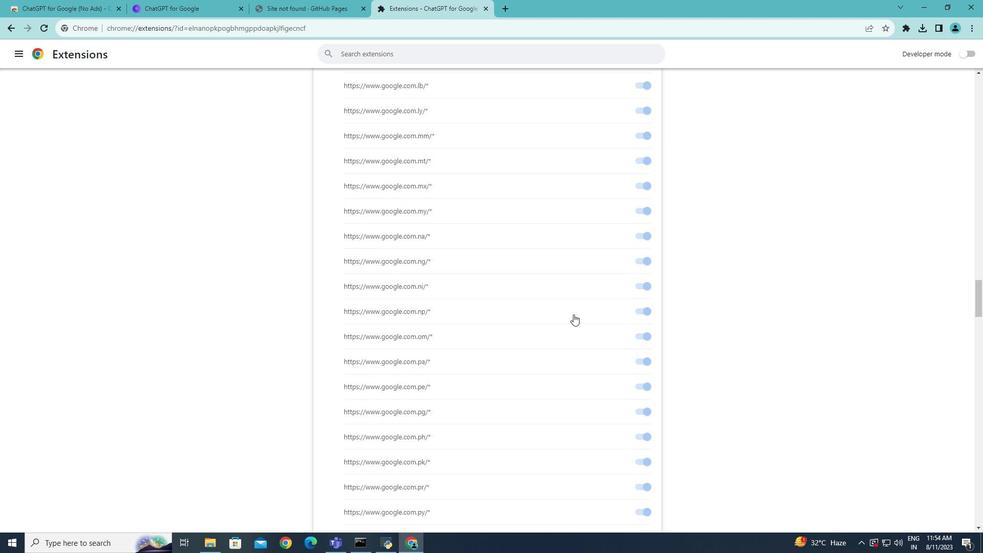 
Action: Mouse scrolled (573, 313) with delta (0, 0)
Screenshot: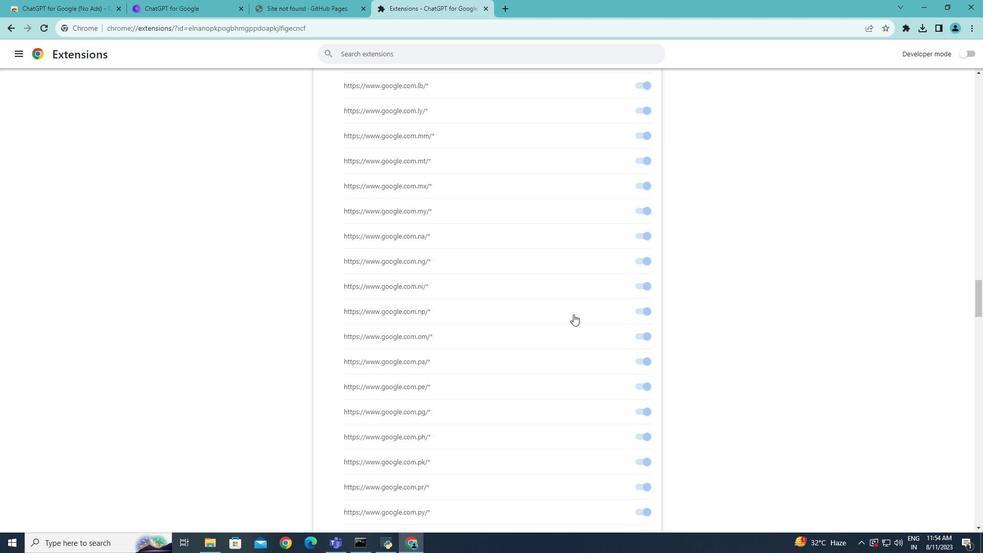 
Action: Mouse scrolled (573, 313) with delta (0, 0)
Screenshot: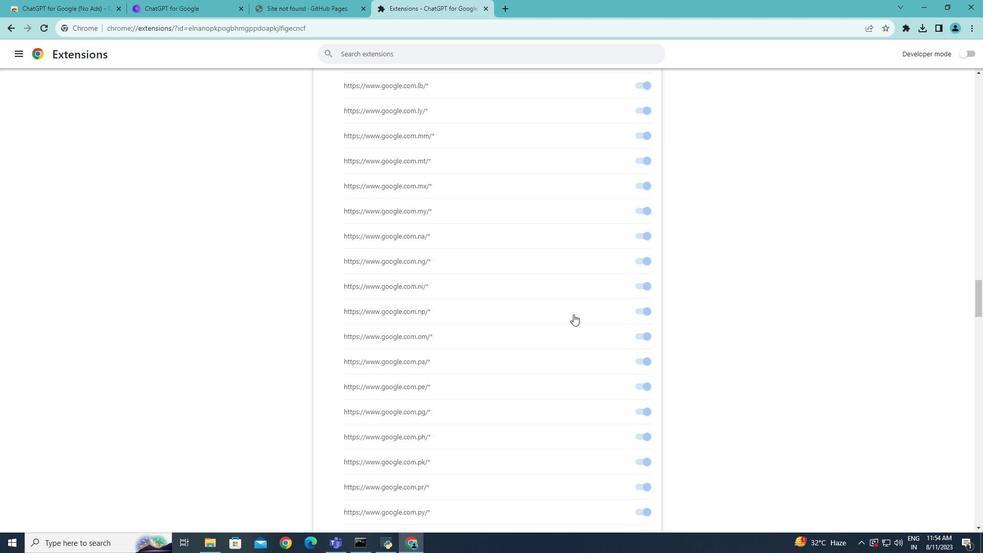 
Action: Mouse scrolled (573, 313) with delta (0, 0)
Screenshot: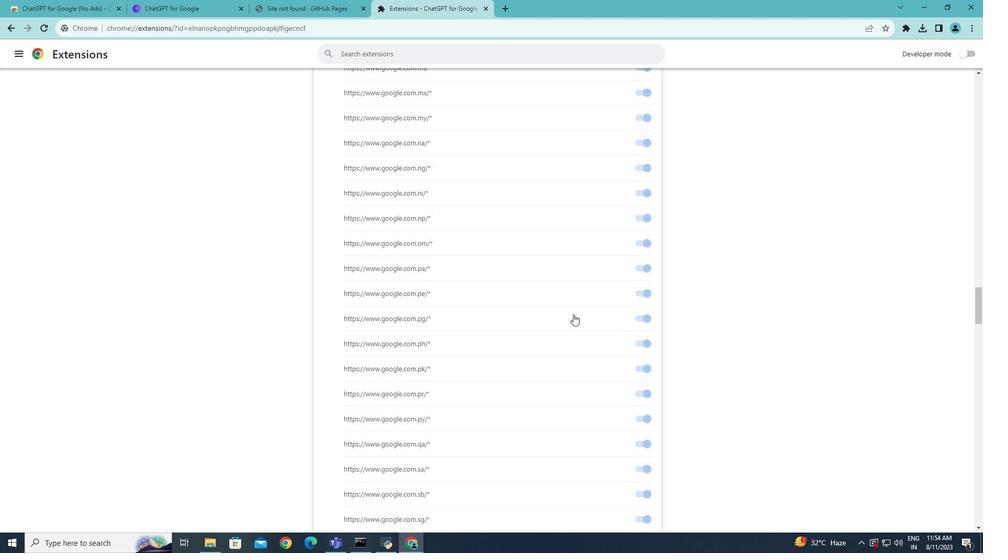 
Action: Mouse scrolled (573, 313) with delta (0, 0)
